 Task: Get directions from Niagara Falls, New York and Ontario, United States and Canada to Los Angeles, California, United States  arriving by 10:00 am on the 17th of June
Action: Mouse moved to (133, 79)
Screenshot: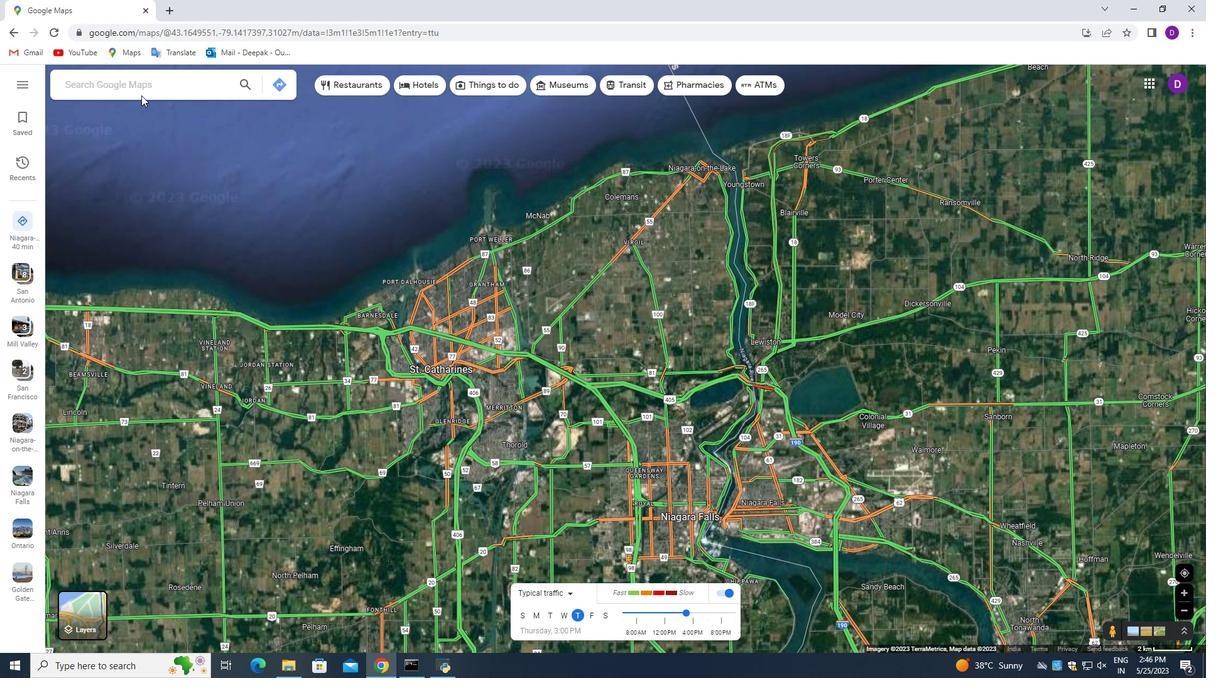 
Action: Mouse pressed left at (133, 79)
Screenshot: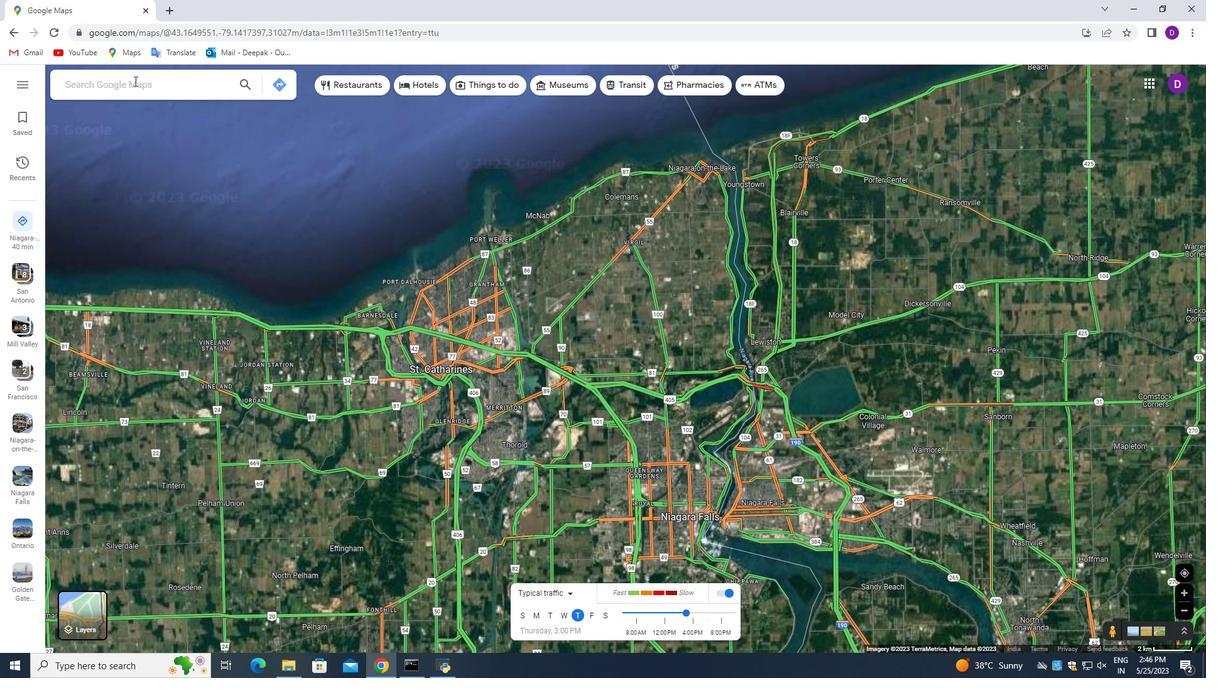 
Action: Key pressed <Key.shift>Niagara<Key.space><Key.shift_r>Falls,<Key.space><Key.shift>New<Key.space><Key.shift>Youk
Screenshot: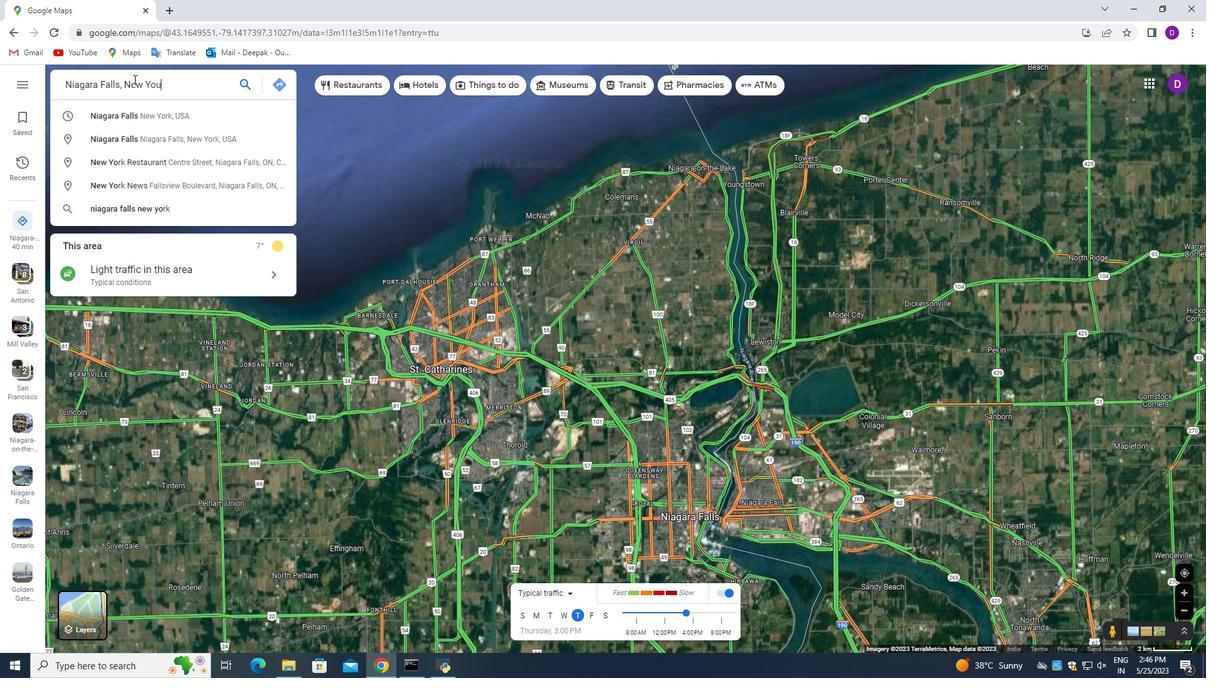 
Action: Mouse moved to (277, 85)
Screenshot: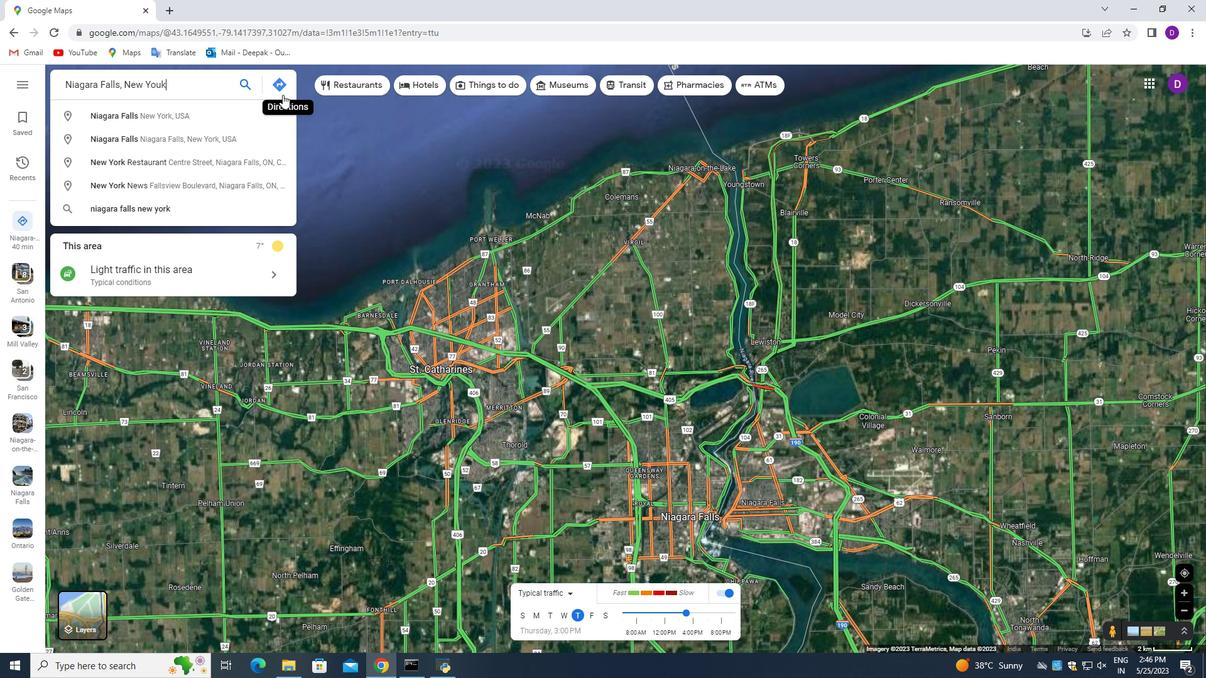 
Action: Mouse pressed left at (277, 85)
Screenshot: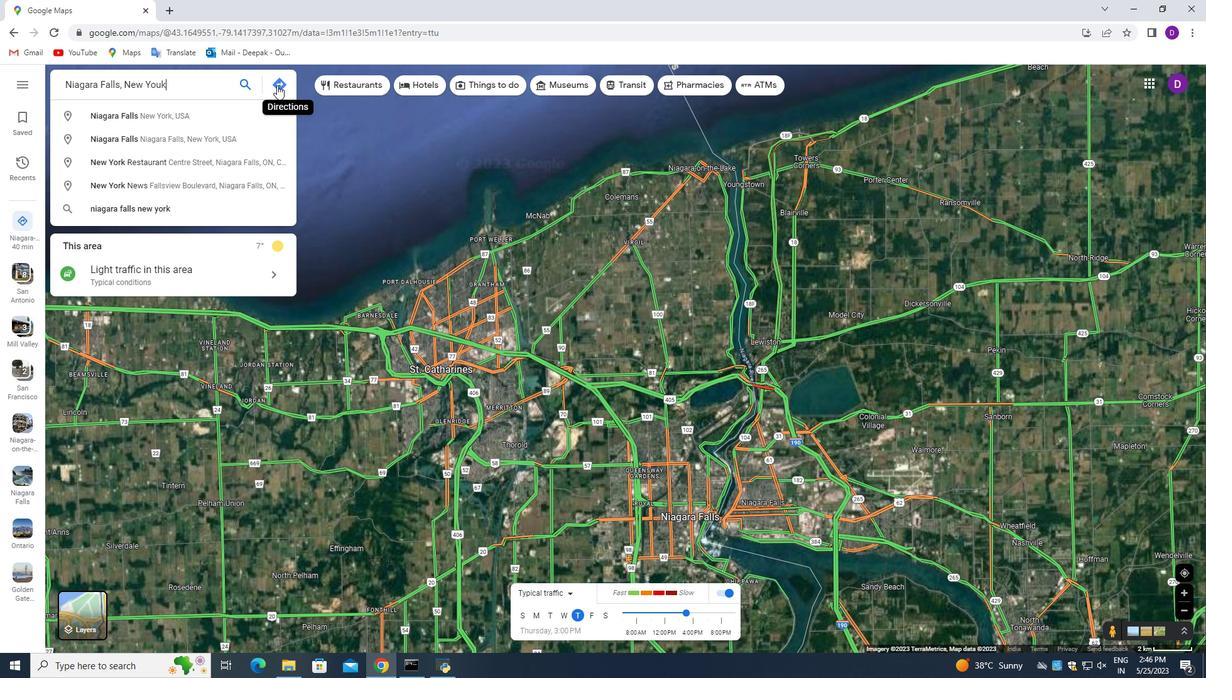 
Action: Mouse moved to (283, 138)
Screenshot: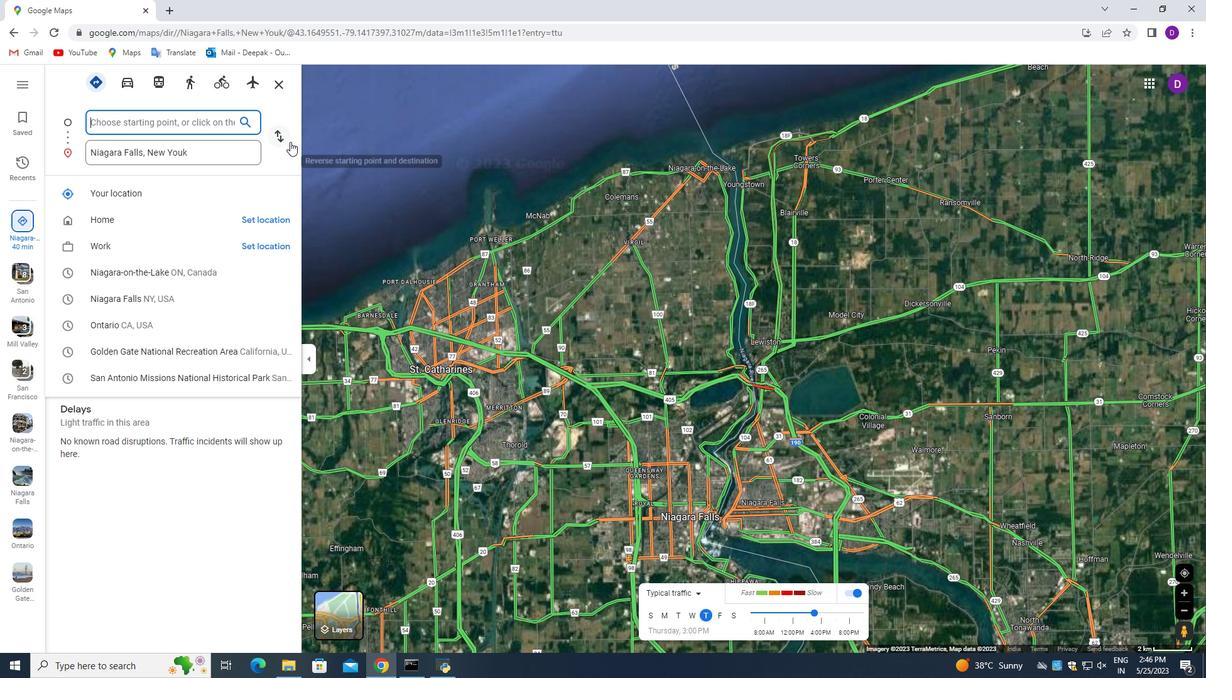 
Action: Mouse pressed left at (283, 138)
Screenshot: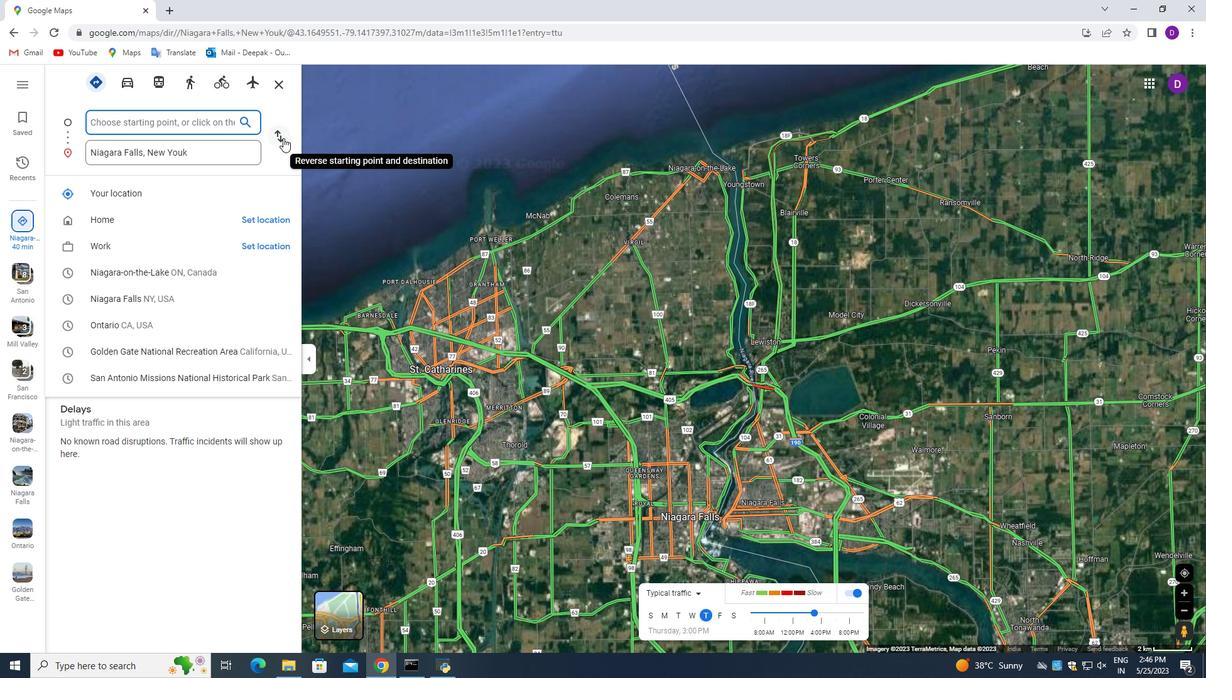 
Action: Mouse moved to (112, 155)
Screenshot: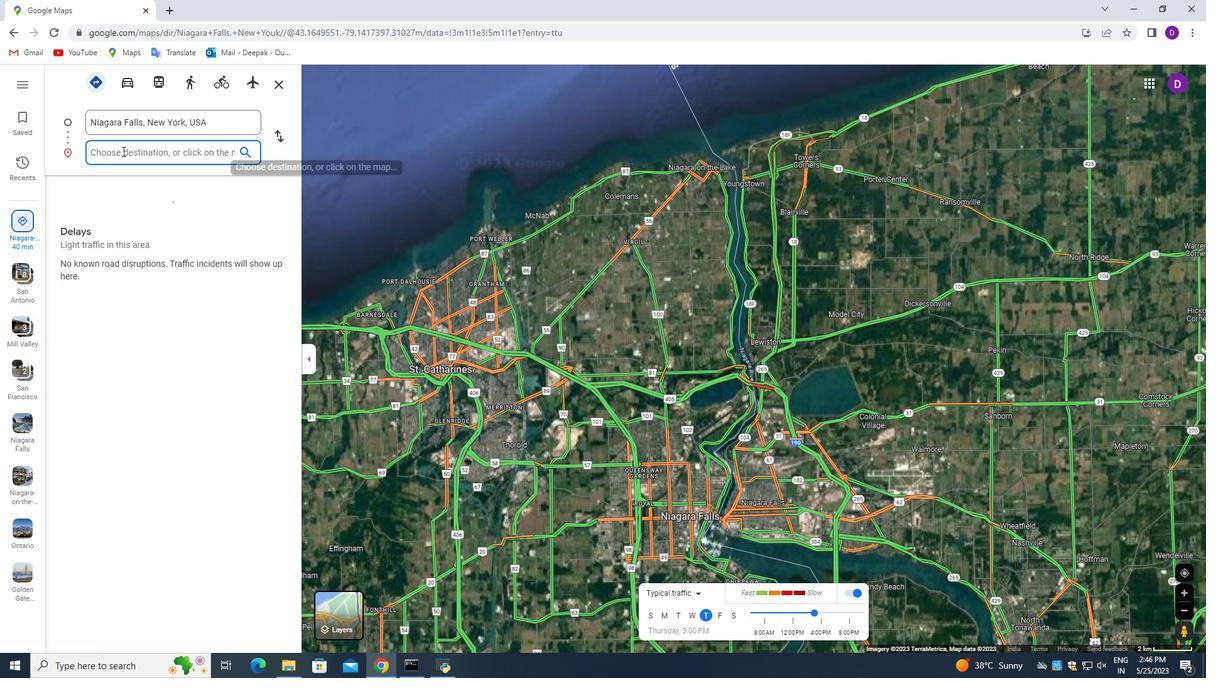 
Action: Mouse pressed left at (112, 155)
Screenshot: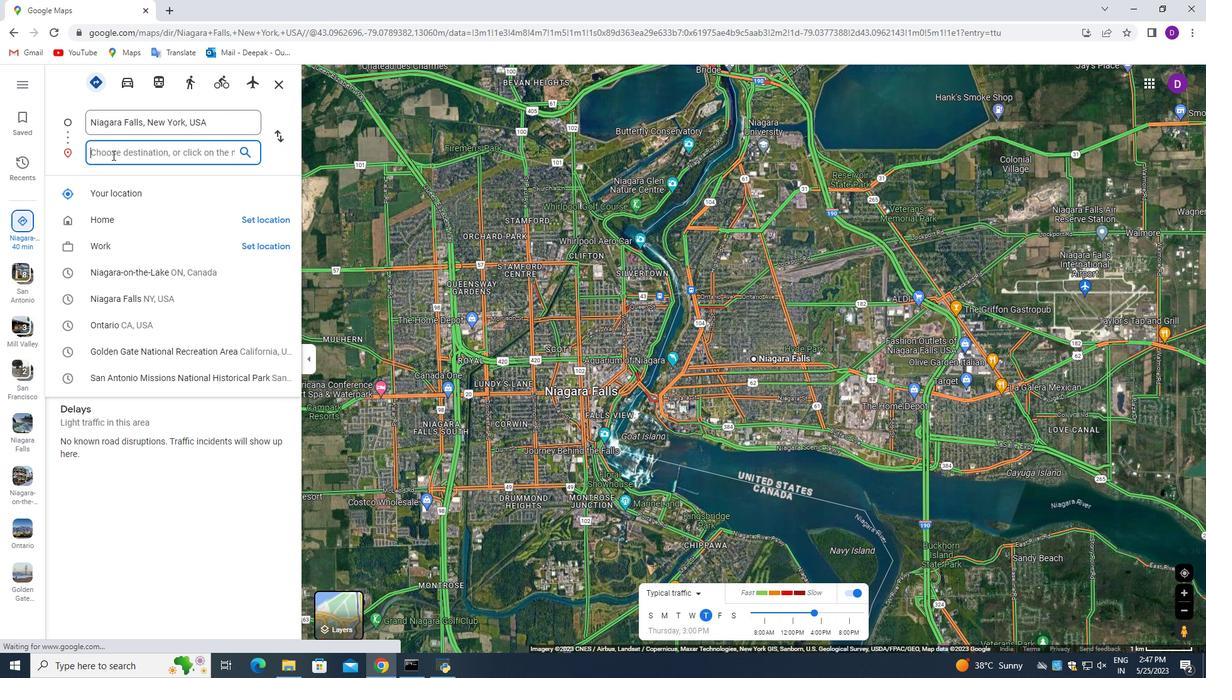 
Action: Key pressed <Key.shift>Los<Key.space>angeles.<Key.backspace>,<Key.space><Key.shift_r>California<Key.enter>
Screenshot: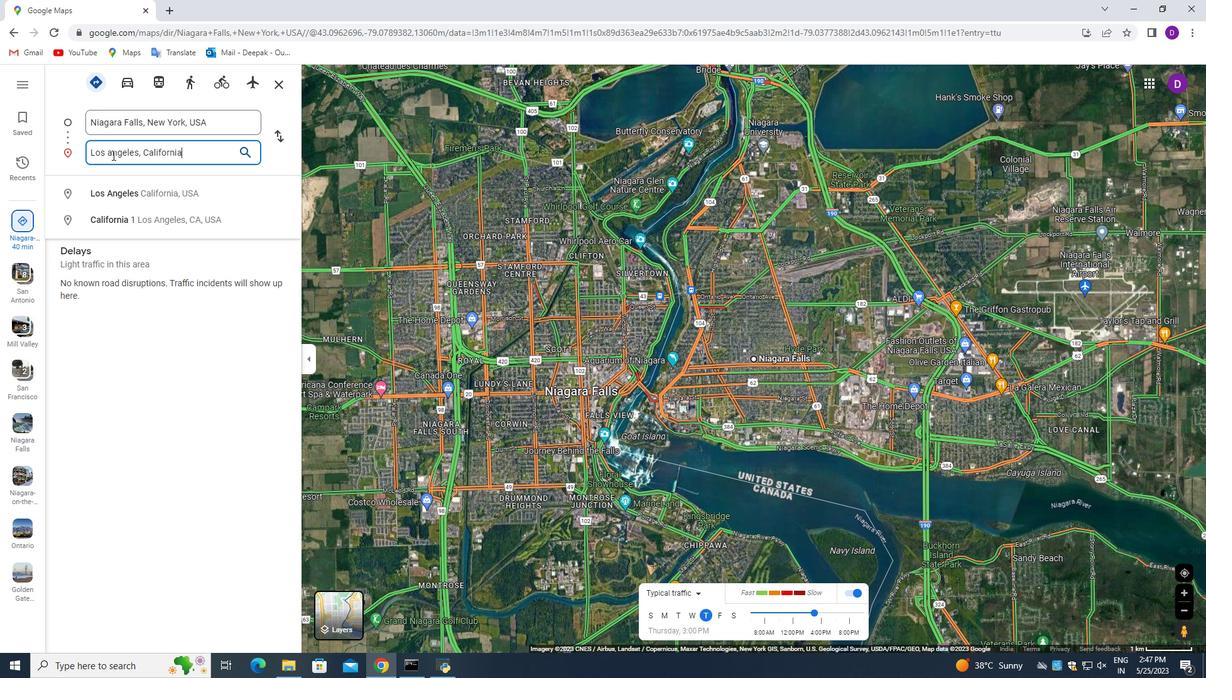 
Action: Mouse moved to (127, 223)
Screenshot: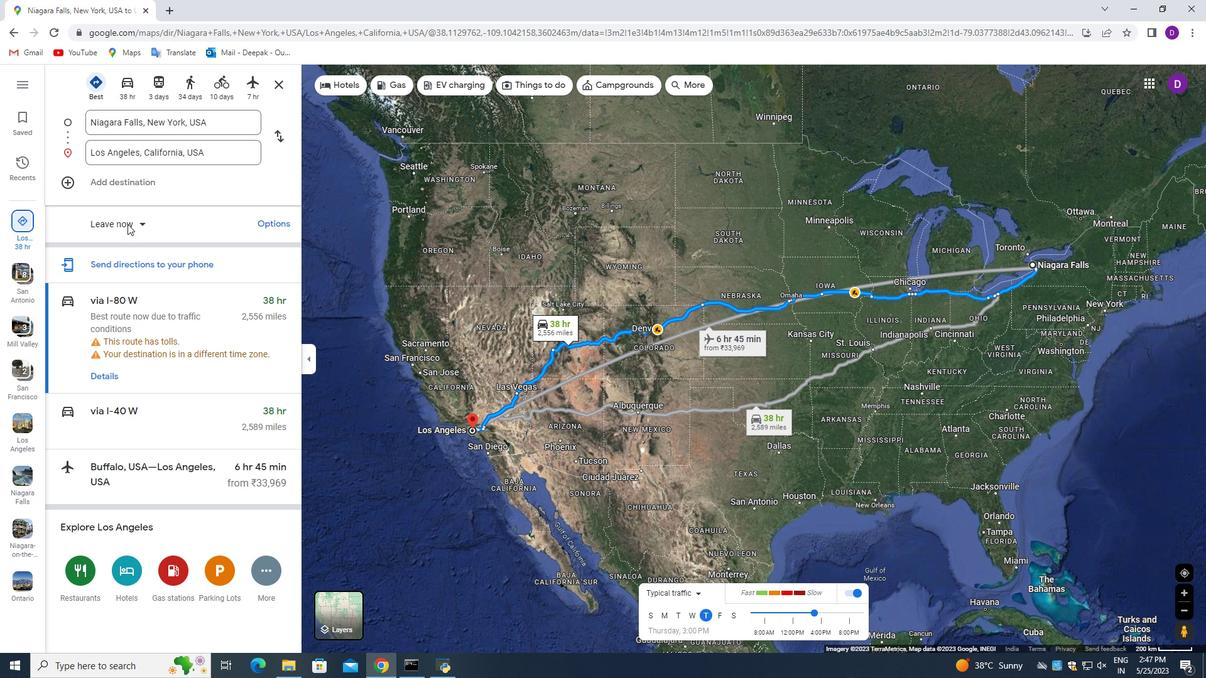 
Action: Mouse pressed left at (127, 223)
Screenshot: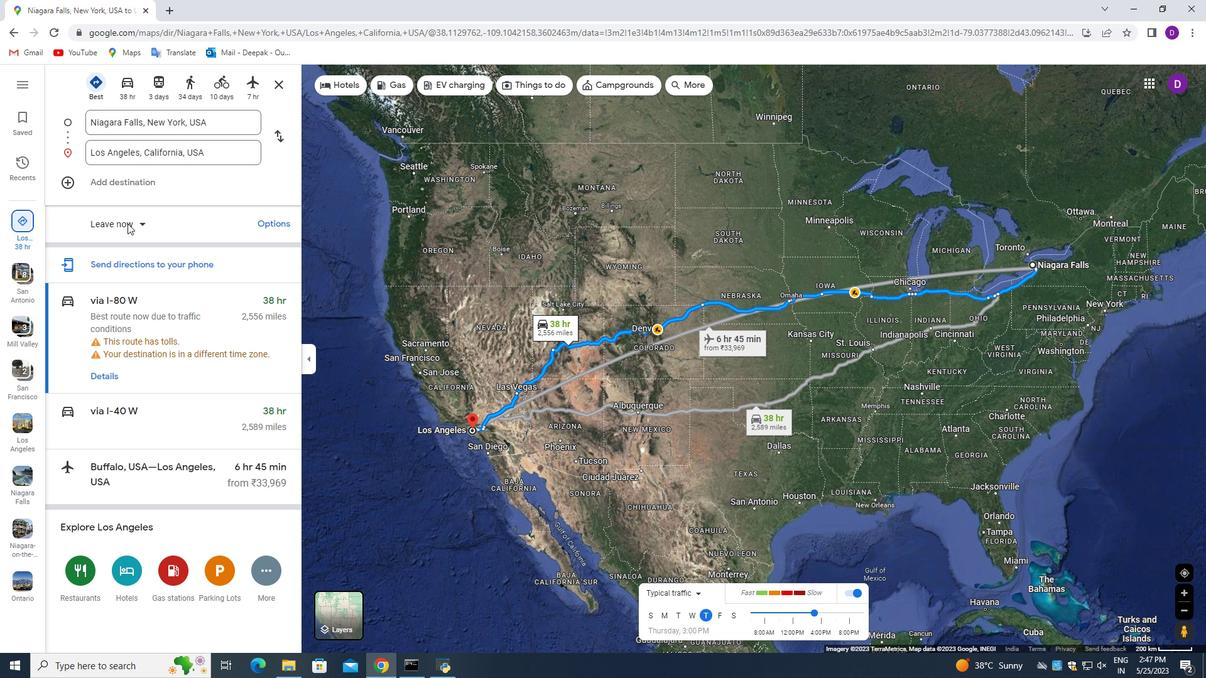 
Action: Mouse moved to (125, 278)
Screenshot: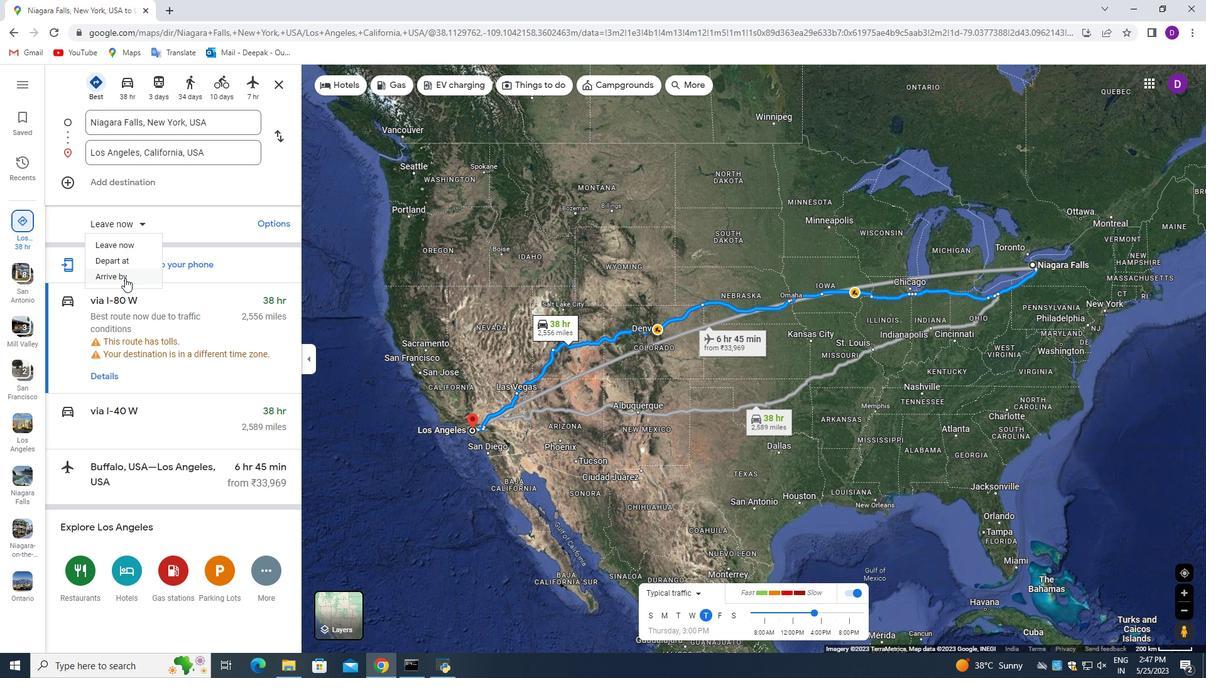 
Action: Mouse pressed left at (125, 278)
Screenshot: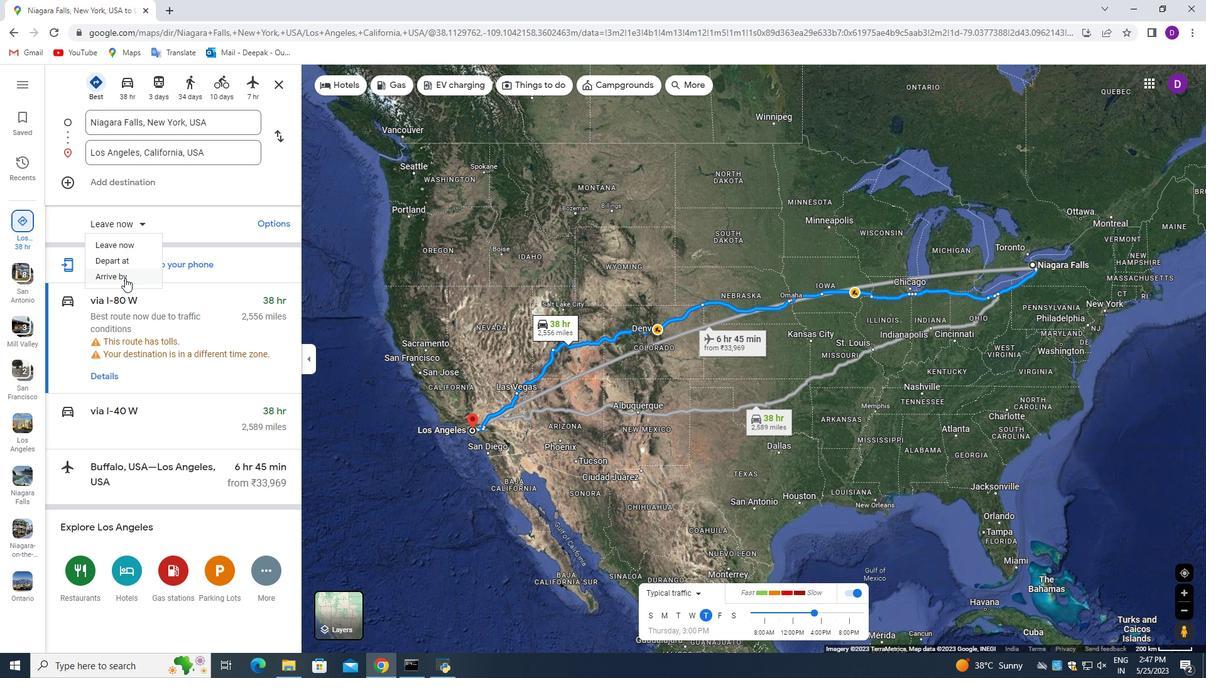 
Action: Mouse moved to (96, 214)
Screenshot: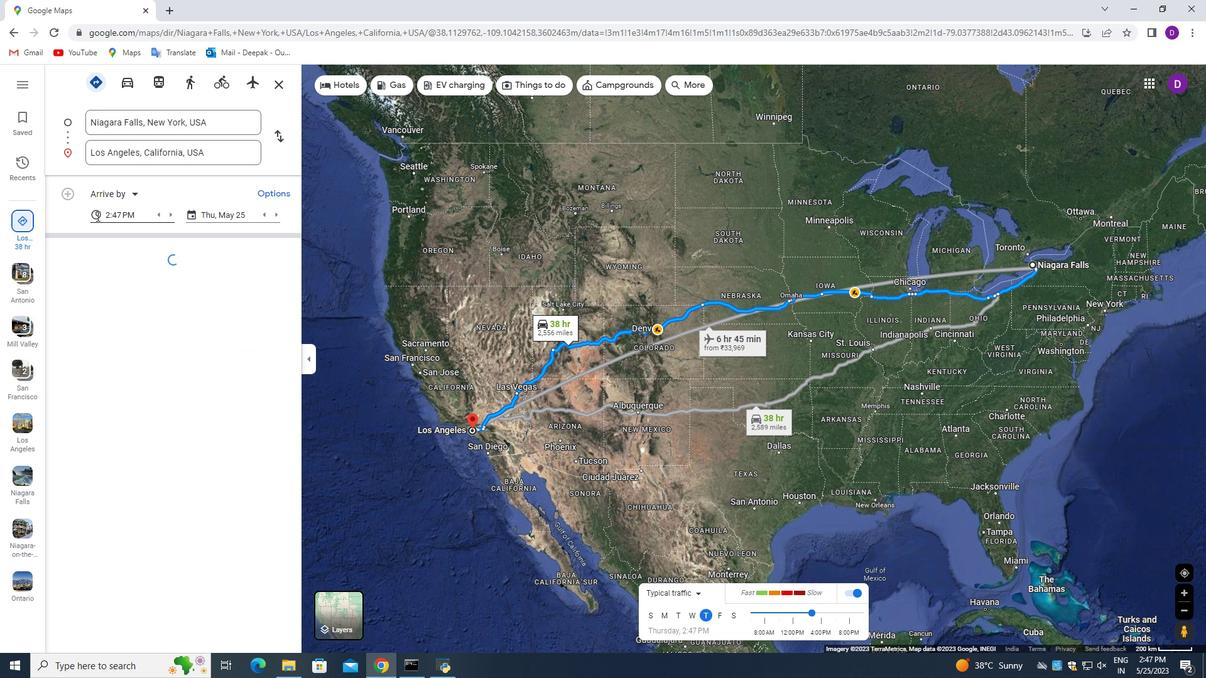 
Action: Mouse pressed left at (96, 214)
Screenshot: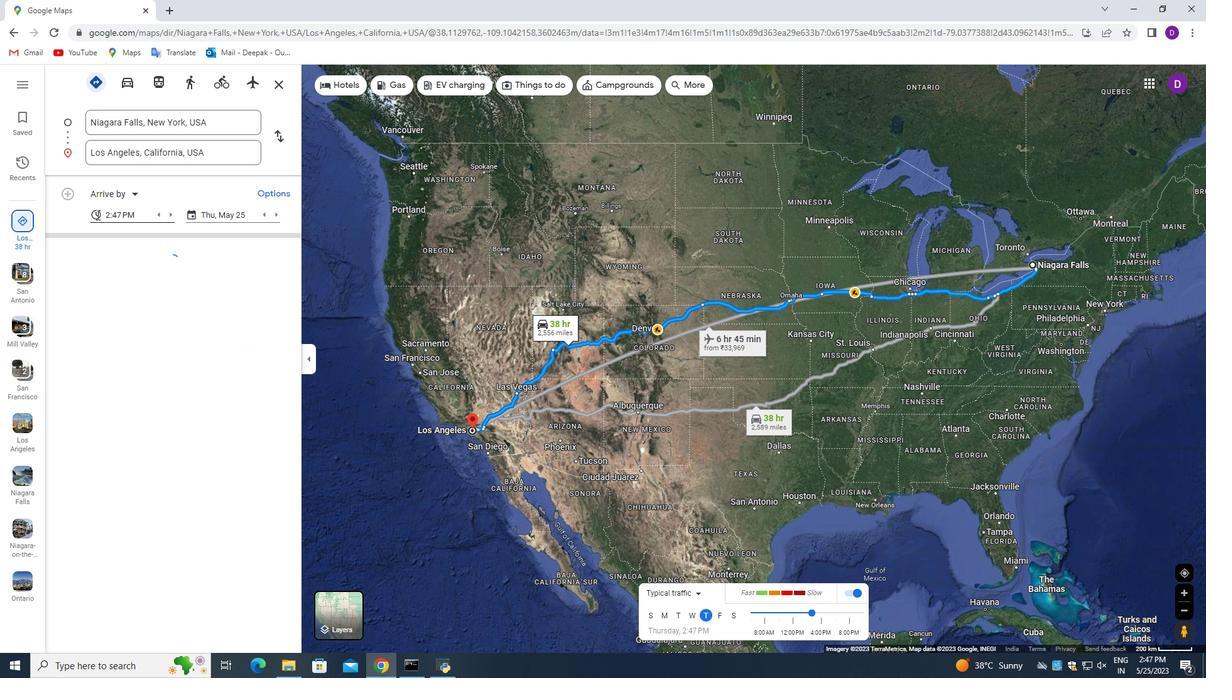 
Action: Mouse moved to (119, 262)
Screenshot: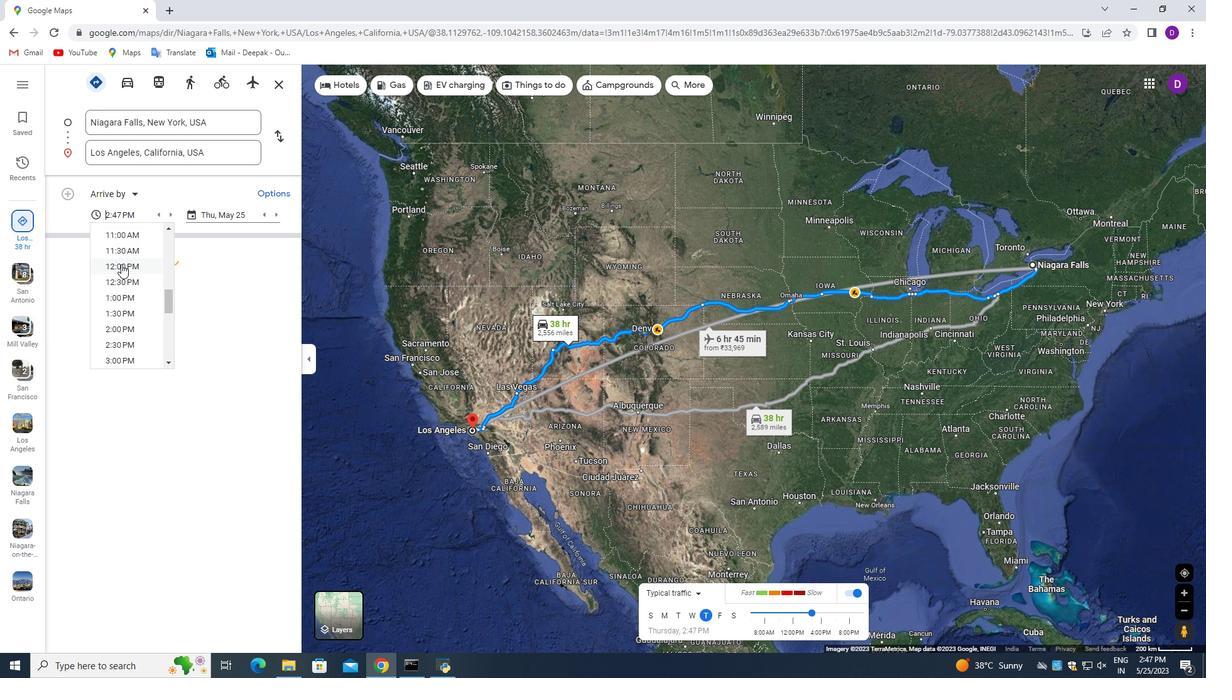 
Action: Mouse scrolled (119, 263) with delta (0, 0)
Screenshot: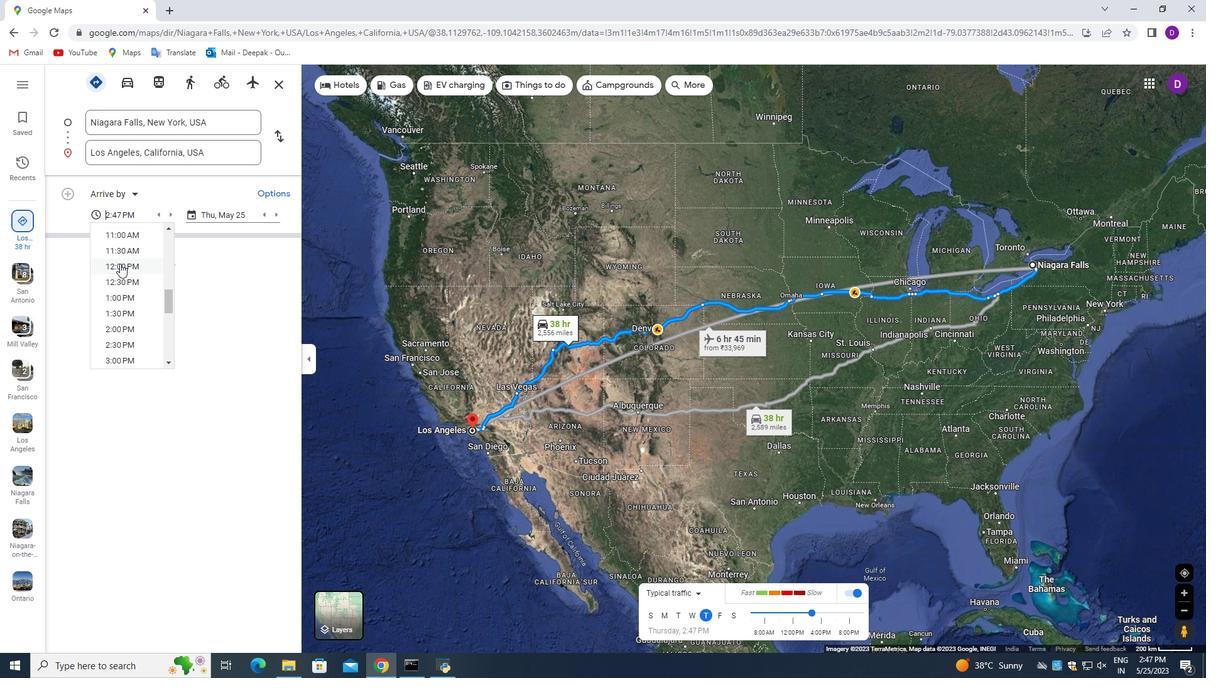 
Action: Mouse moved to (127, 285)
Screenshot: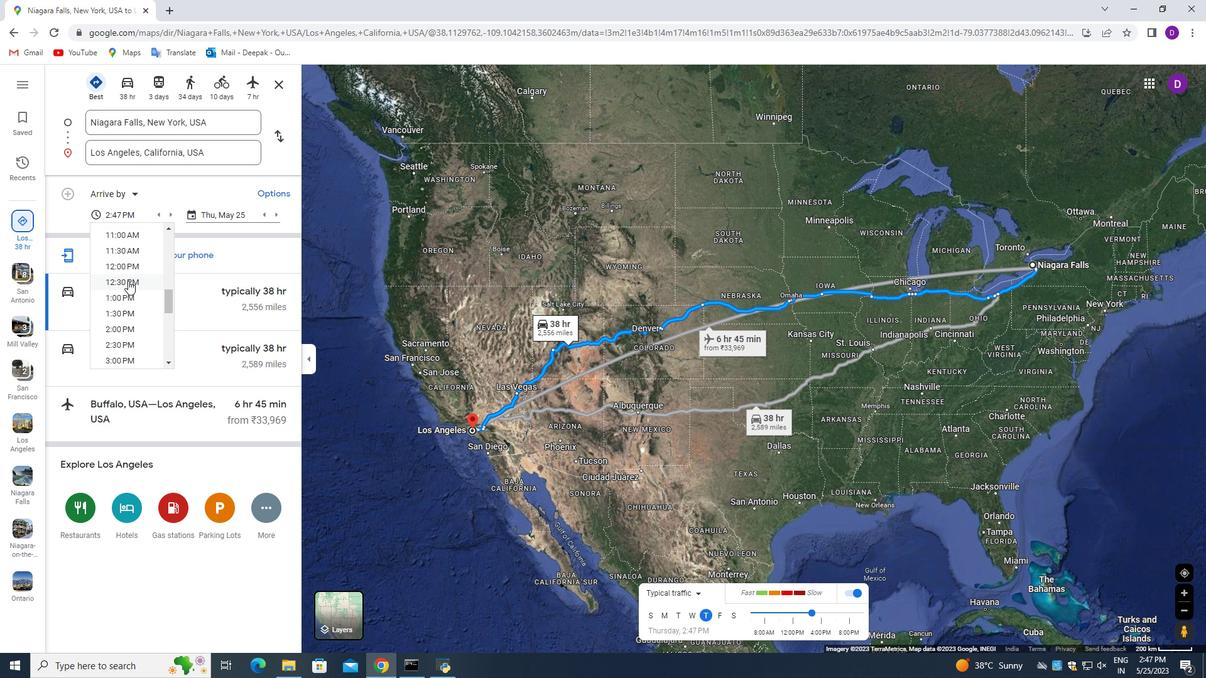 
Action: Mouse scrolled (127, 286) with delta (0, 0)
Screenshot: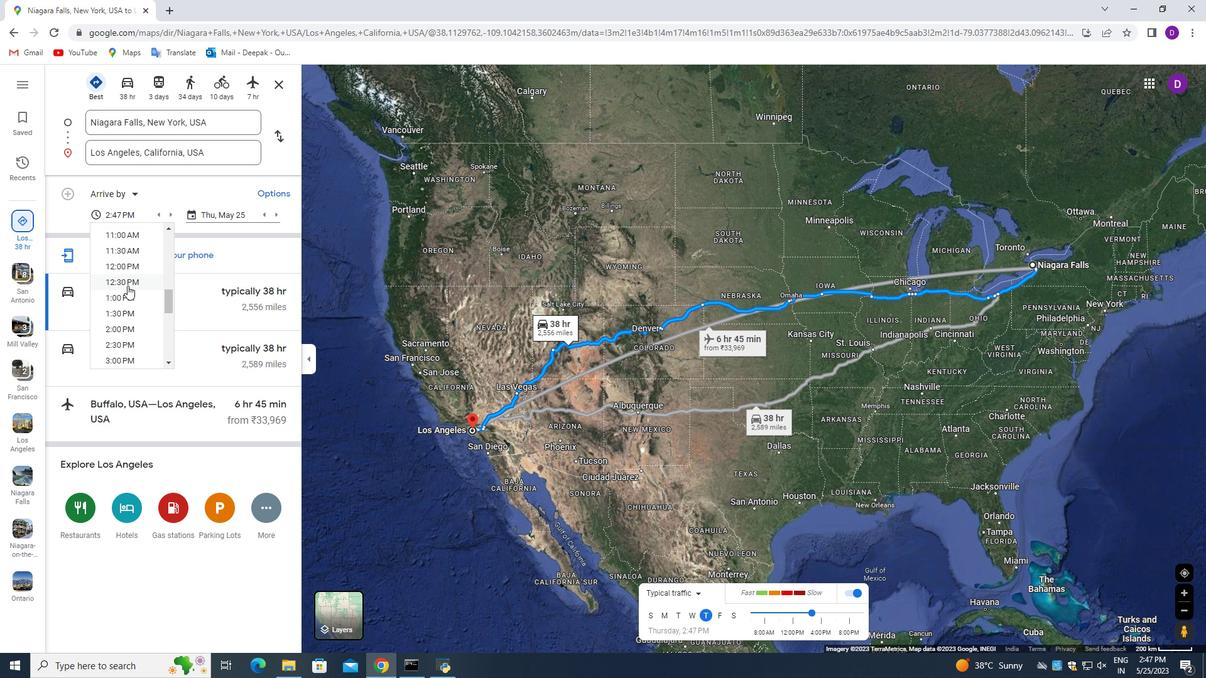 
Action: Mouse moved to (123, 268)
Screenshot: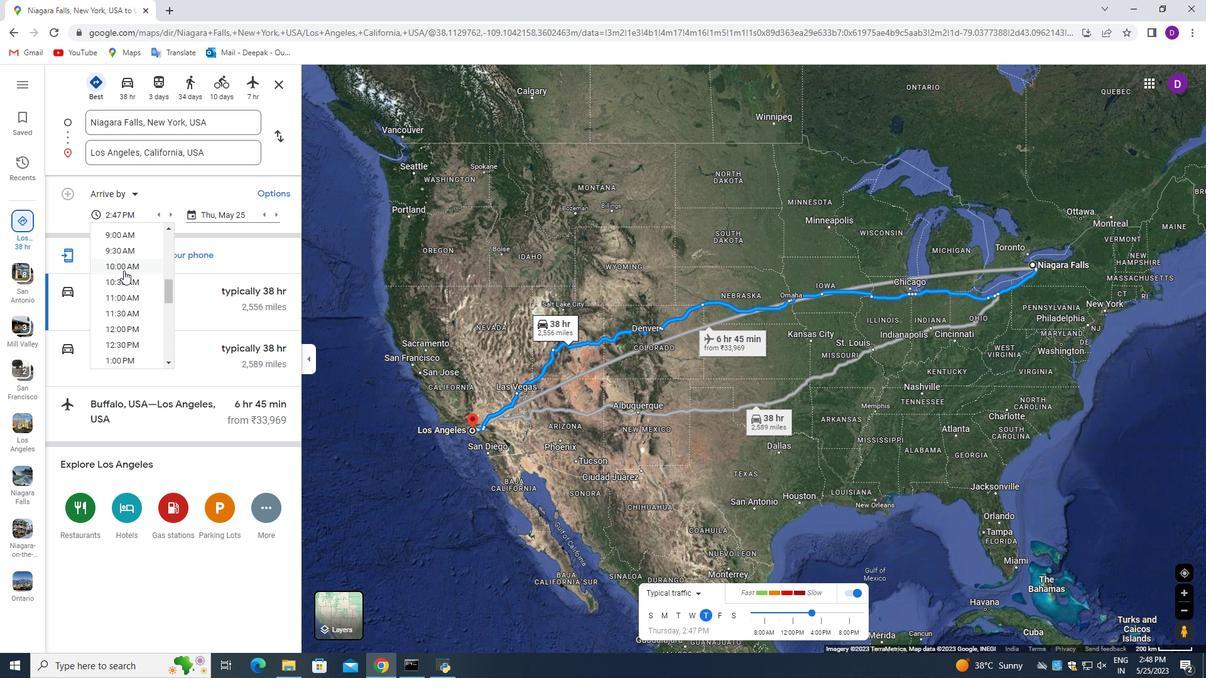 
Action: Mouse pressed left at (123, 268)
Screenshot: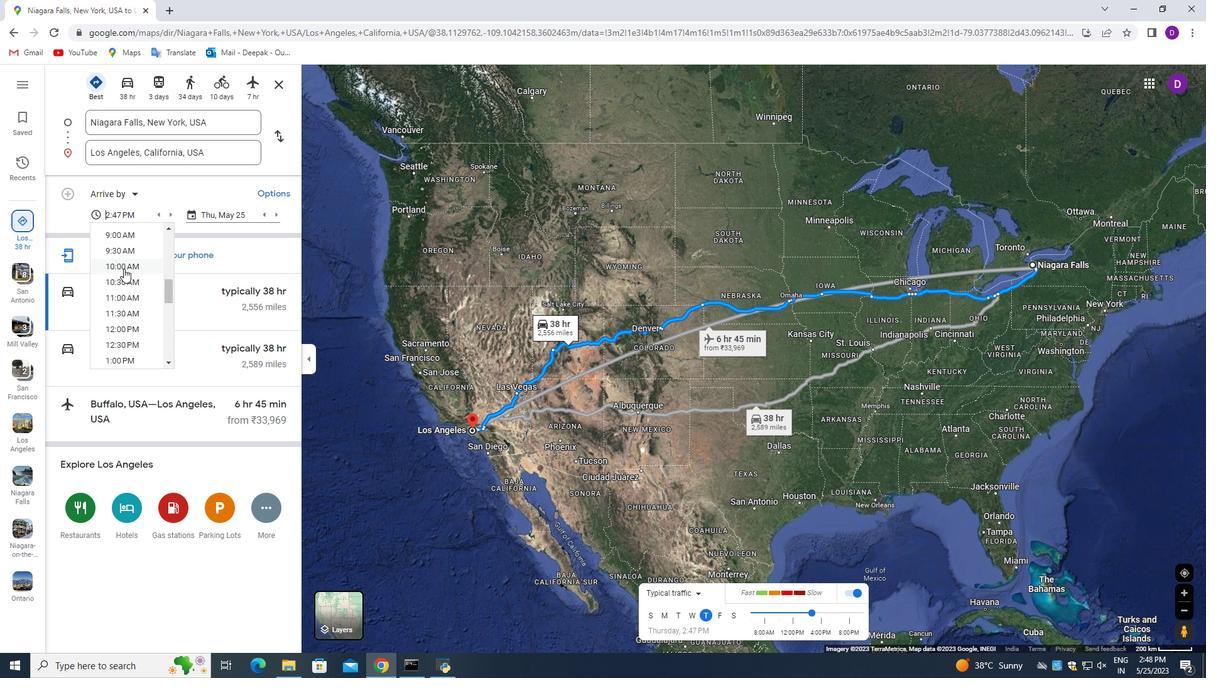 
Action: Mouse moved to (202, 216)
Screenshot: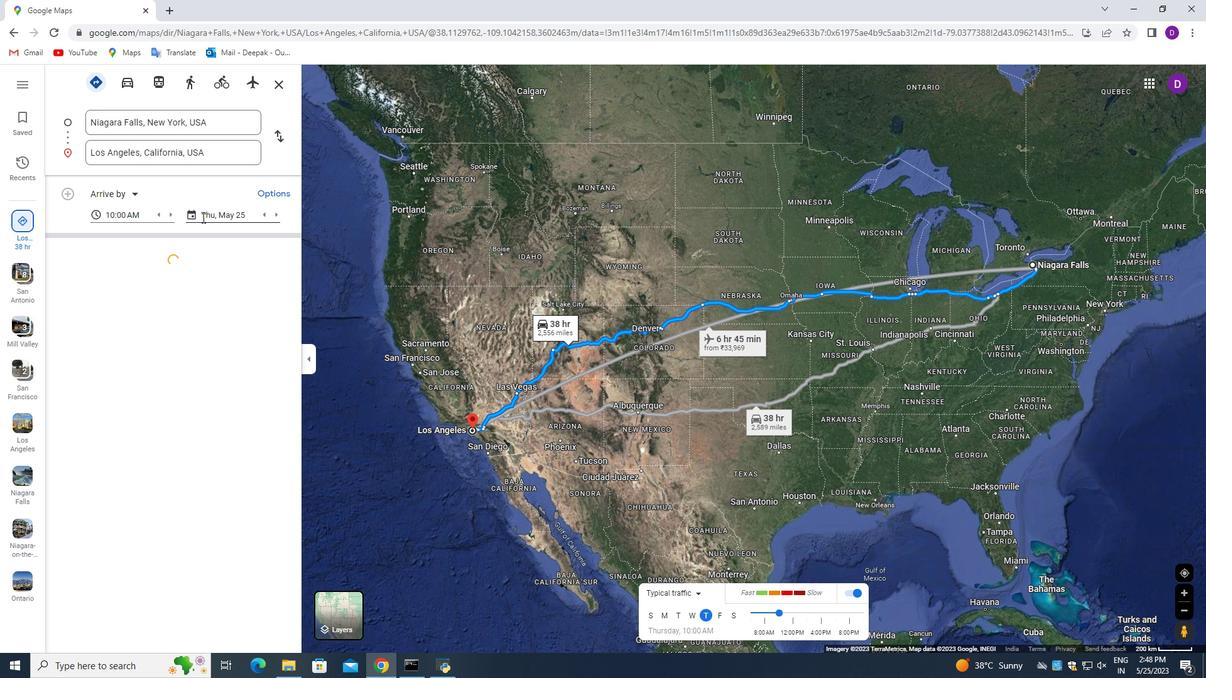
Action: Mouse pressed left at (202, 216)
Screenshot: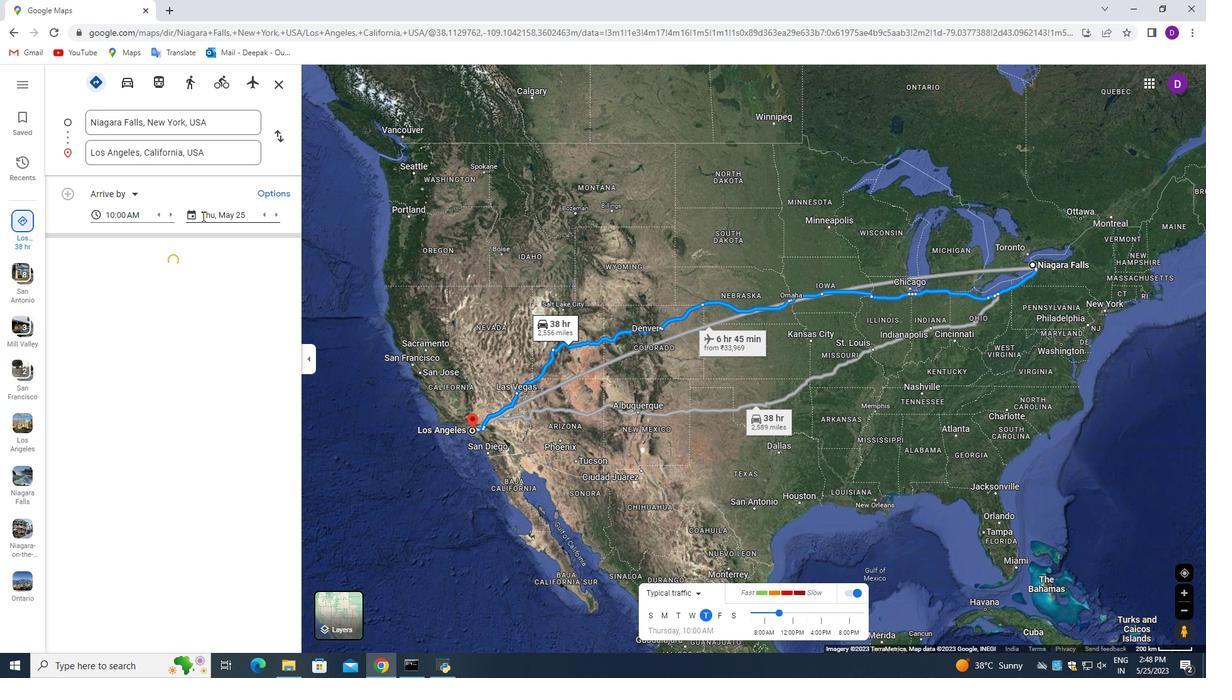 
Action: Mouse moved to (297, 240)
Screenshot: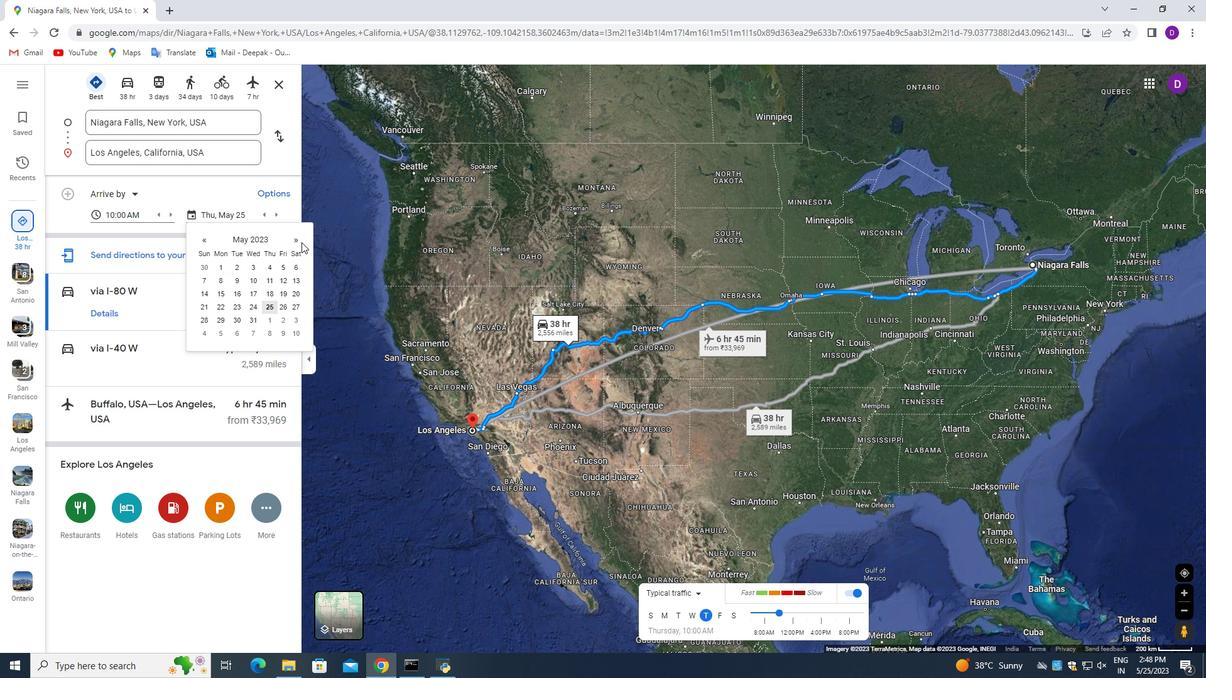 
Action: Mouse pressed left at (297, 240)
Screenshot: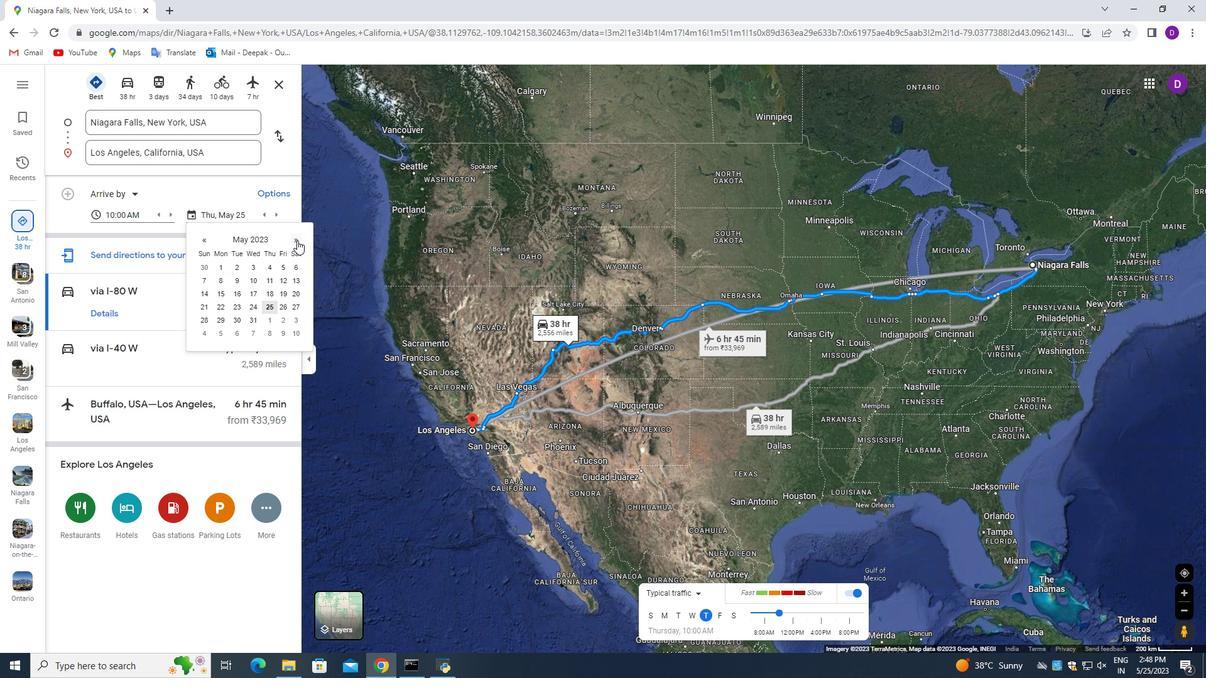 
Action: Mouse moved to (295, 291)
Screenshot: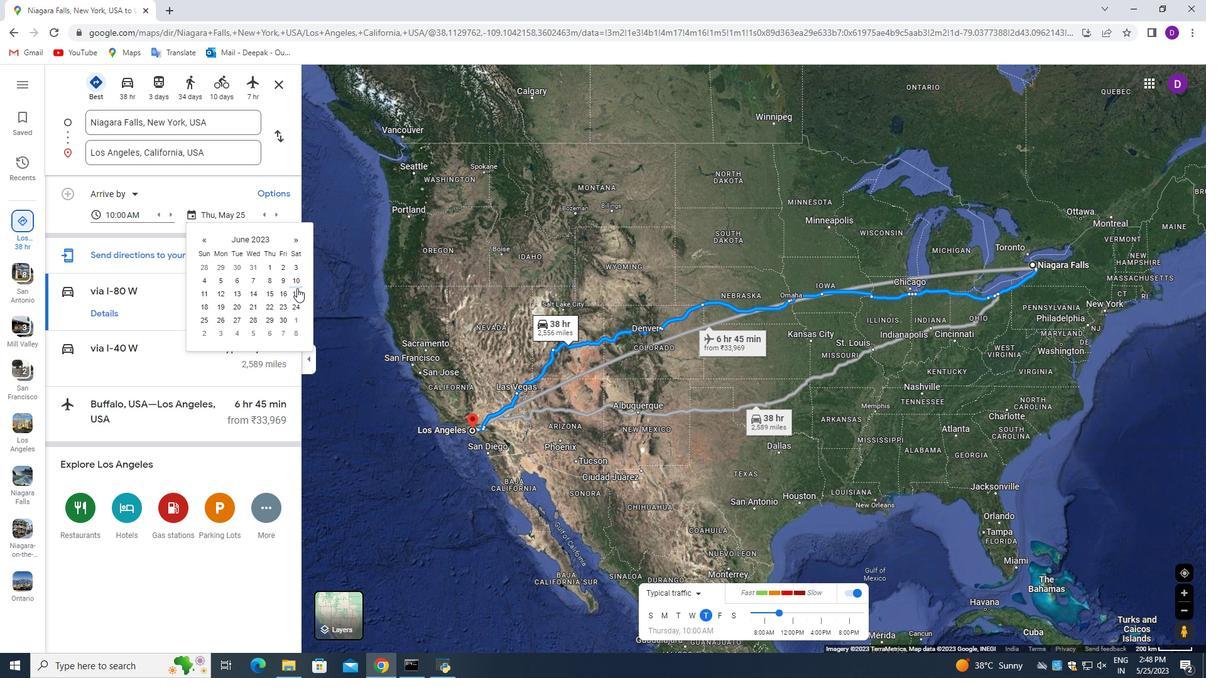 
Action: Mouse pressed left at (295, 291)
Screenshot: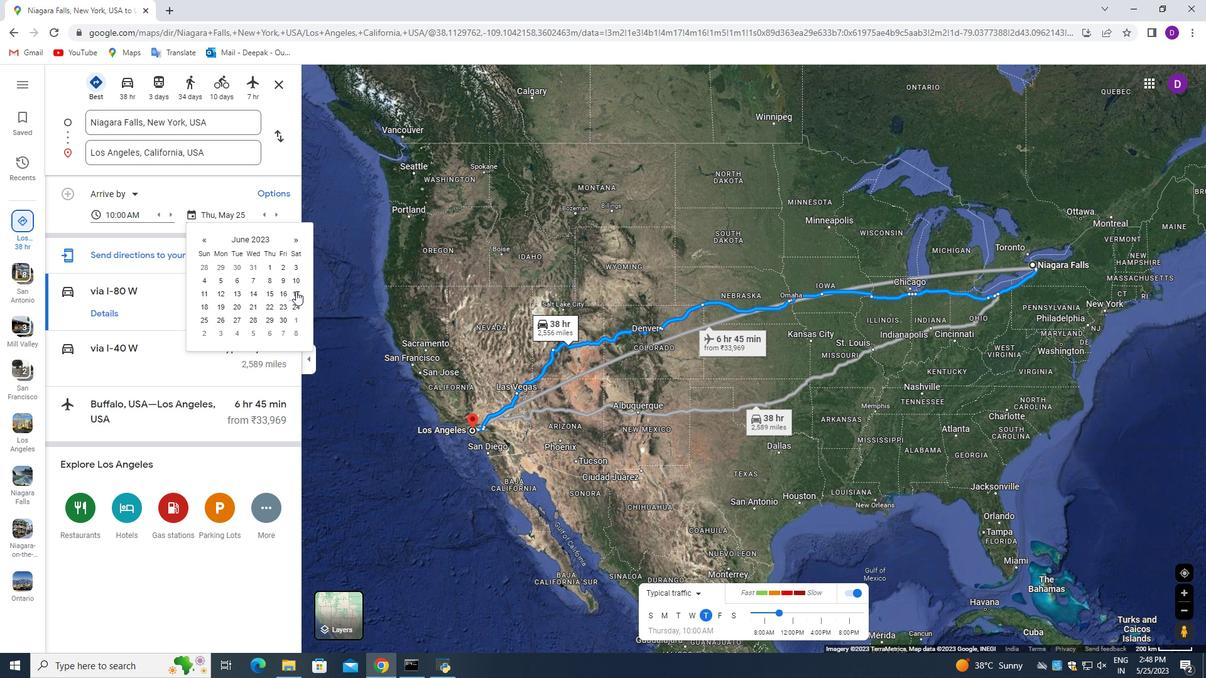
Action: Mouse moved to (713, 322)
Screenshot: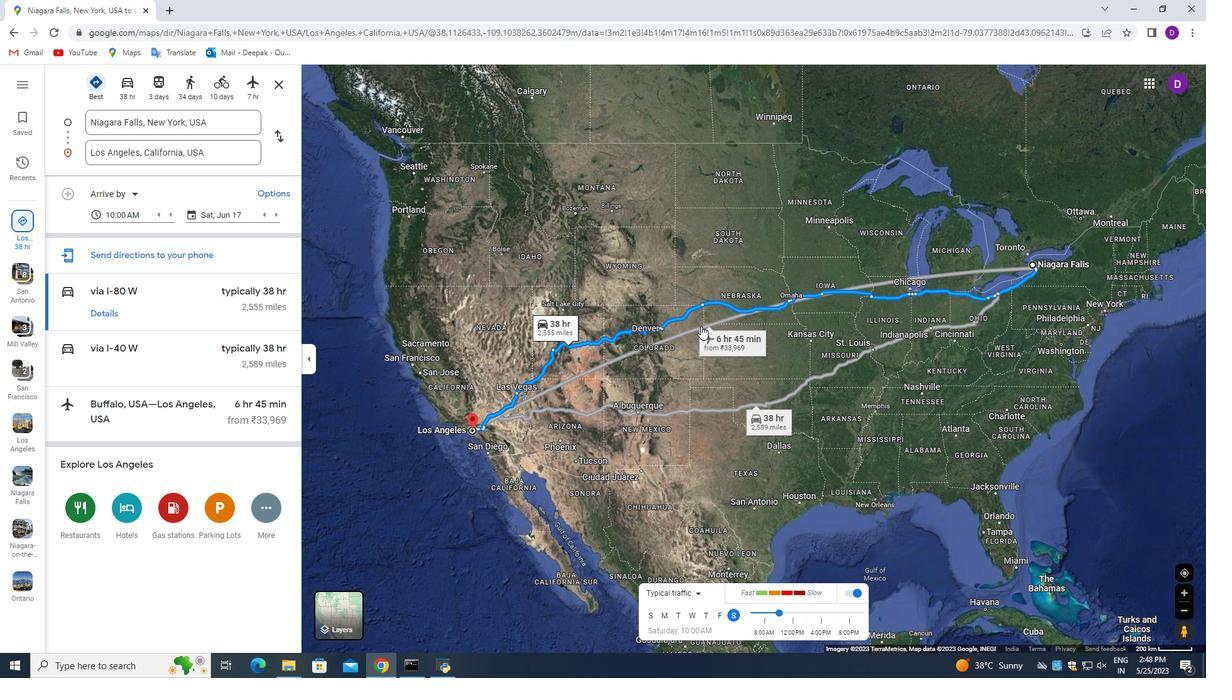 
Action: Mouse pressed left at (713, 322)
Screenshot: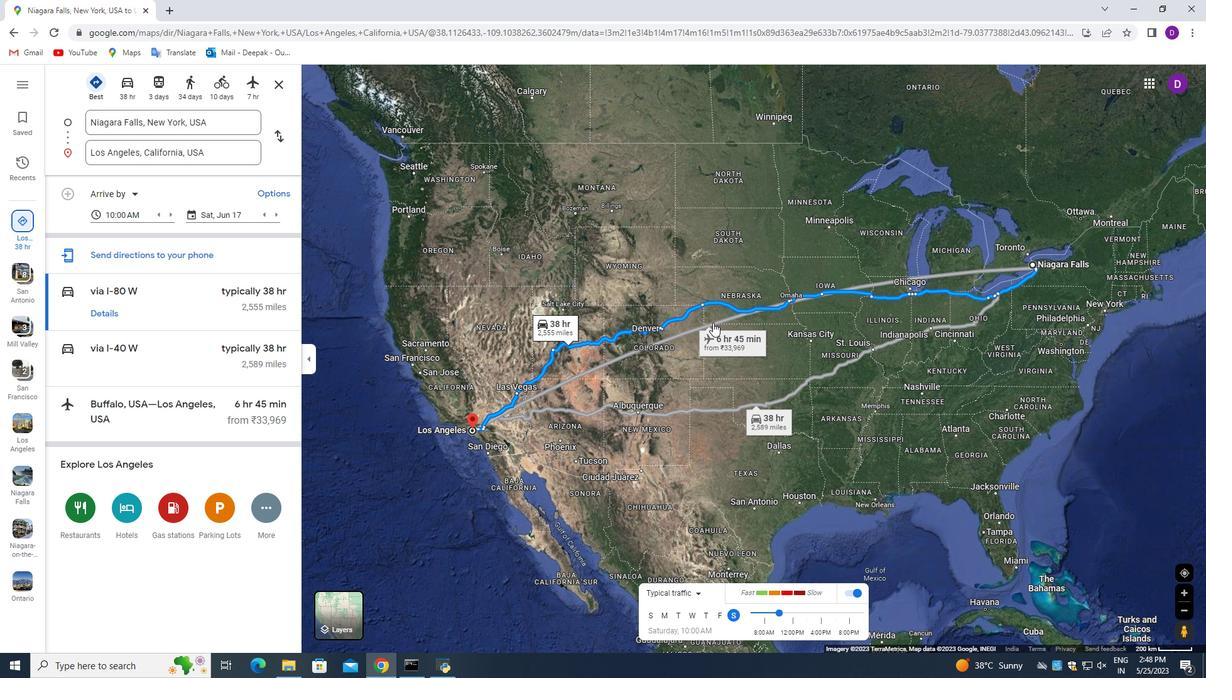 
Action: Mouse moved to (796, 304)
Screenshot: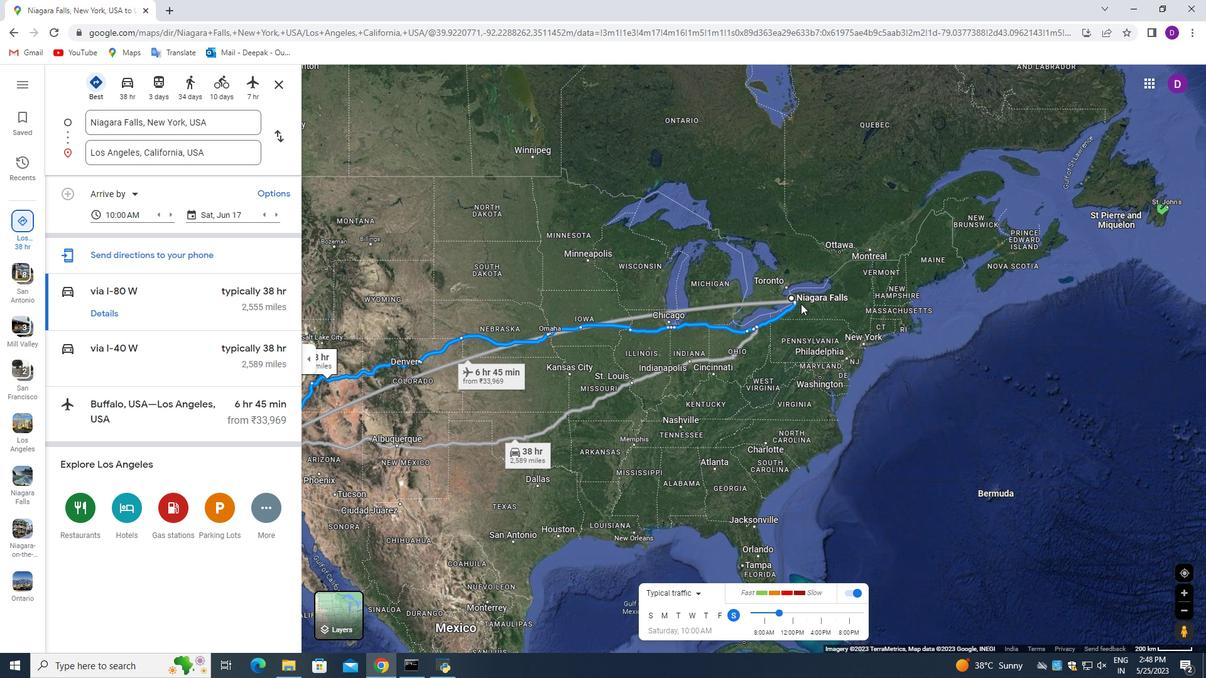 
Action: Mouse scrolled (796, 304) with delta (0, 0)
Screenshot: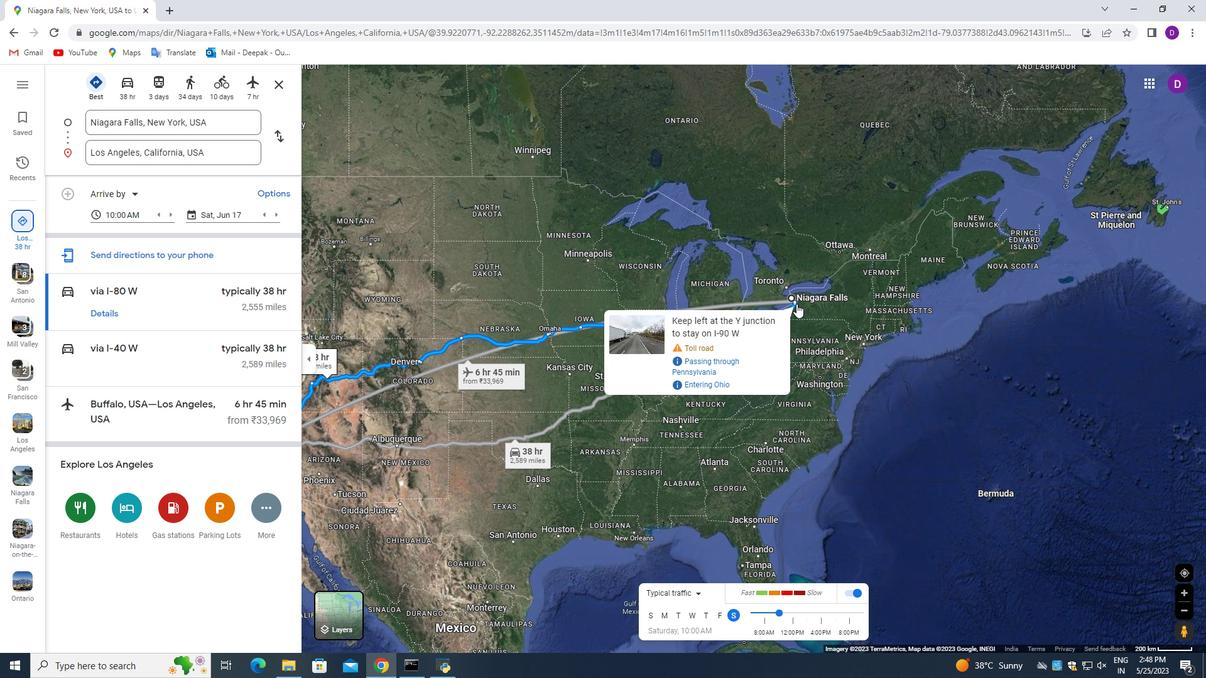
Action: Mouse scrolled (796, 304) with delta (0, 0)
Screenshot: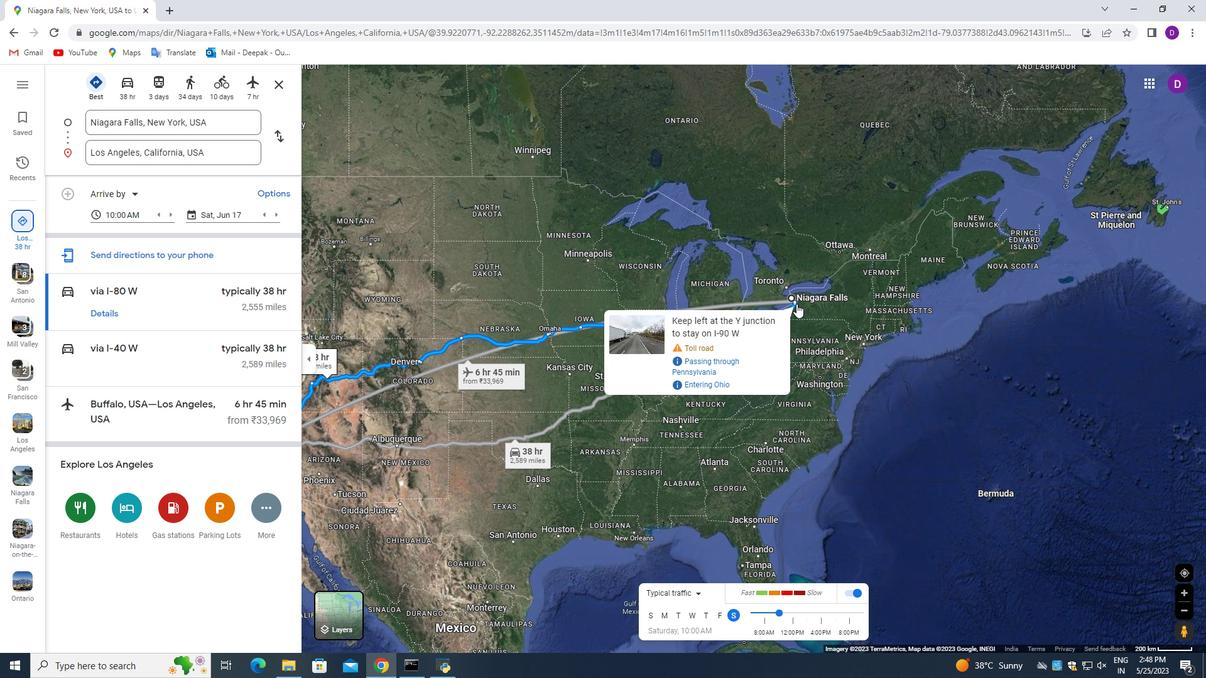 
Action: Mouse scrolled (796, 304) with delta (0, 0)
Screenshot: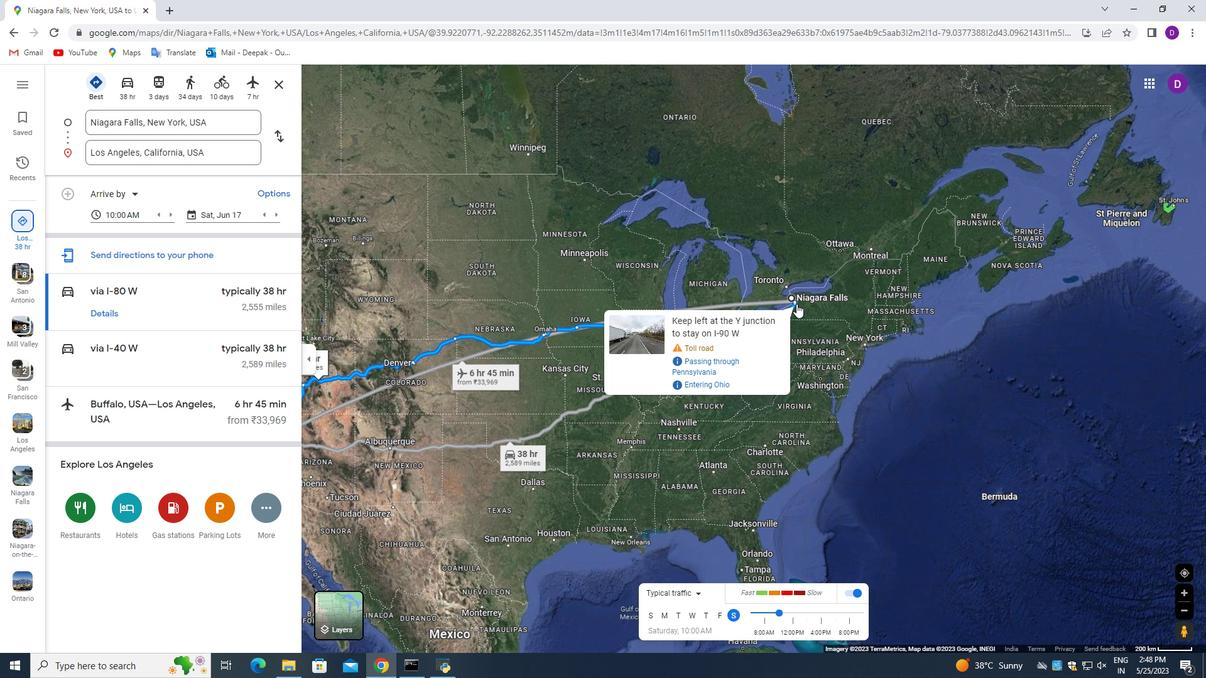 
Action: Mouse scrolled (796, 304) with delta (0, 0)
Screenshot: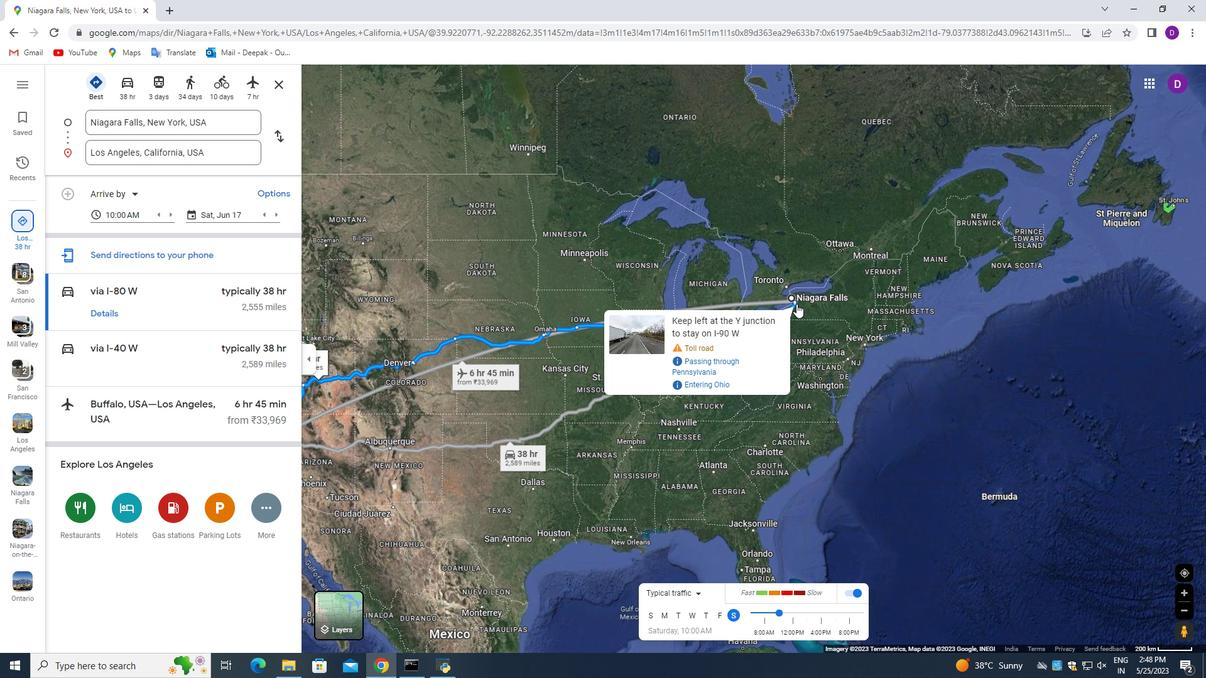
Action: Mouse moved to (787, 304)
Screenshot: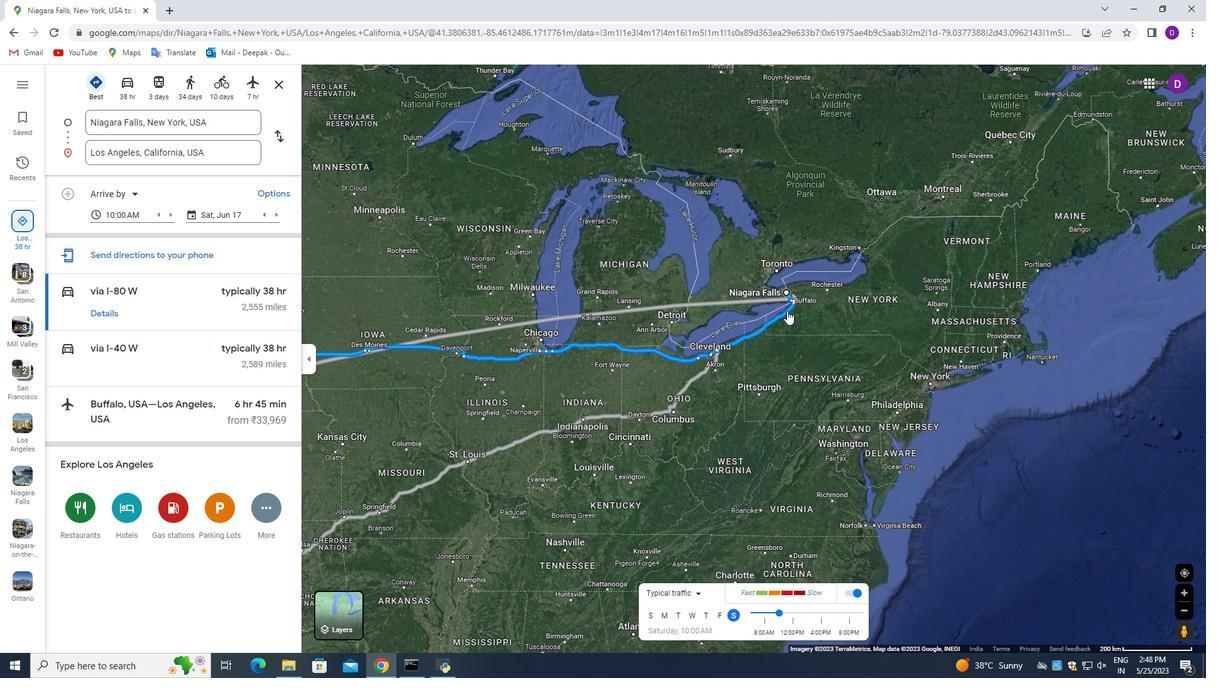 
Action: Mouse scrolled (787, 305) with delta (0, 0)
Screenshot: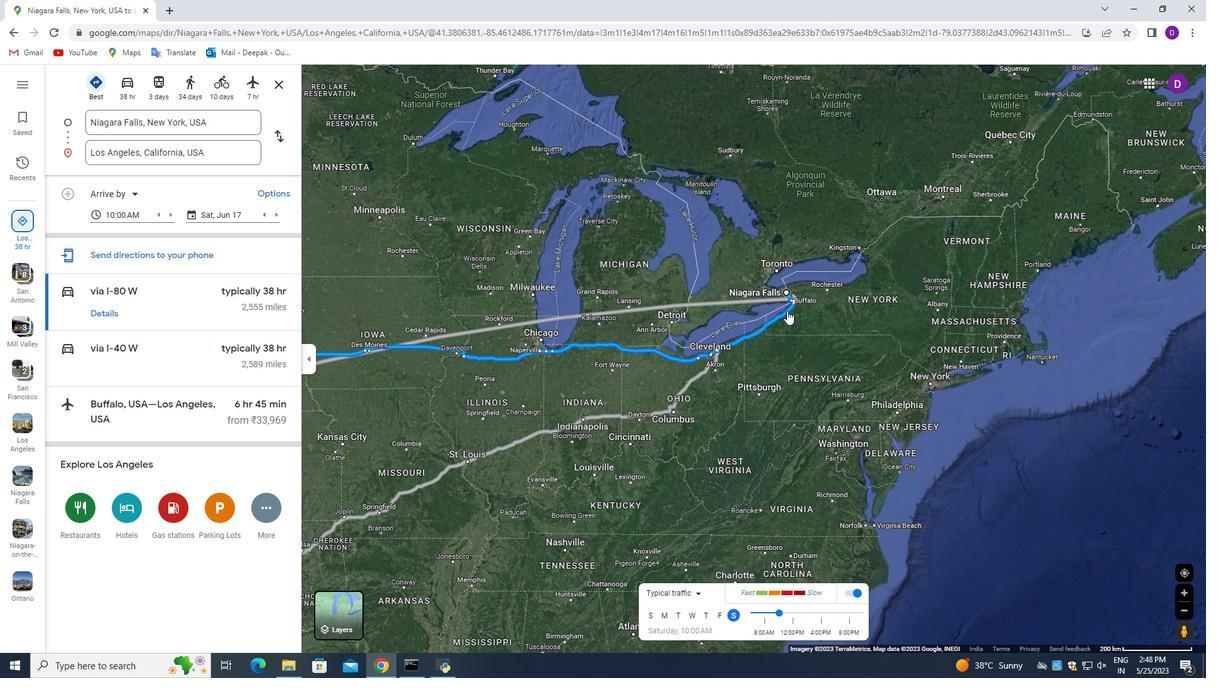 
Action: Mouse scrolled (787, 305) with delta (0, 0)
Screenshot: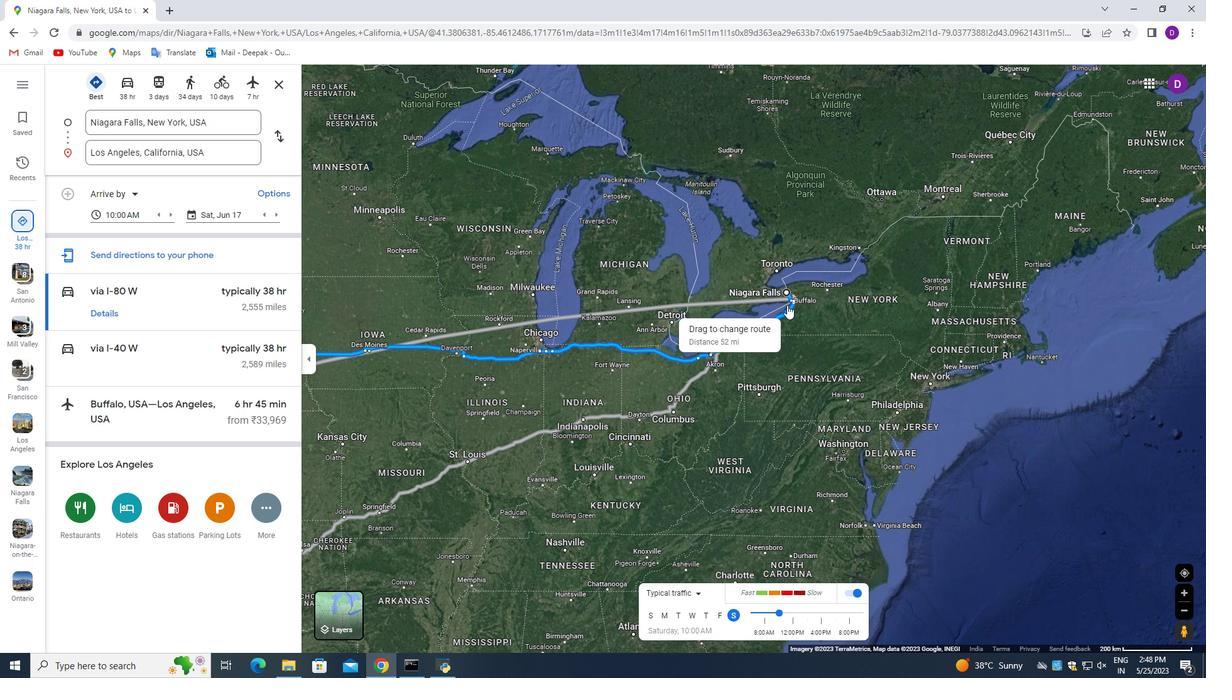 
Action: Mouse moved to (787, 304)
Screenshot: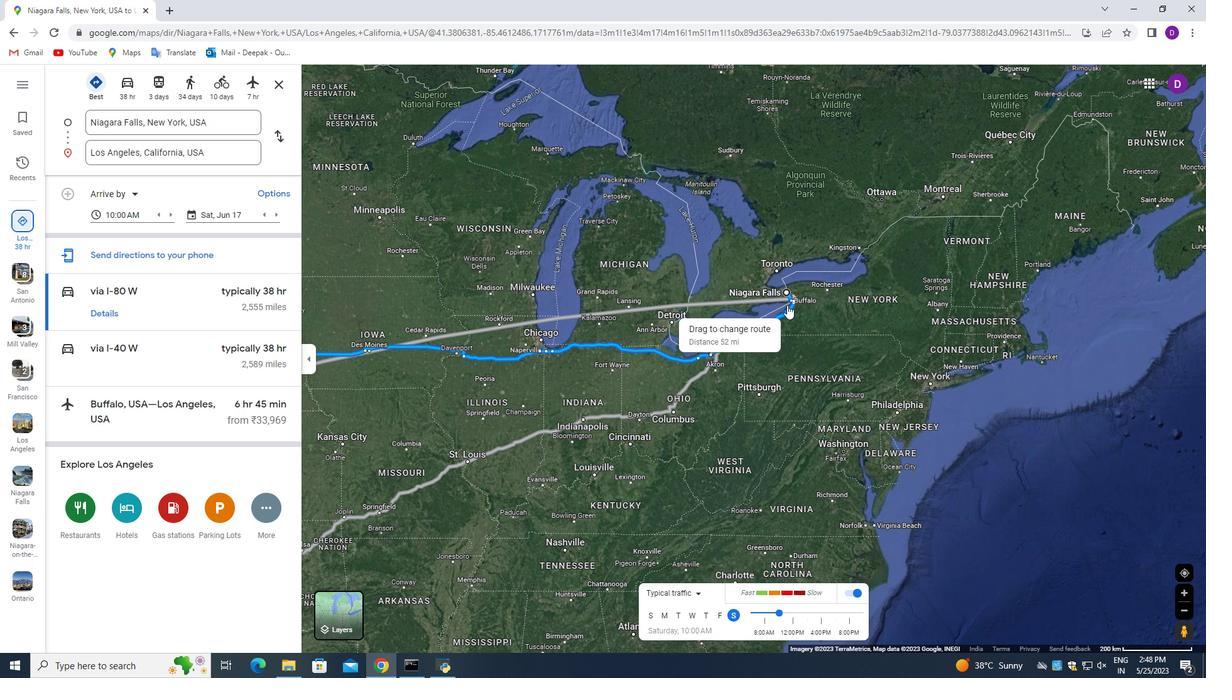 
Action: Mouse scrolled (787, 305) with delta (0, 0)
Screenshot: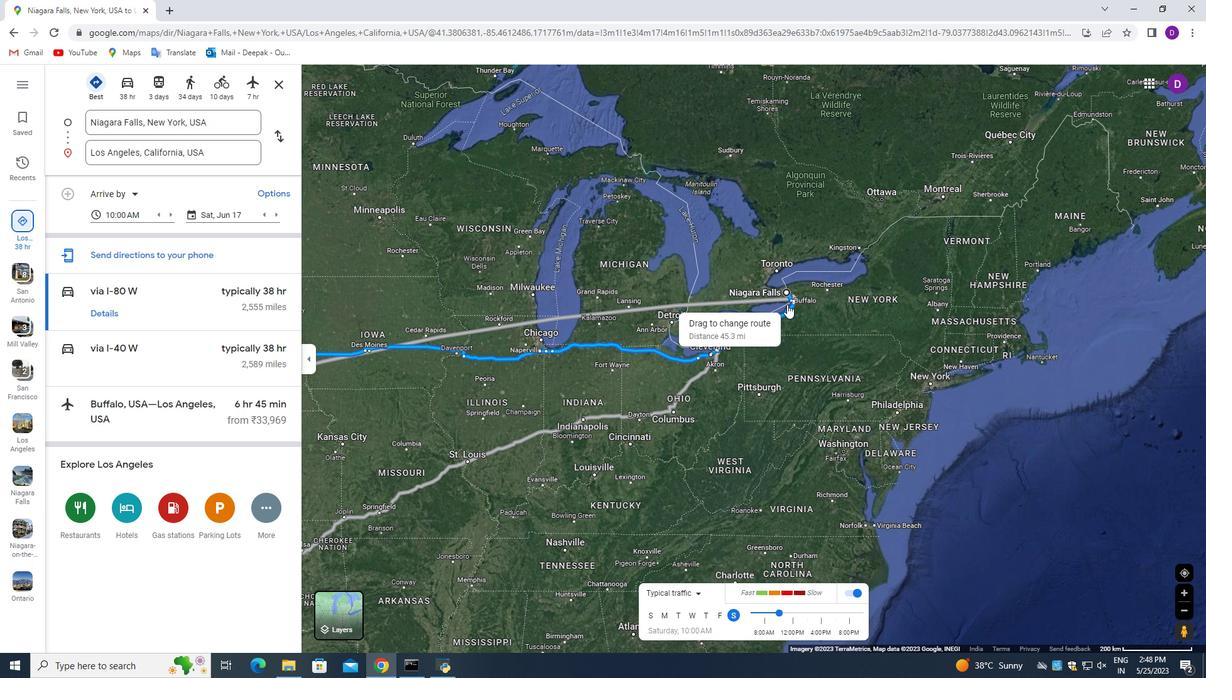 
Action: Mouse scrolled (787, 305) with delta (0, 0)
Screenshot: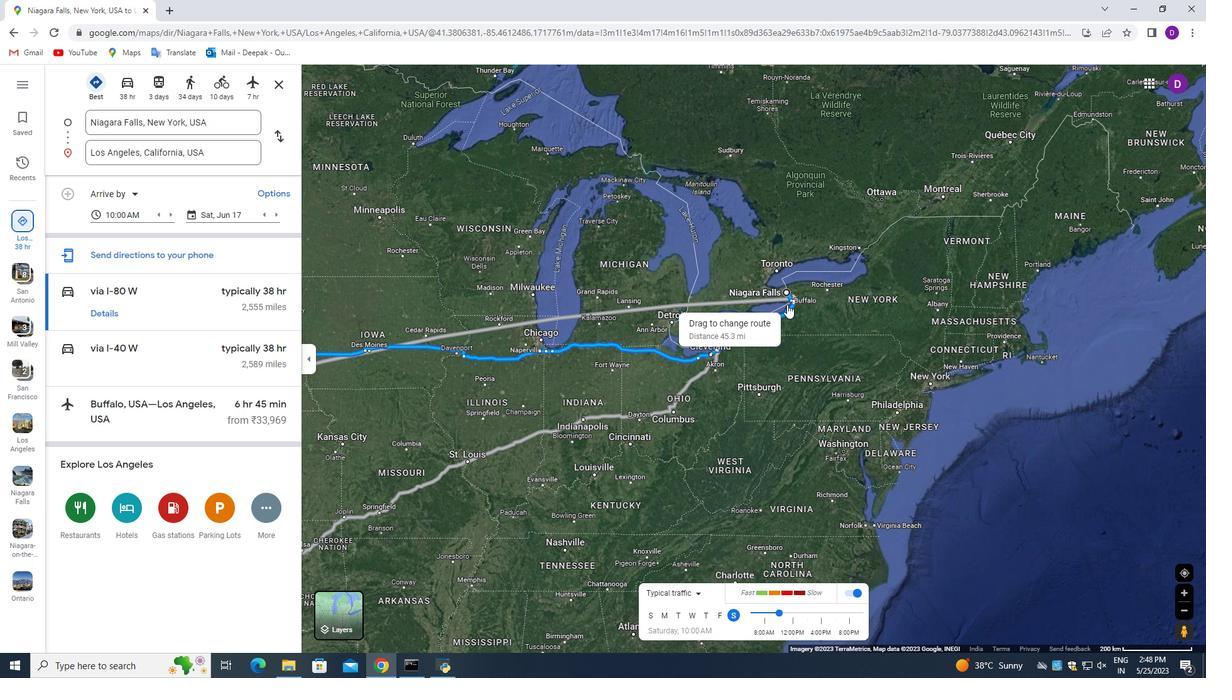 
Action: Mouse scrolled (787, 305) with delta (0, 0)
Screenshot: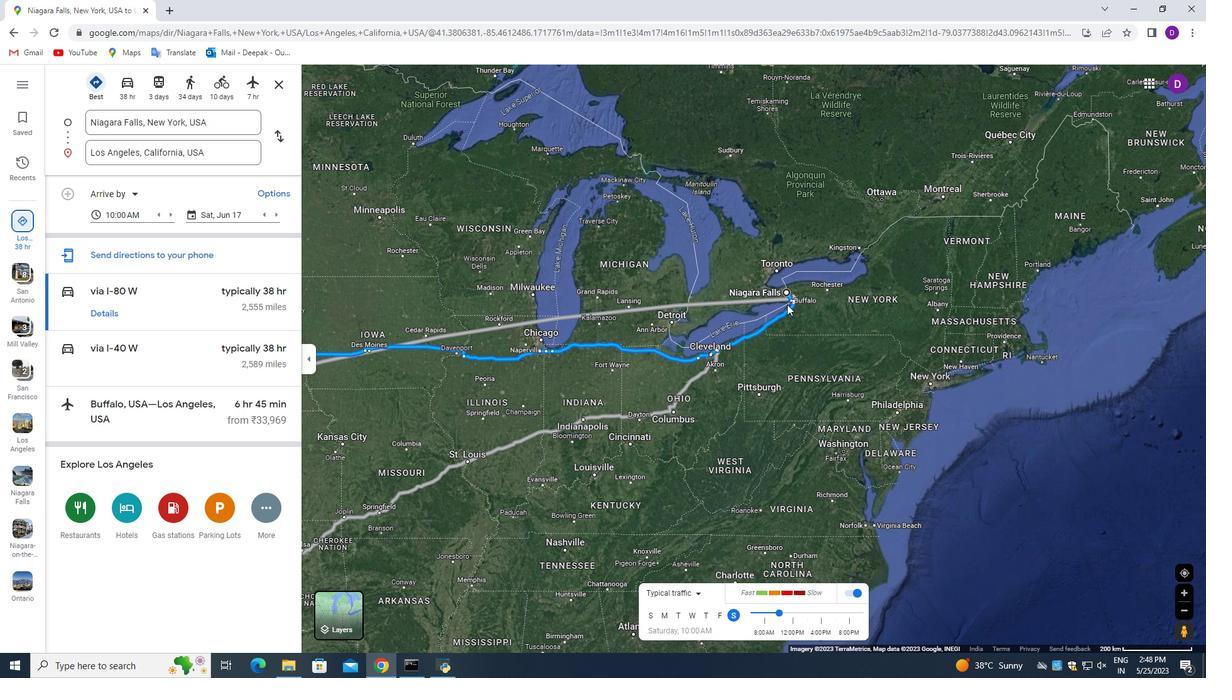 
Action: Mouse moved to (788, 297)
Screenshot: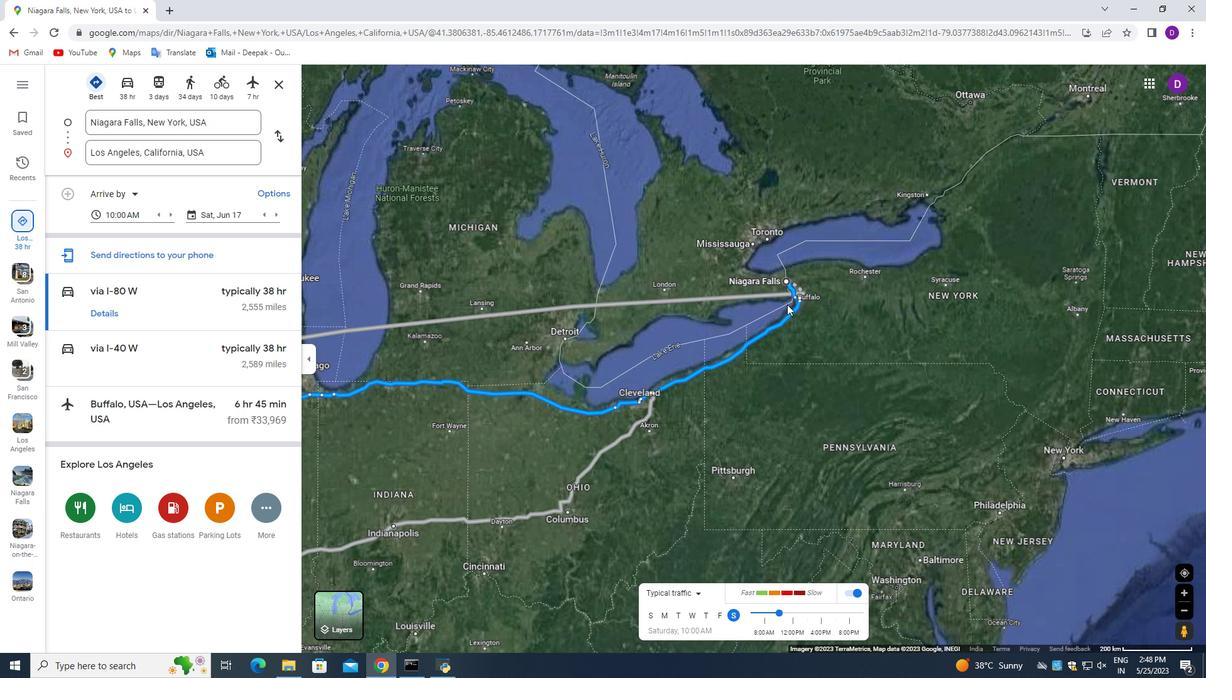 
Action: Mouse scrolled (788, 298) with delta (0, 0)
Screenshot: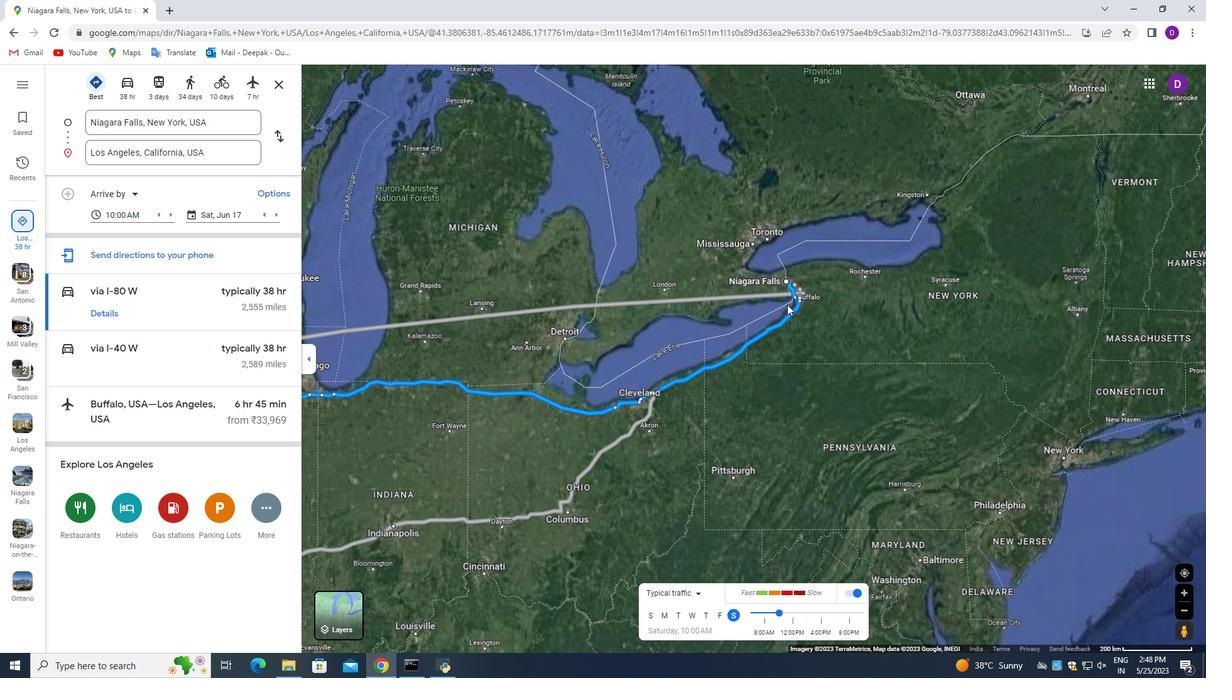 
Action: Mouse scrolled (788, 298) with delta (0, 0)
Screenshot: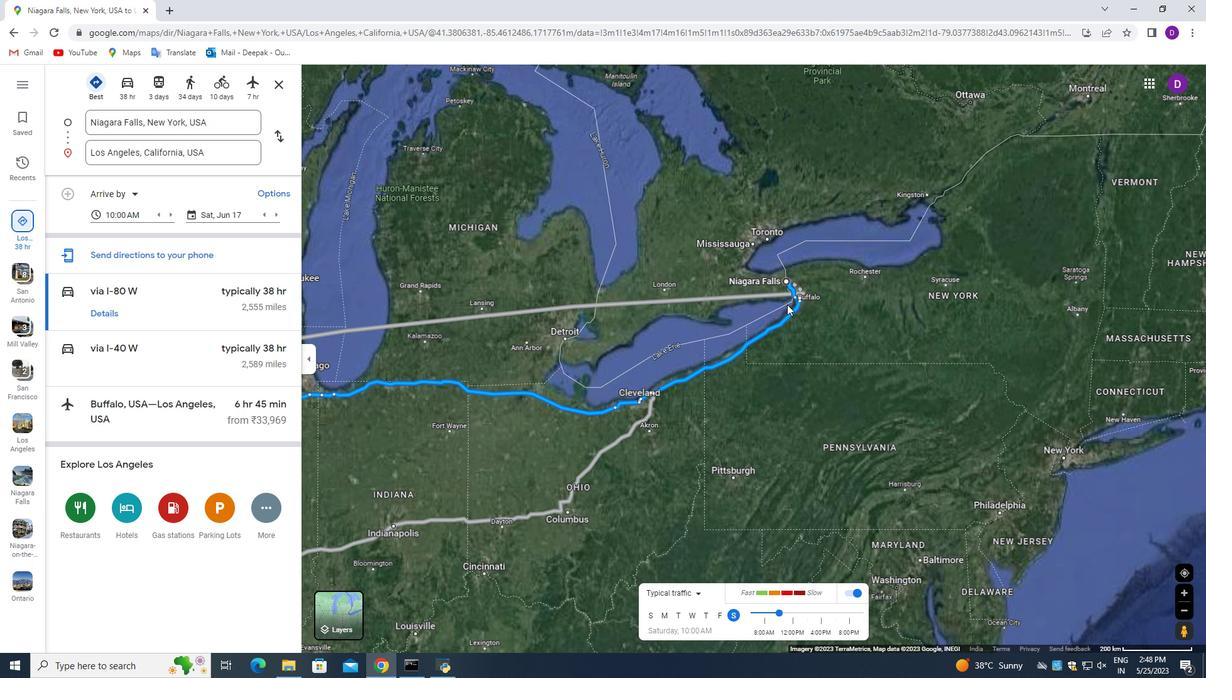 
Action: Mouse scrolled (788, 298) with delta (0, 0)
Screenshot: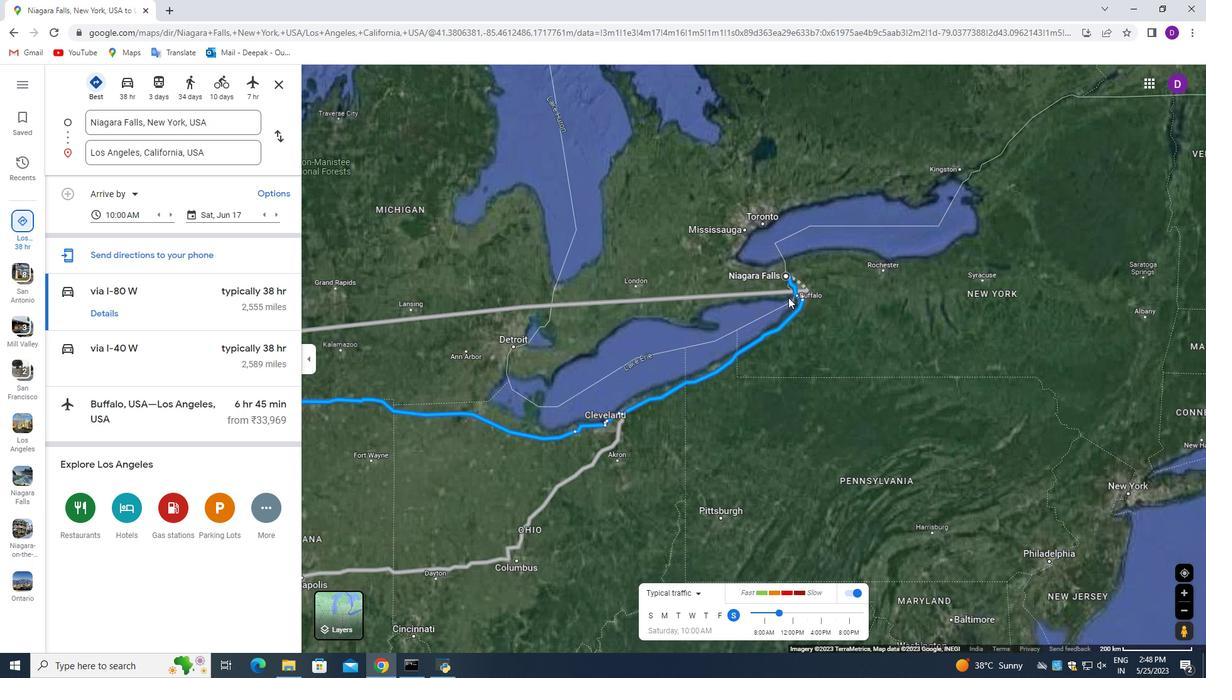 
Action: Mouse scrolled (788, 298) with delta (0, 0)
Screenshot: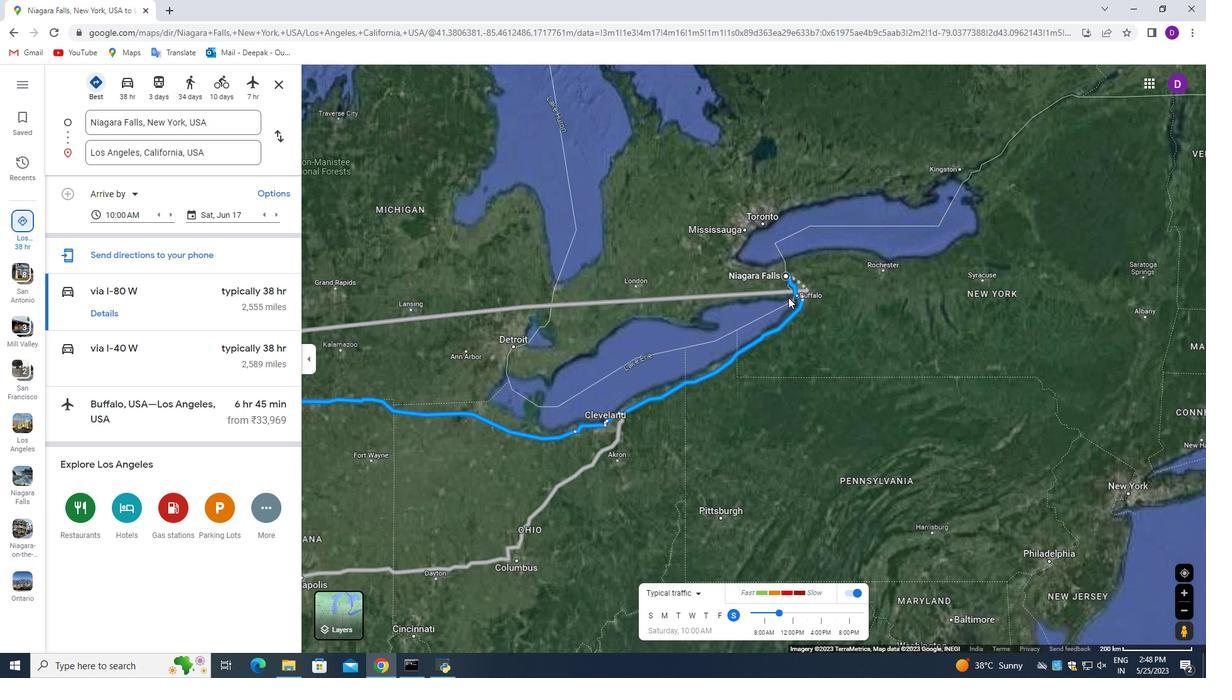 
Action: Mouse scrolled (788, 298) with delta (0, 0)
Screenshot: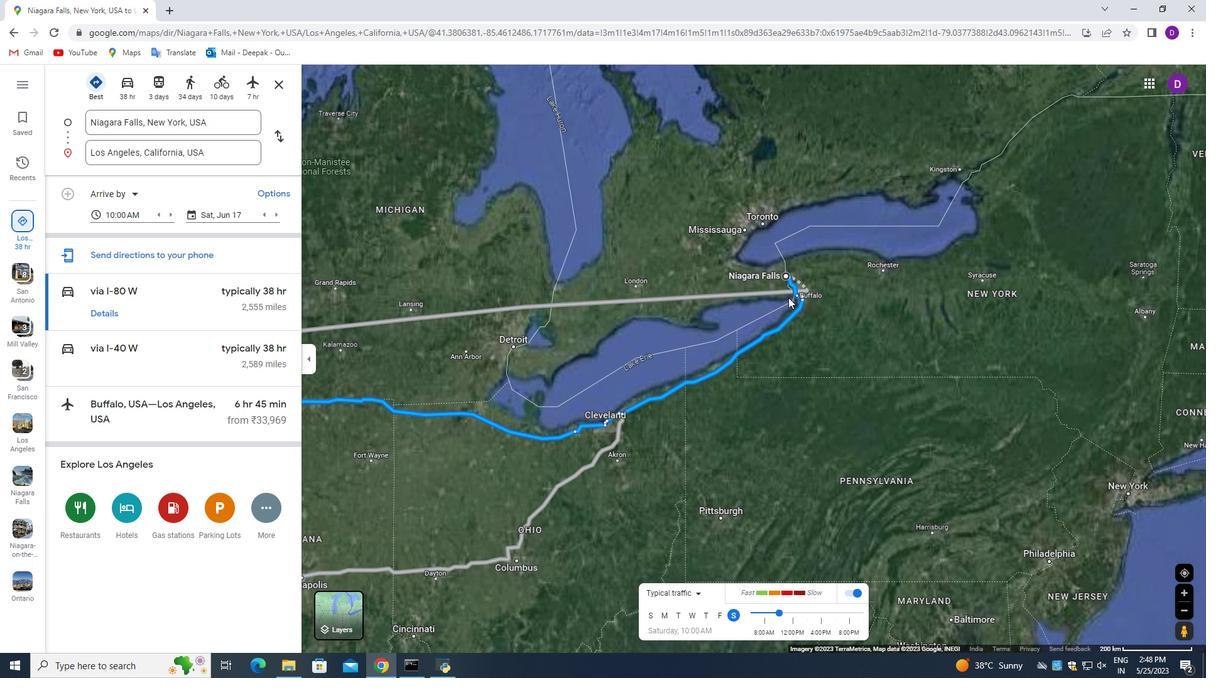 
Action: Mouse moved to (788, 251)
Screenshot: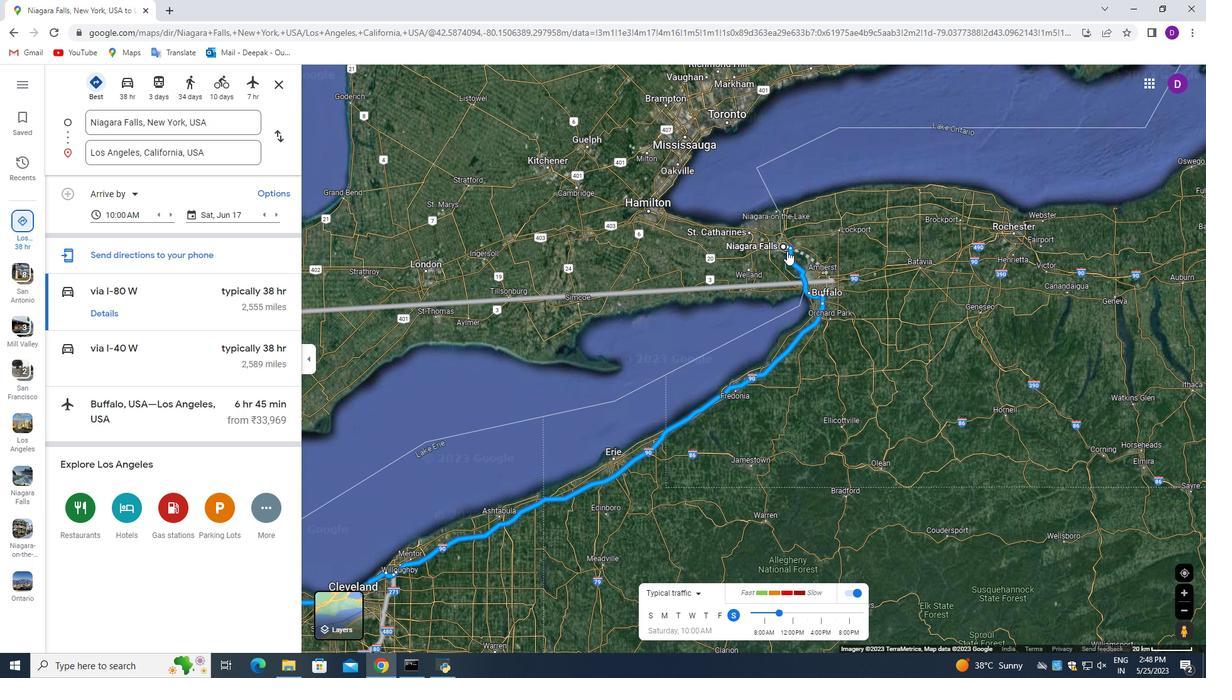 
Action: Mouse scrolled (788, 251) with delta (0, 0)
Screenshot: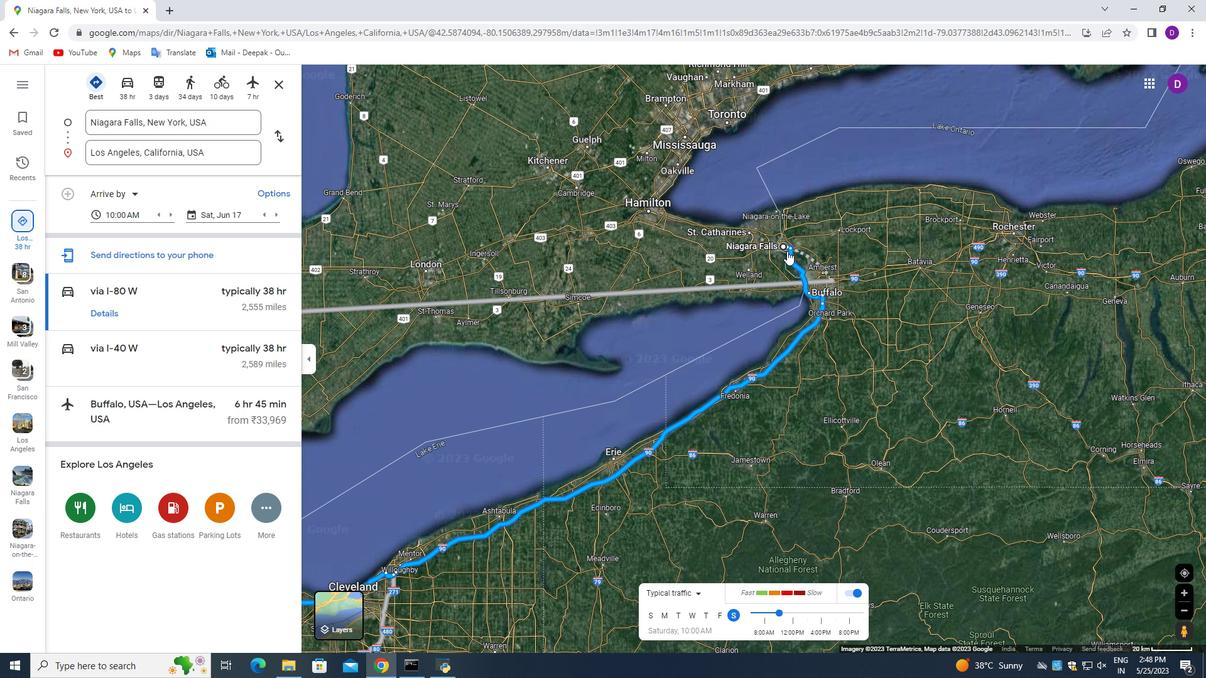 
Action: Mouse moved to (788, 251)
Screenshot: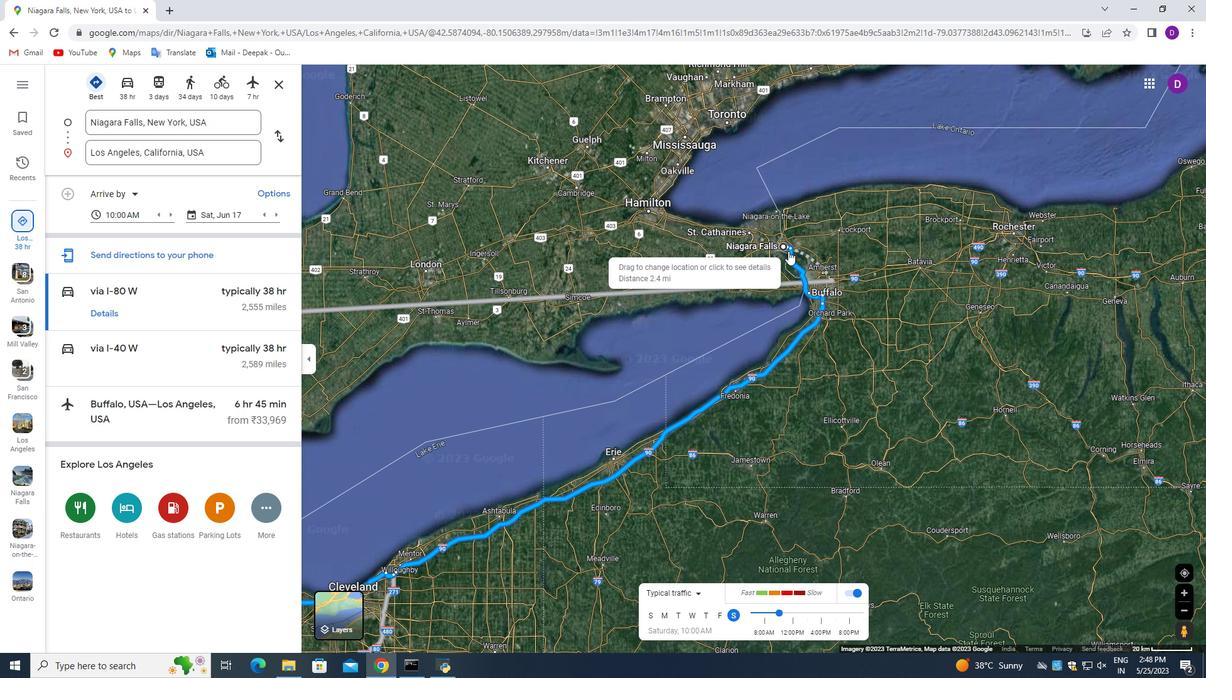 
Action: Mouse scrolled (788, 251) with delta (0, 0)
Screenshot: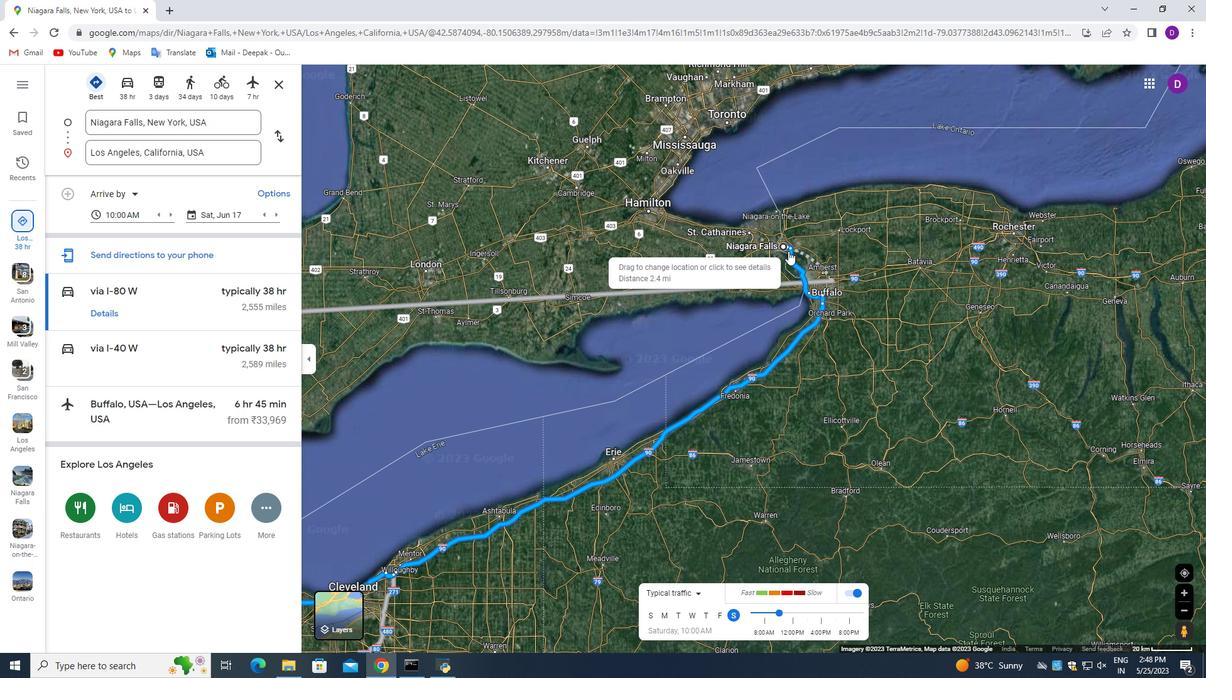 
Action: Mouse moved to (789, 251)
Screenshot: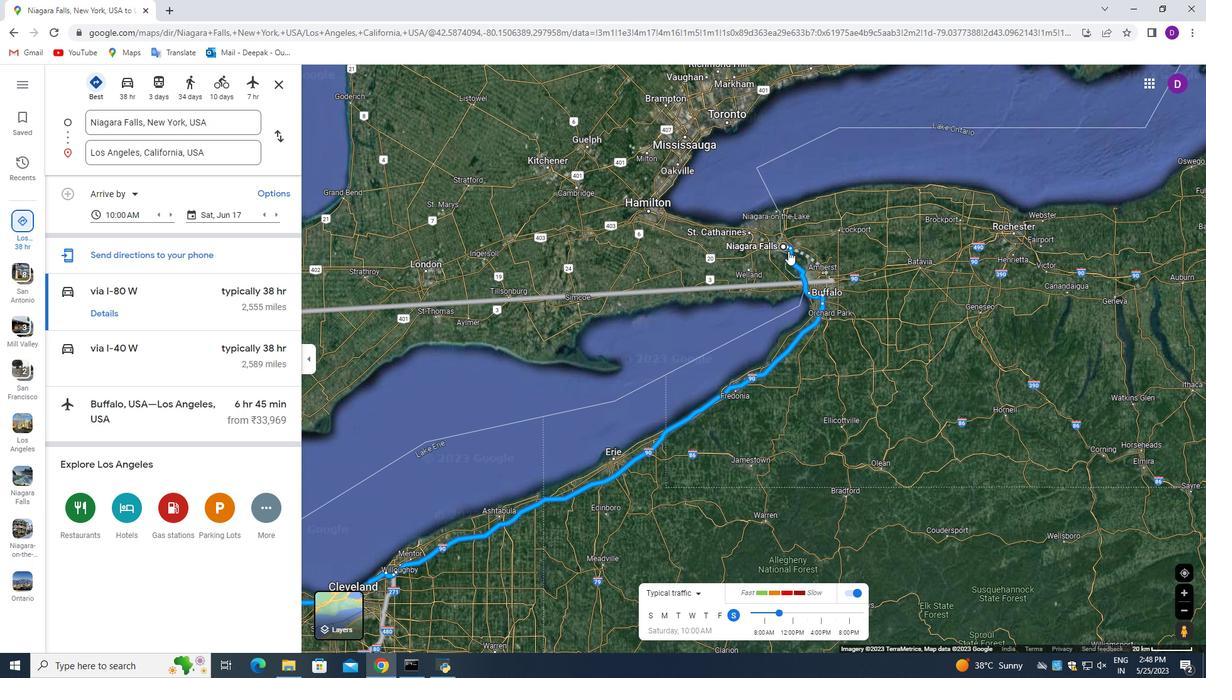 
Action: Mouse scrolled (789, 251) with delta (0, 0)
Screenshot: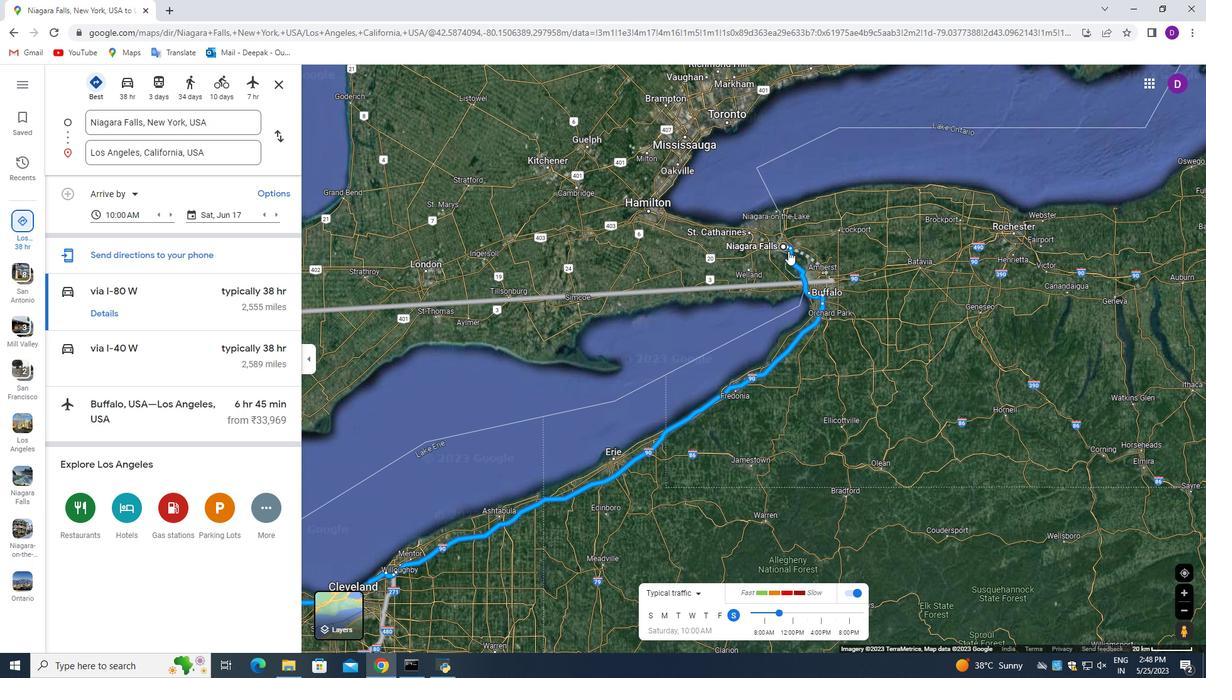 
Action: Mouse scrolled (789, 251) with delta (0, 0)
Screenshot: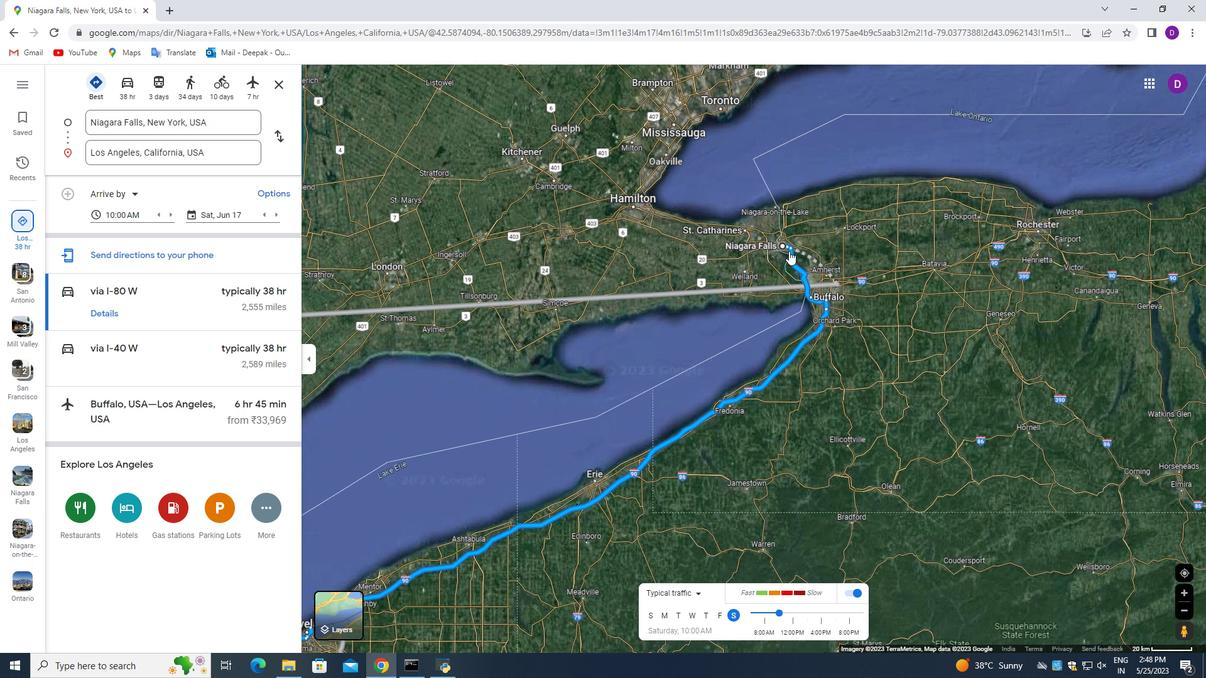 
Action: Mouse scrolled (789, 251) with delta (0, 0)
Screenshot: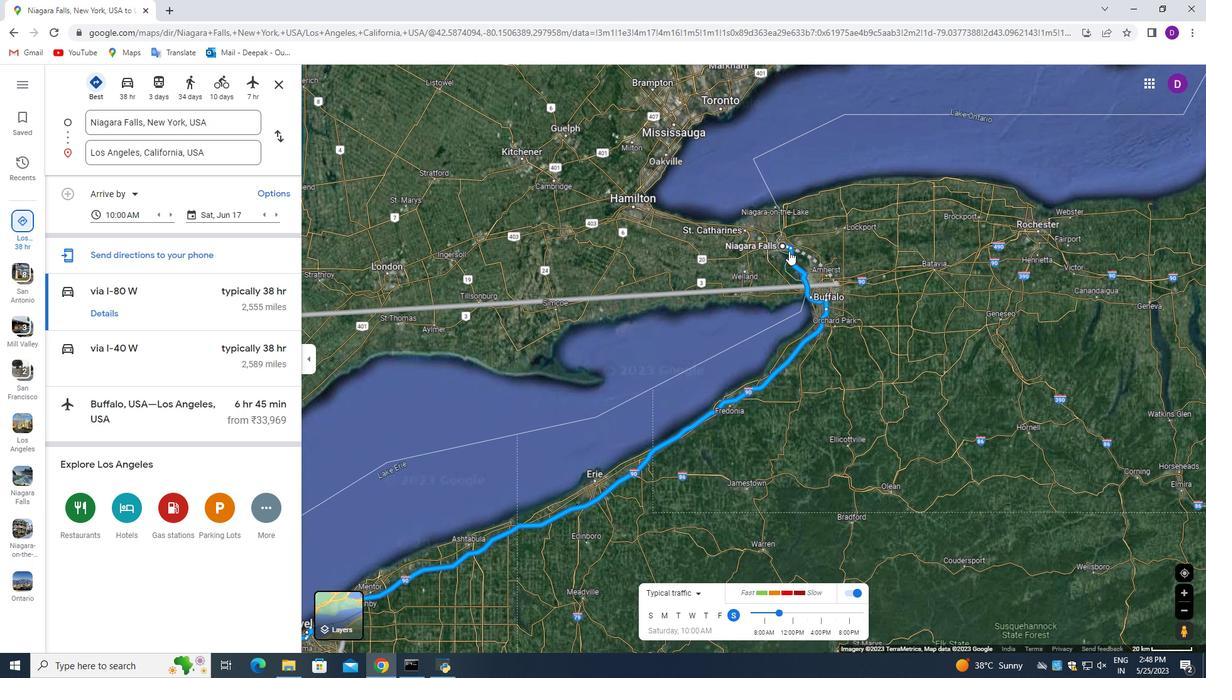 
Action: Mouse moved to (791, 265)
Screenshot: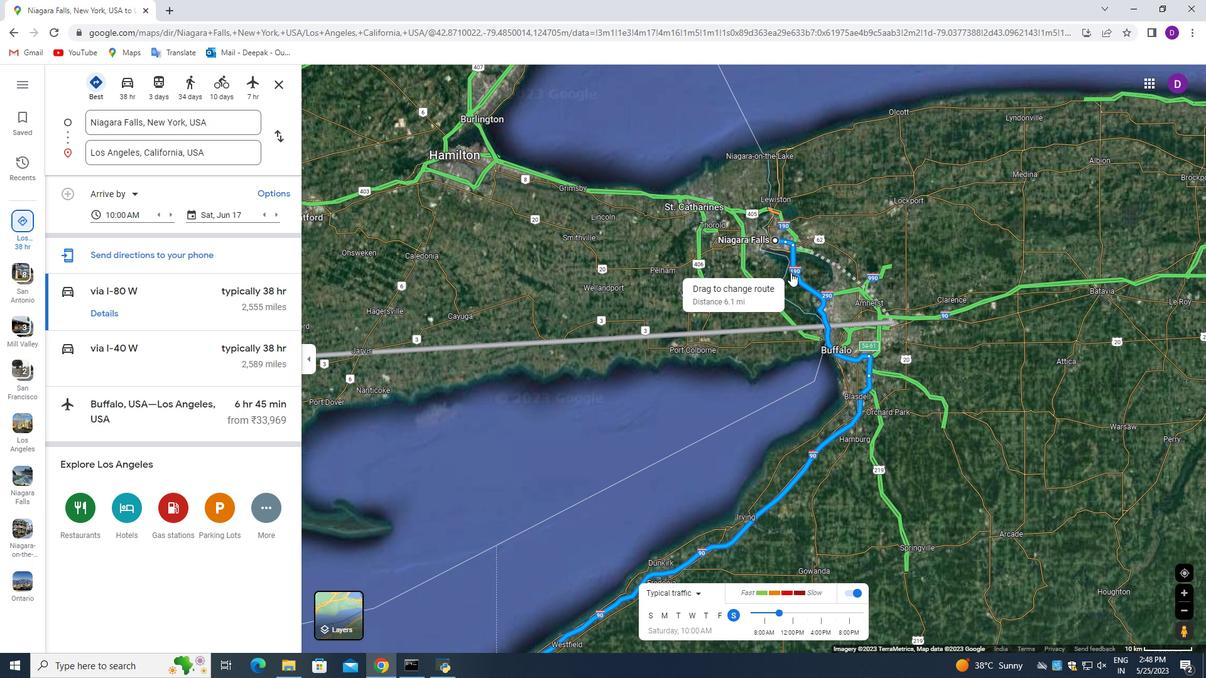 
Action: Mouse scrolled (791, 266) with delta (0, 0)
Screenshot: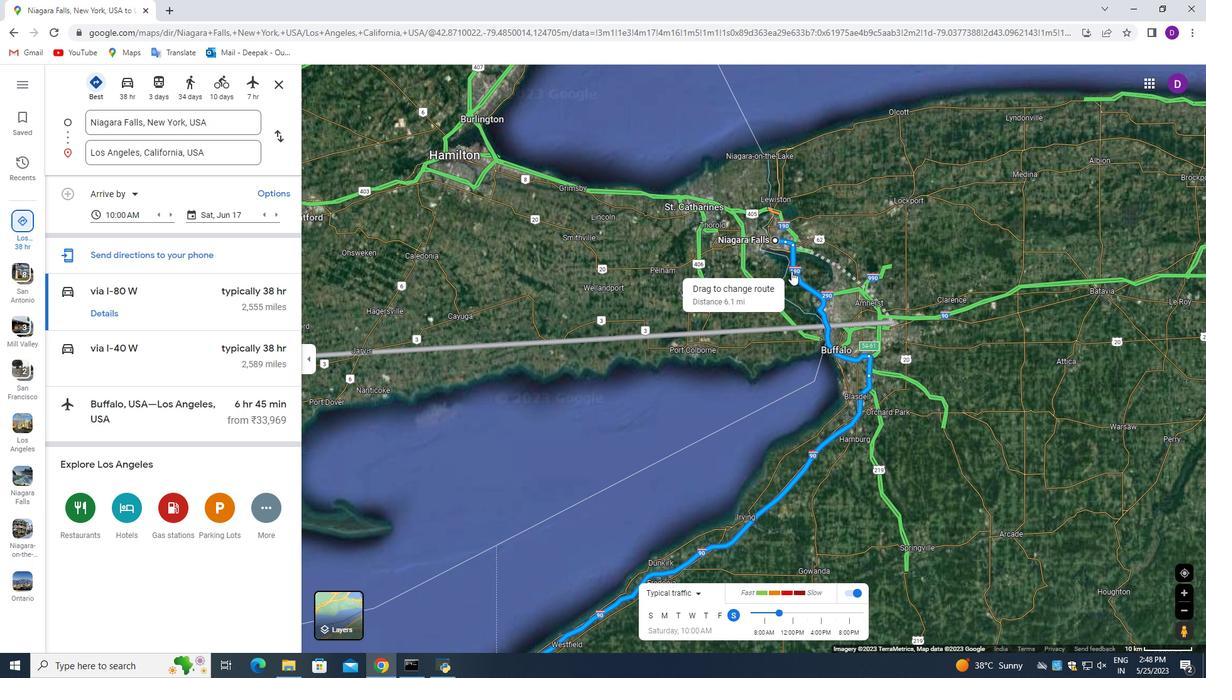 
Action: Mouse moved to (791, 265)
Screenshot: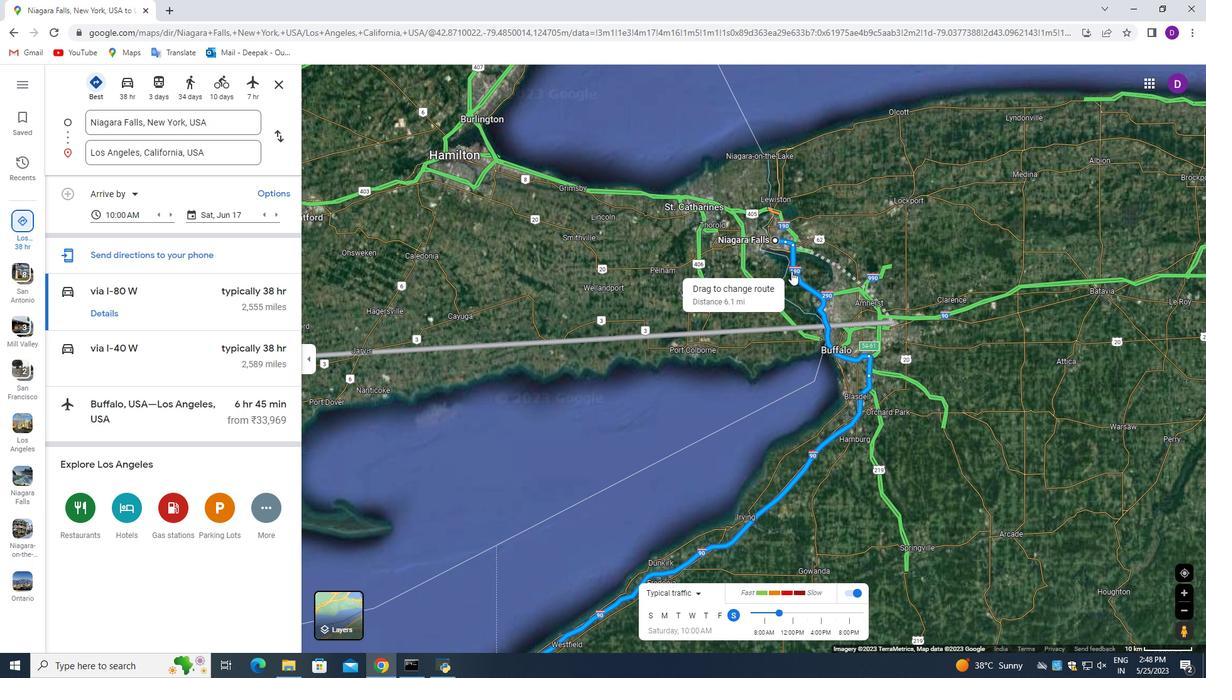 
Action: Mouse scrolled (791, 266) with delta (0, 0)
Screenshot: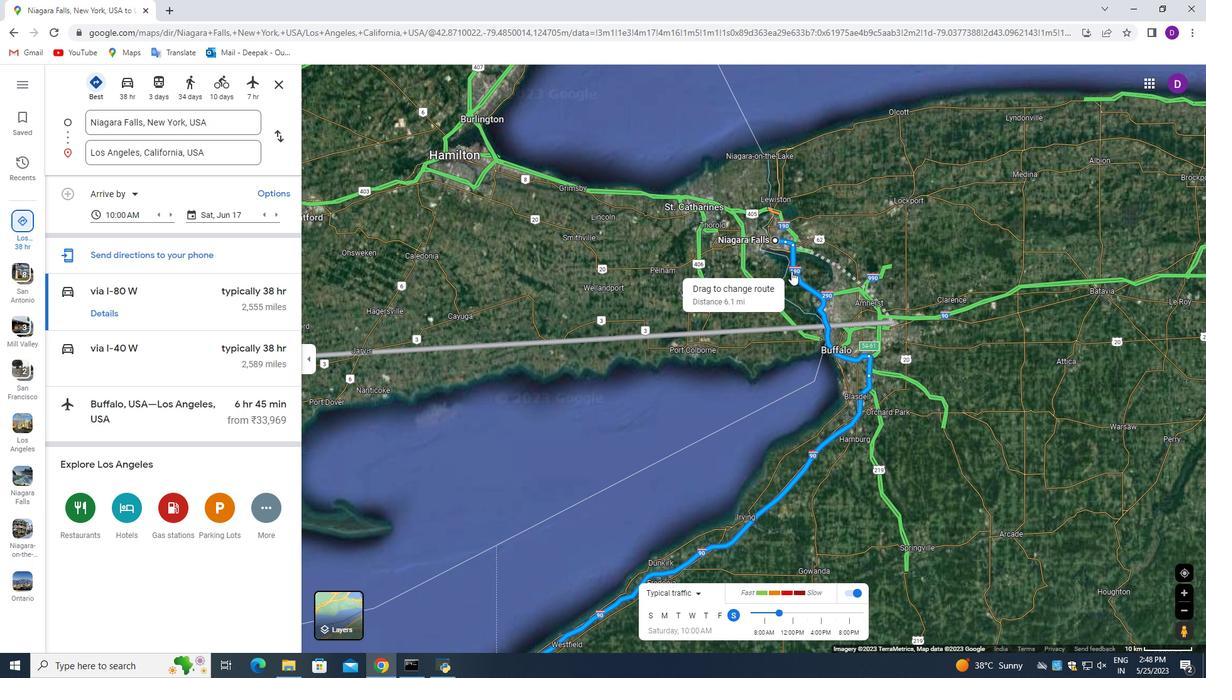
Action: Mouse scrolled (791, 266) with delta (0, 0)
Screenshot: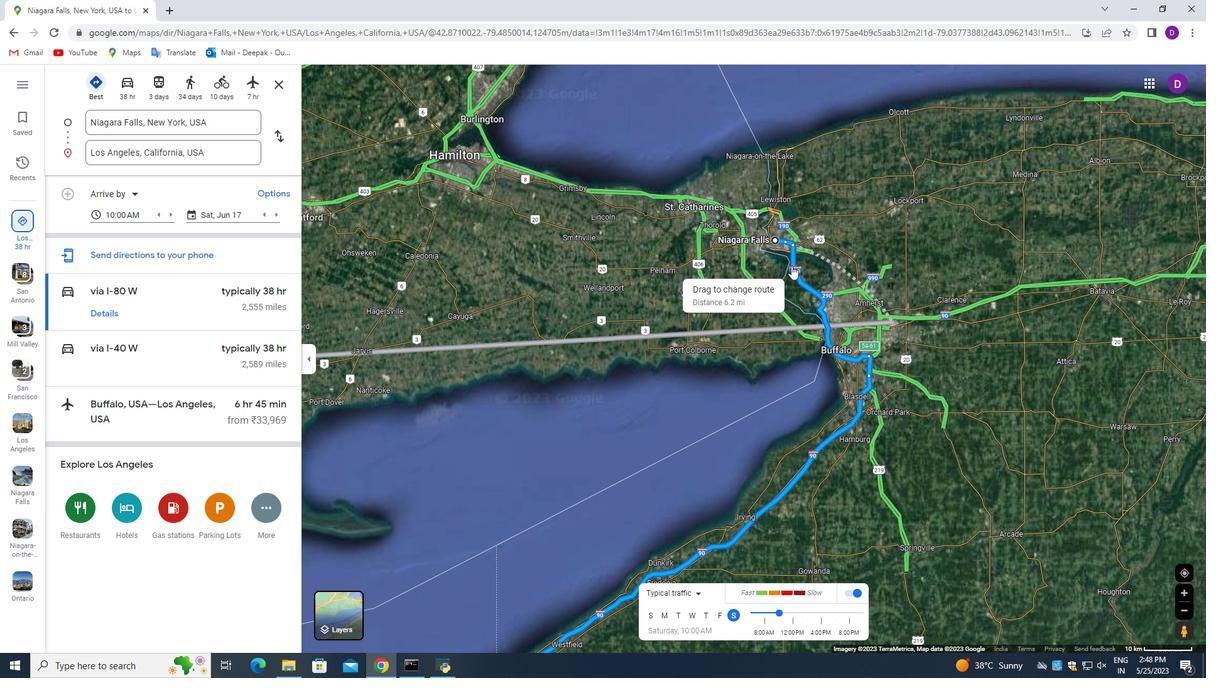 
Action: Mouse scrolled (791, 266) with delta (0, 0)
Screenshot: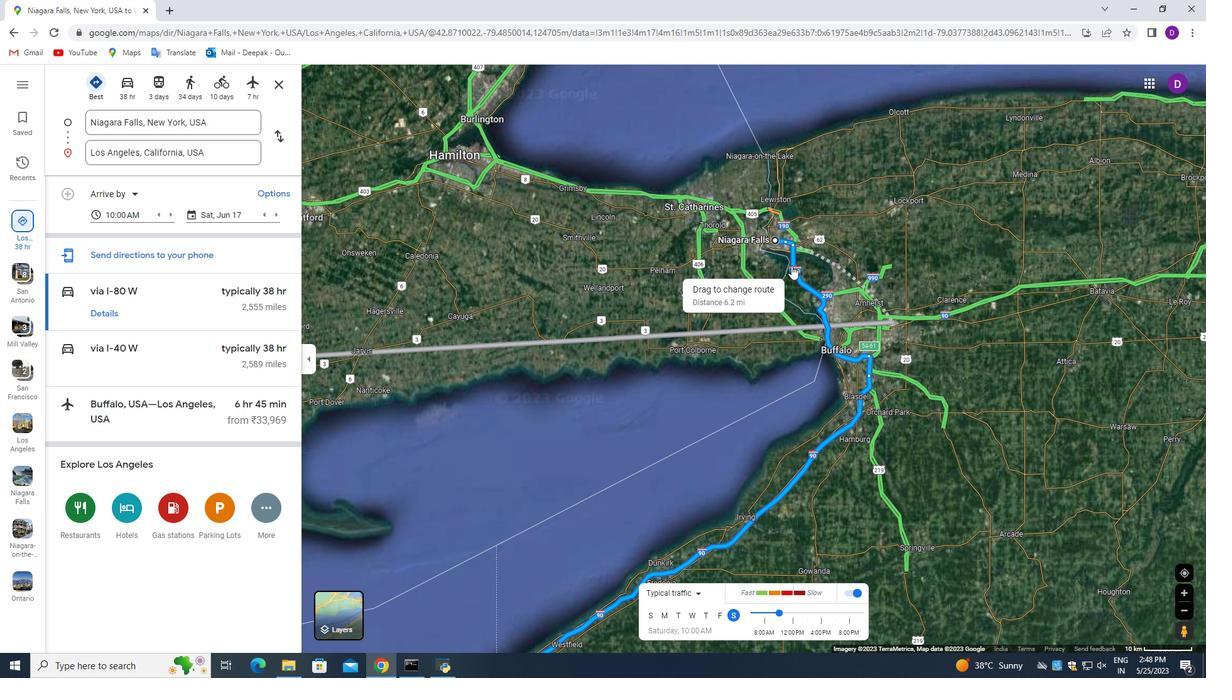 
Action: Mouse scrolled (791, 266) with delta (0, 0)
Screenshot: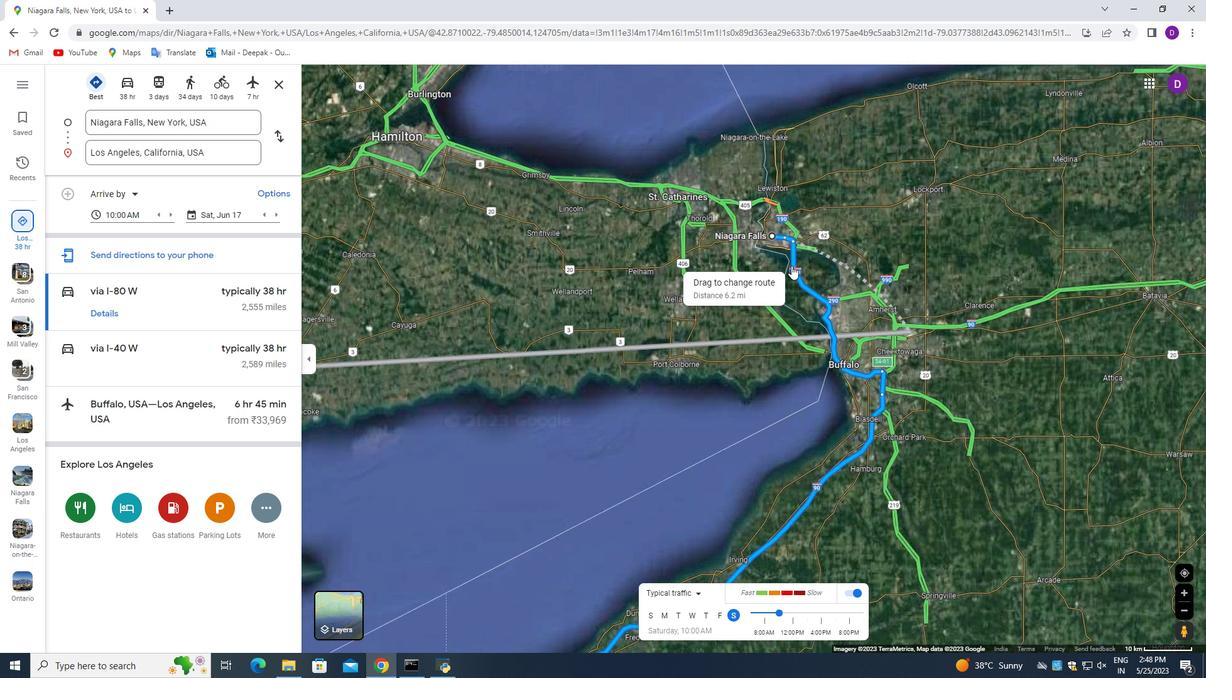
Action: Mouse scrolled (791, 266) with delta (0, 0)
Screenshot: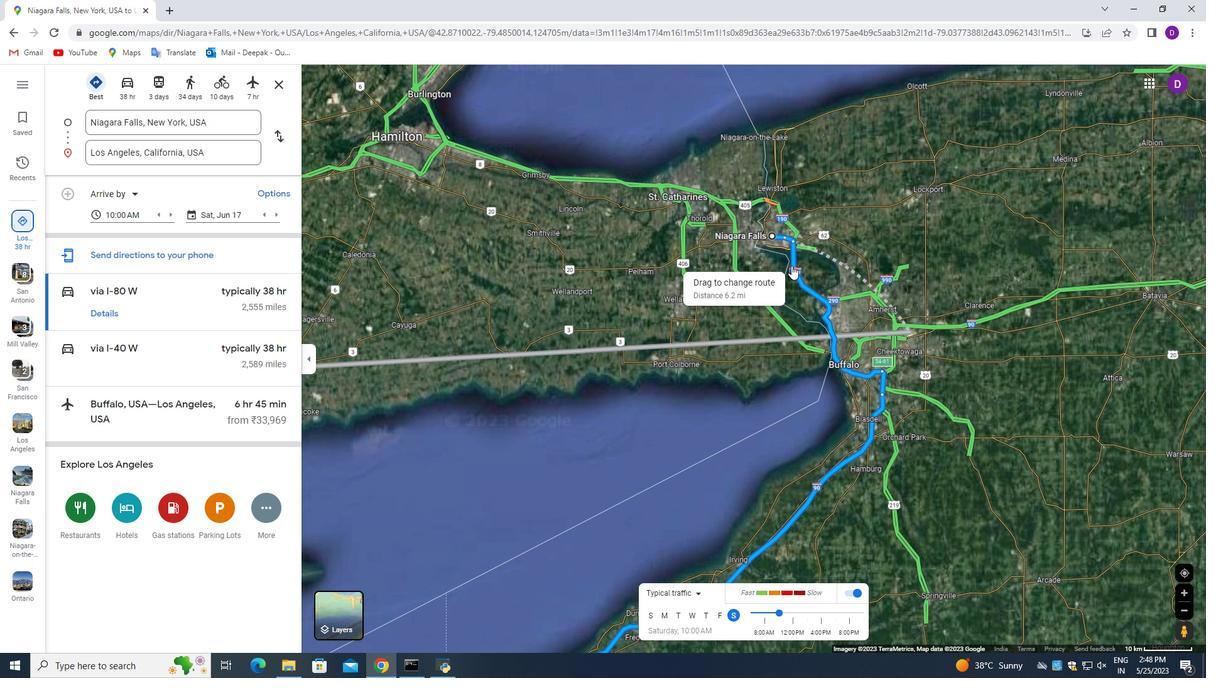 
Action: Mouse moved to (743, 208)
Screenshot: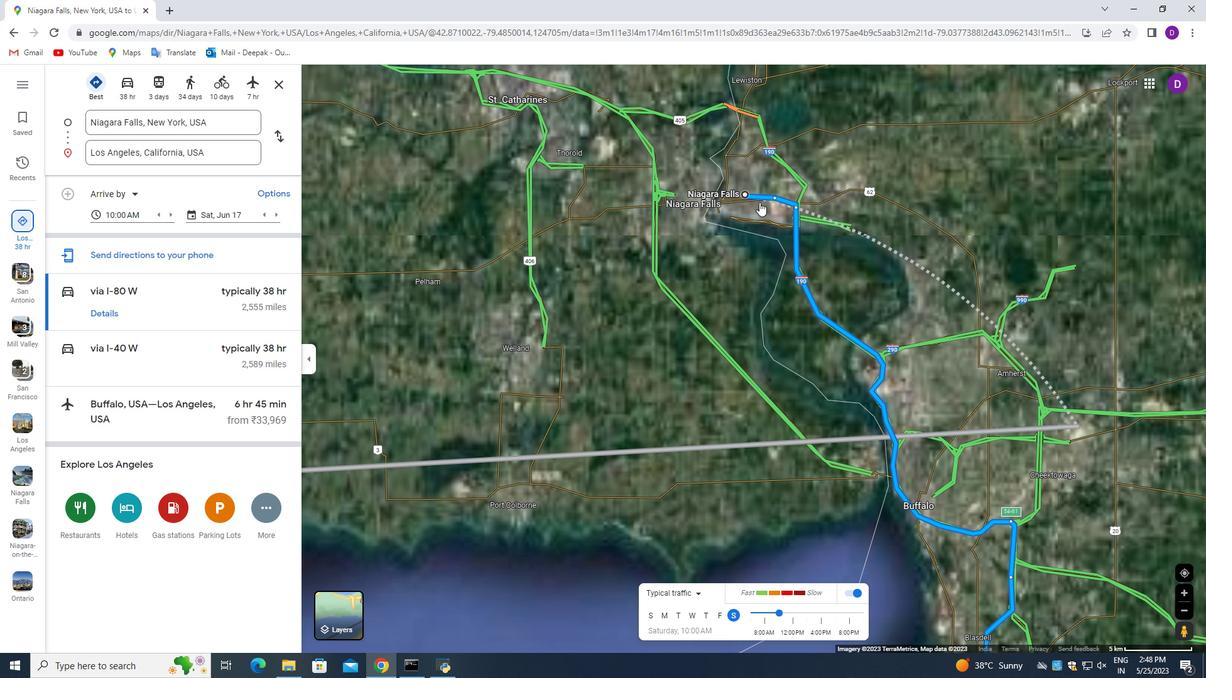 
Action: Mouse scrolled (743, 209) with delta (0, 0)
Screenshot: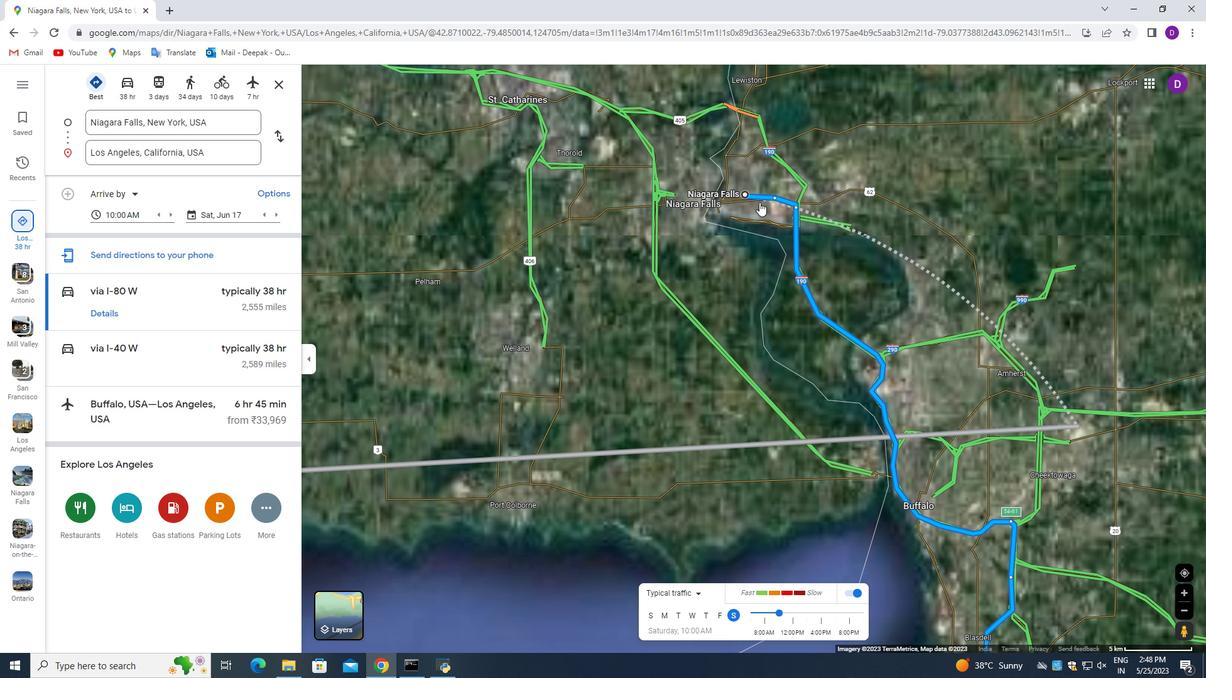 
Action: Mouse scrolled (743, 209) with delta (0, 0)
Screenshot: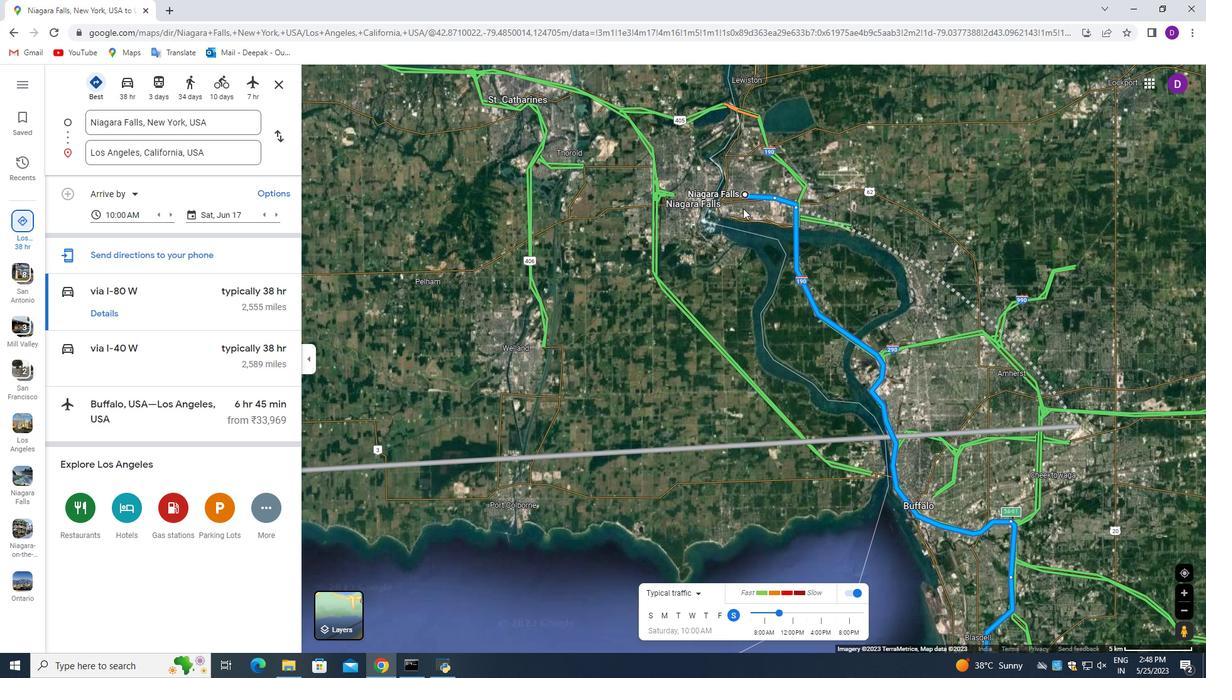 
Action: Mouse scrolled (743, 209) with delta (0, 0)
Screenshot: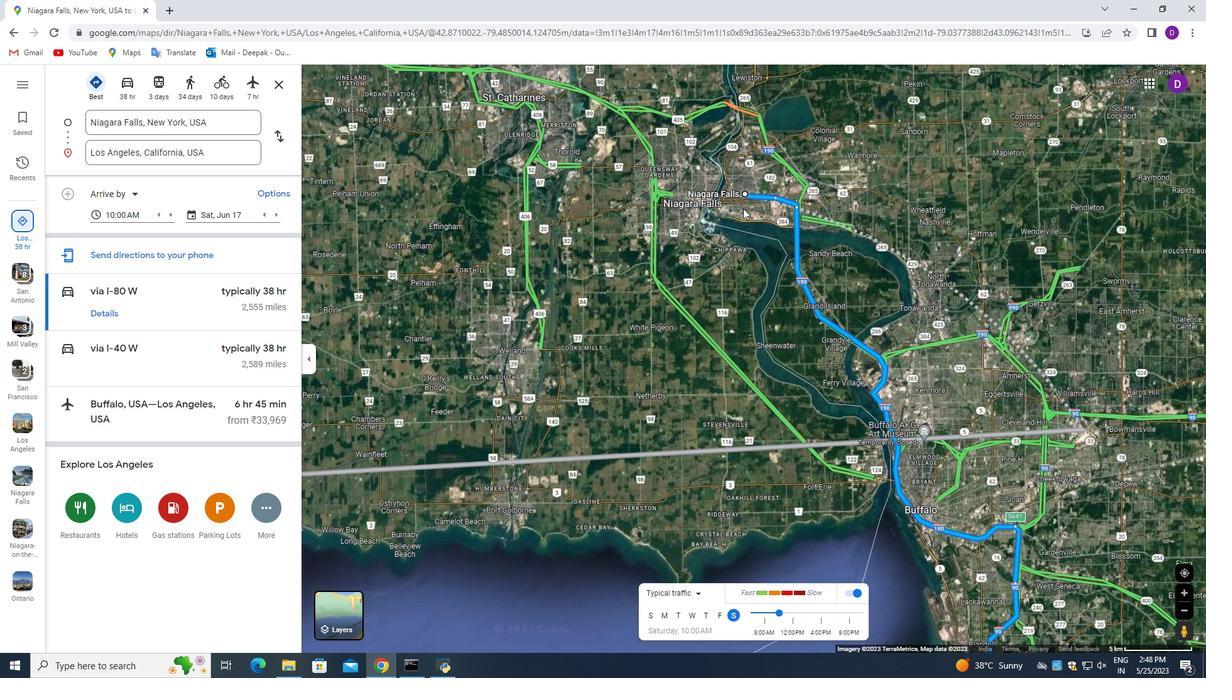 
Action: Mouse scrolled (743, 209) with delta (0, 0)
Screenshot: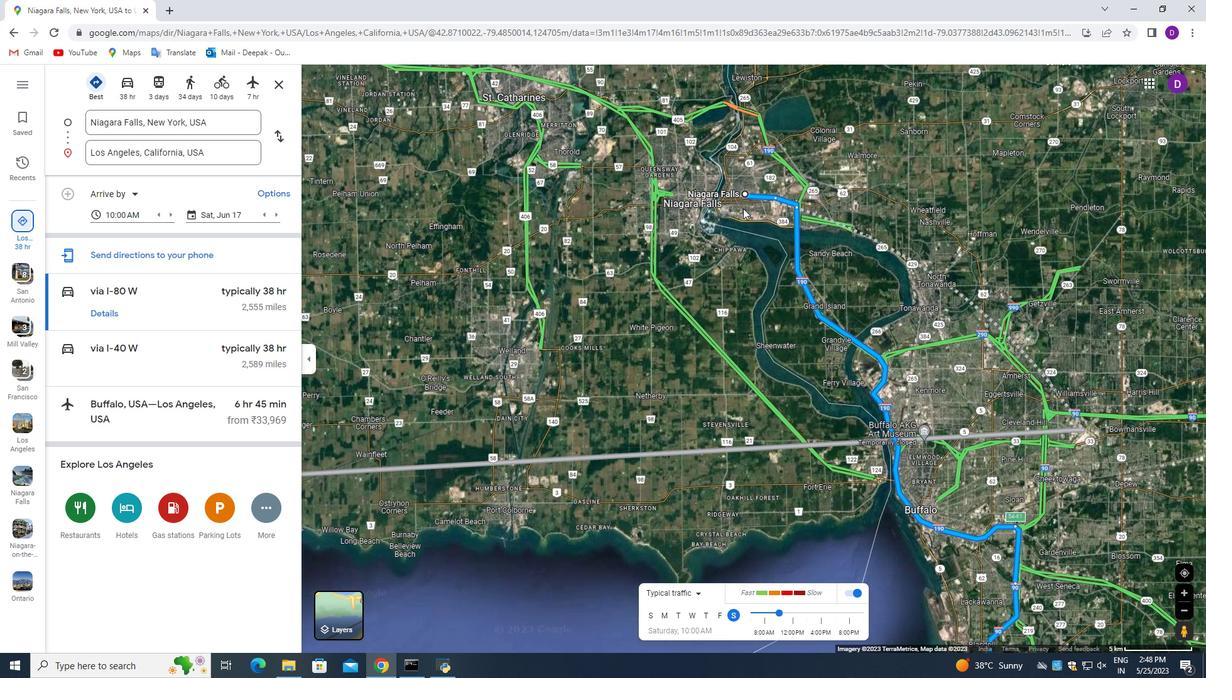 
Action: Mouse moved to (742, 208)
Screenshot: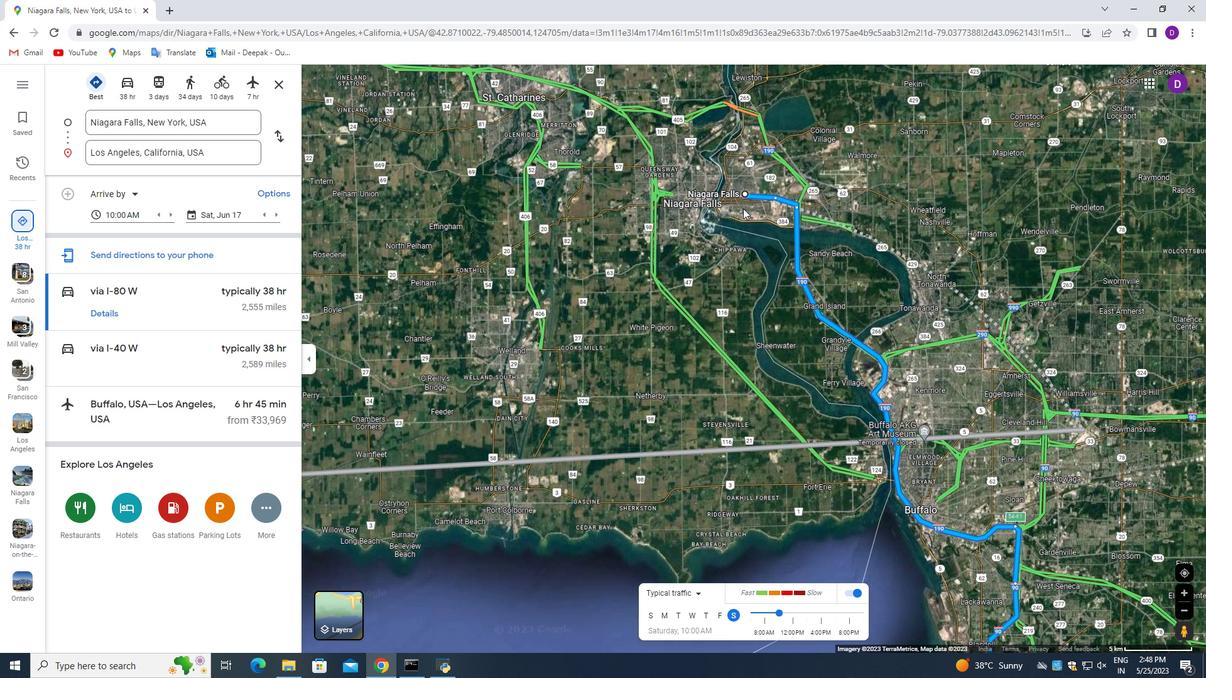 
Action: Mouse scrolled (742, 209) with delta (0, 0)
Screenshot: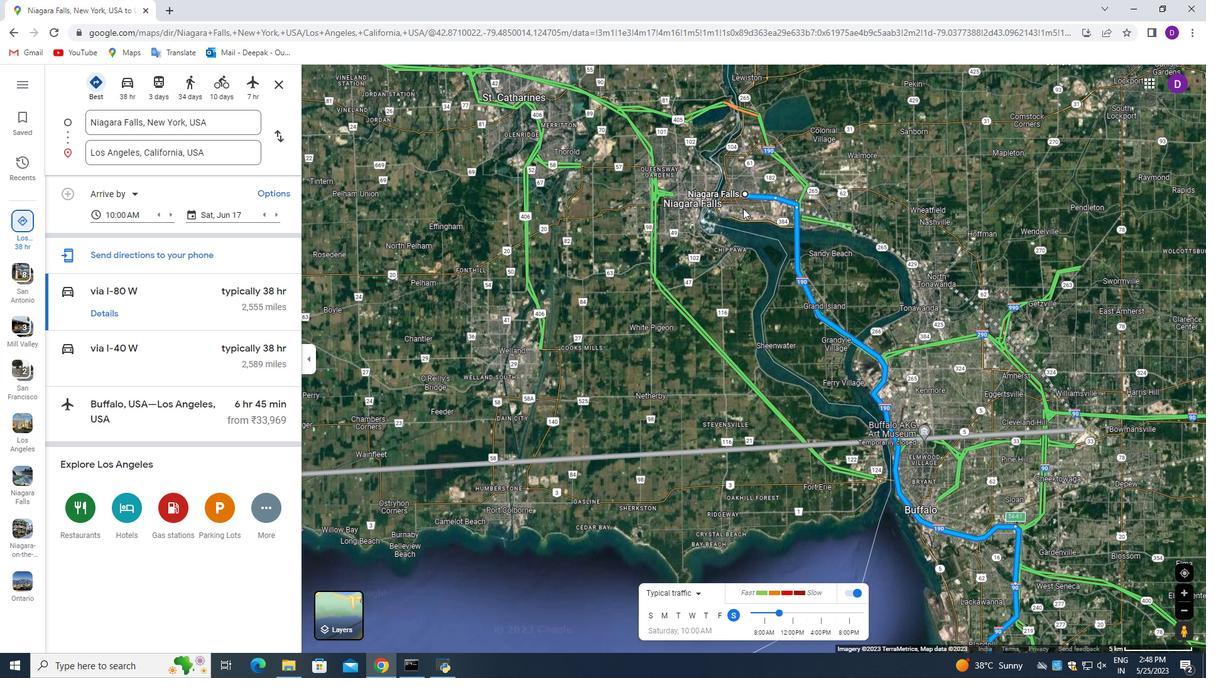 
Action: Mouse moved to (681, 225)
Screenshot: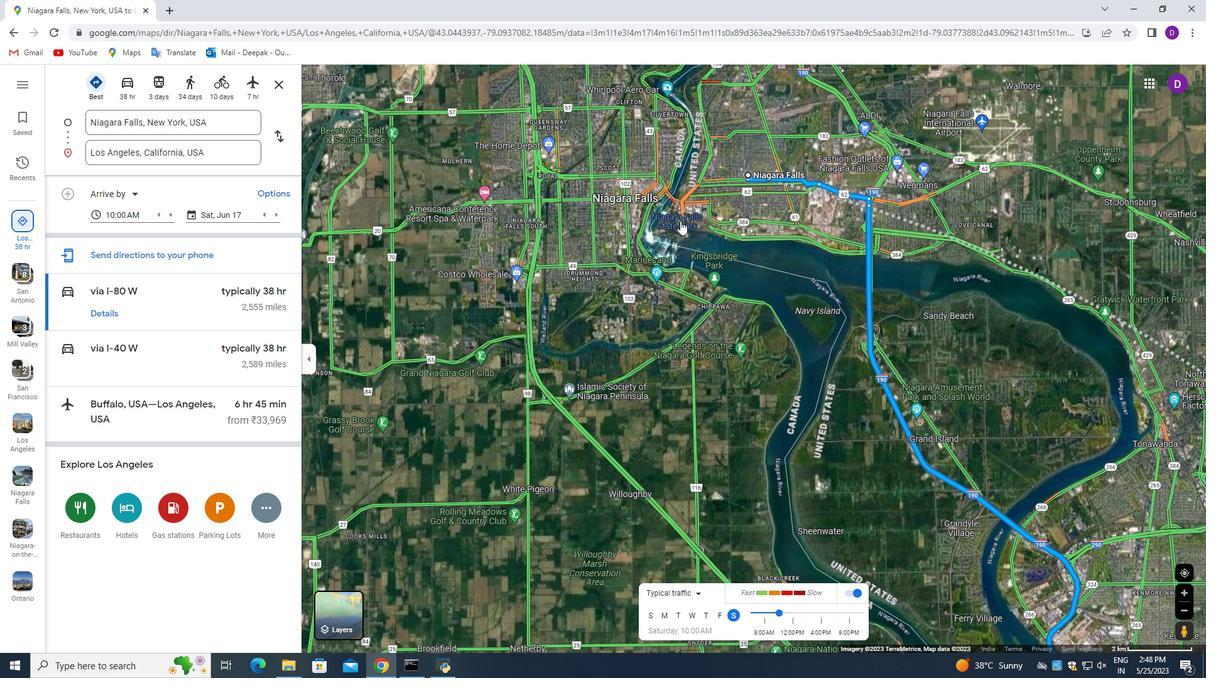 
Action: Mouse scrolled (681, 226) with delta (0, 0)
Screenshot: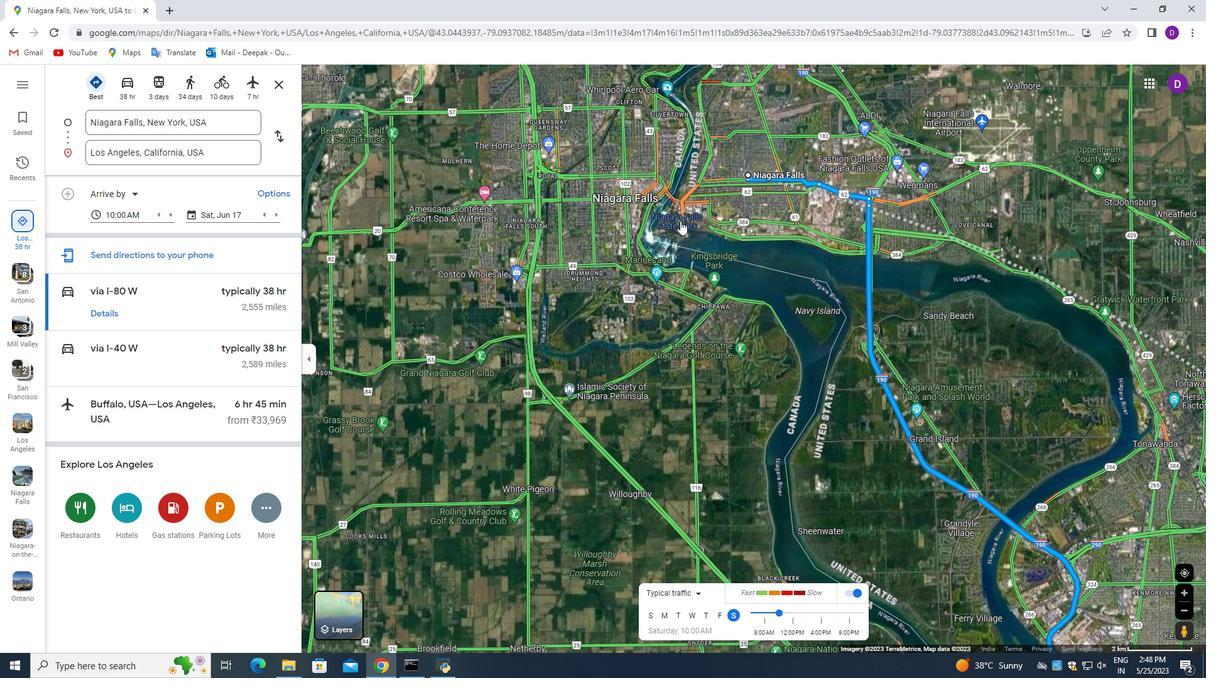 
Action: Mouse moved to (681, 227)
Screenshot: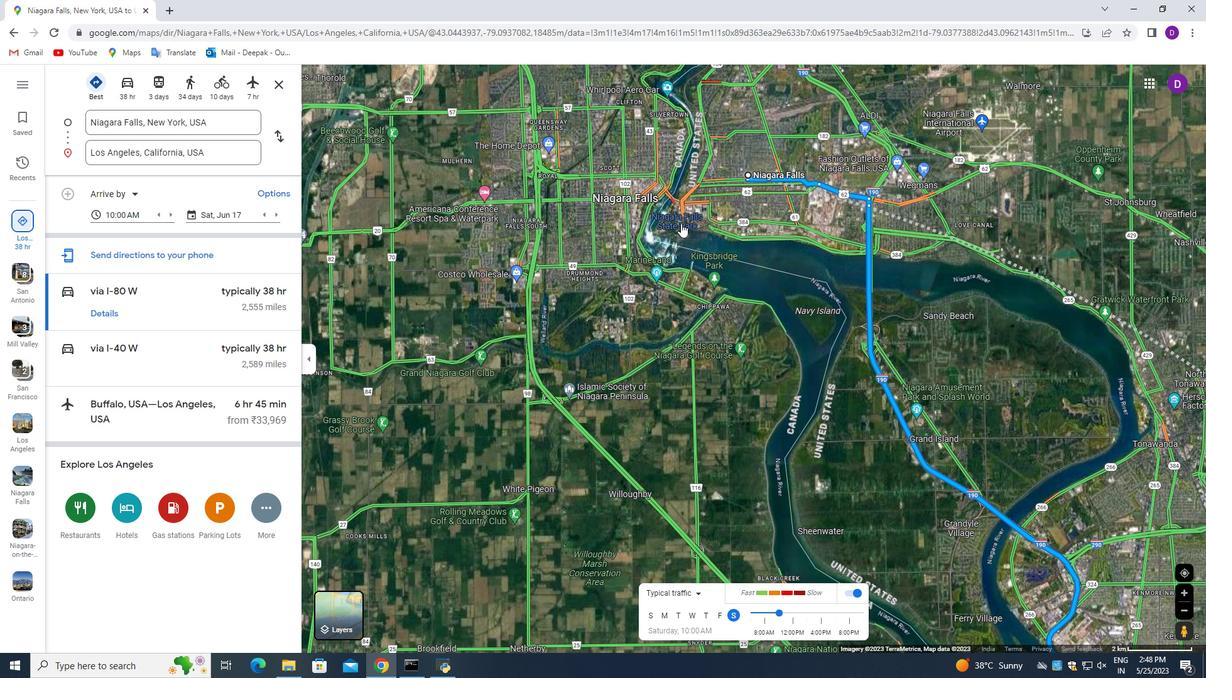 
Action: Mouse scrolled (681, 228) with delta (0, 0)
Screenshot: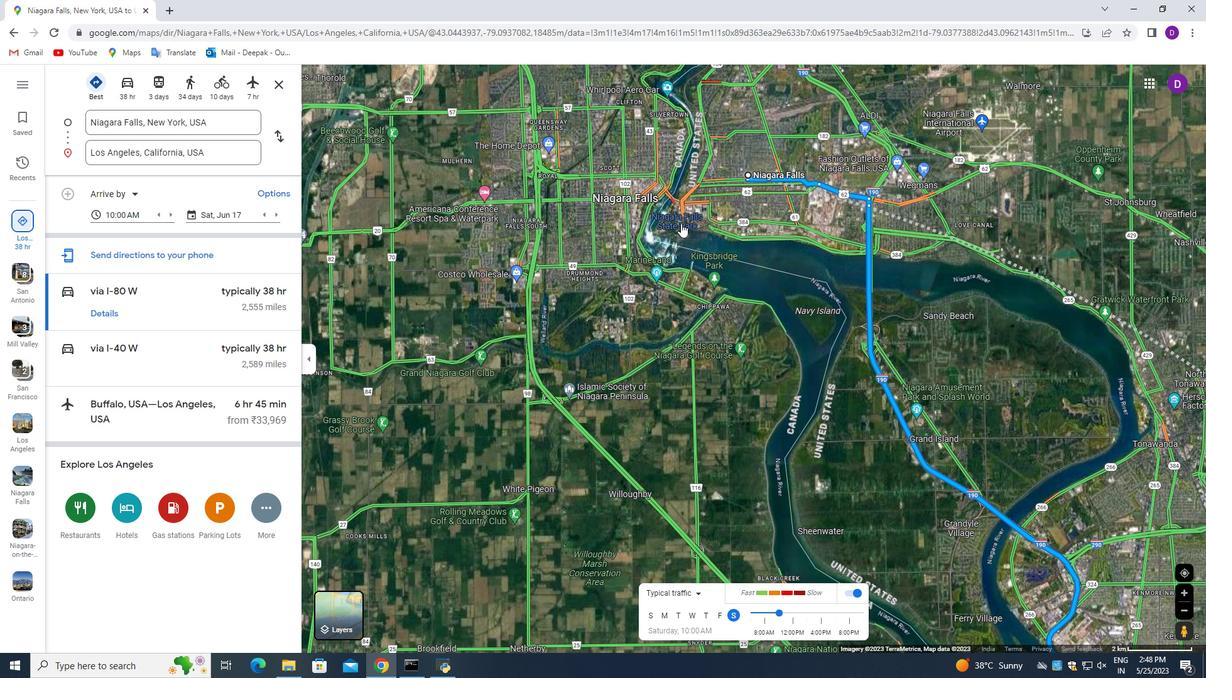 
Action: Mouse moved to (681, 229)
Screenshot: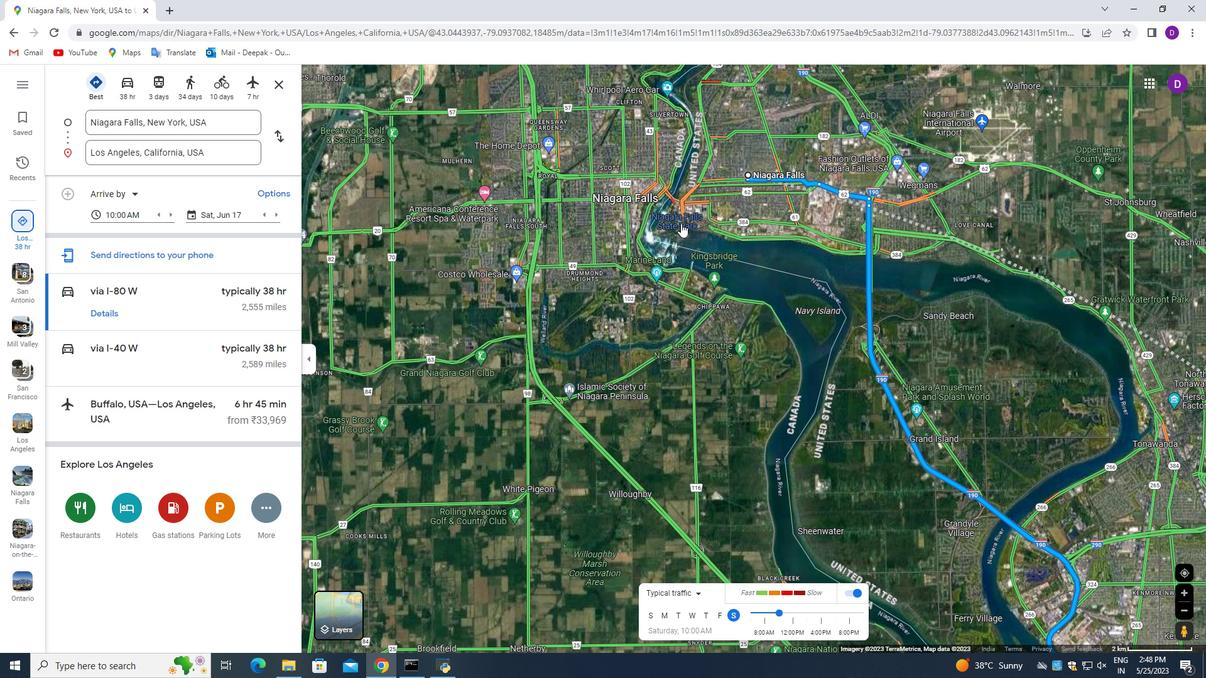 
Action: Mouse scrolled (681, 229) with delta (0, 0)
Screenshot: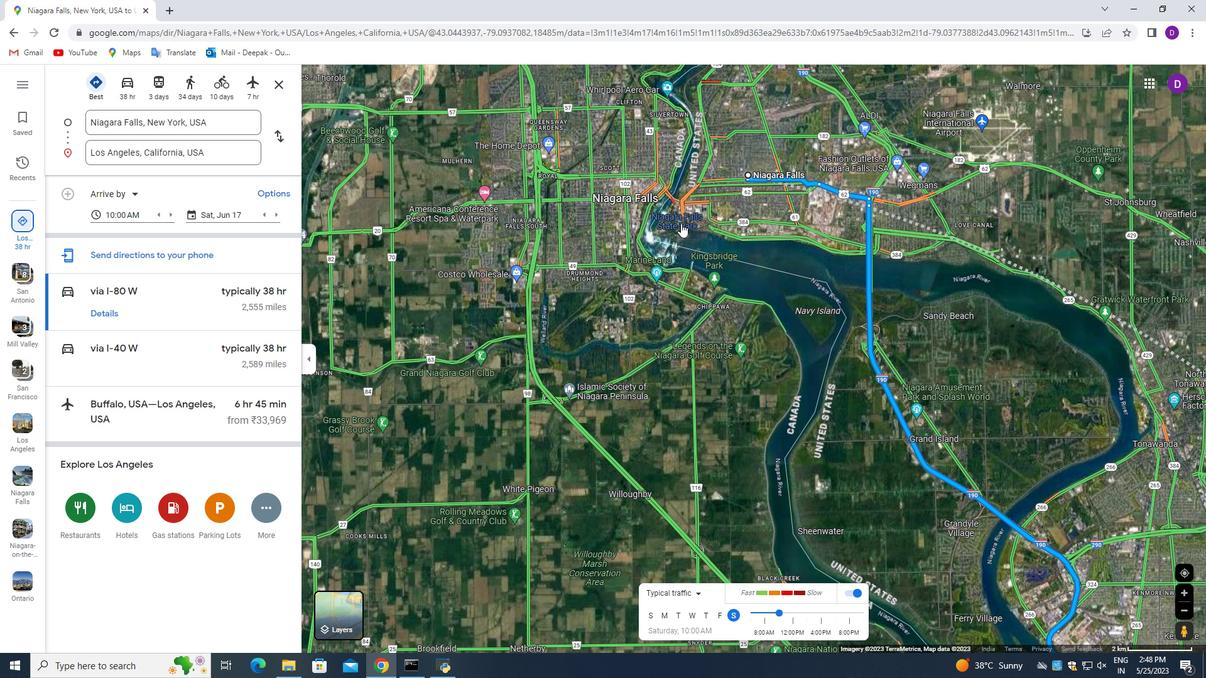 
Action: Mouse scrolled (681, 229) with delta (0, 0)
Screenshot: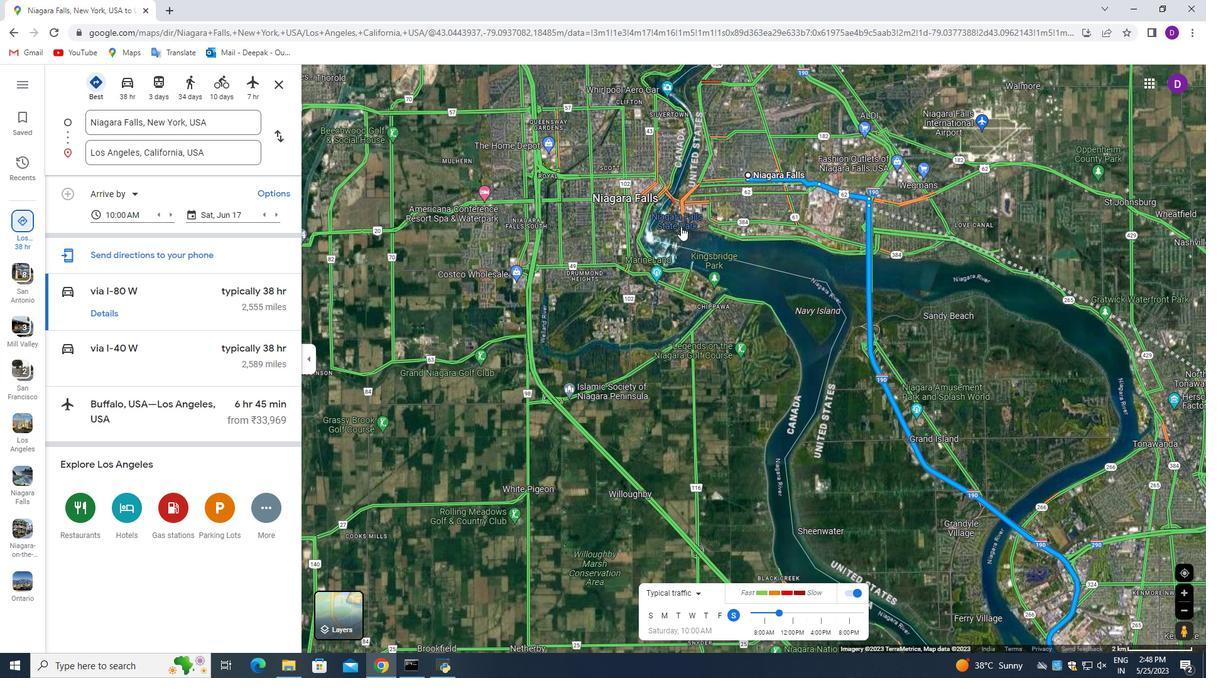 
Action: Mouse scrolled (681, 229) with delta (0, 0)
Screenshot: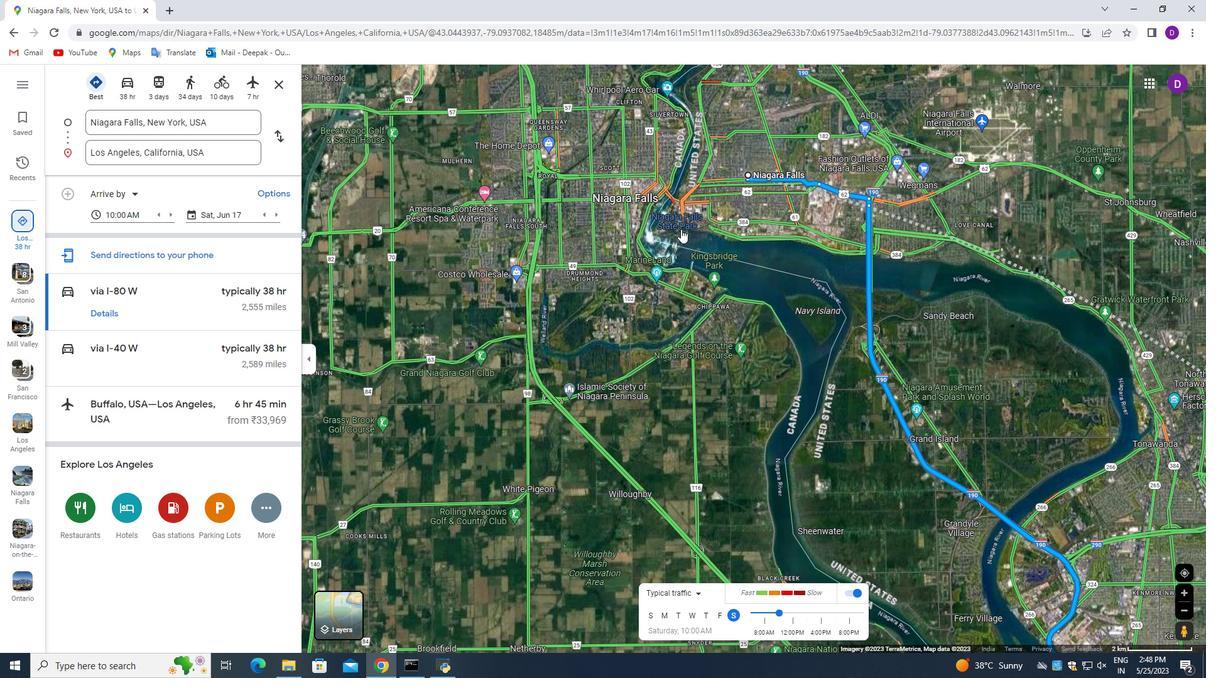 
Action: Mouse moved to (681, 229)
Screenshot: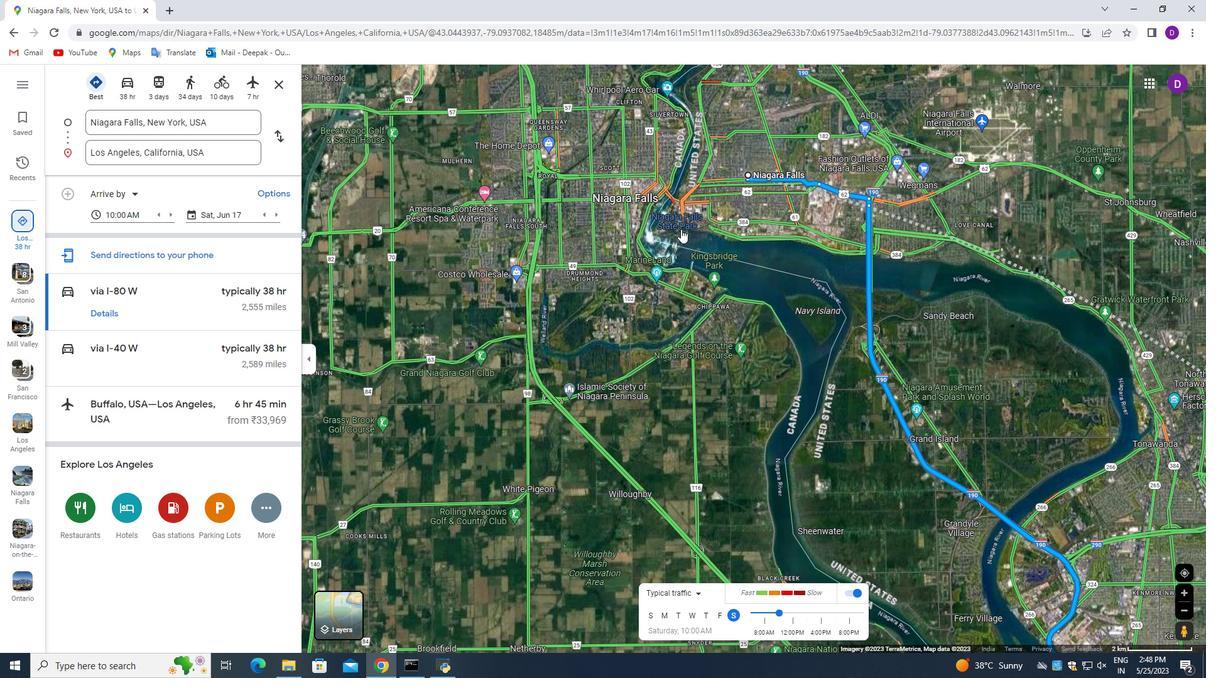 
Action: Mouse scrolled (681, 229) with delta (0, 0)
Screenshot: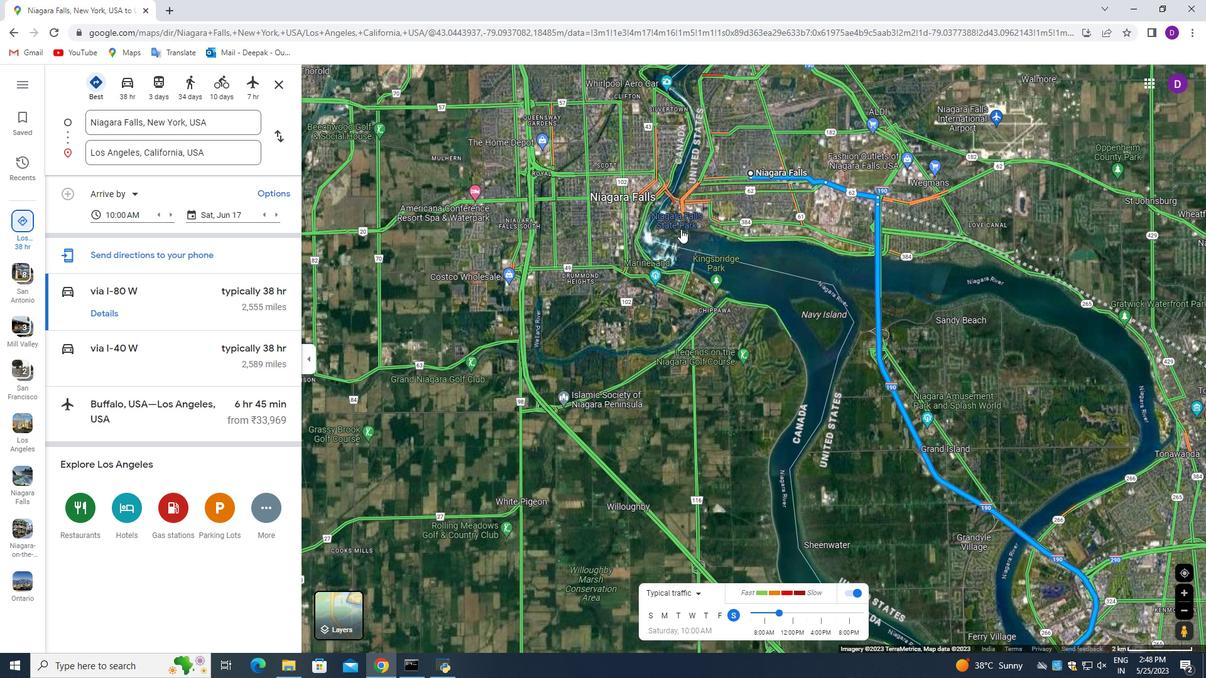 
Action: Mouse moved to (637, 208)
Screenshot: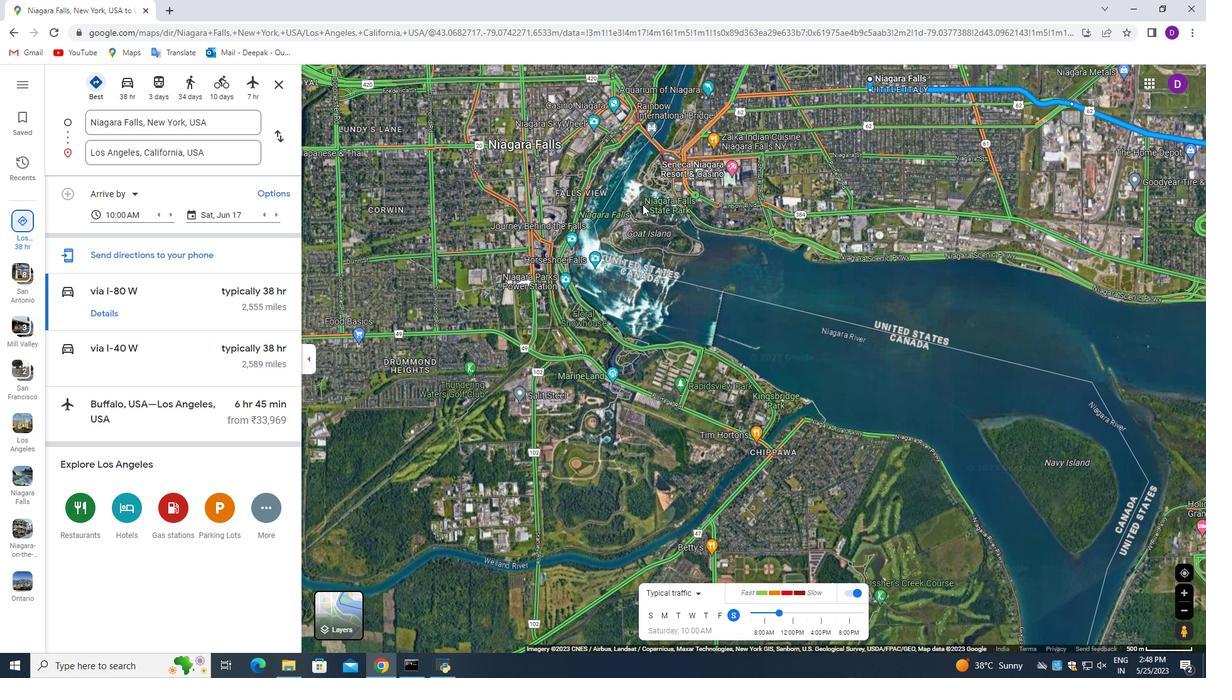 
Action: Mouse scrolled (637, 209) with delta (0, 0)
Screenshot: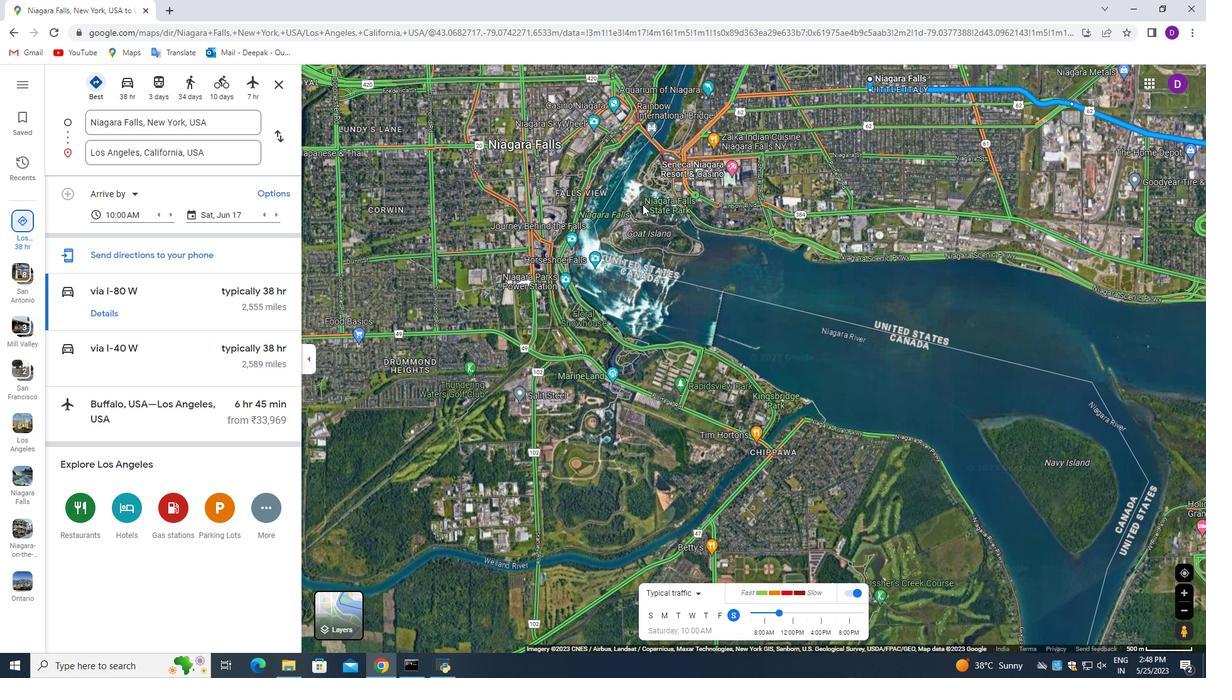 
Action: Mouse moved to (633, 215)
Screenshot: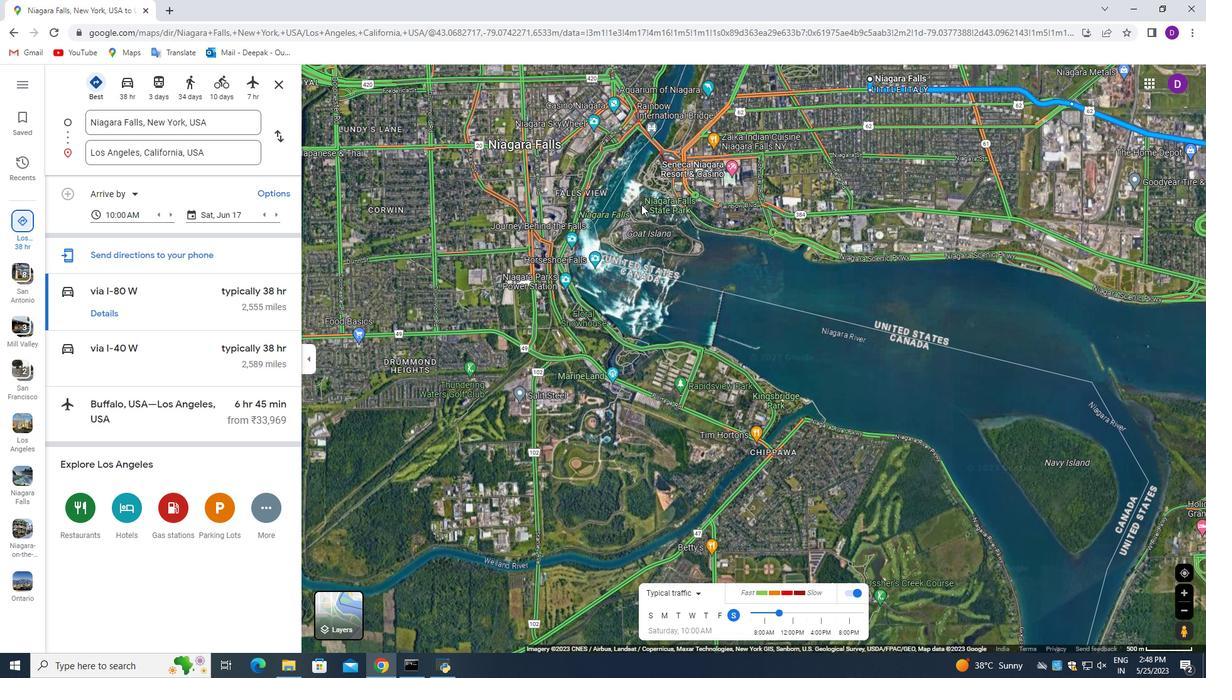 
Action: Mouse scrolled (633, 216) with delta (0, 0)
Screenshot: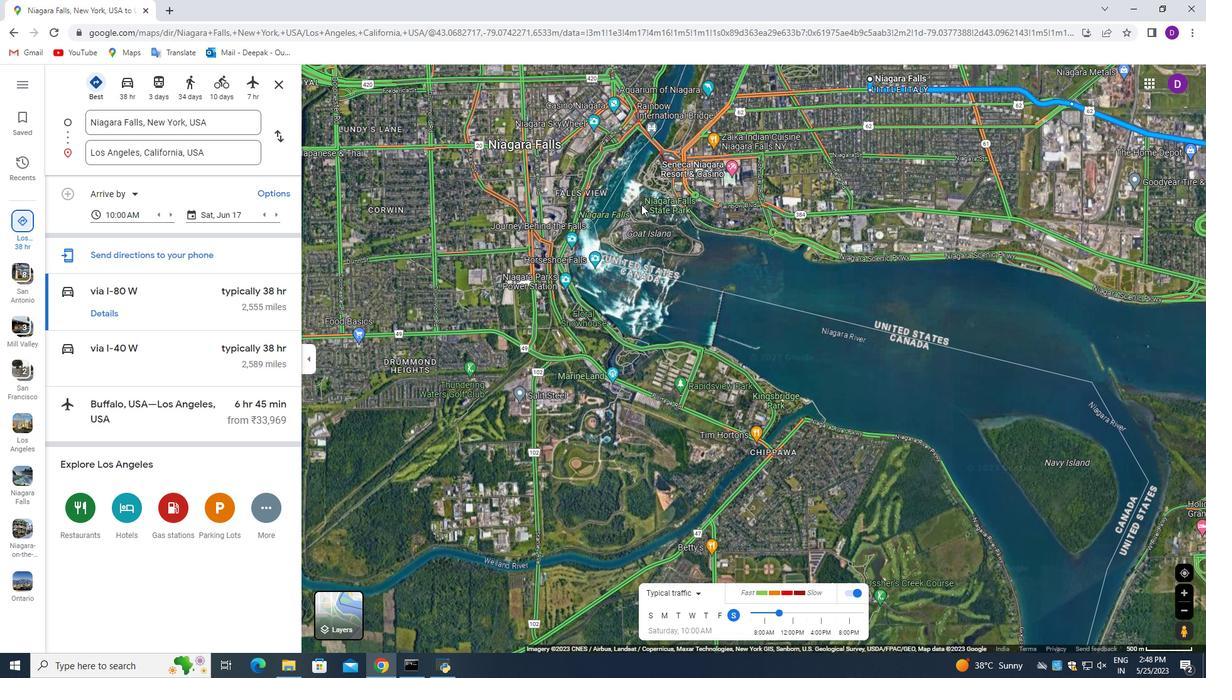 
Action: Mouse moved to (631, 225)
Screenshot: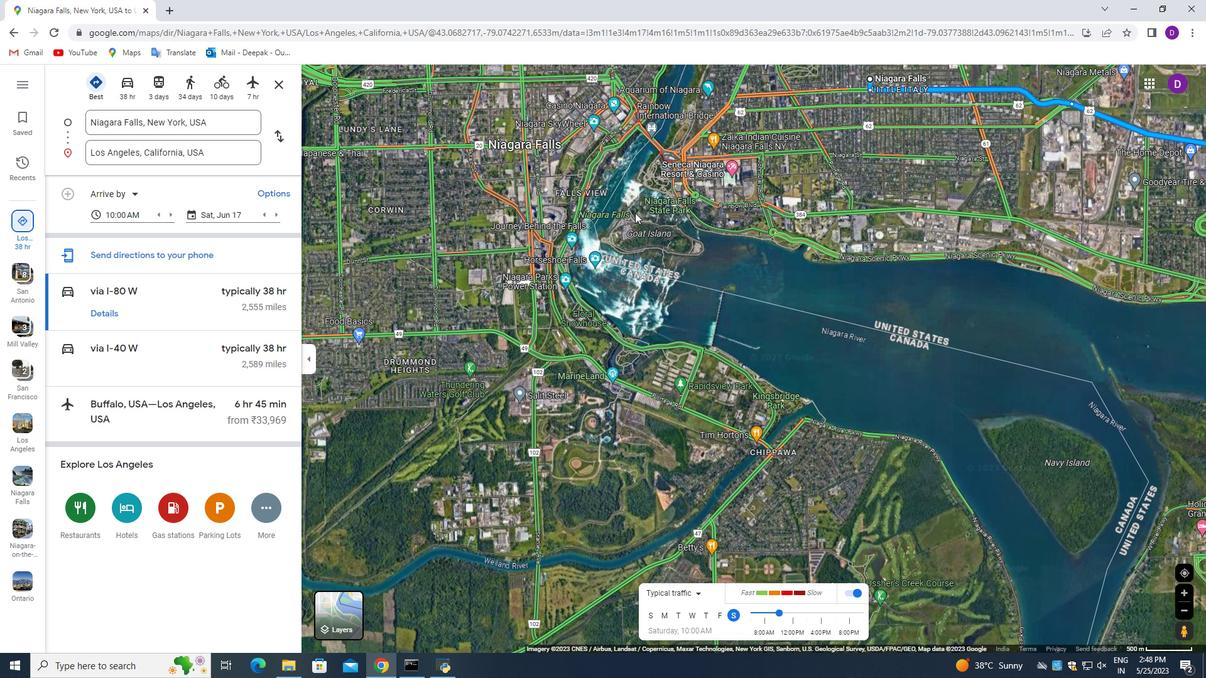 
Action: Mouse scrolled (631, 225) with delta (0, 0)
Screenshot: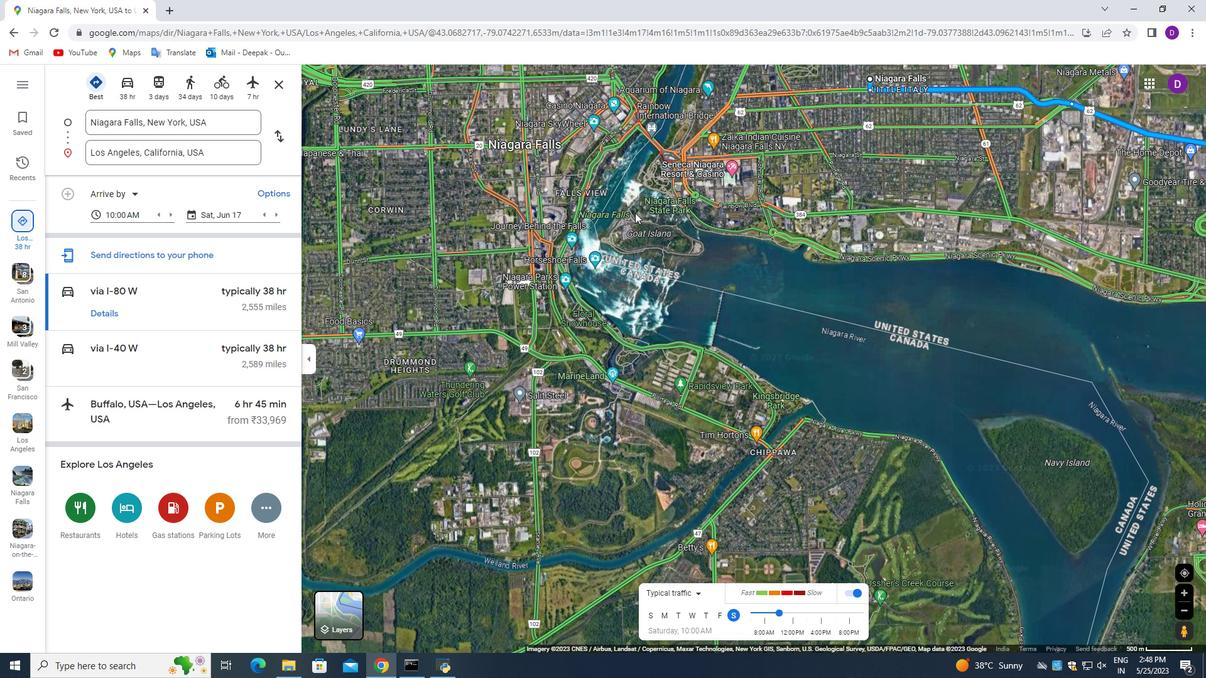 
Action: Mouse moved to (630, 231)
Screenshot: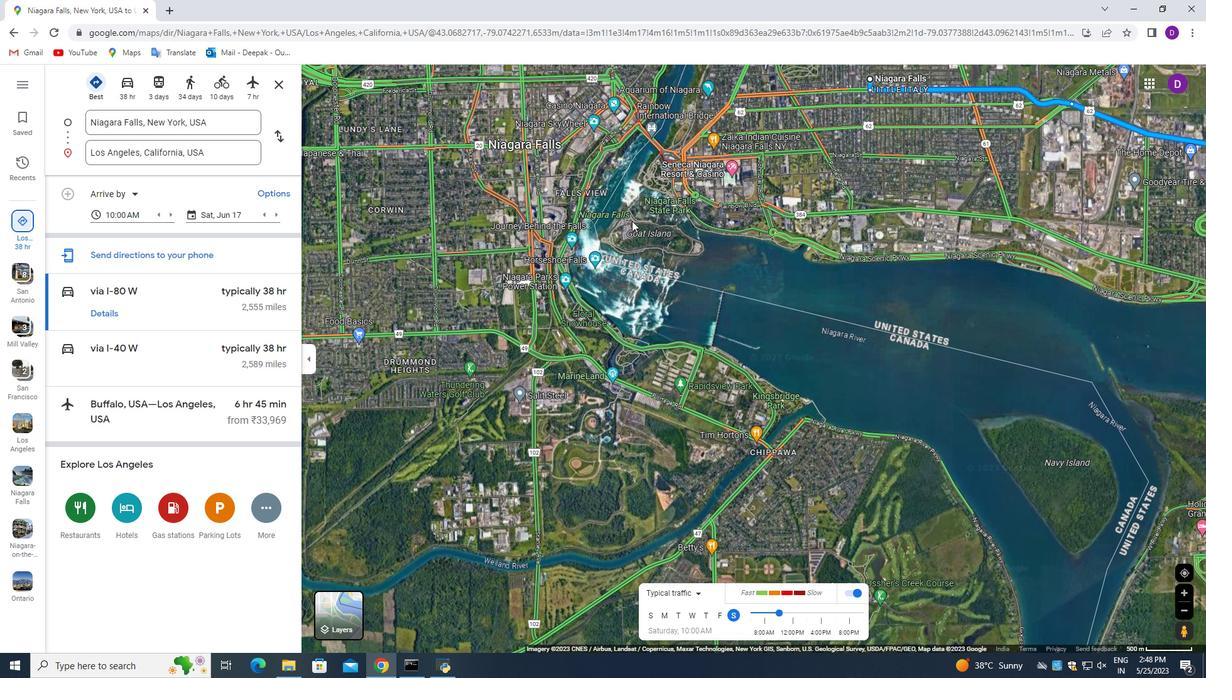 
Action: Mouse scrolled (630, 231) with delta (0, 0)
Screenshot: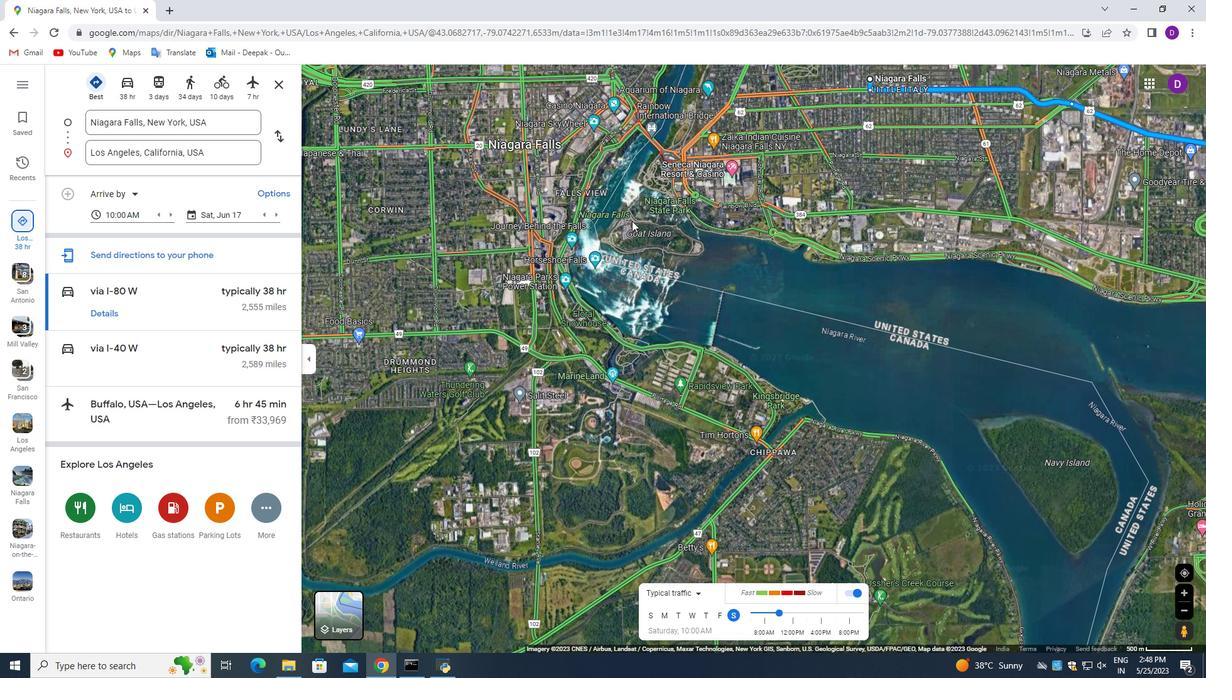 
Action: Mouse moved to (630, 232)
Screenshot: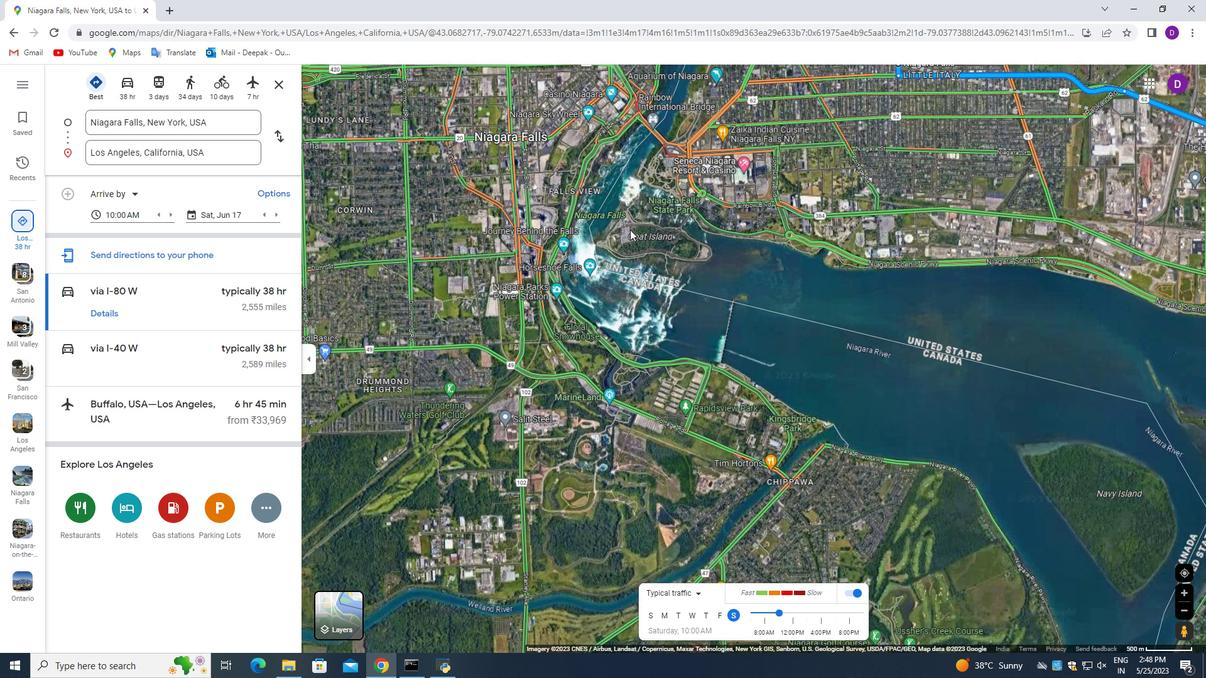 
Action: Mouse scrolled (630, 233) with delta (0, 0)
Screenshot: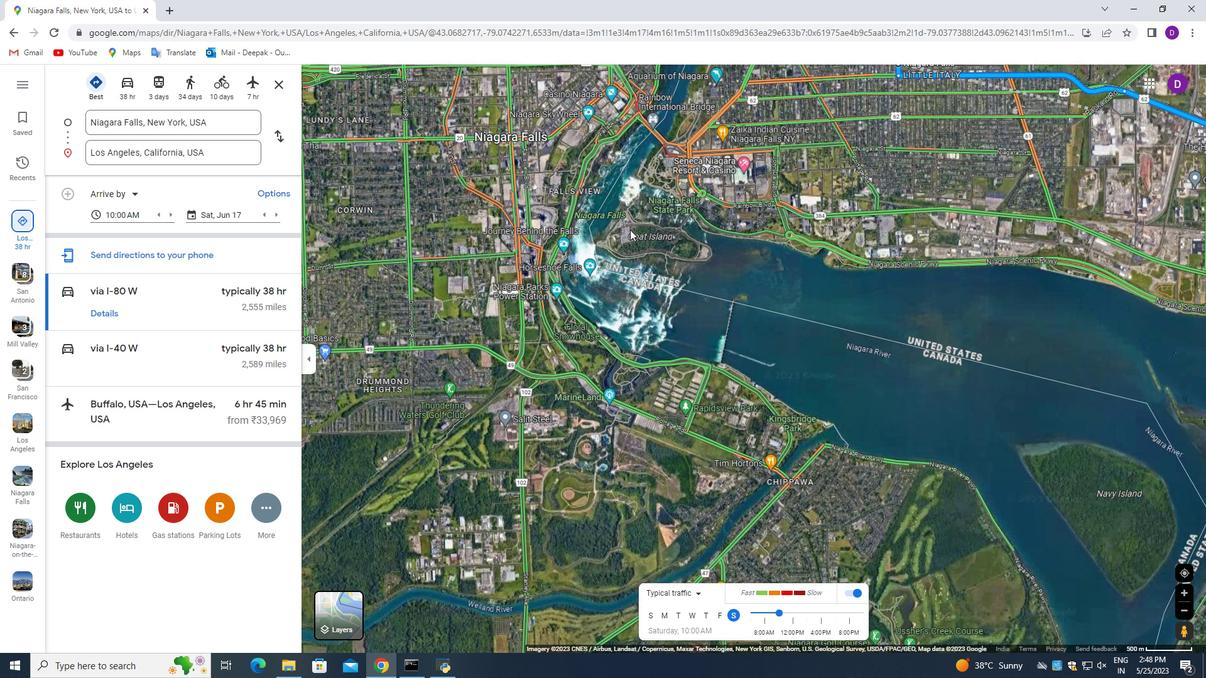 
Action: Mouse scrolled (630, 233) with delta (0, 0)
Screenshot: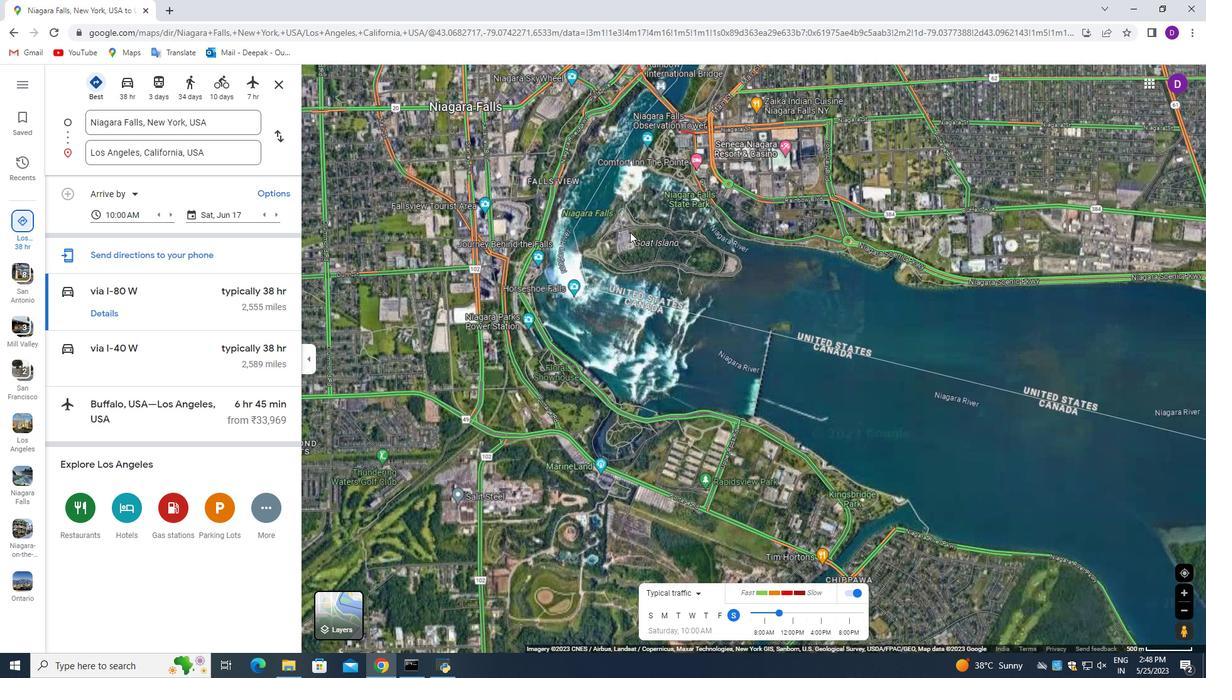 
Action: Mouse moved to (579, 248)
Screenshot: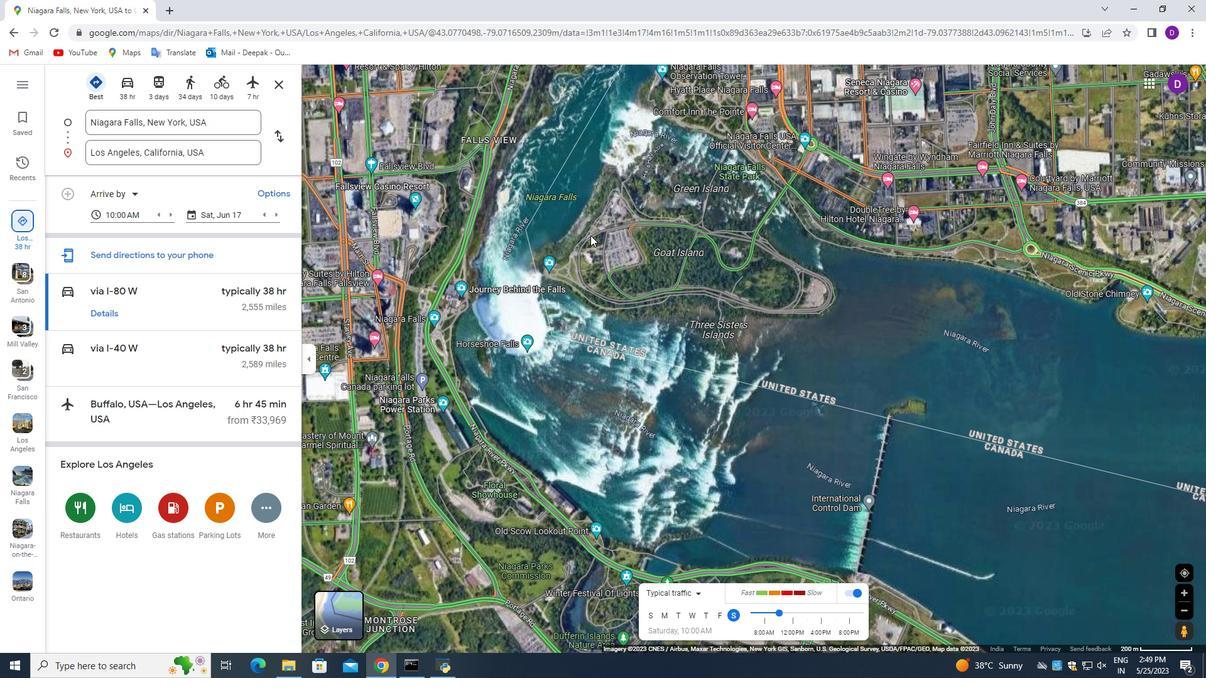 
Action: Mouse scrolled (579, 249) with delta (0, 0)
Screenshot: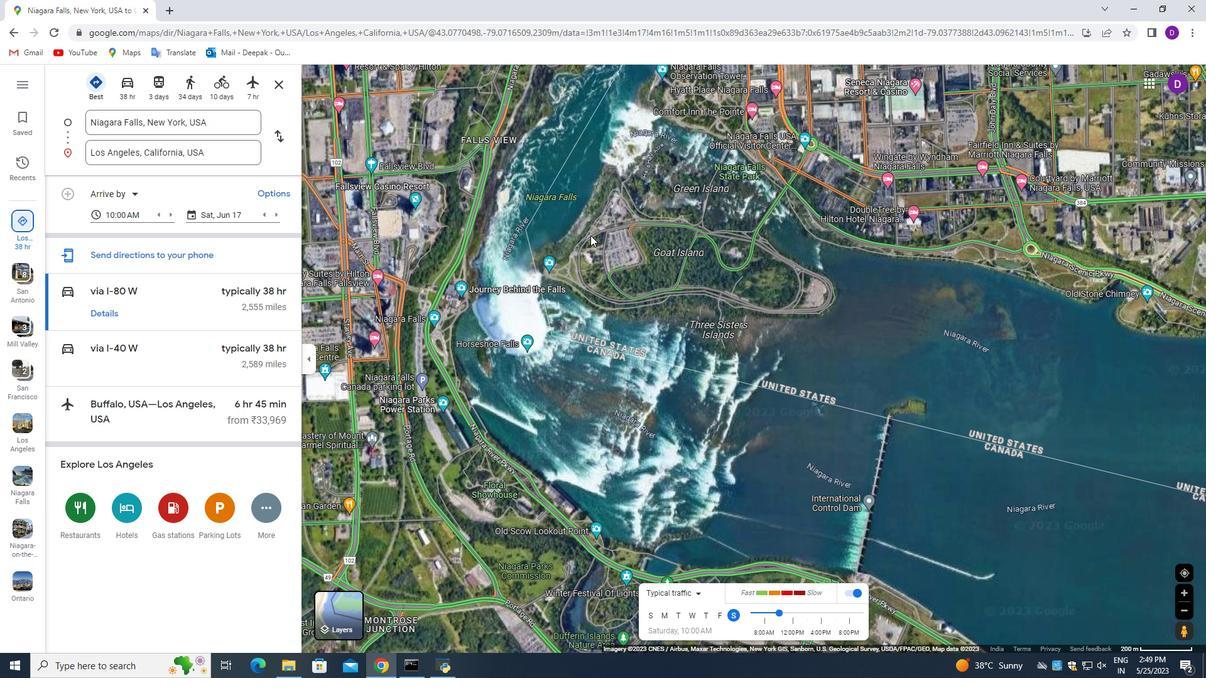 
Action: Mouse moved to (579, 258)
Screenshot: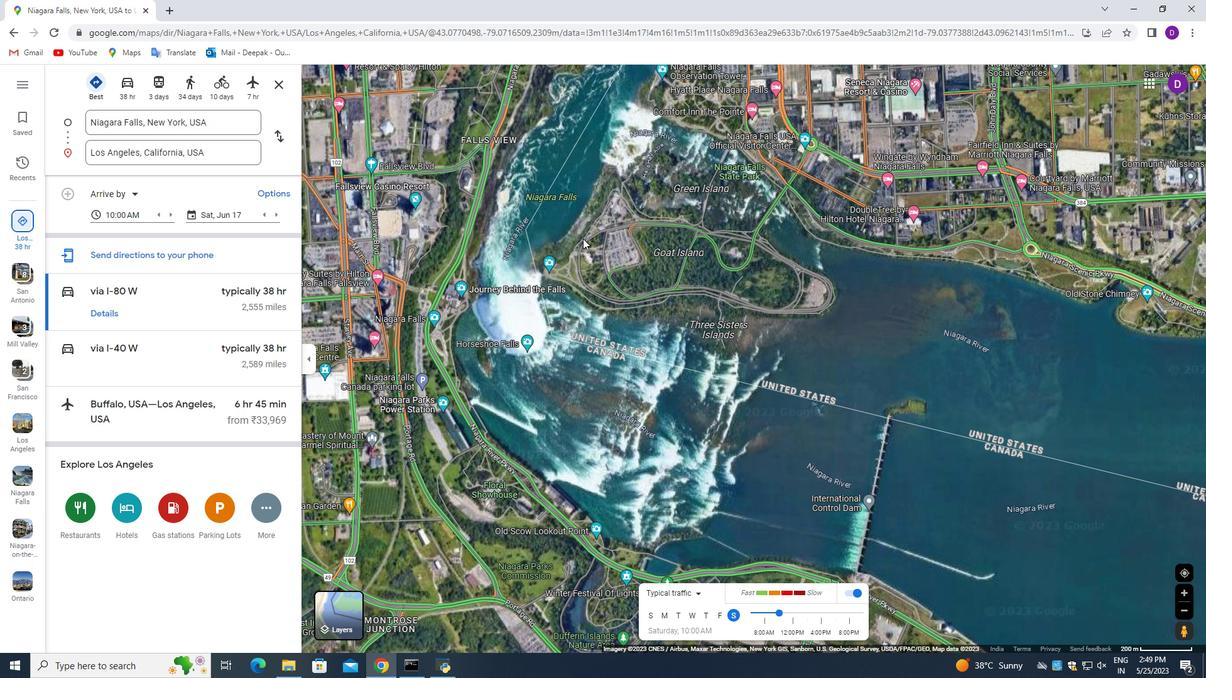 
Action: Mouse scrolled (579, 258) with delta (0, 0)
Screenshot: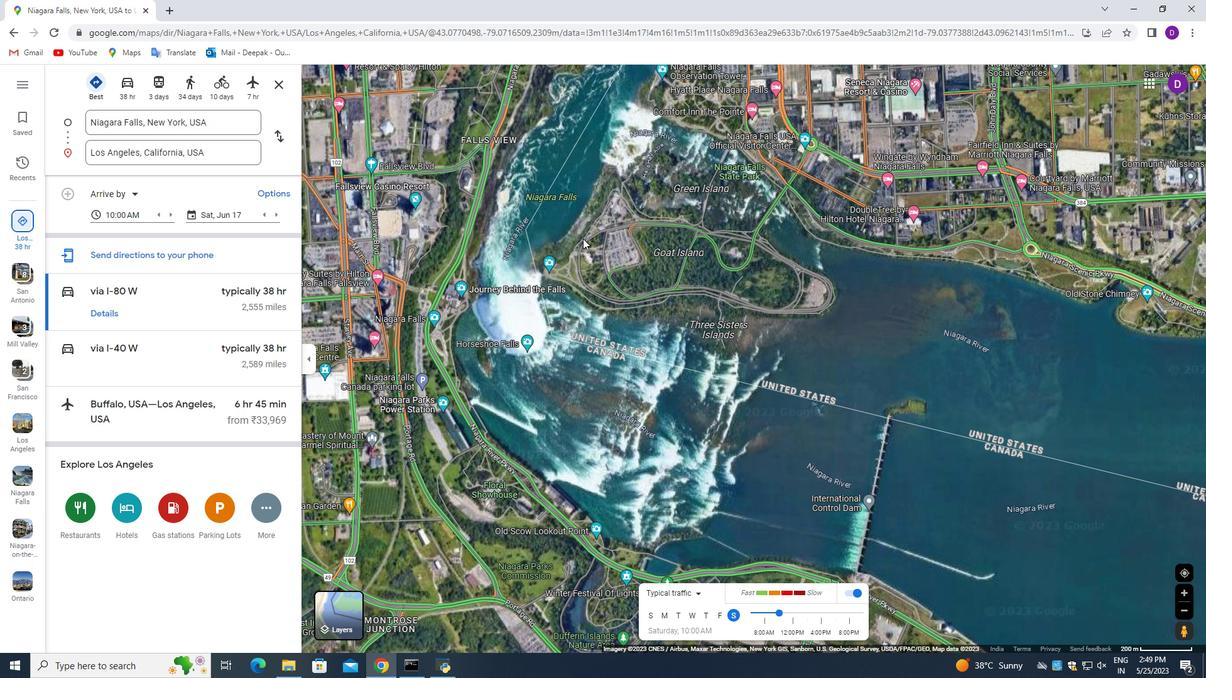 
Action: Mouse moved to (580, 263)
Screenshot: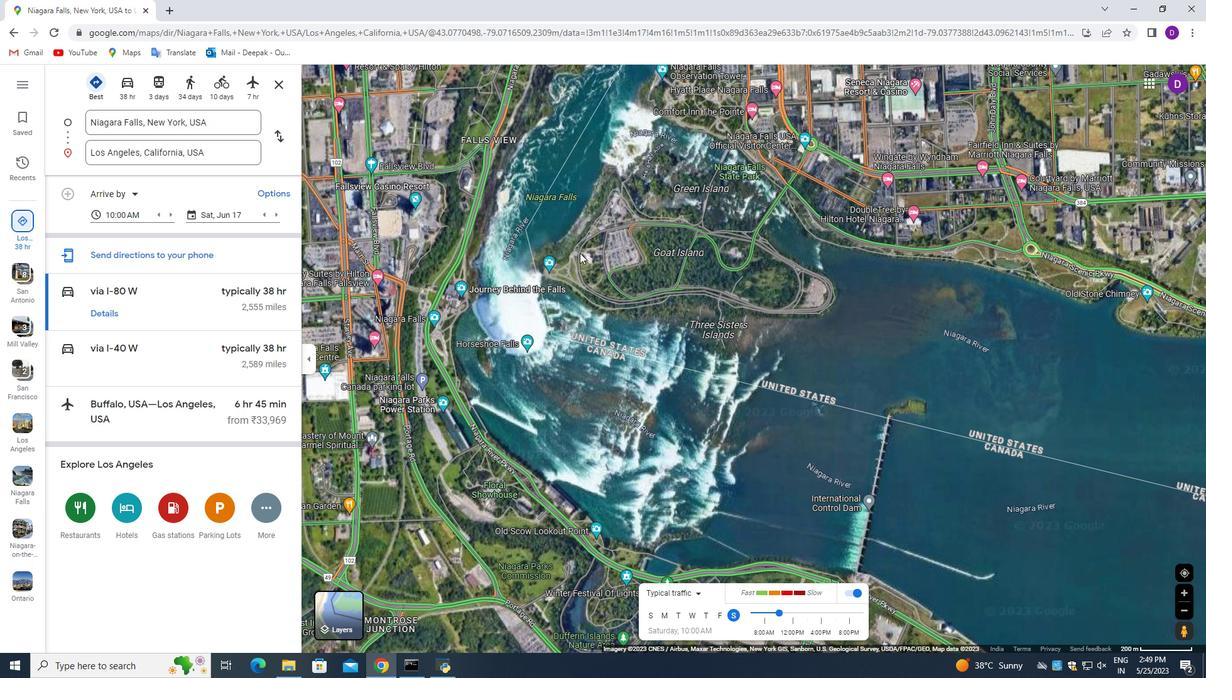 
Action: Mouse scrolled (580, 264) with delta (0, 0)
Screenshot: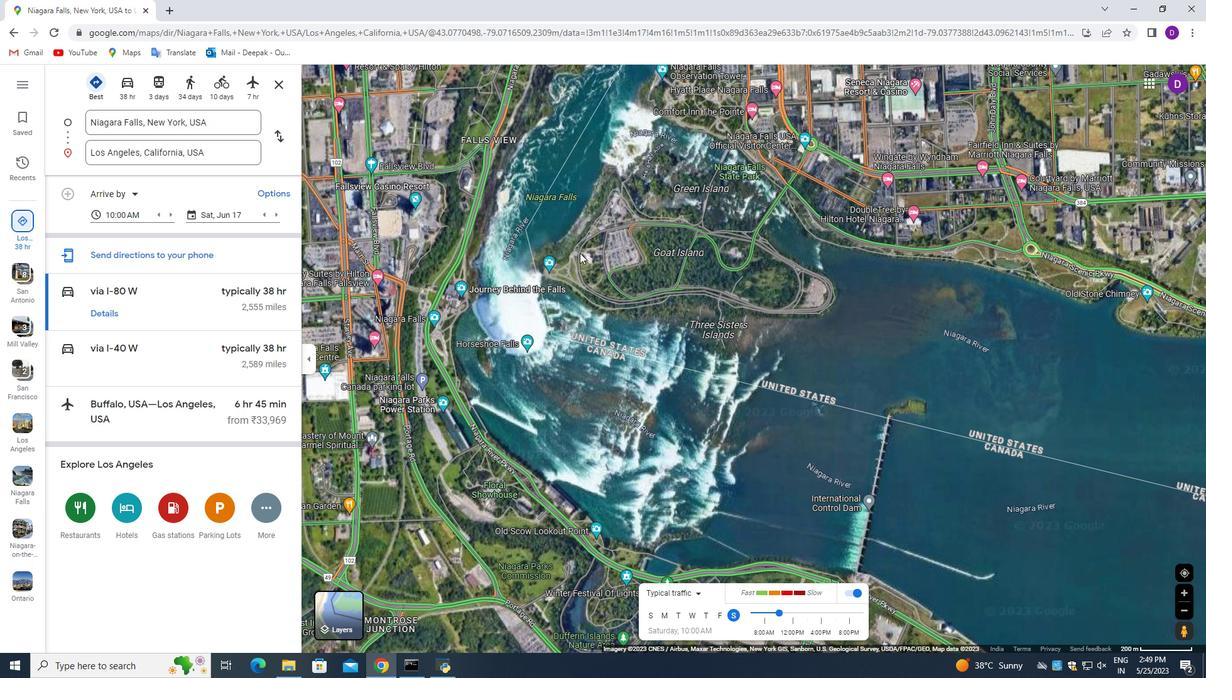 
Action: Mouse moved to (583, 268)
Screenshot: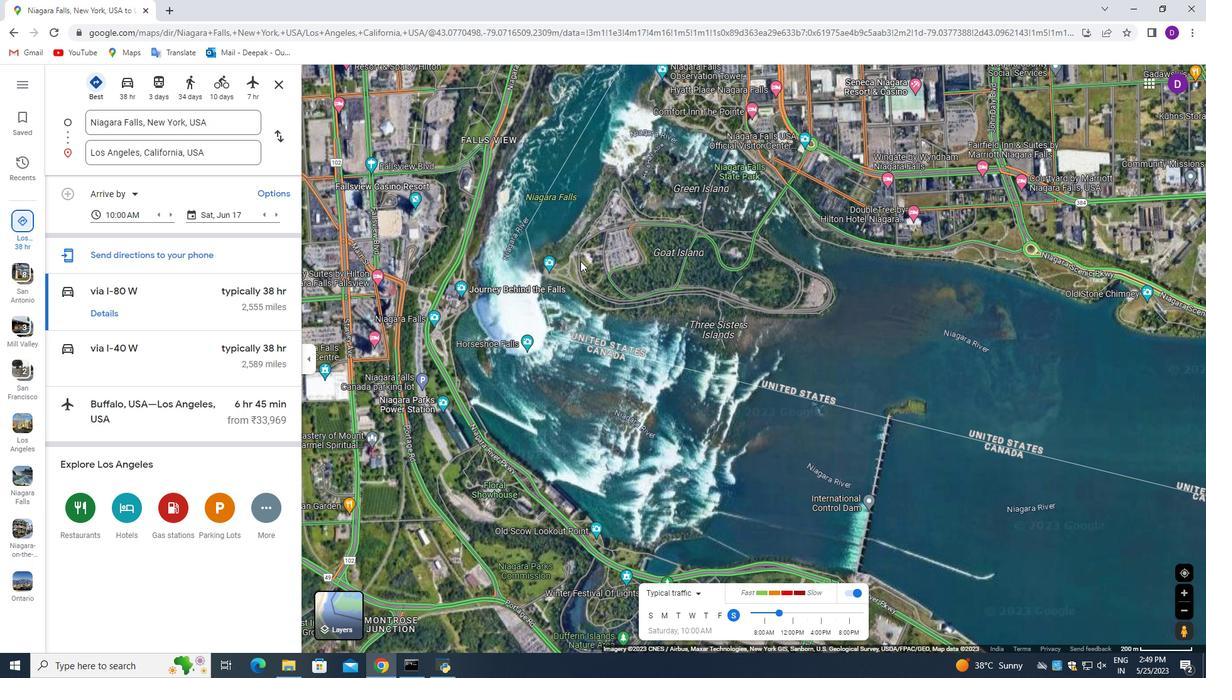 
Action: Mouse scrolled (583, 268) with delta (0, 0)
Screenshot: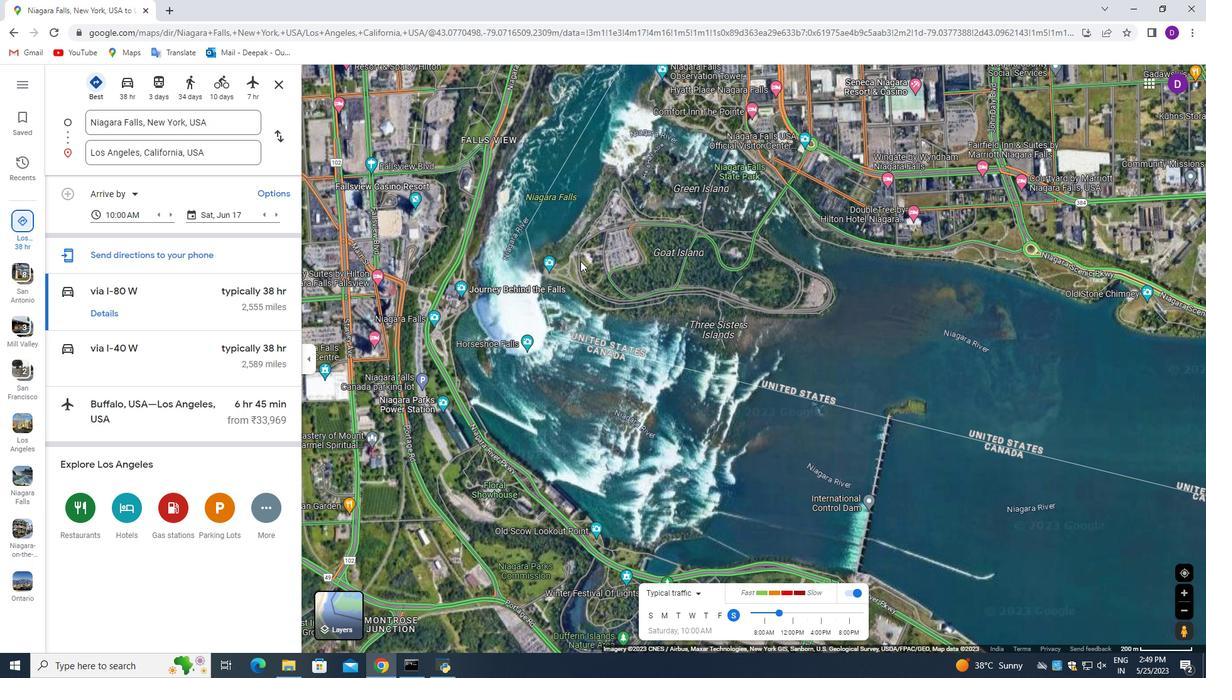 
Action: Mouse moved to (583, 270)
Screenshot: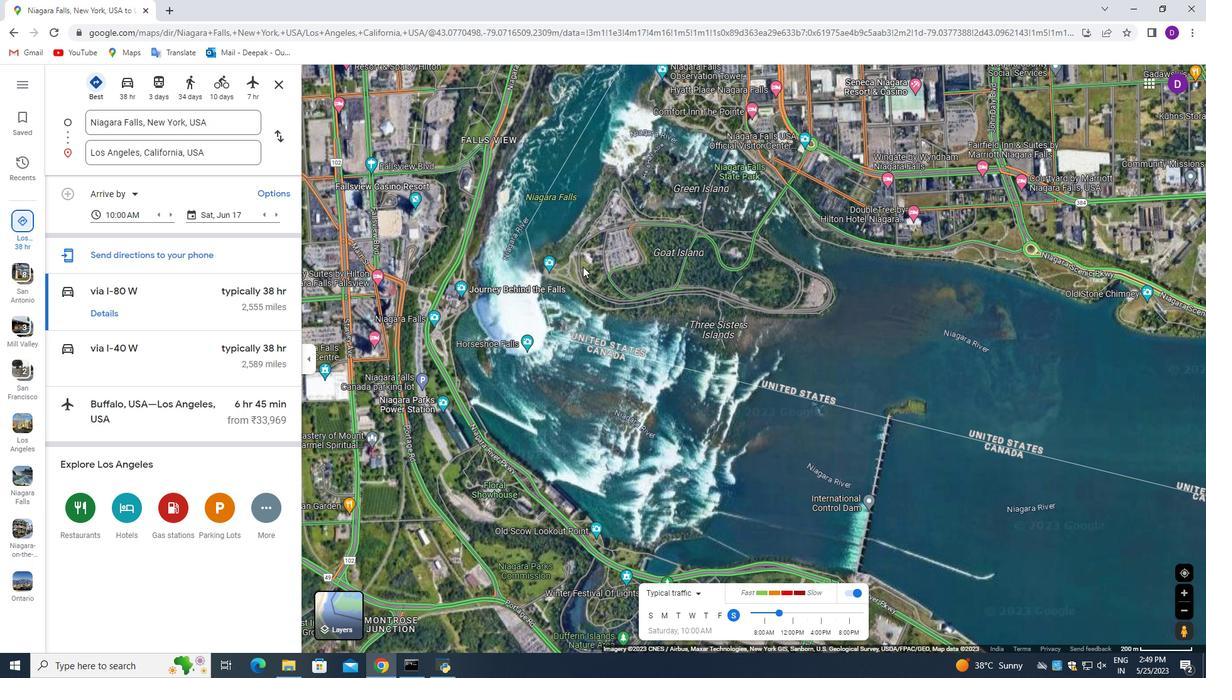 
Action: Mouse scrolled (583, 271) with delta (0, 0)
Screenshot: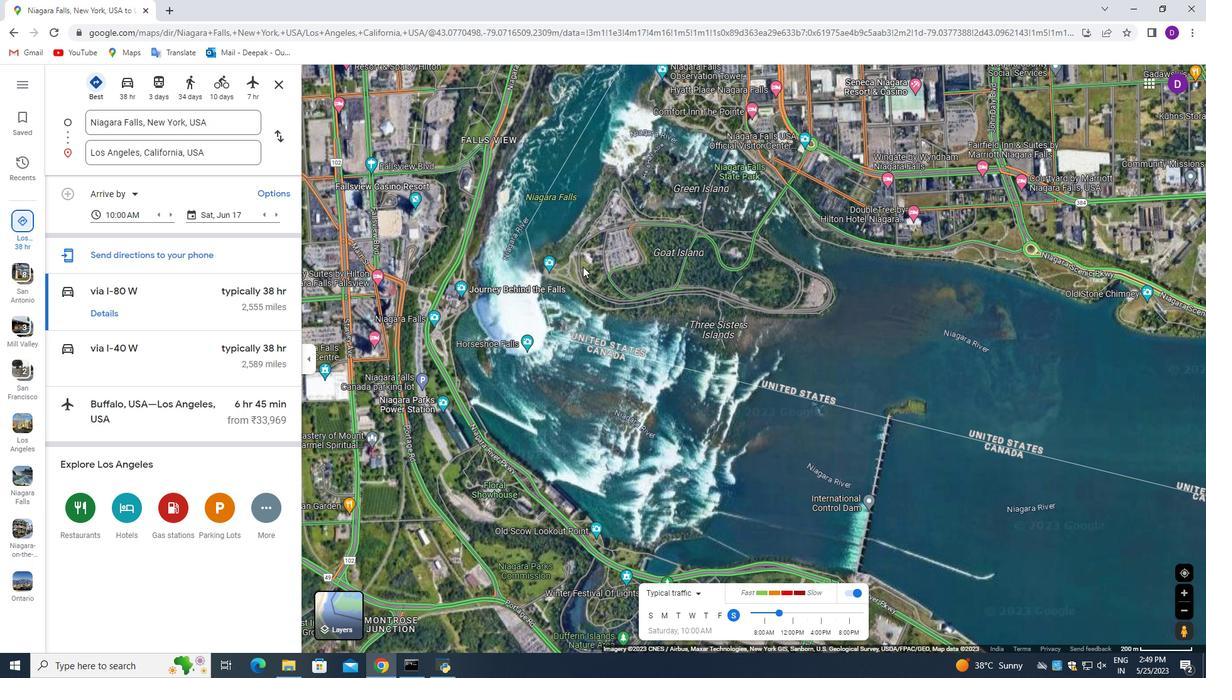 
Action: Mouse moved to (583, 270)
Screenshot: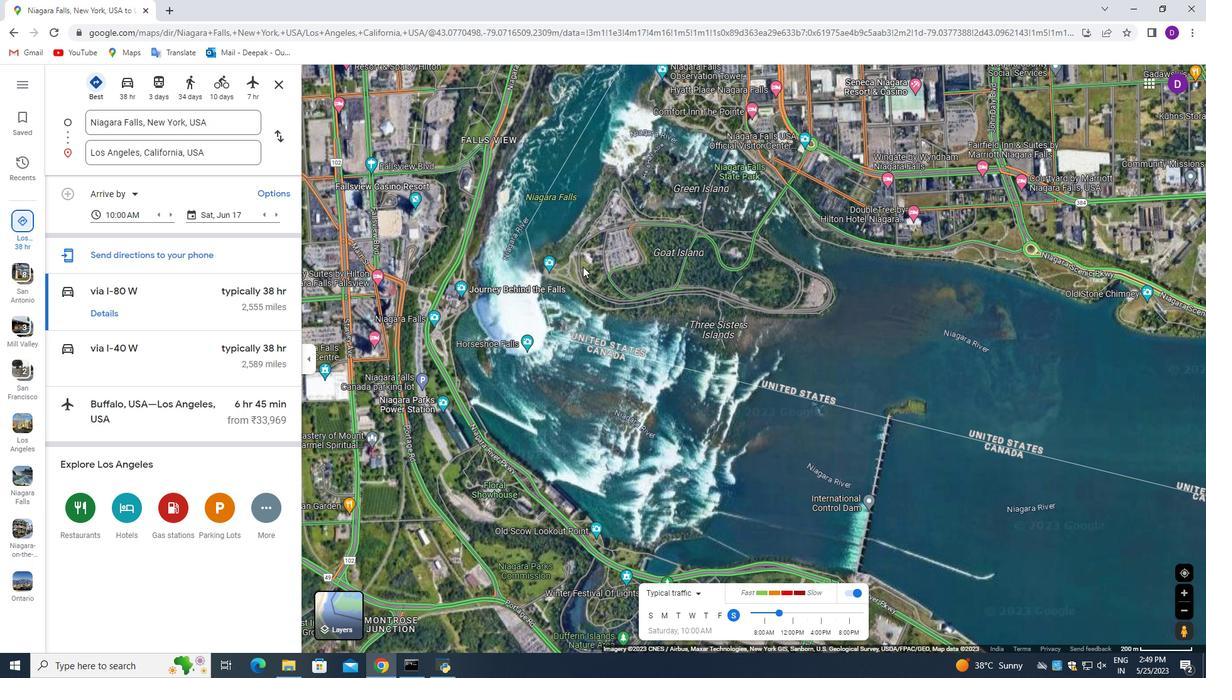 
Action: Mouse scrolled (583, 271) with delta (0, 0)
Screenshot: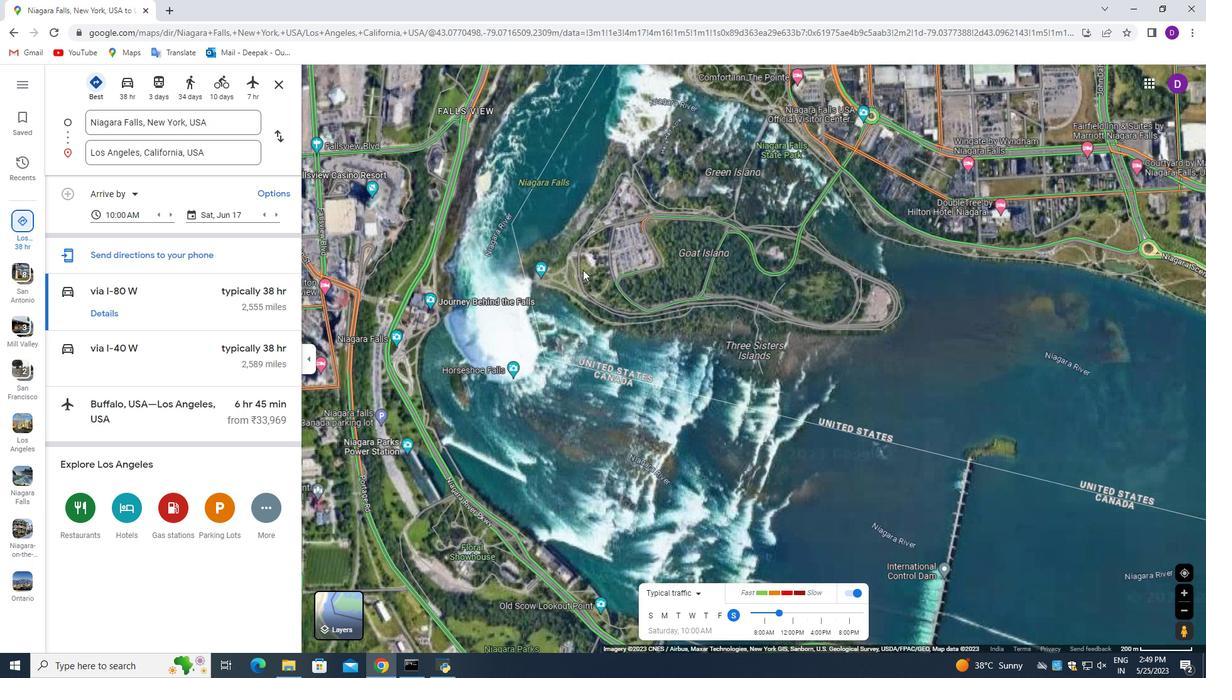 
Action: Mouse moved to (485, 292)
Screenshot: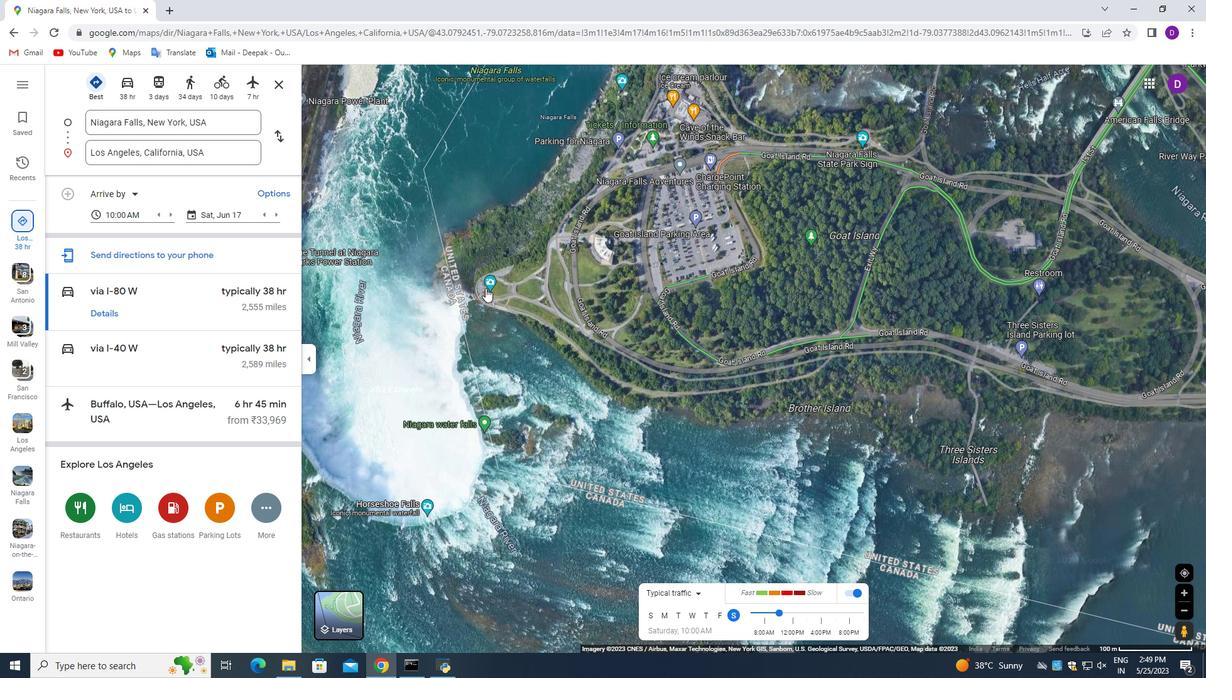 
Action: Mouse scrolled (485, 289) with delta (0, 0)
Screenshot: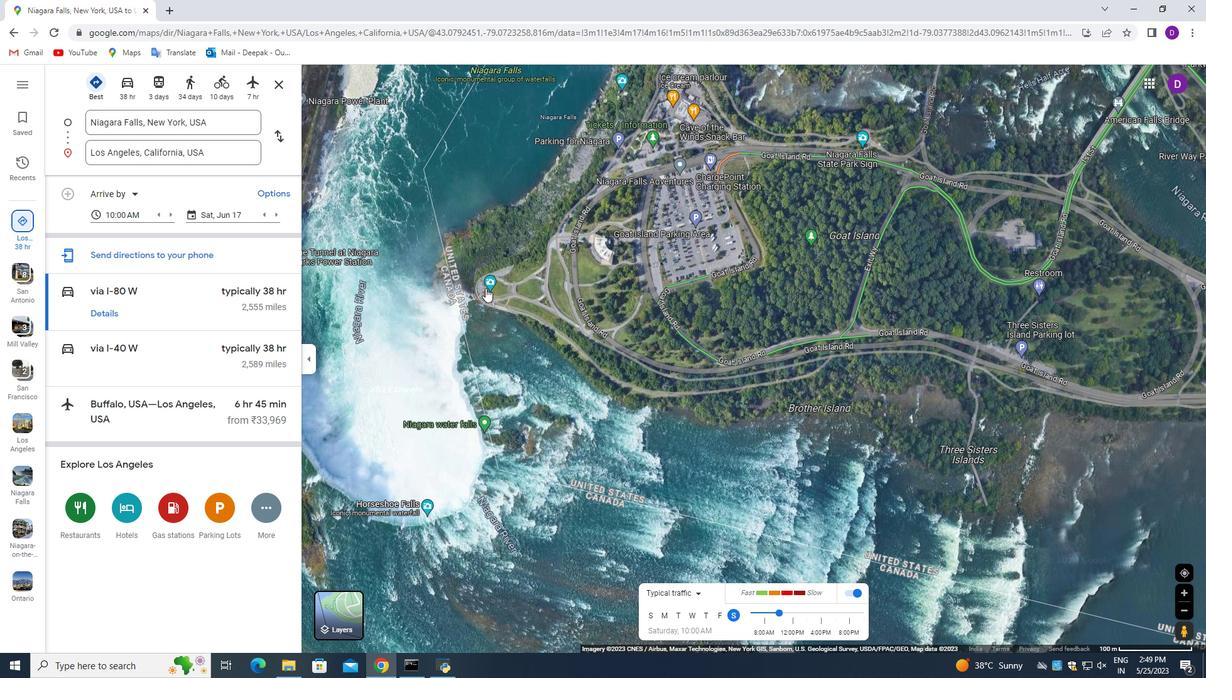 
Action: Mouse moved to (485, 292)
Screenshot: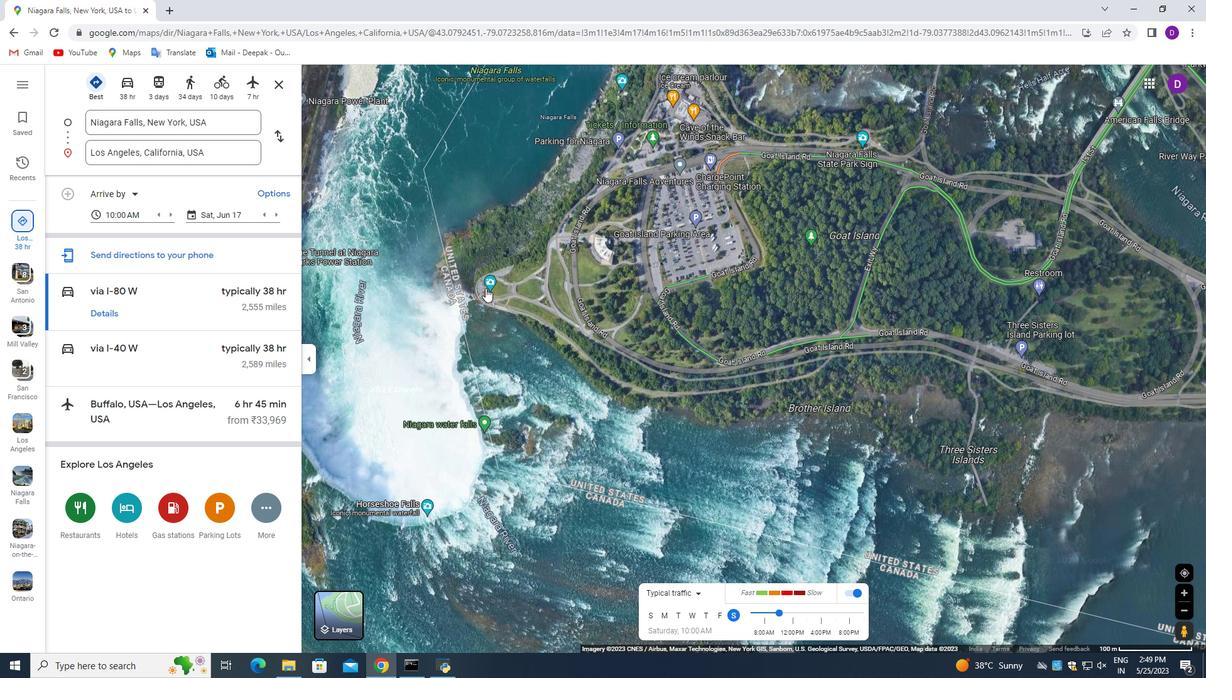 
Action: Mouse scrolled (485, 290) with delta (0, 0)
Screenshot: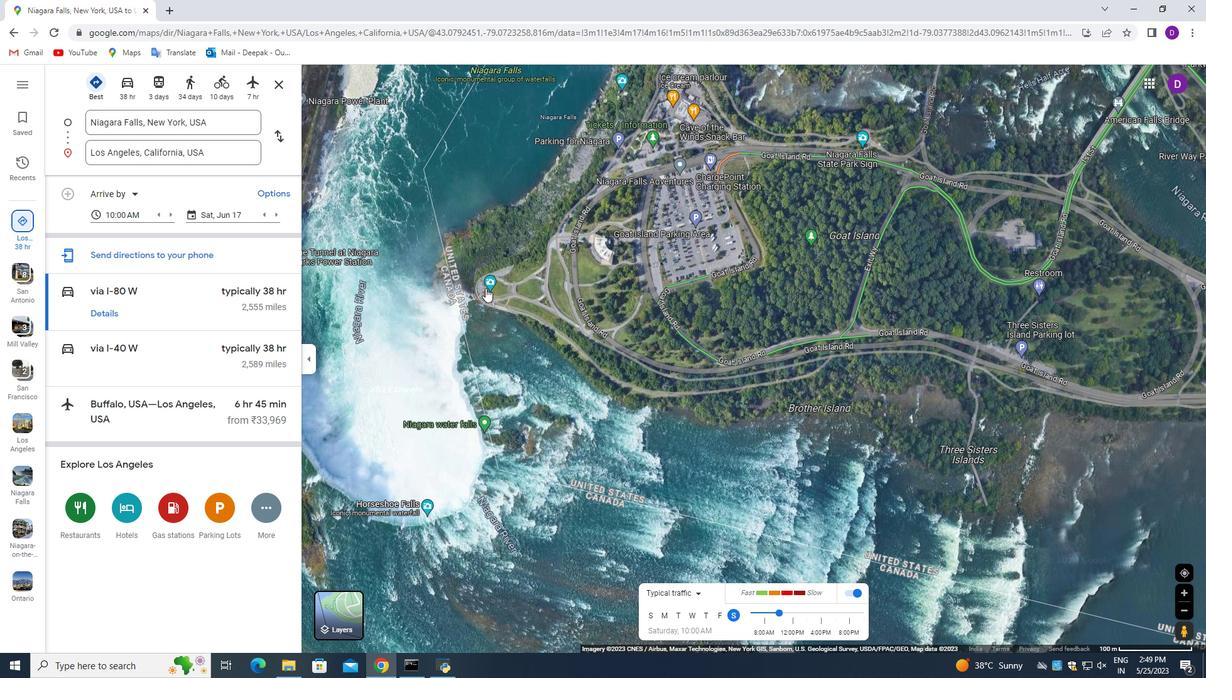 
Action: Mouse moved to (485, 293)
Screenshot: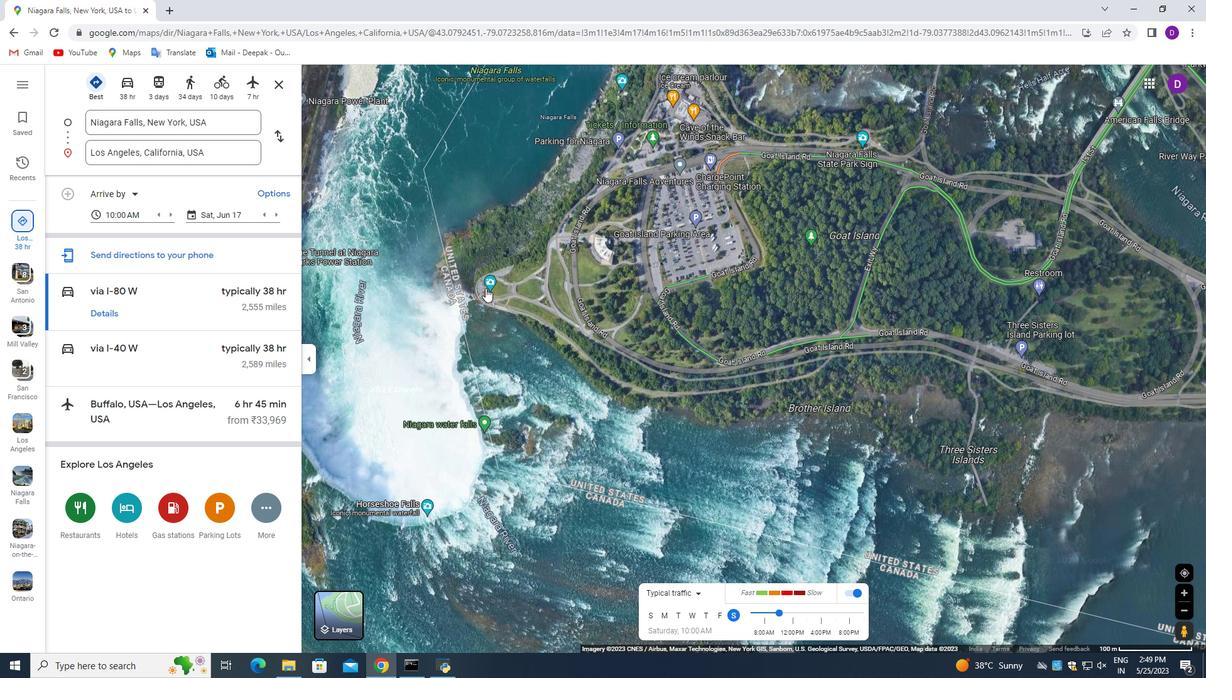 
Action: Mouse scrolled (485, 292) with delta (0, 0)
Screenshot: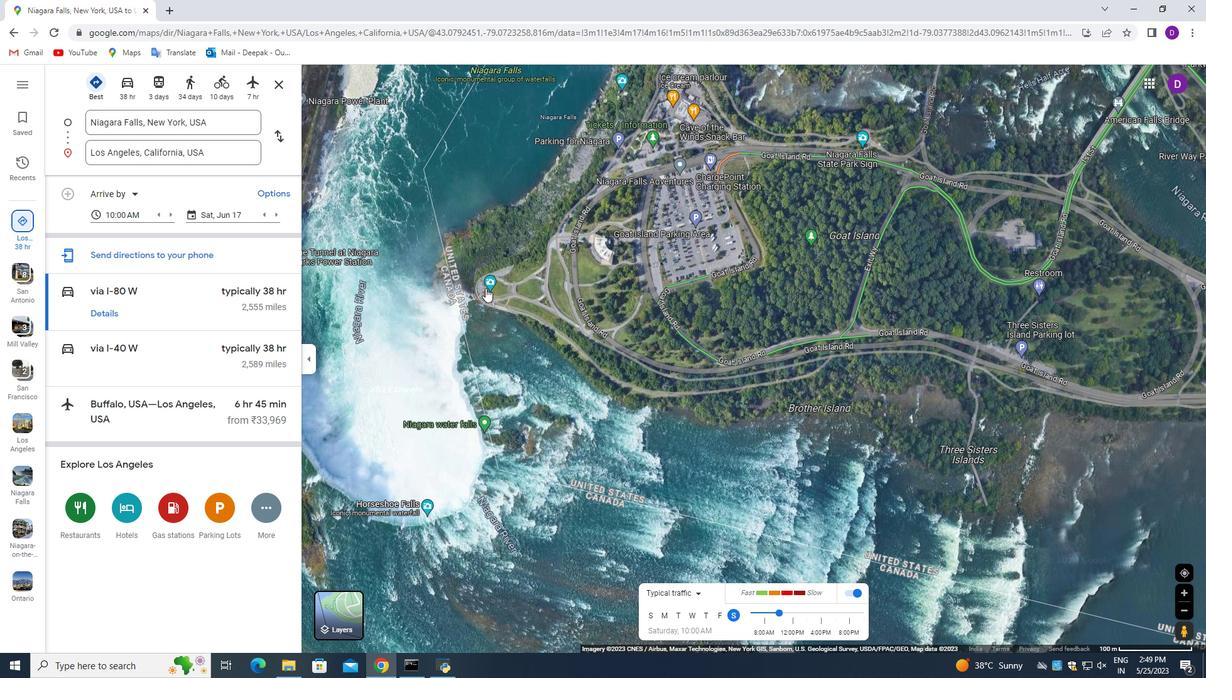 
Action: Mouse scrolled (485, 293) with delta (0, 0)
Screenshot: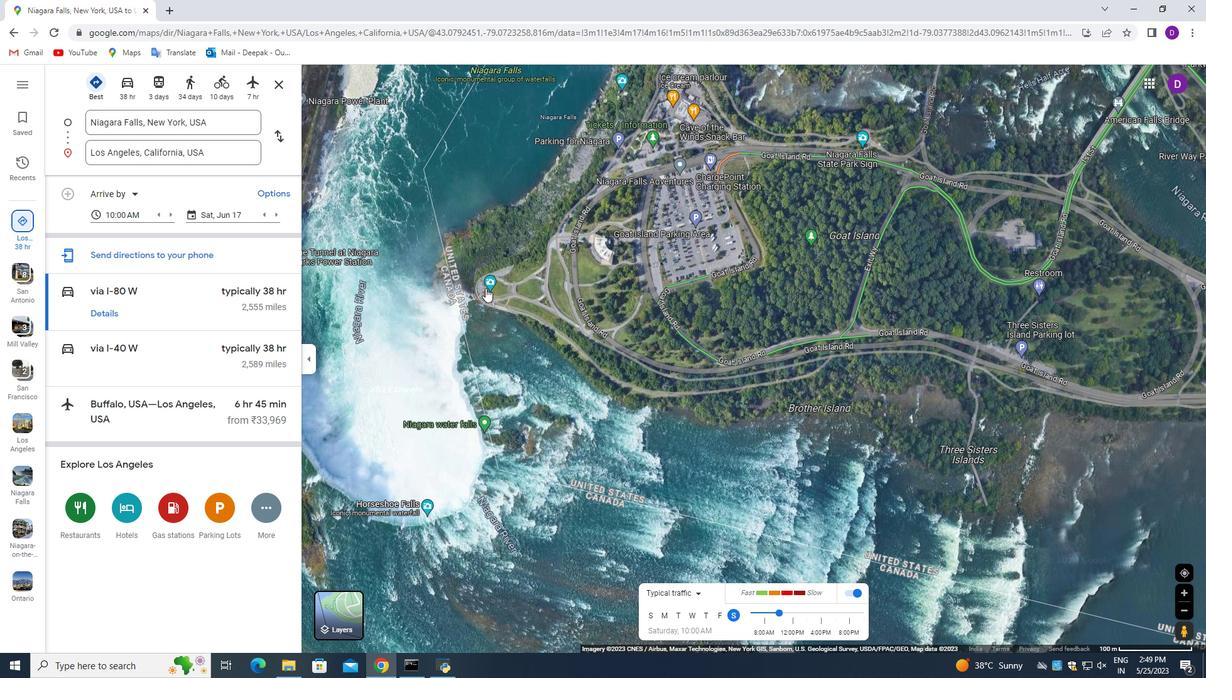 
Action: Mouse moved to (485, 294)
Screenshot: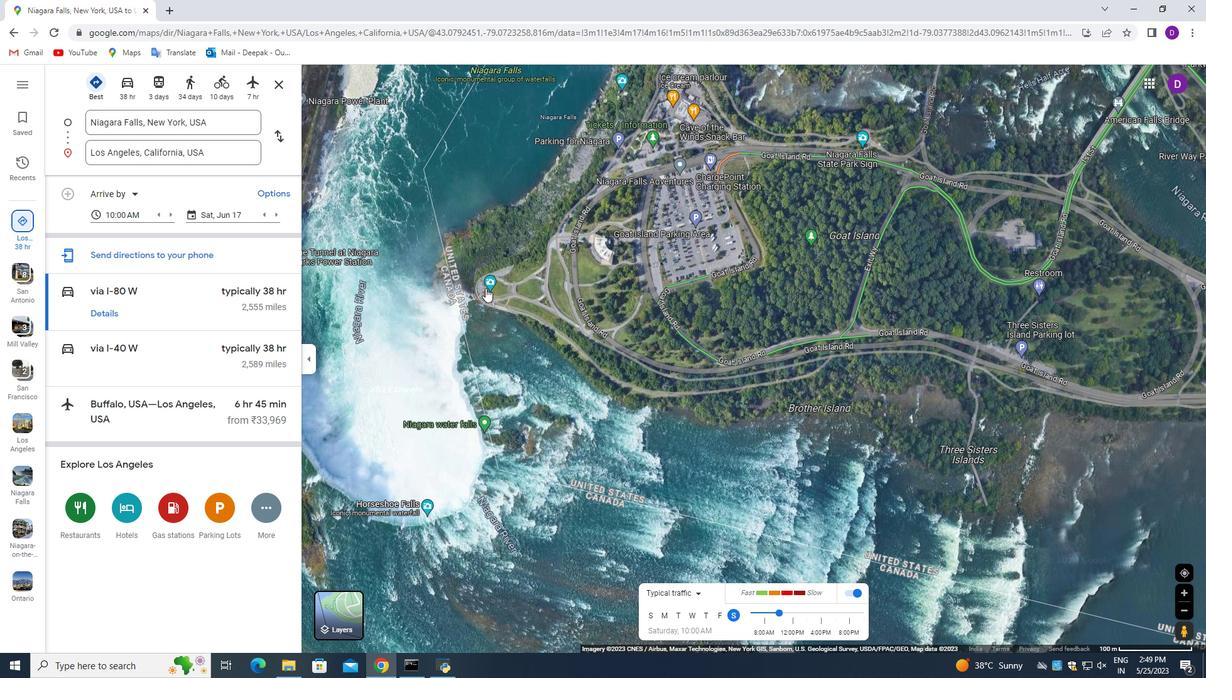 
Action: Mouse scrolled (485, 294) with delta (0, 0)
Screenshot: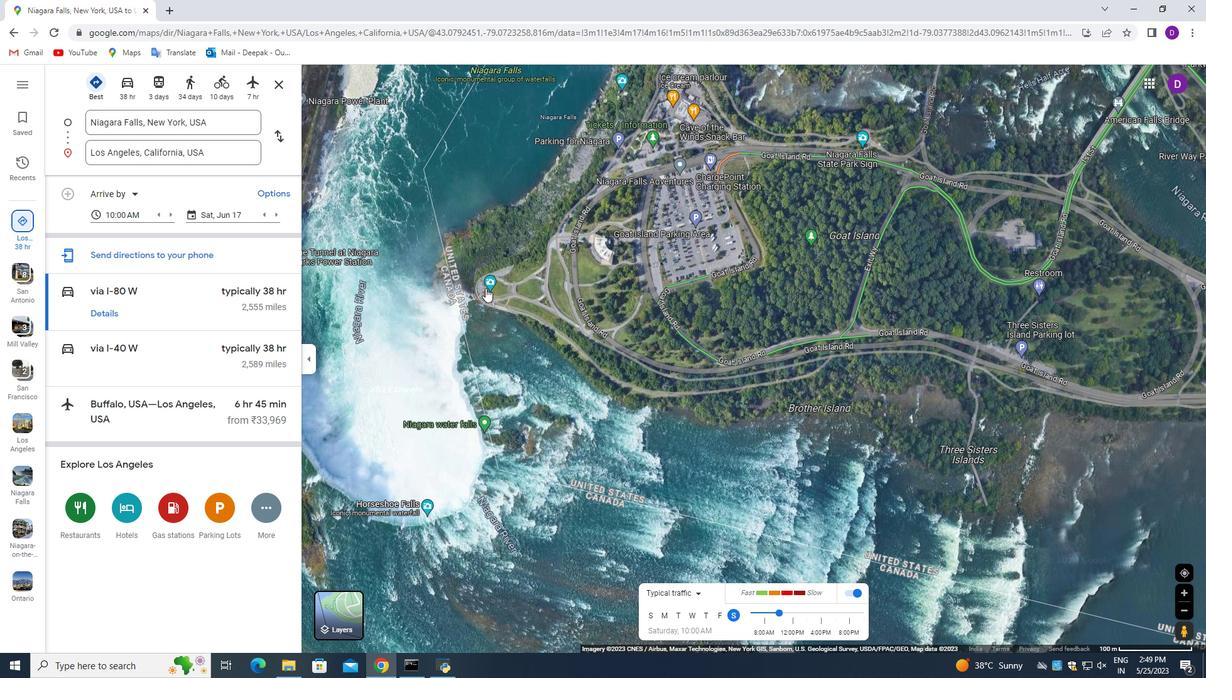 
Action: Mouse moved to (485, 295)
Screenshot: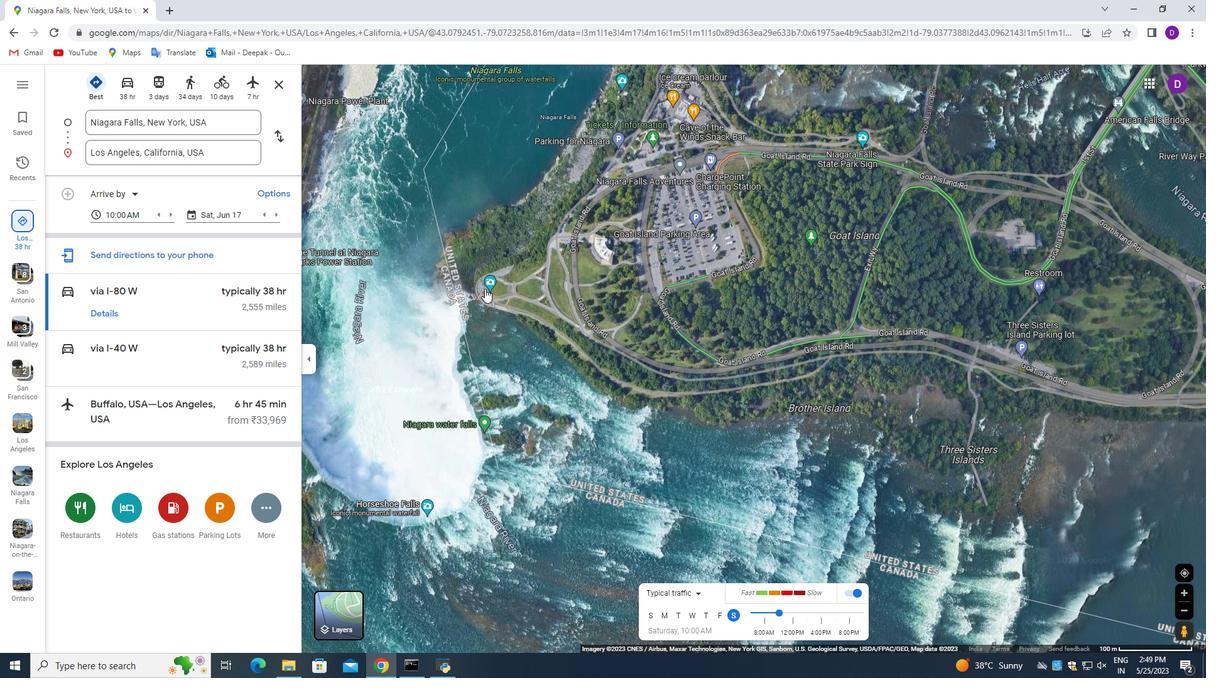 
Action: Mouse scrolled (485, 296) with delta (0, 0)
Screenshot: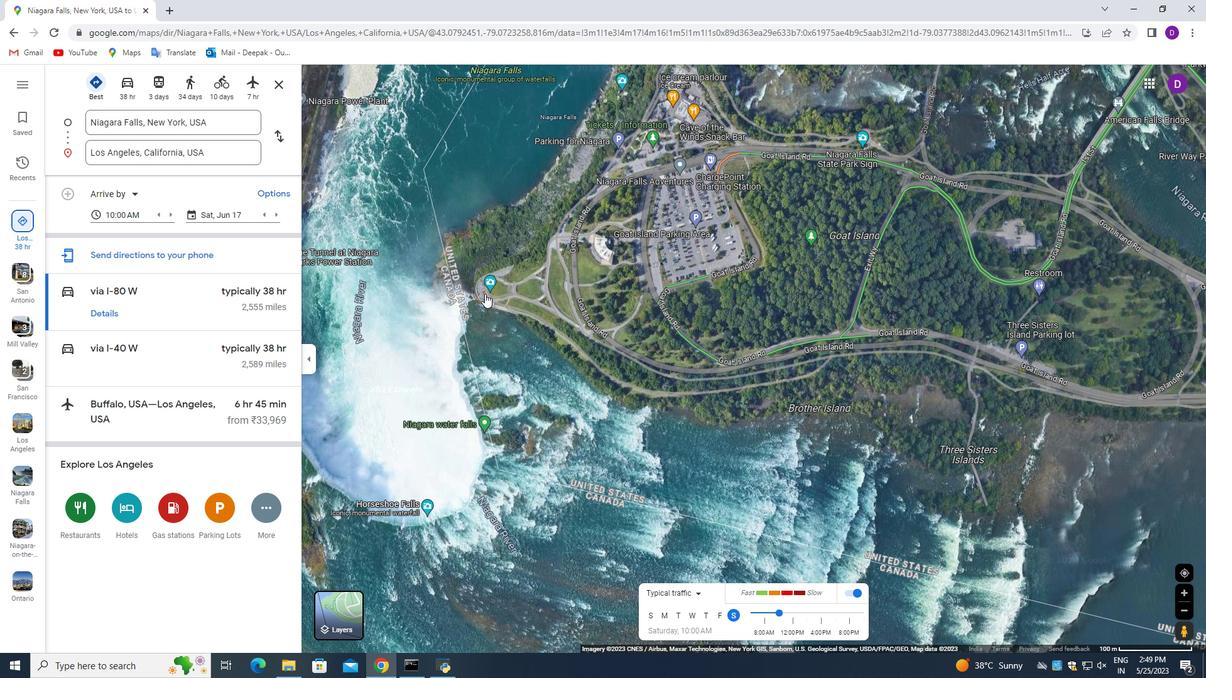 
Action: Mouse moved to (499, 309)
Screenshot: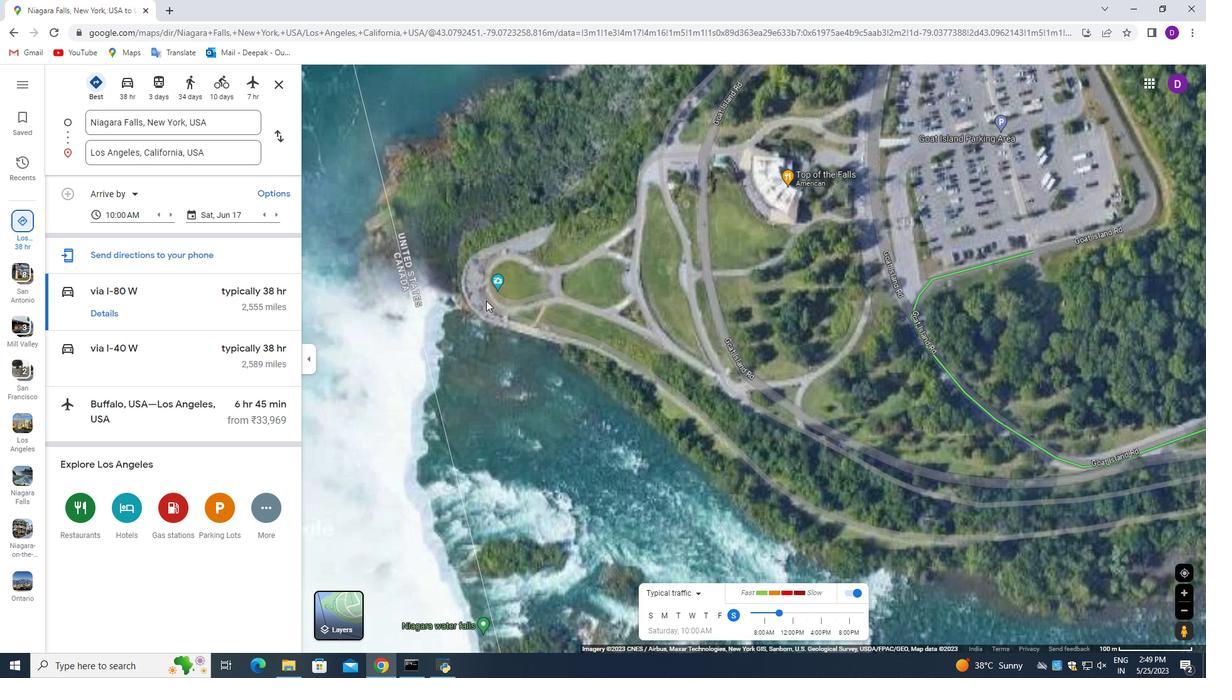 
Action: Mouse scrolled (499, 310) with delta (0, 0)
Screenshot: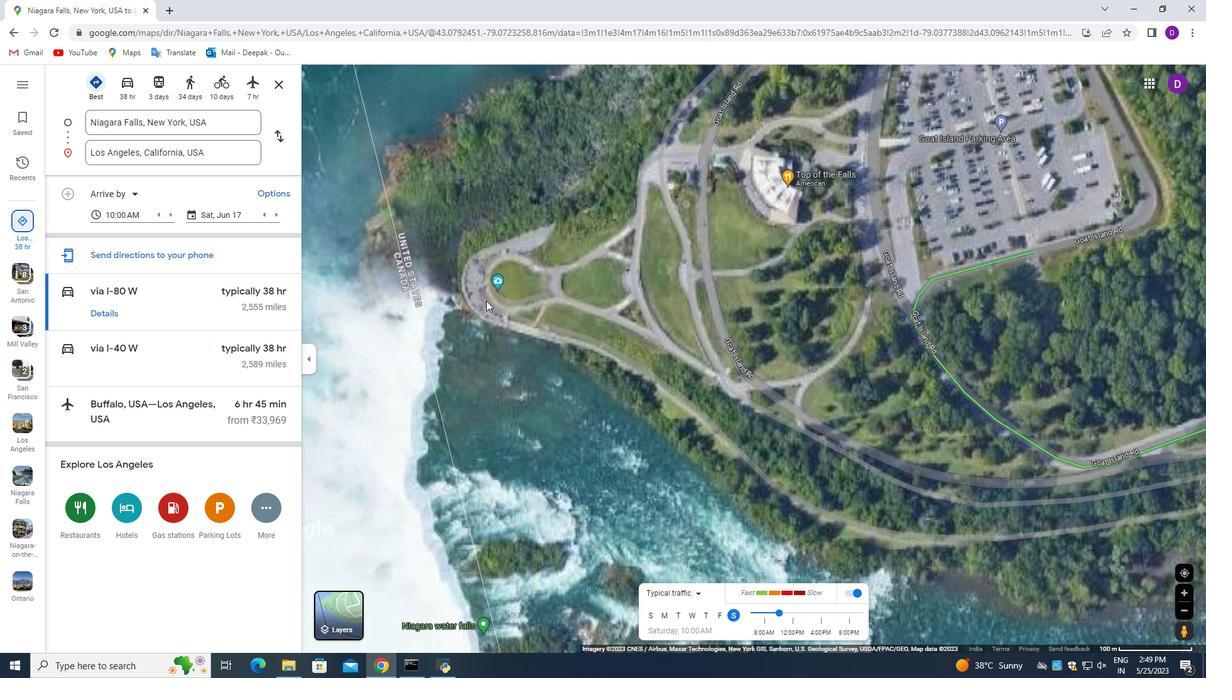 
Action: Mouse scrolled (499, 310) with delta (0, 0)
Screenshot: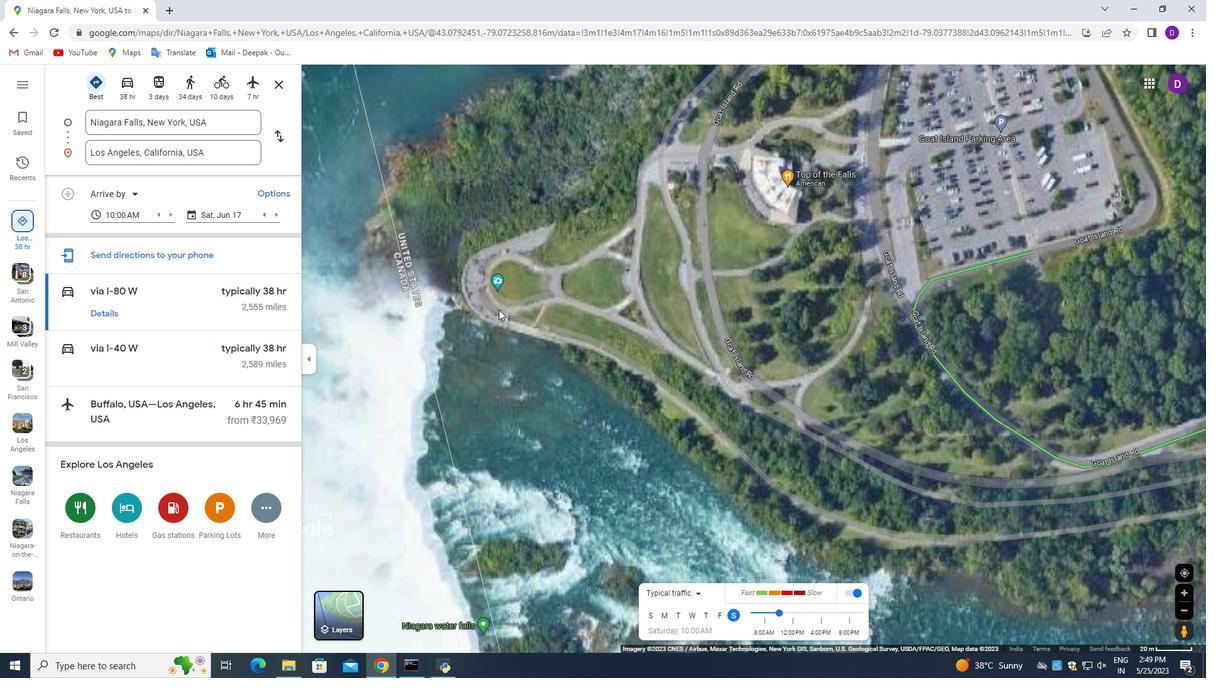 
Action: Mouse scrolled (499, 310) with delta (0, 0)
Screenshot: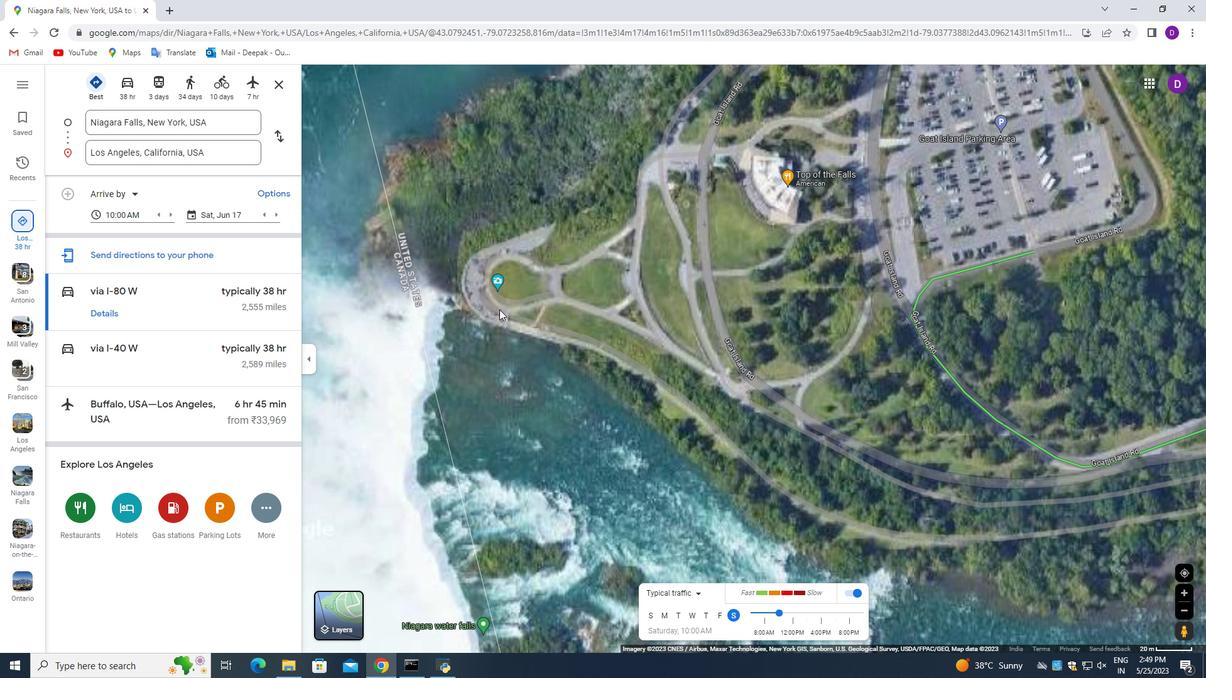 
Action: Mouse scrolled (499, 310) with delta (0, 0)
Screenshot: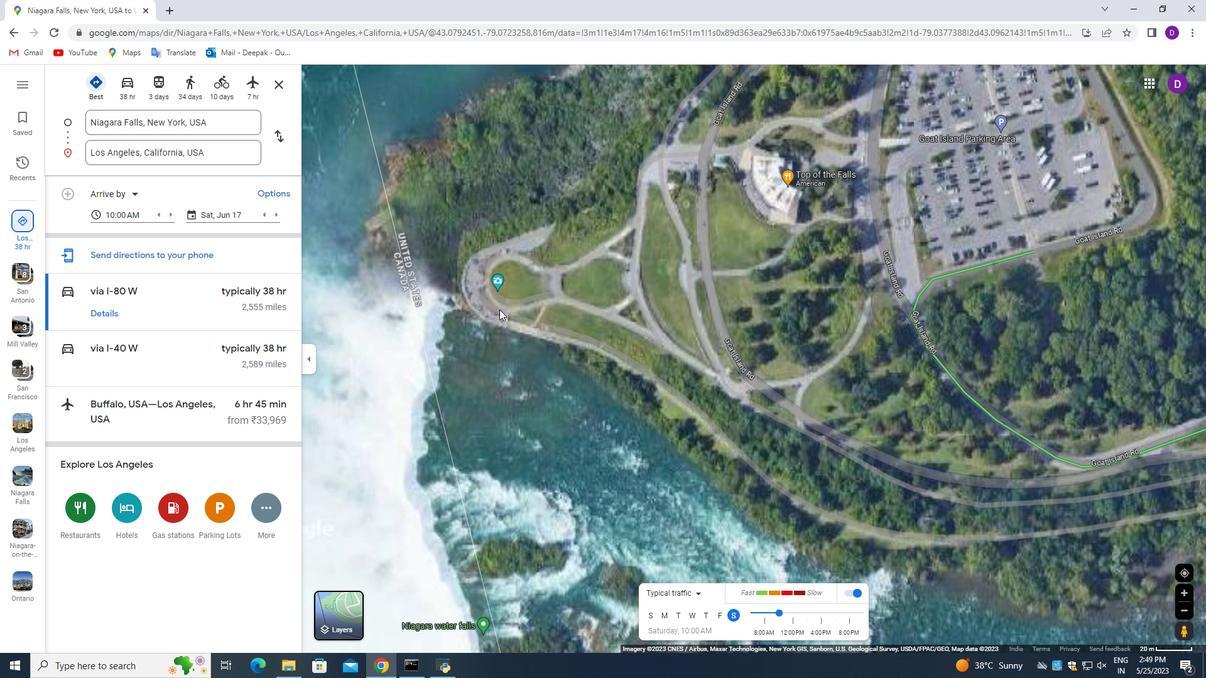 
Action: Mouse scrolled (499, 310) with delta (0, 0)
Screenshot: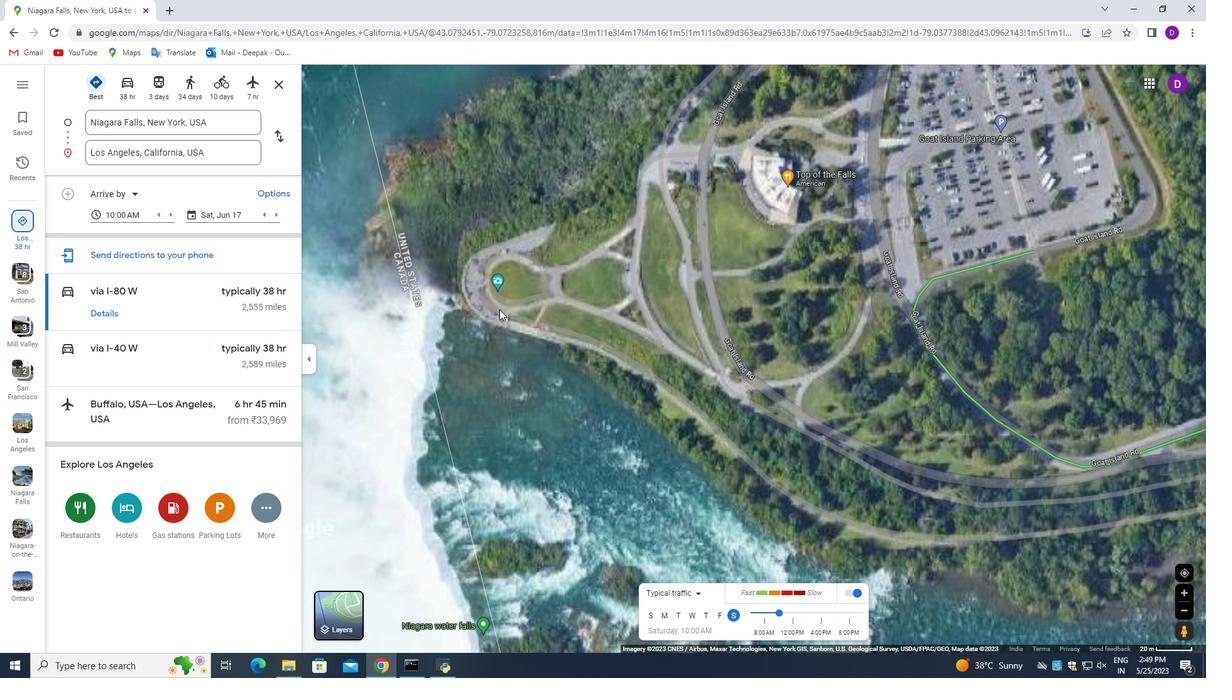 
Action: Mouse moved to (518, 300)
Screenshot: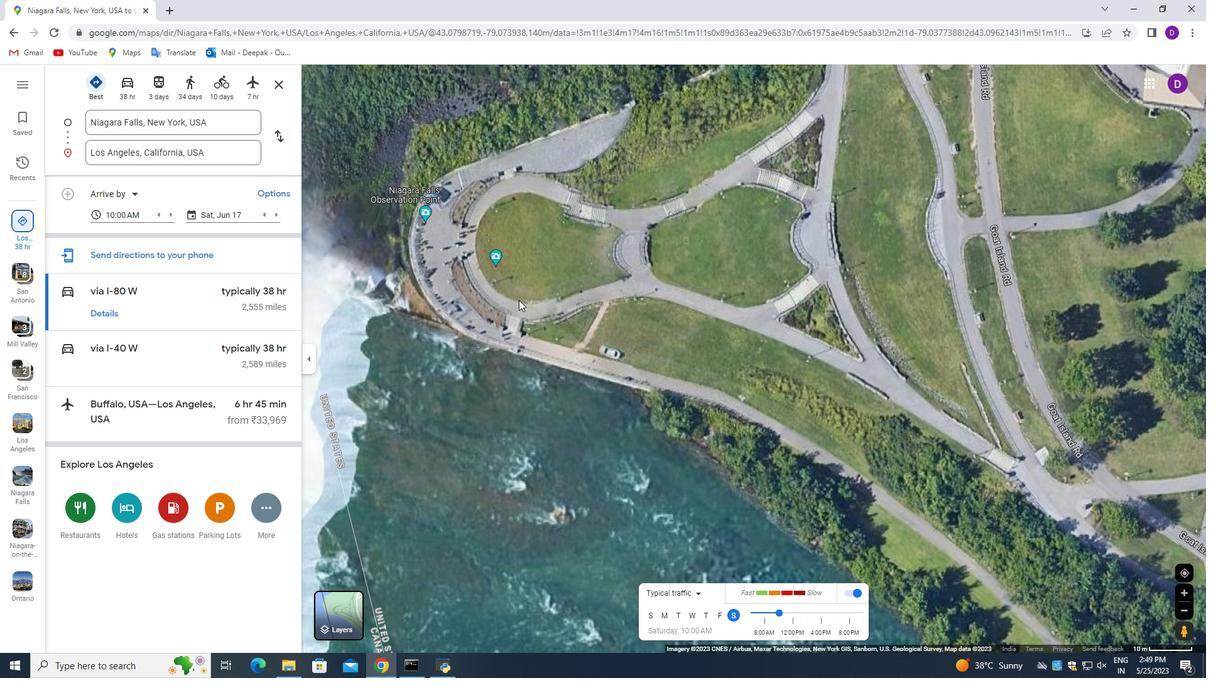 
Action: Mouse pressed left at (518, 300)
Screenshot: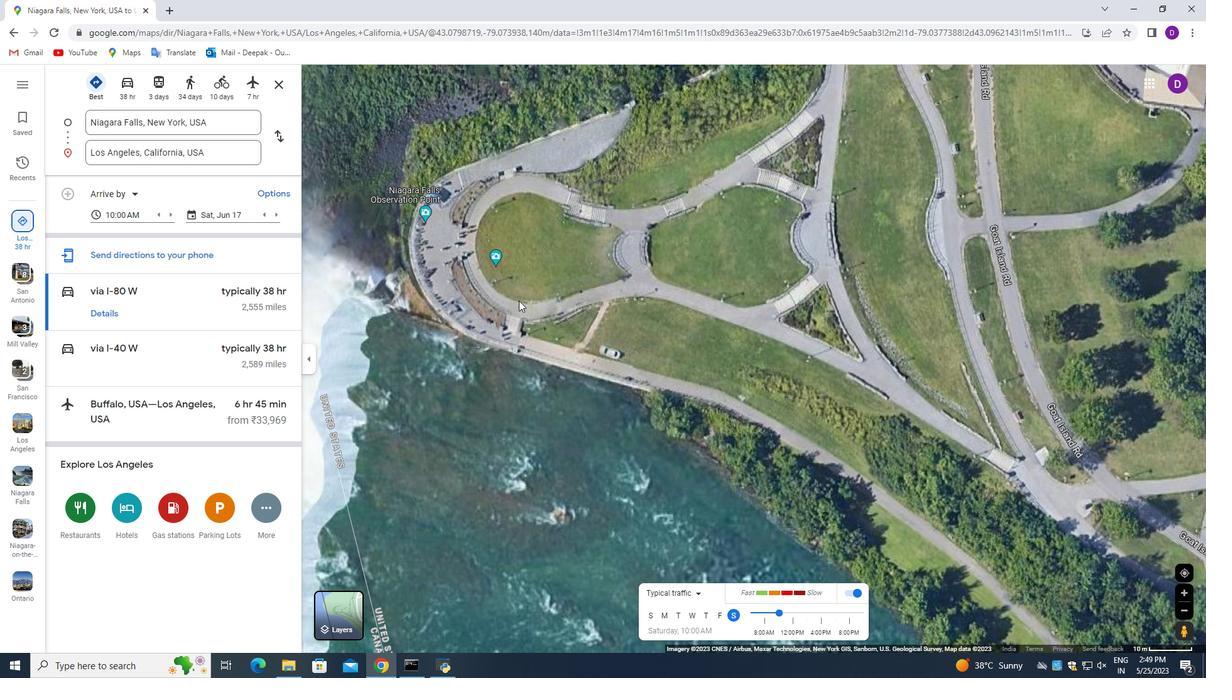 
Action: Mouse moved to (588, 257)
Screenshot: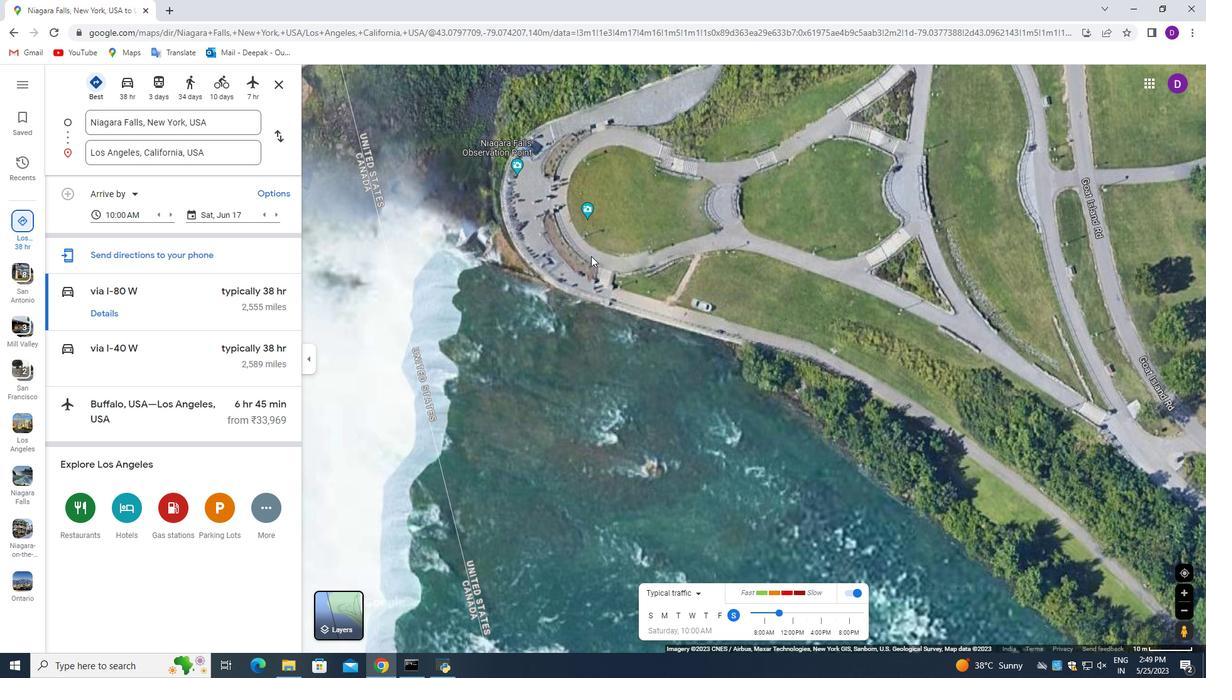 
Action: Mouse scrolled (588, 256) with delta (0, 0)
Screenshot: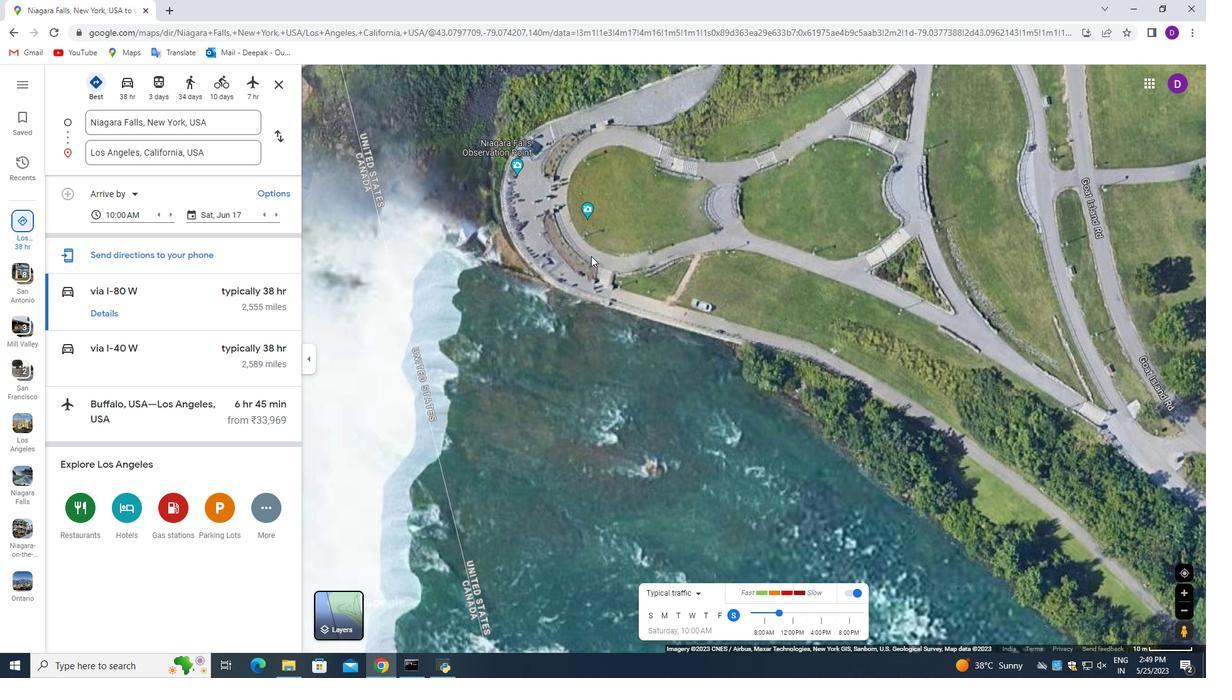 
Action: Mouse scrolled (588, 256) with delta (0, 0)
Screenshot: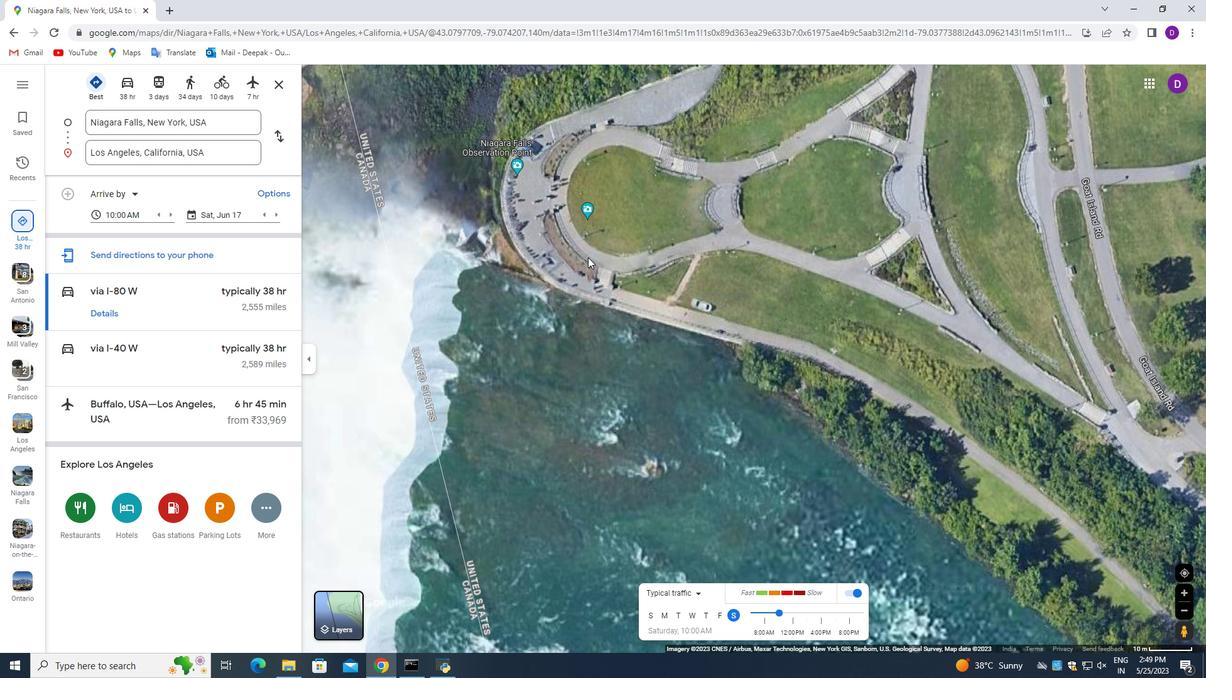 
Action: Mouse scrolled (588, 256) with delta (0, 0)
Screenshot: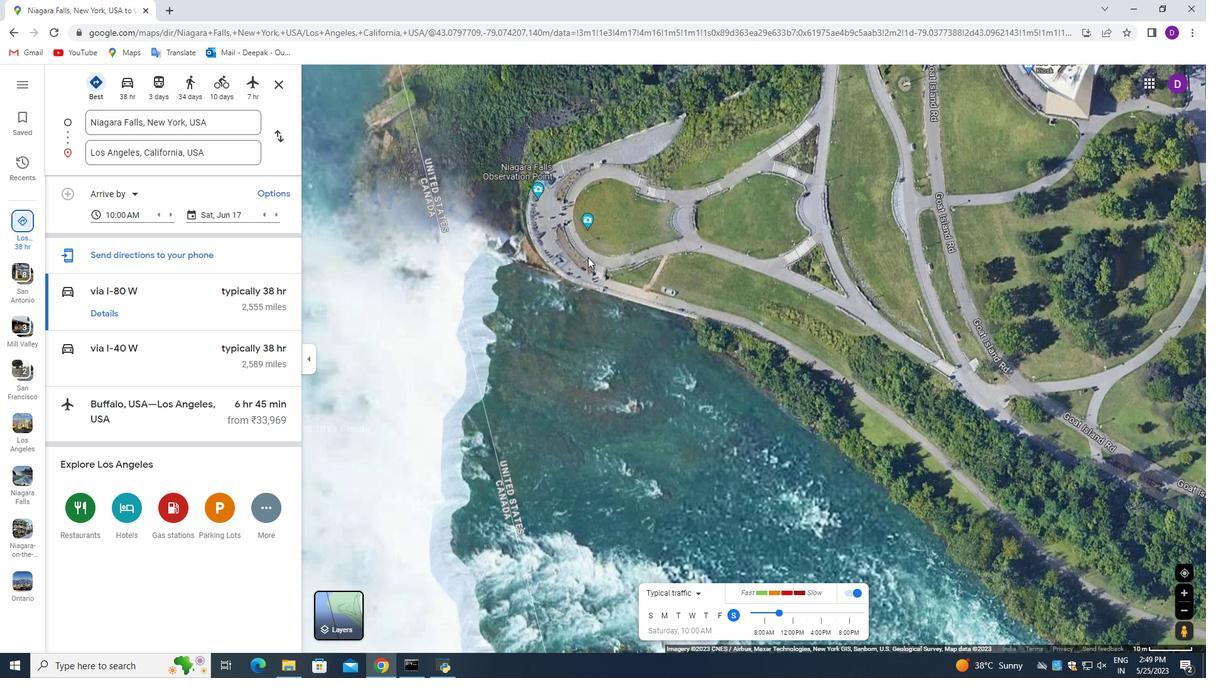 
Action: Mouse scrolled (588, 256) with delta (0, 0)
Screenshot: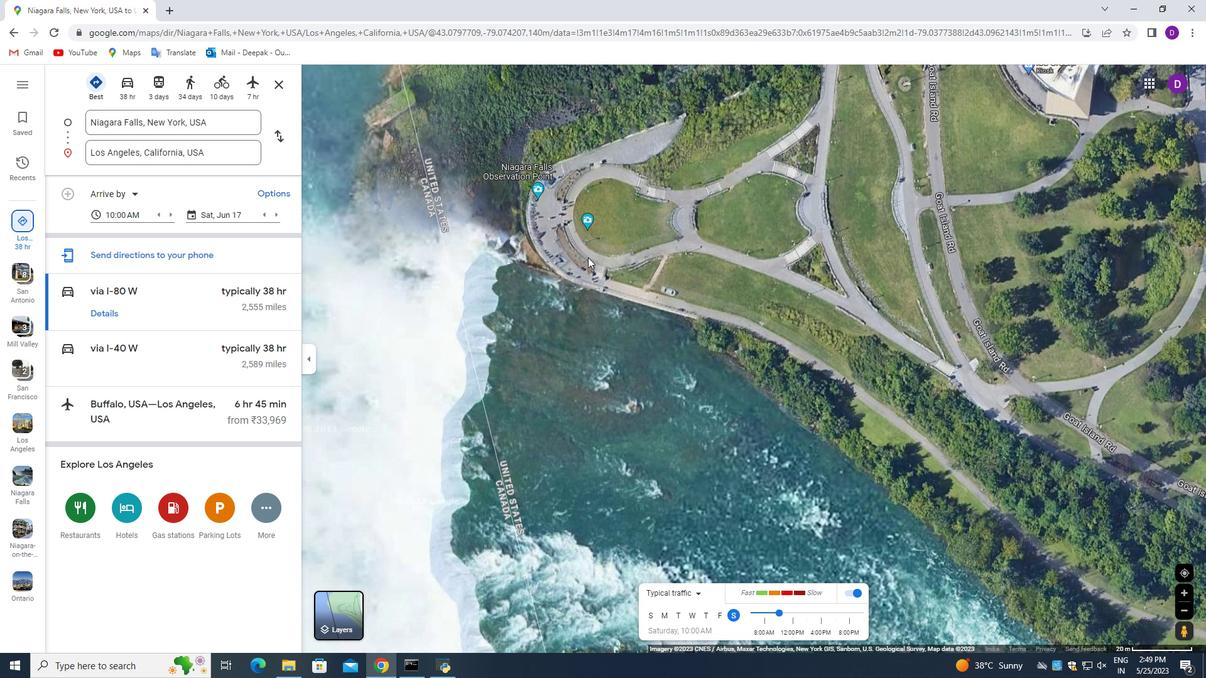 
Action: Mouse moved to (588, 258)
Screenshot: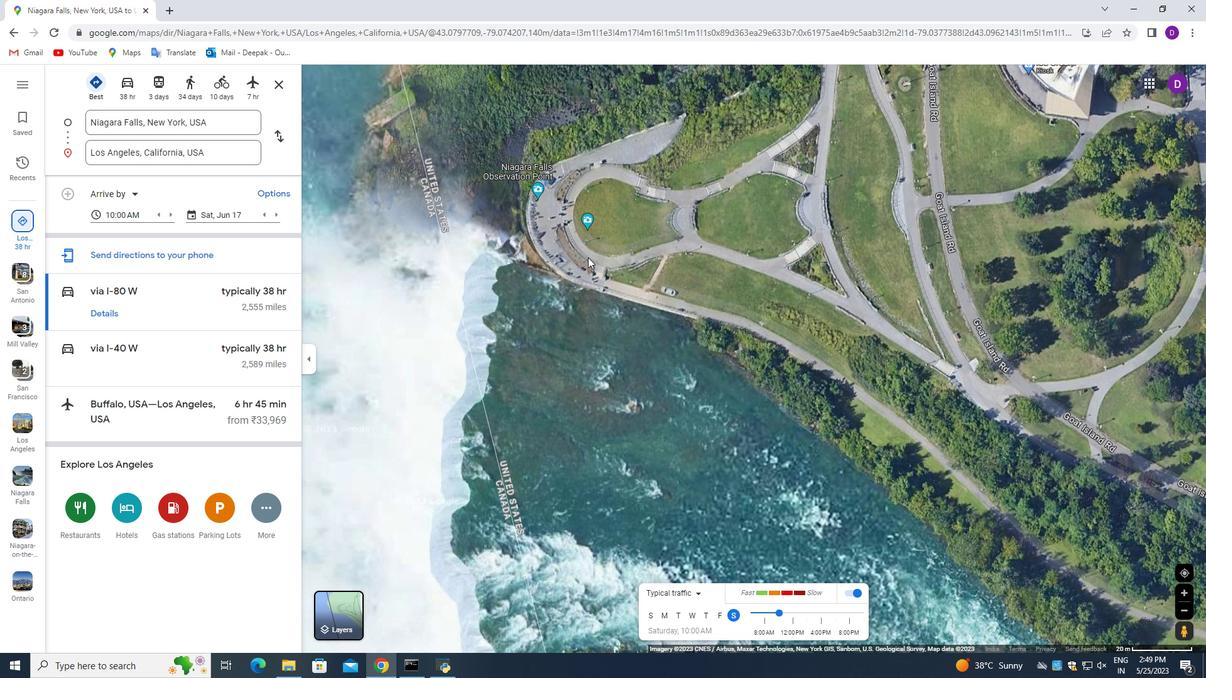 
Action: Mouse scrolled (588, 257) with delta (0, 0)
Screenshot: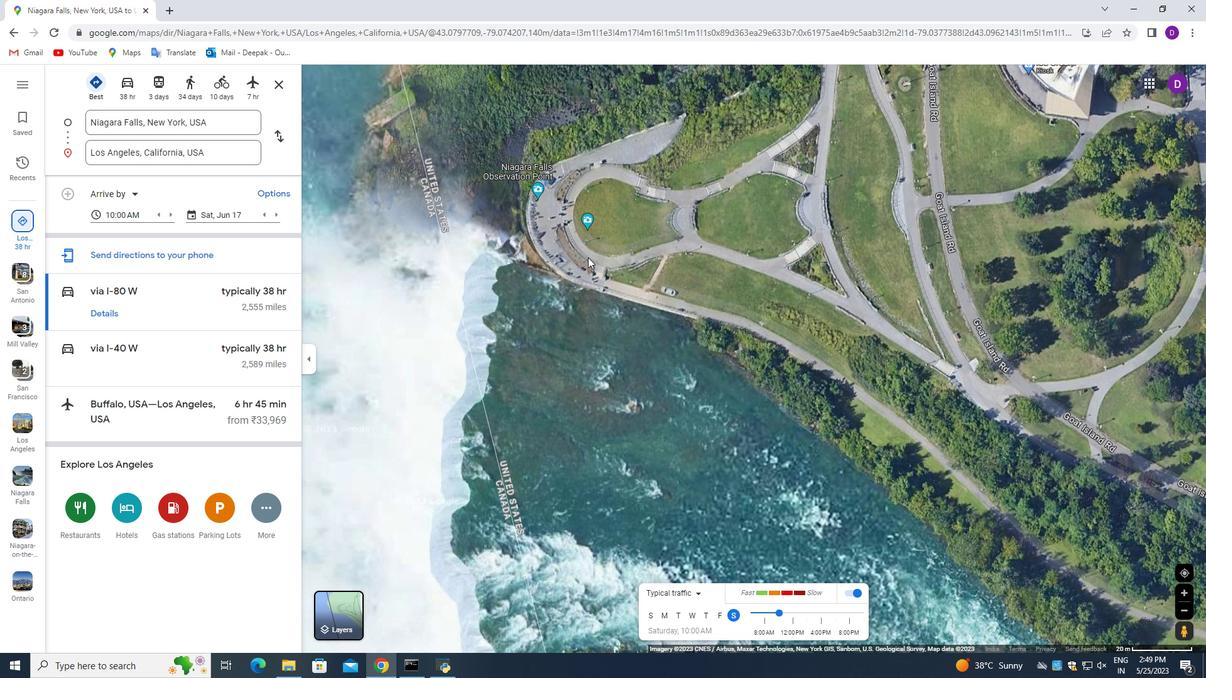 
Action: Mouse moved to (589, 257)
Screenshot: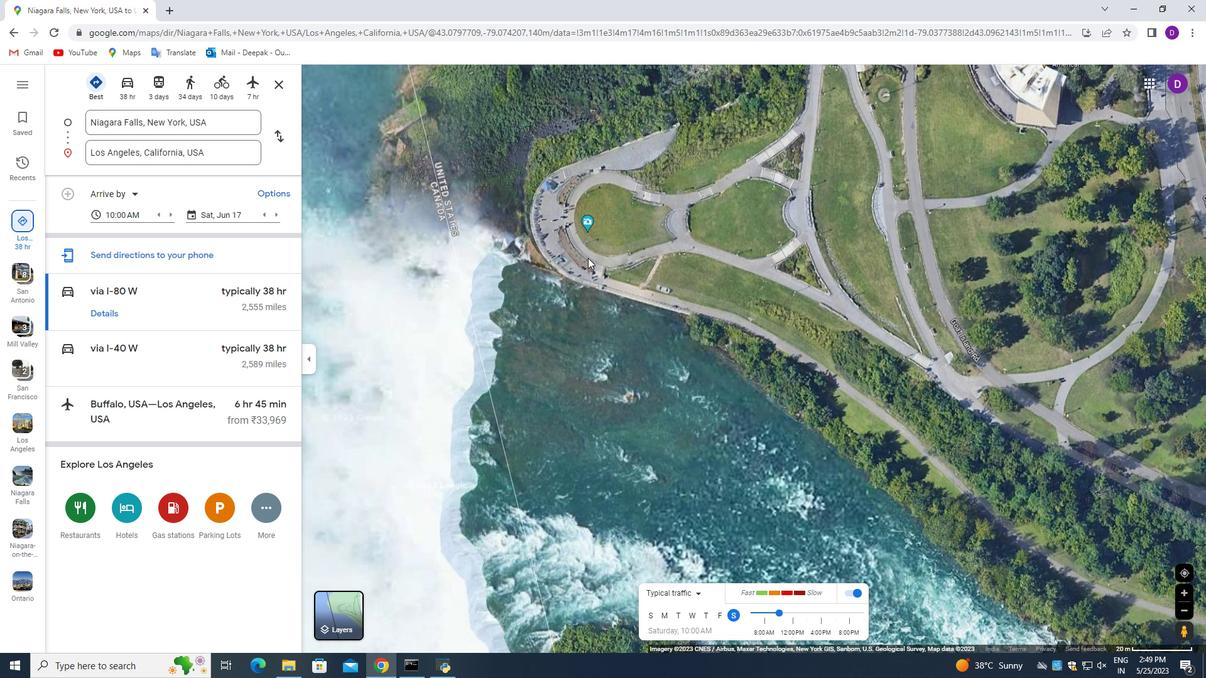 
Action: Mouse scrolled (589, 256) with delta (0, 0)
Screenshot: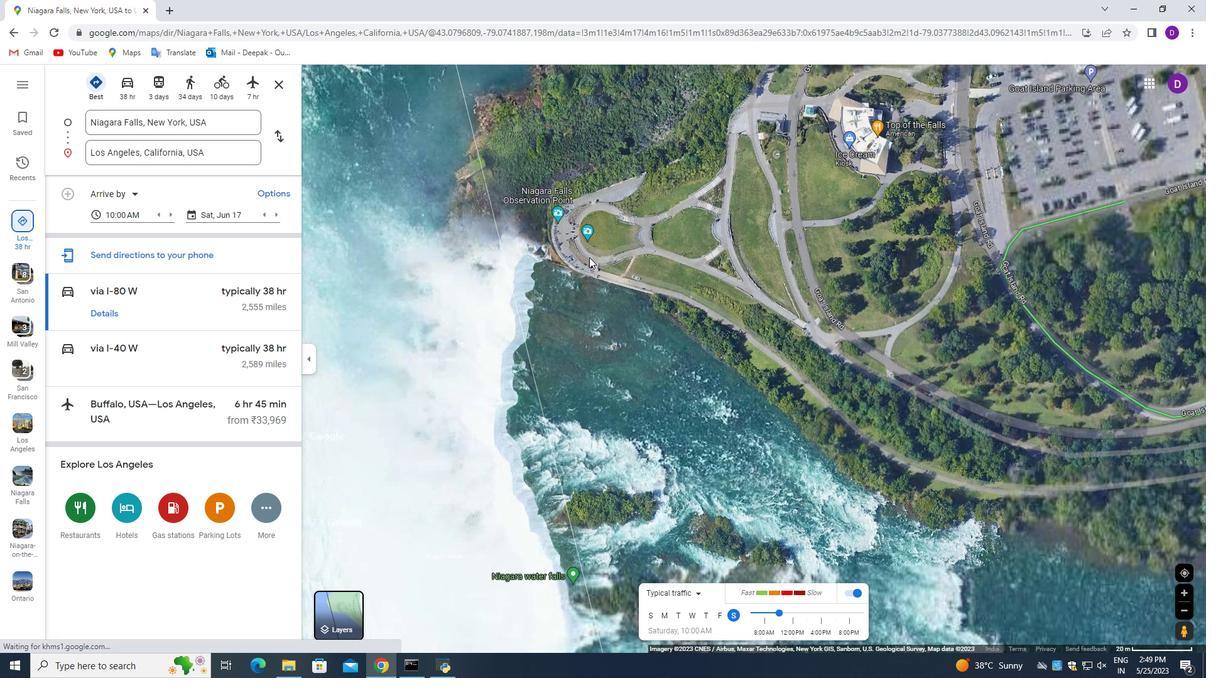 
Action: Mouse scrolled (589, 256) with delta (0, 0)
Screenshot: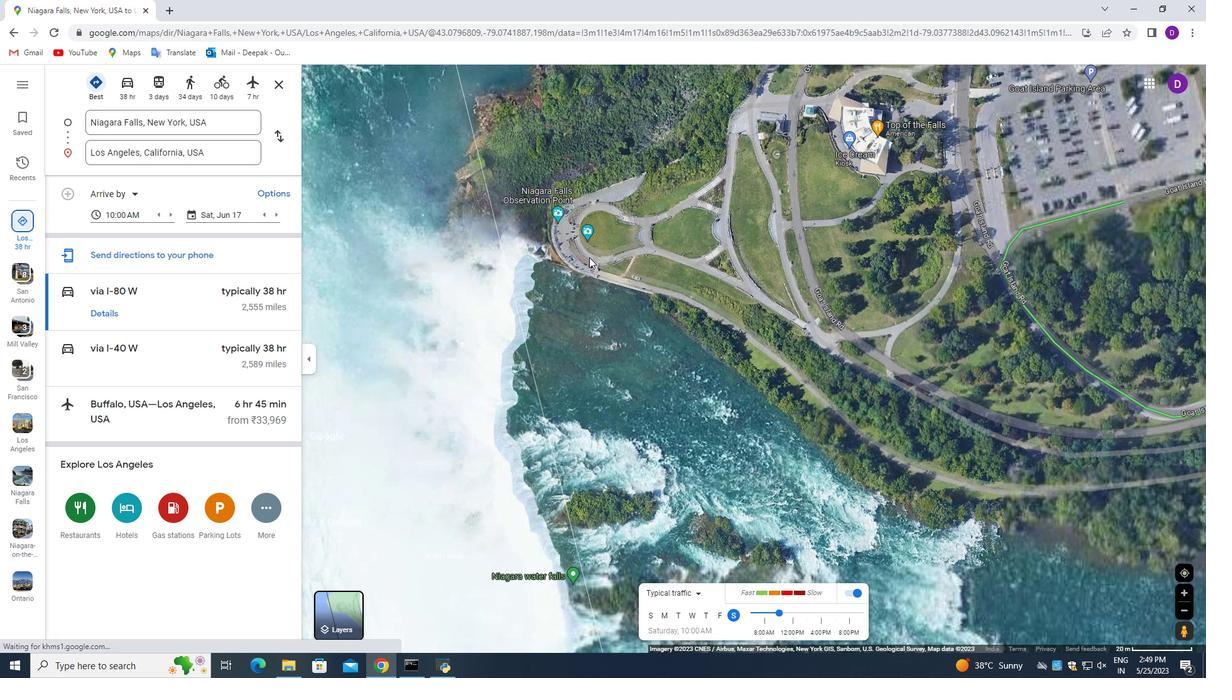 
Action: Mouse scrolled (589, 256) with delta (0, 0)
Screenshot: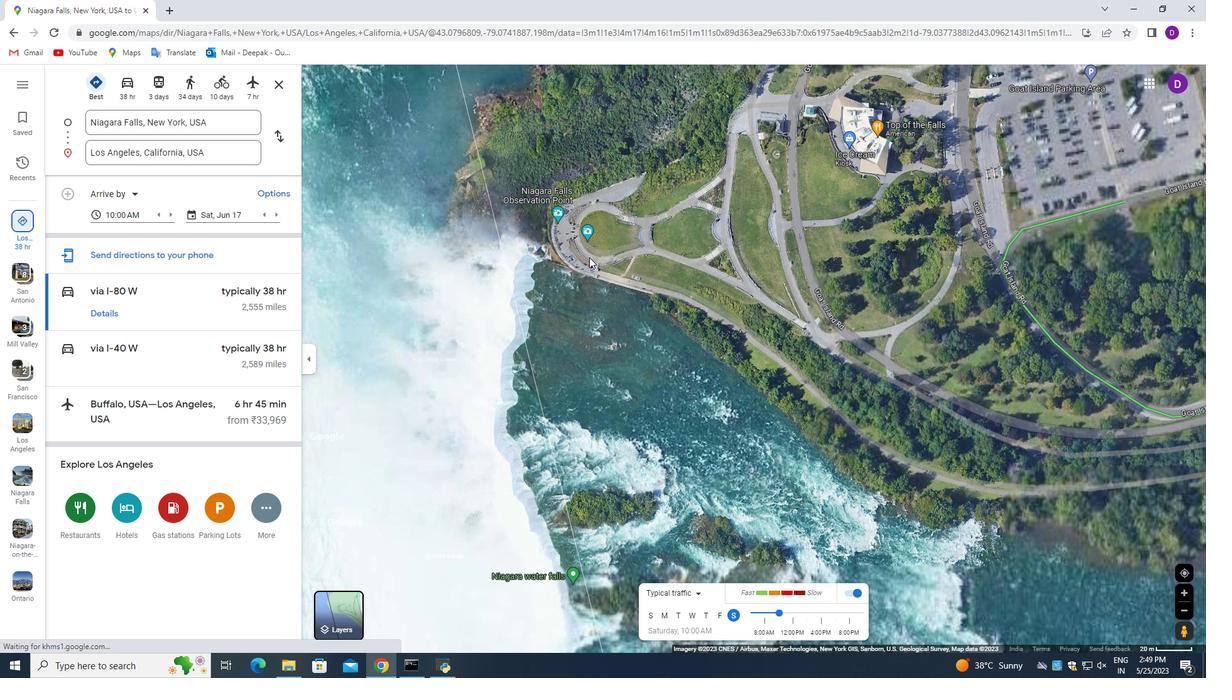 
Action: Mouse moved to (214, 153)
Screenshot: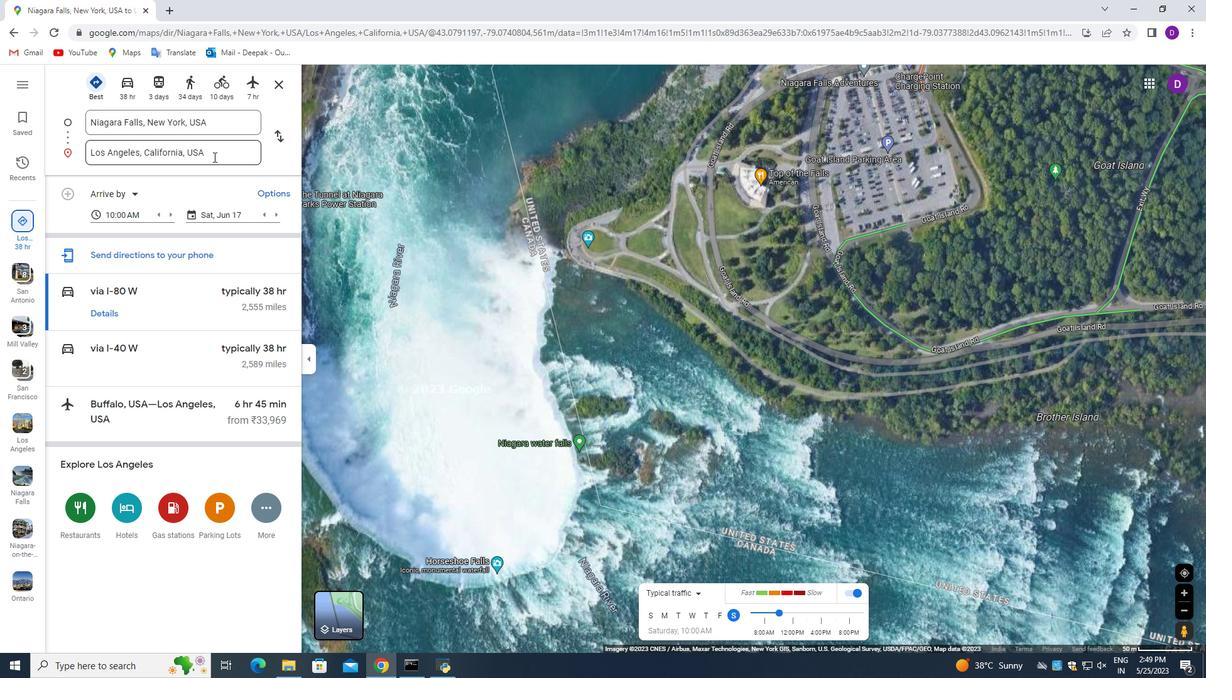 
Action: Mouse pressed left at (214, 153)
Screenshot: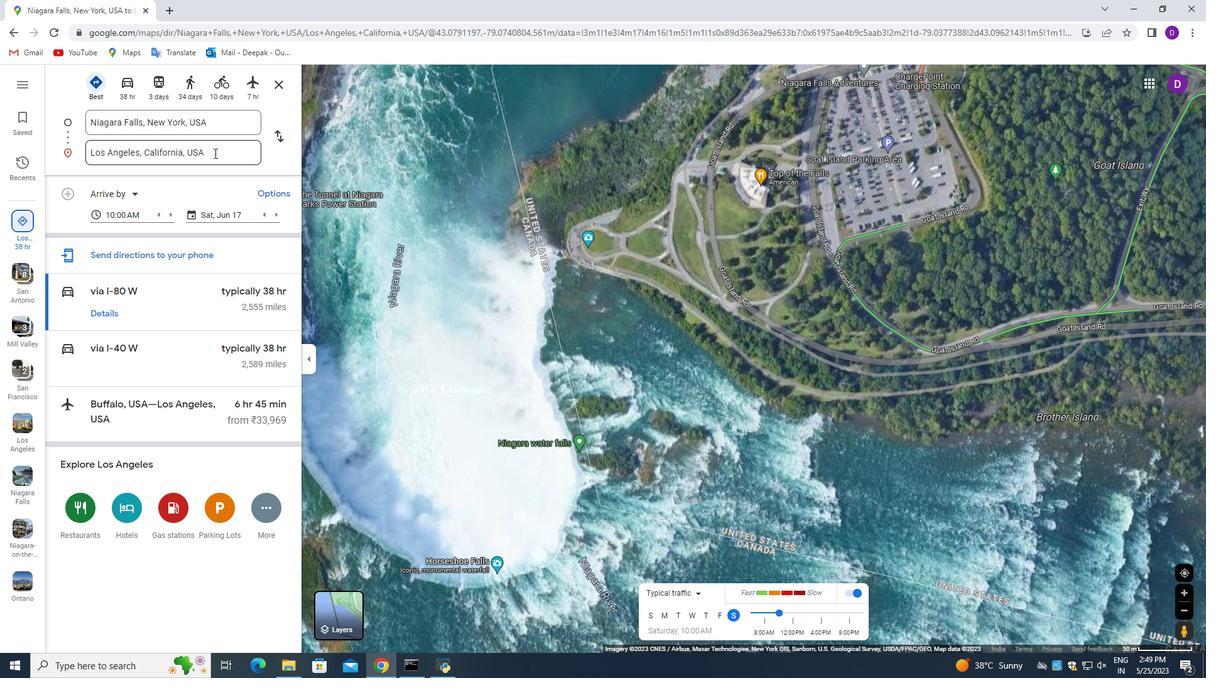 
Action: Mouse pressed left at (214, 153)
Screenshot: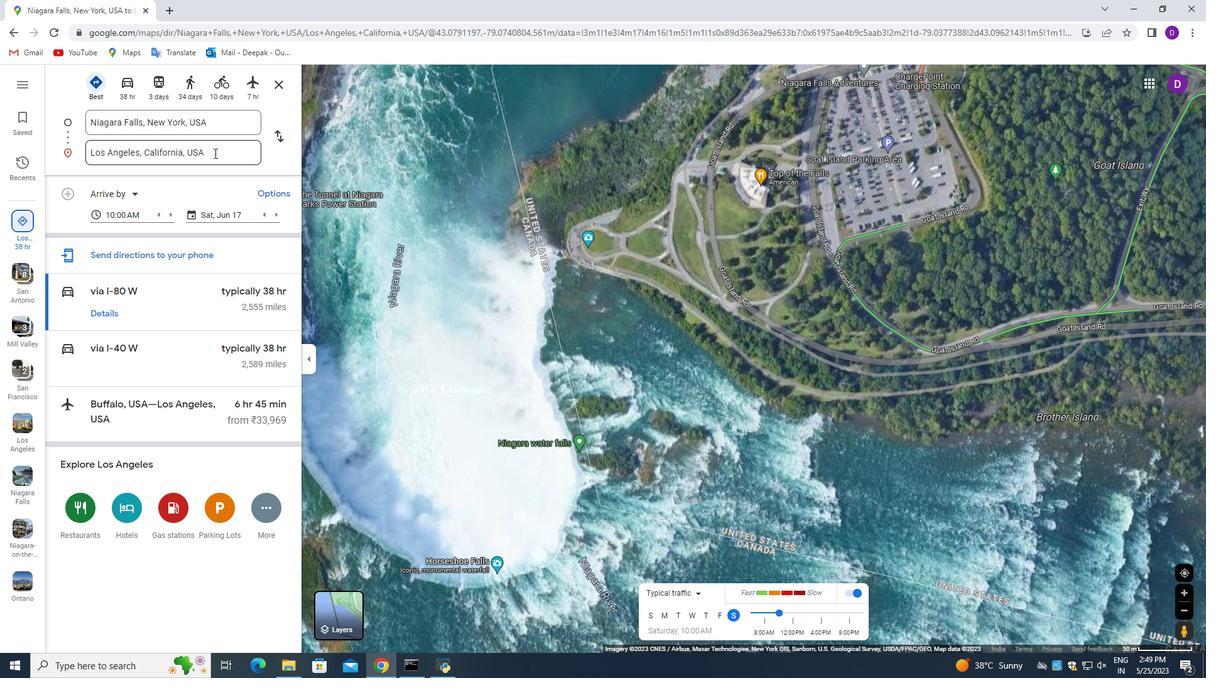 
Action: Key pressed <Key.shift>On<Key.backspace>ntario,<Key.space><Key.shift>Unite<Key.down><Key.enter>
Screenshot: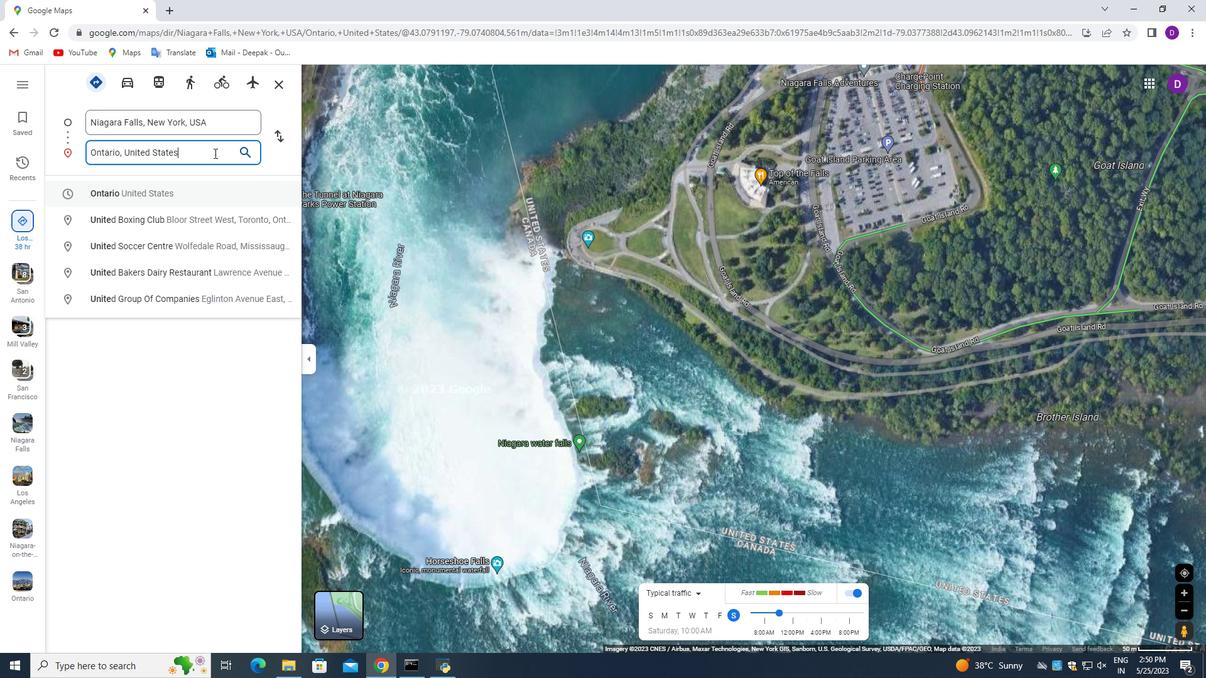 
Action: Mouse moved to (1016, 286)
Screenshot: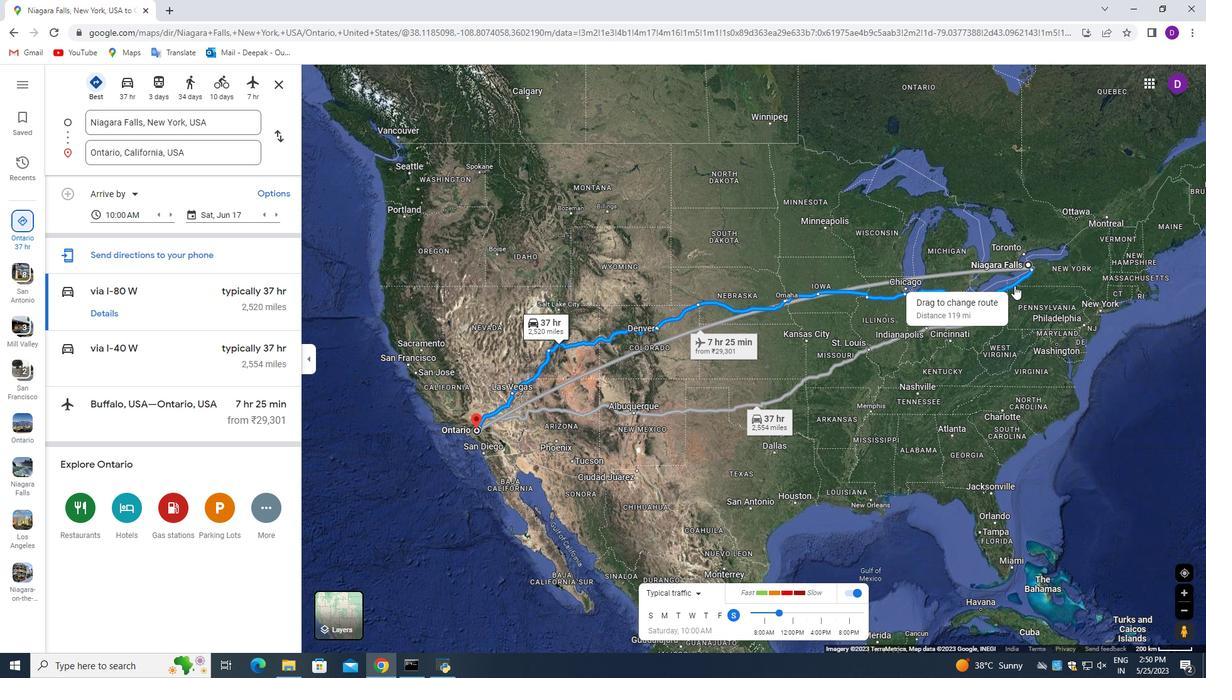 
Action: Mouse scrolled (1015, 286) with delta (0, 0)
Screenshot: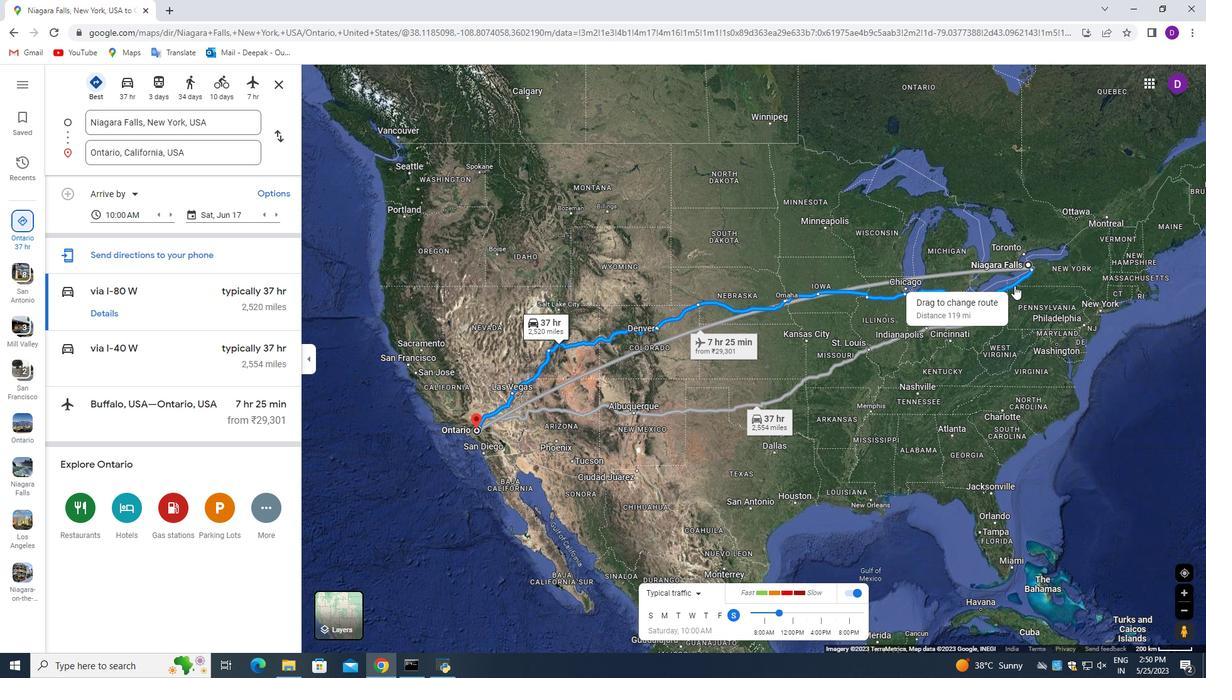 
Action: Mouse scrolled (1015, 286) with delta (0, 0)
Screenshot: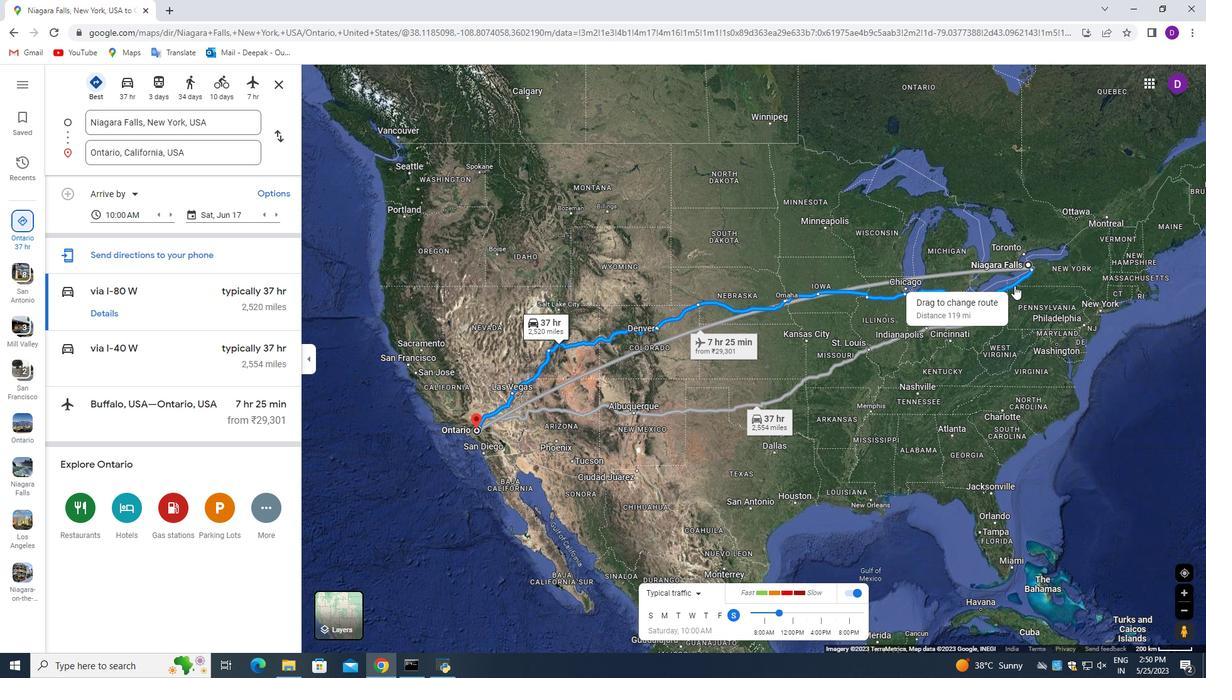 
Action: Mouse scrolled (1016, 287) with delta (0, 0)
Screenshot: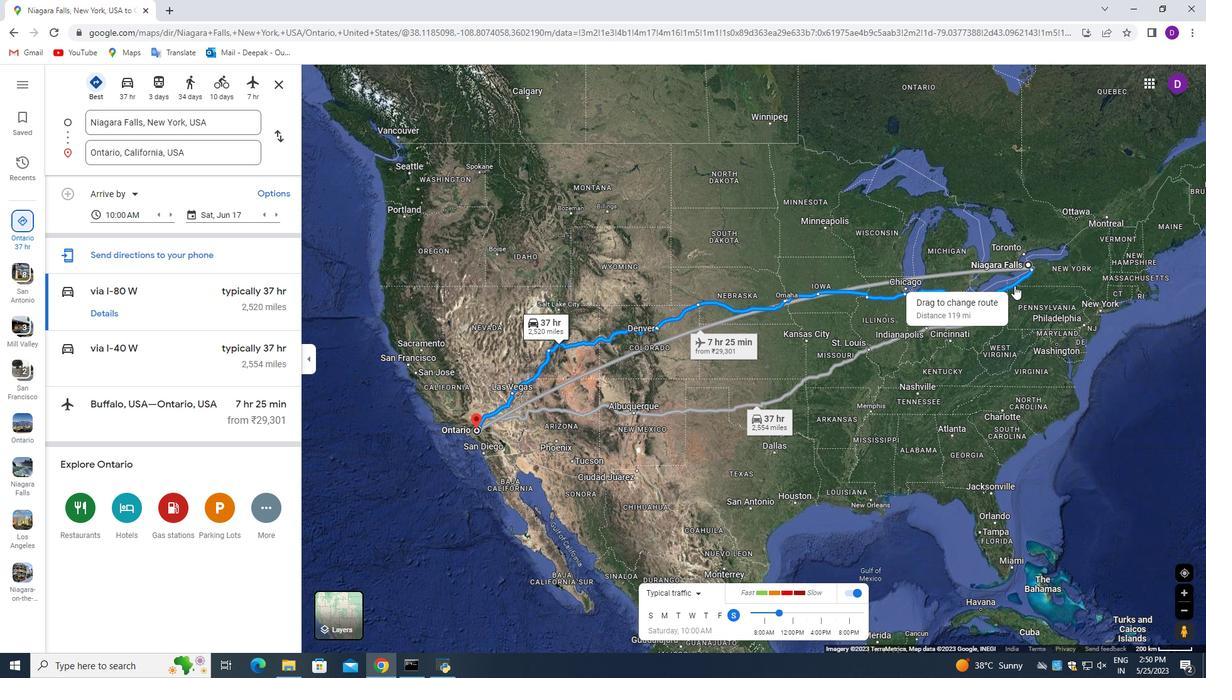 
Action: Mouse scrolled (1016, 287) with delta (0, 0)
Screenshot: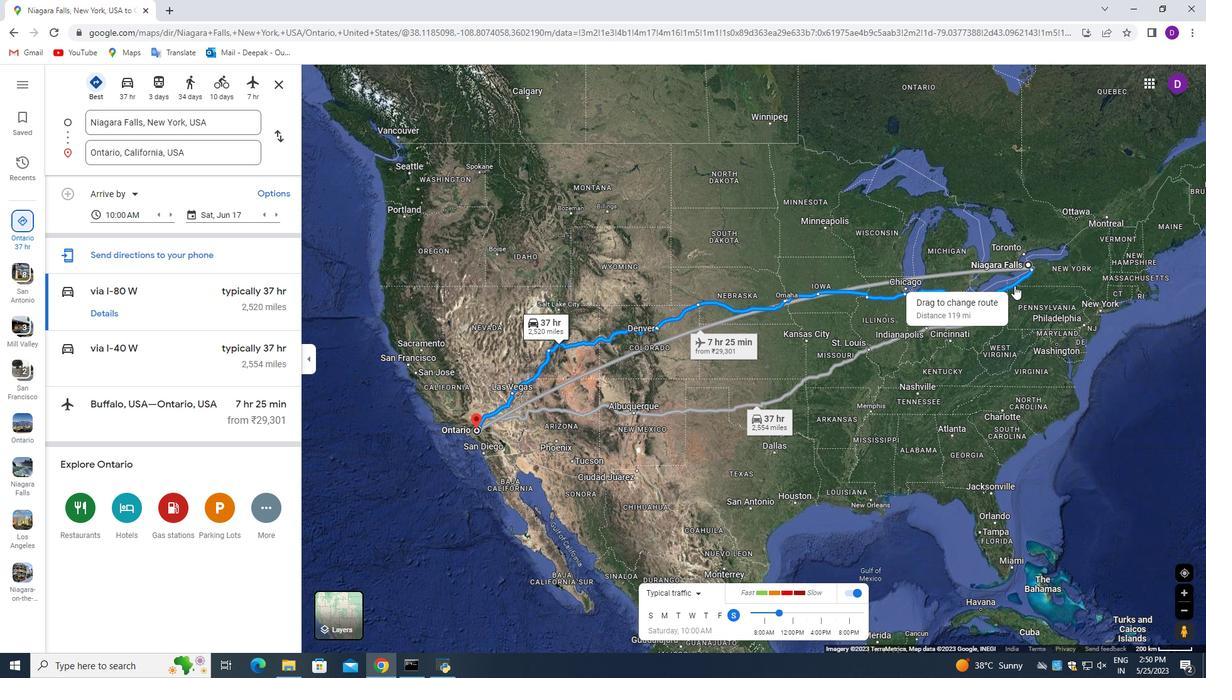 
Action: Mouse moved to (1017, 286)
Screenshot: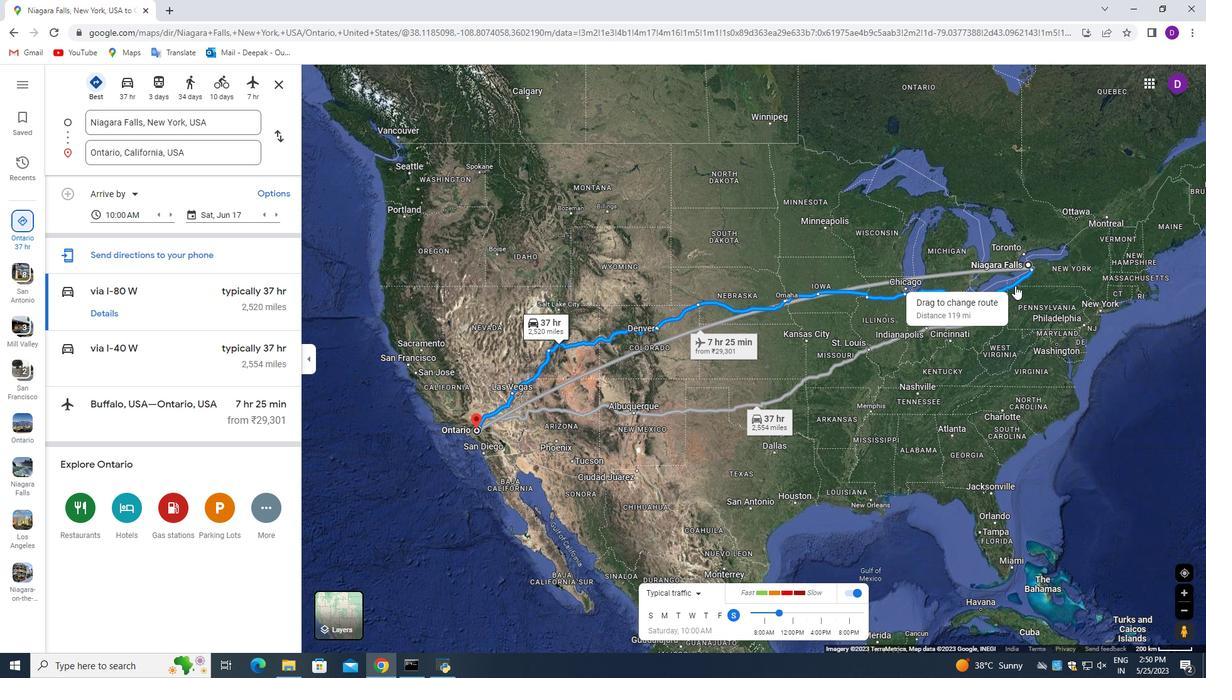 
Action: Mouse scrolled (1017, 287) with delta (0, 0)
Screenshot: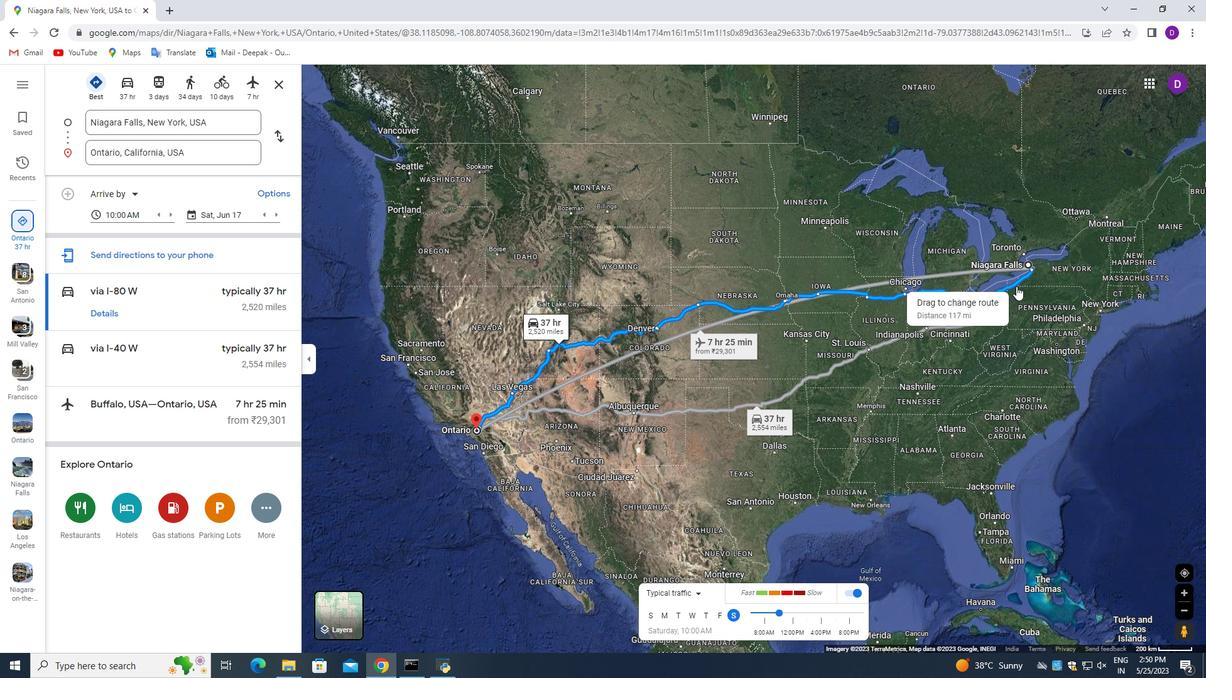 
Action: Mouse scrolled (1017, 287) with delta (0, 0)
Screenshot: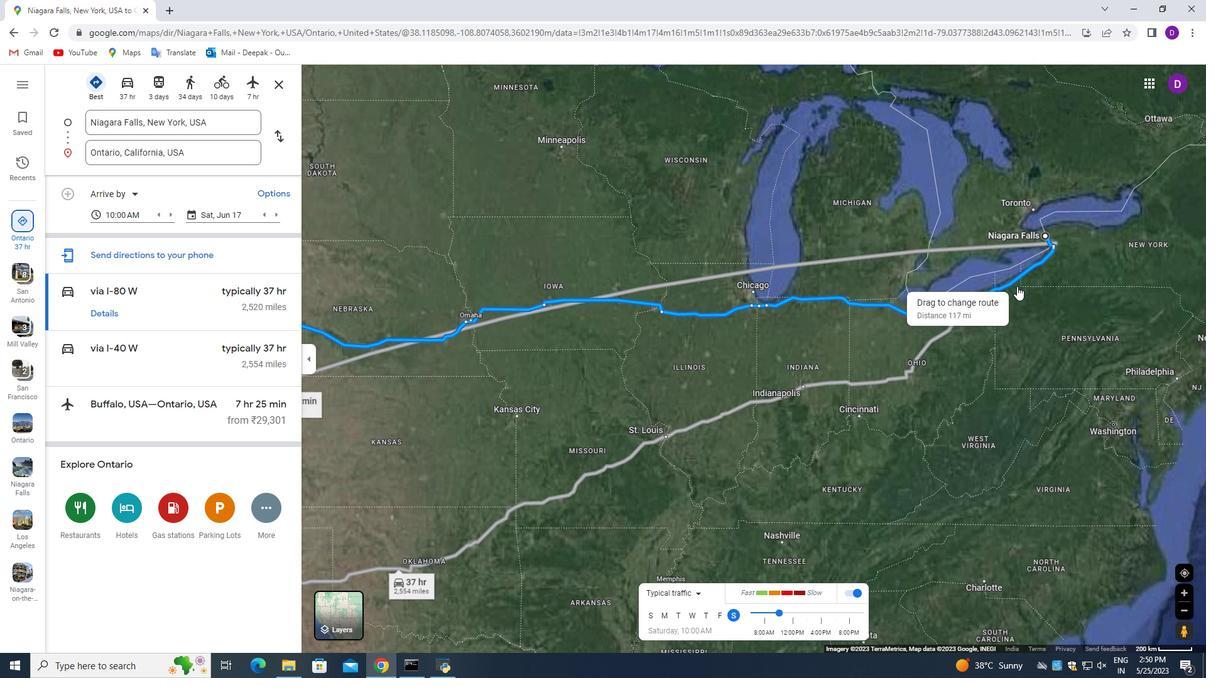 
Action: Mouse scrolled (1017, 287) with delta (0, 0)
Screenshot: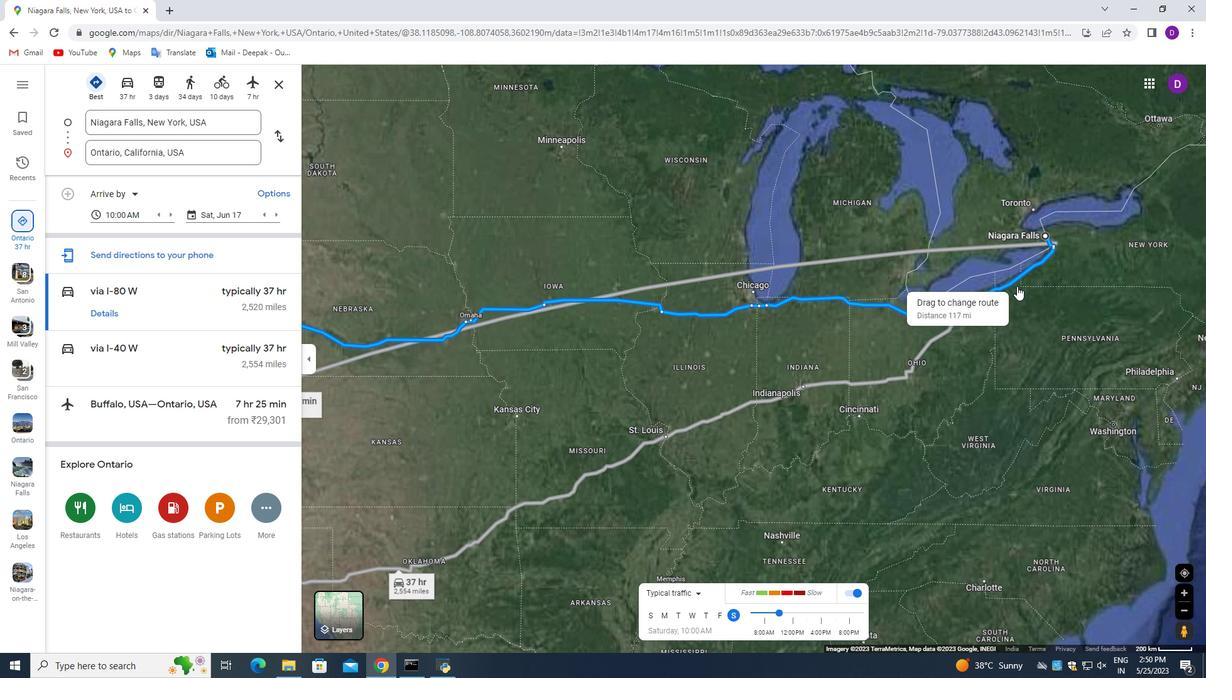 
Action: Mouse scrolled (1017, 287) with delta (0, 0)
Screenshot: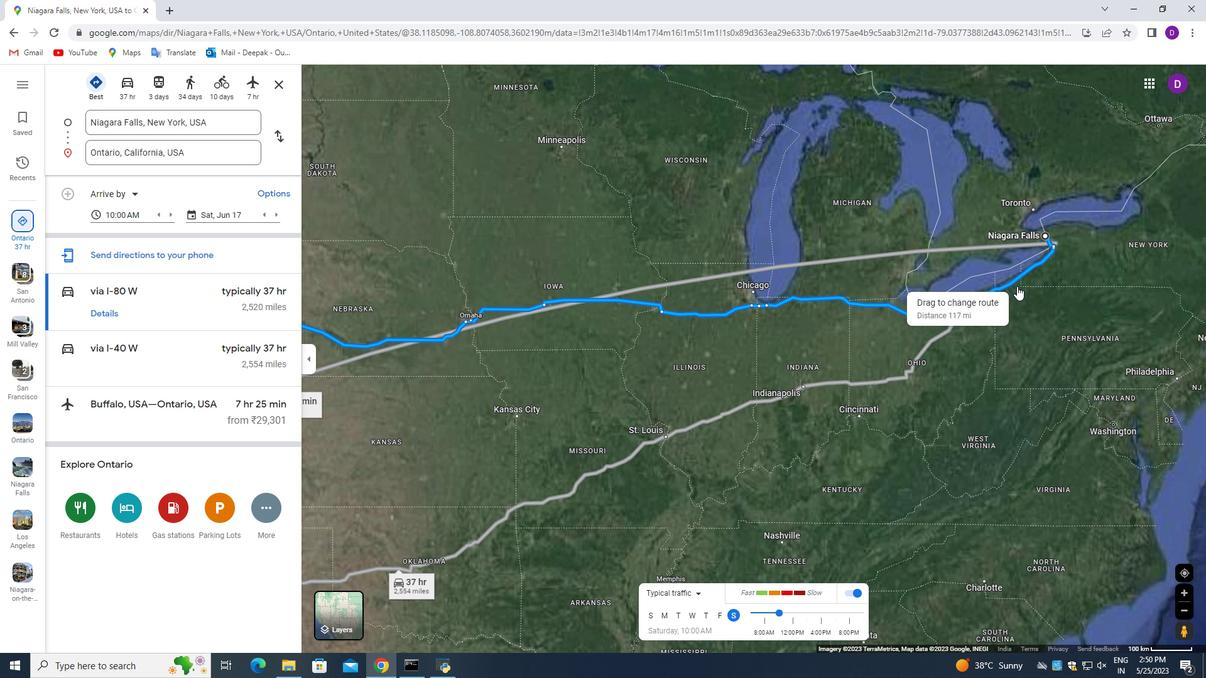 
Action: Mouse scrolled (1017, 287) with delta (0, 0)
Screenshot: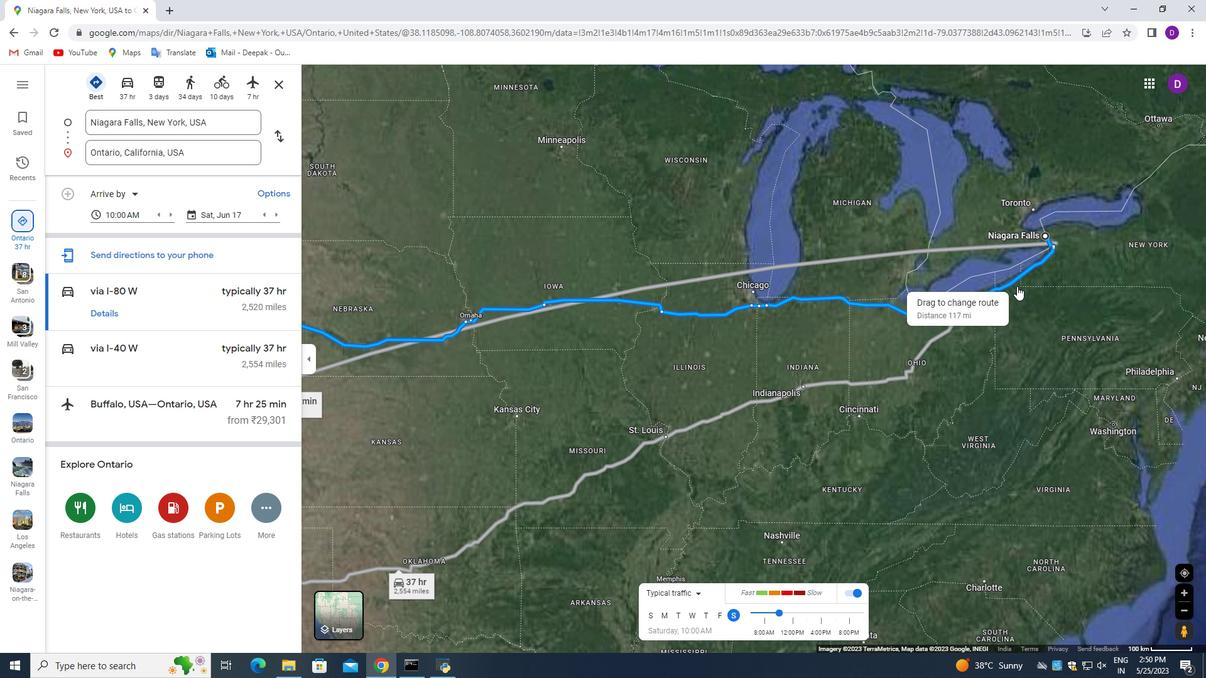 
Action: Mouse moved to (1010, 353)
Screenshot: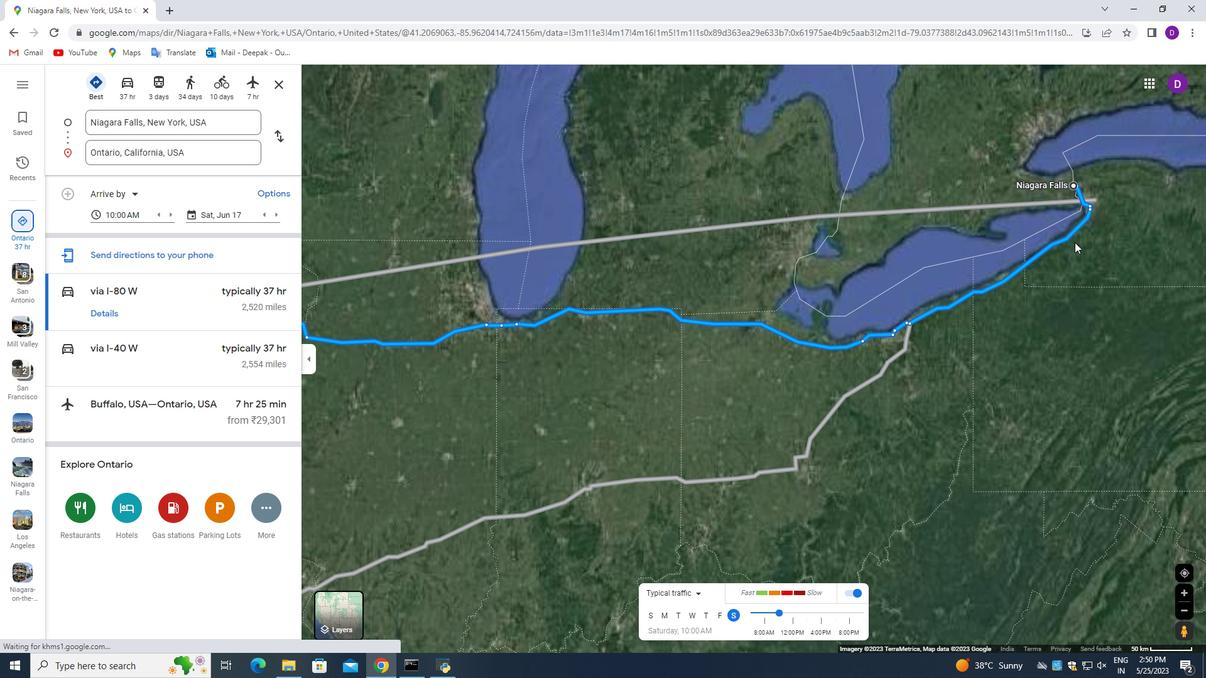 
Action: Mouse pressed left at (1076, 241)
Screenshot: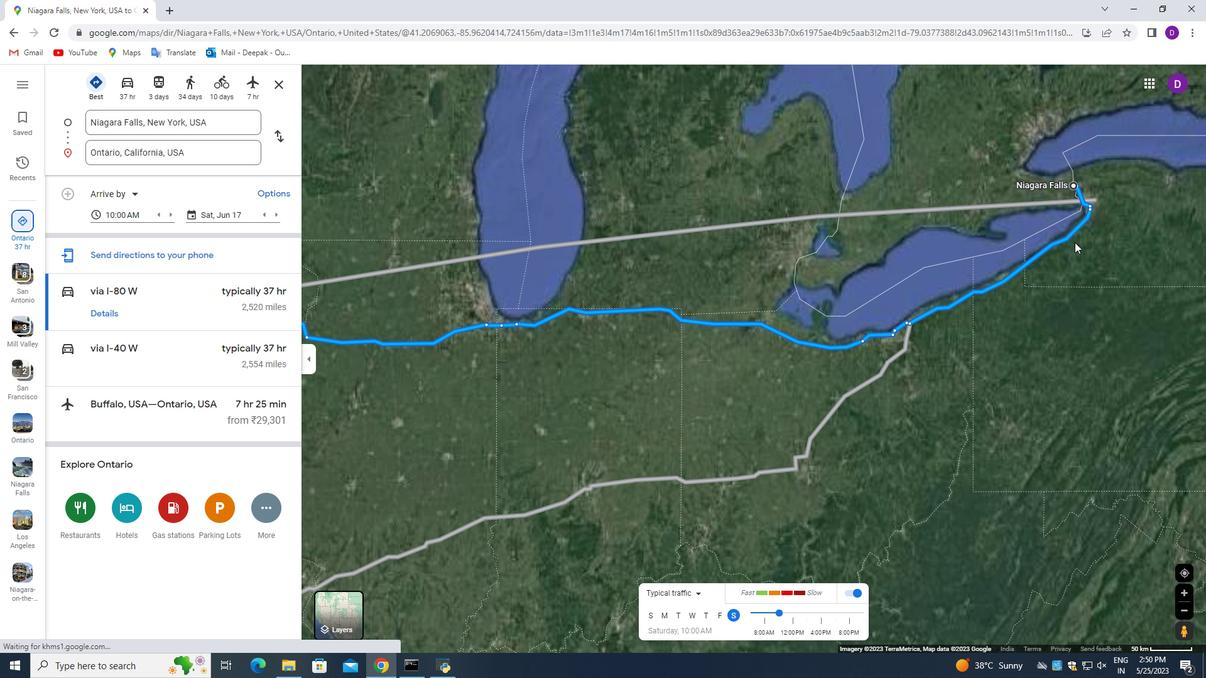 
Action: Mouse moved to (1022, 313)
Screenshot: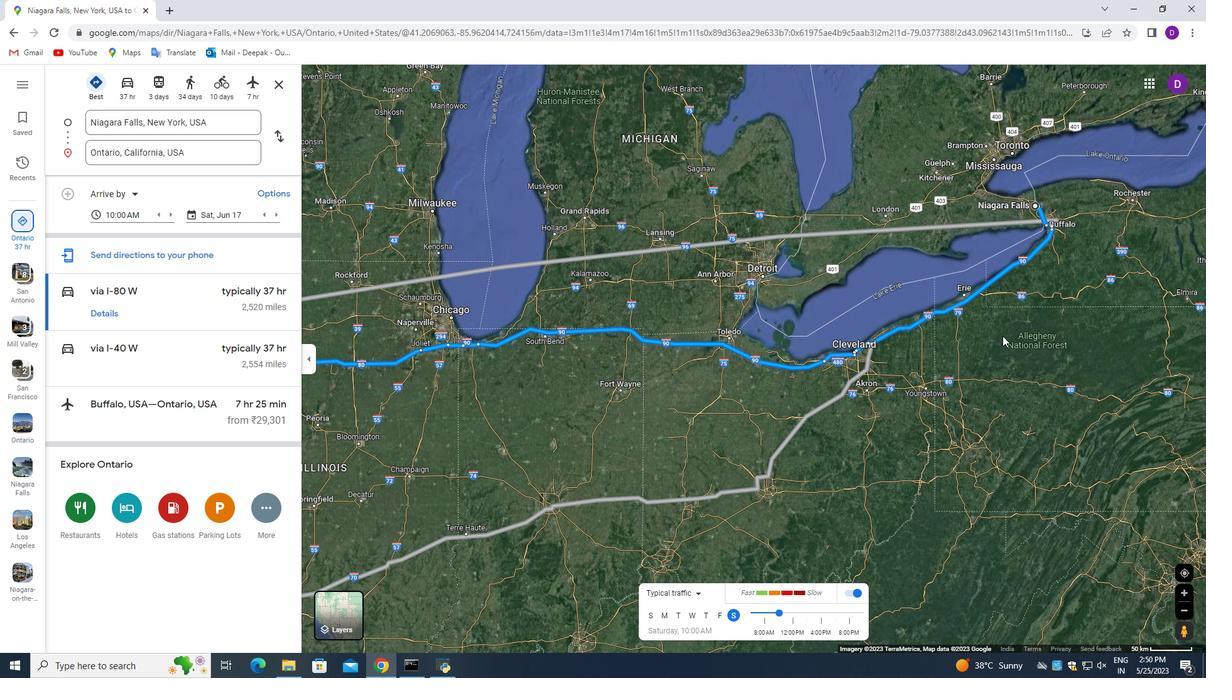 
Action: Mouse pressed left at (1022, 313)
Screenshot: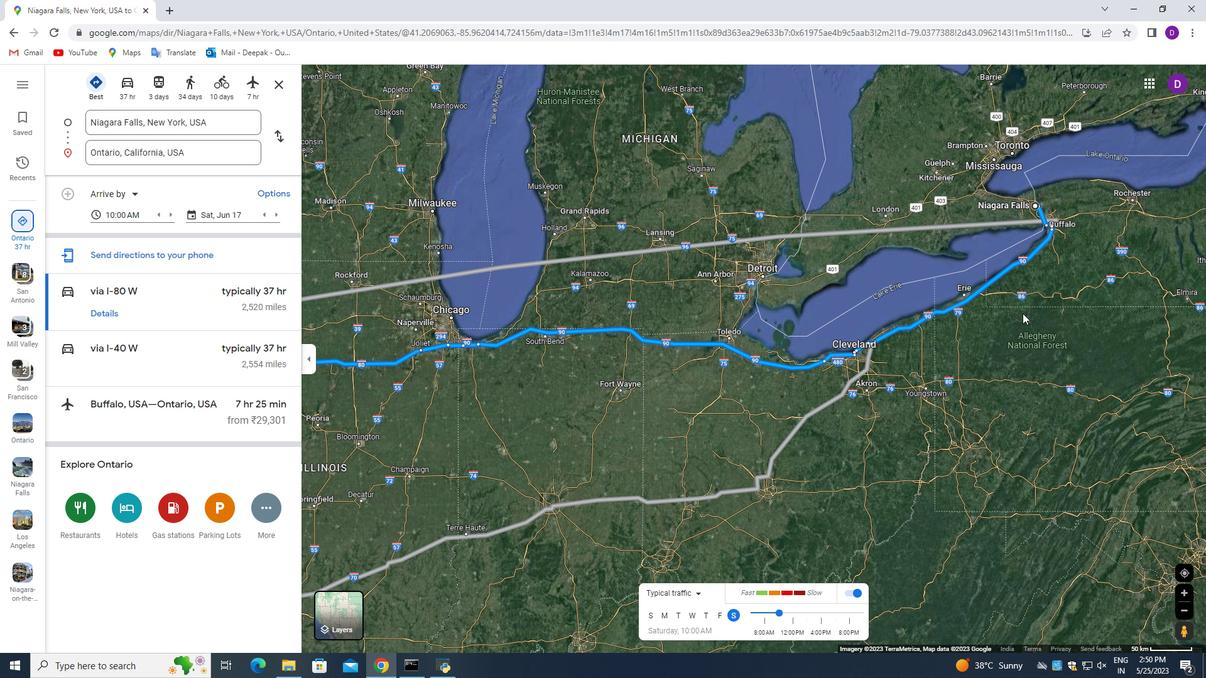 
Action: Mouse moved to (775, 414)
Screenshot: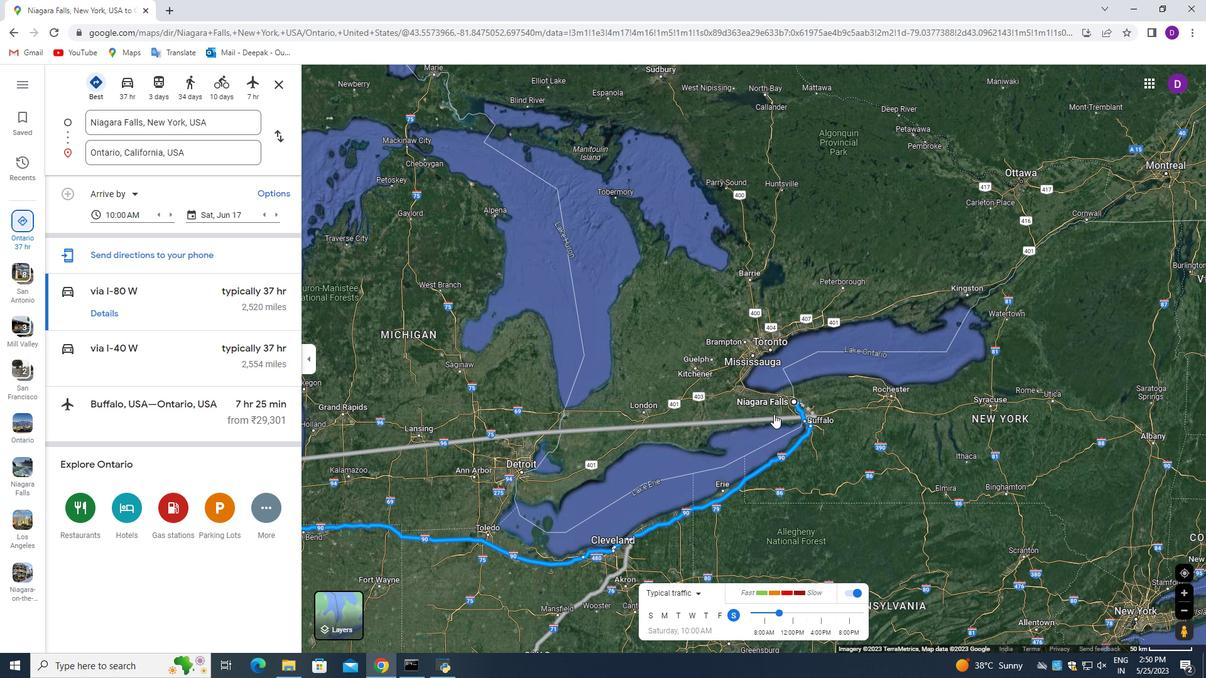 
Action: Mouse scrolled (775, 415) with delta (0, 0)
Screenshot: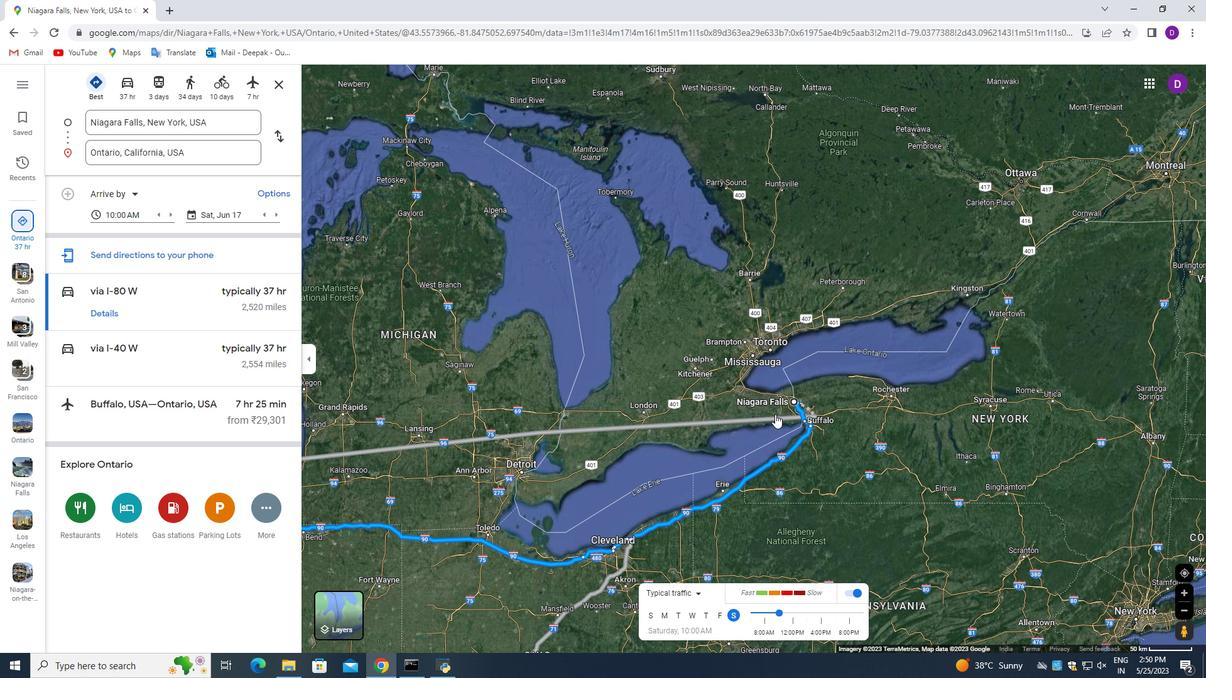 
Action: Mouse scrolled (775, 415) with delta (0, 0)
Screenshot: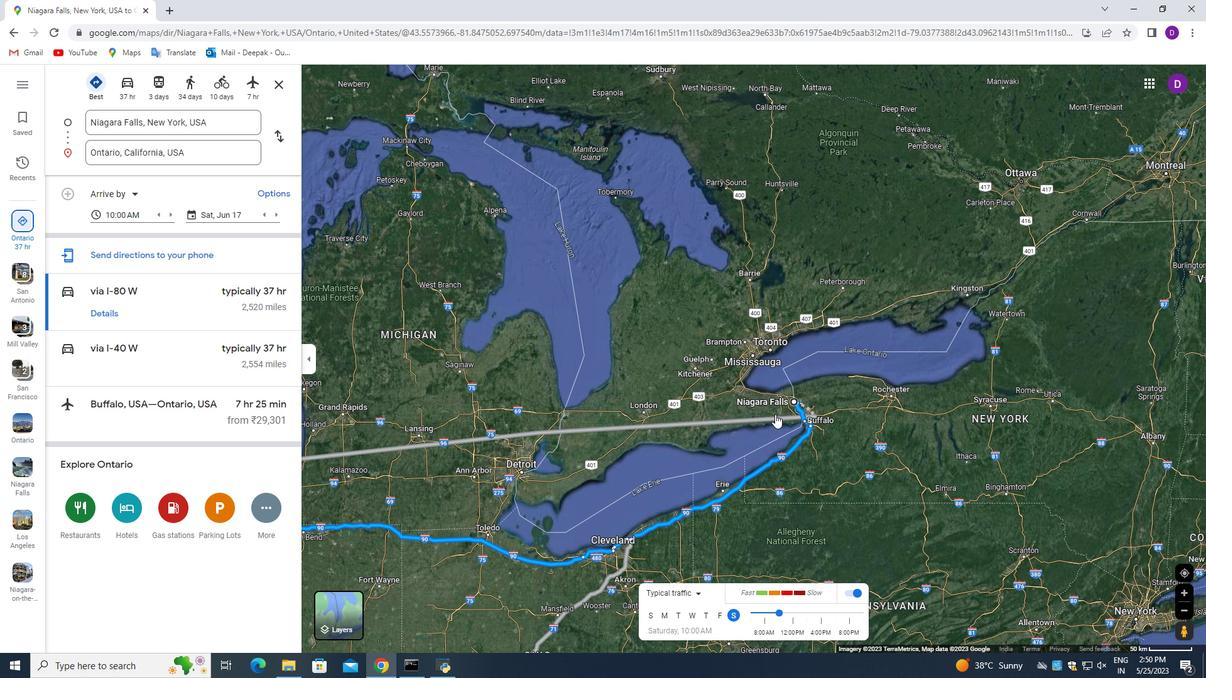 
Action: Mouse scrolled (775, 415) with delta (0, 0)
Screenshot: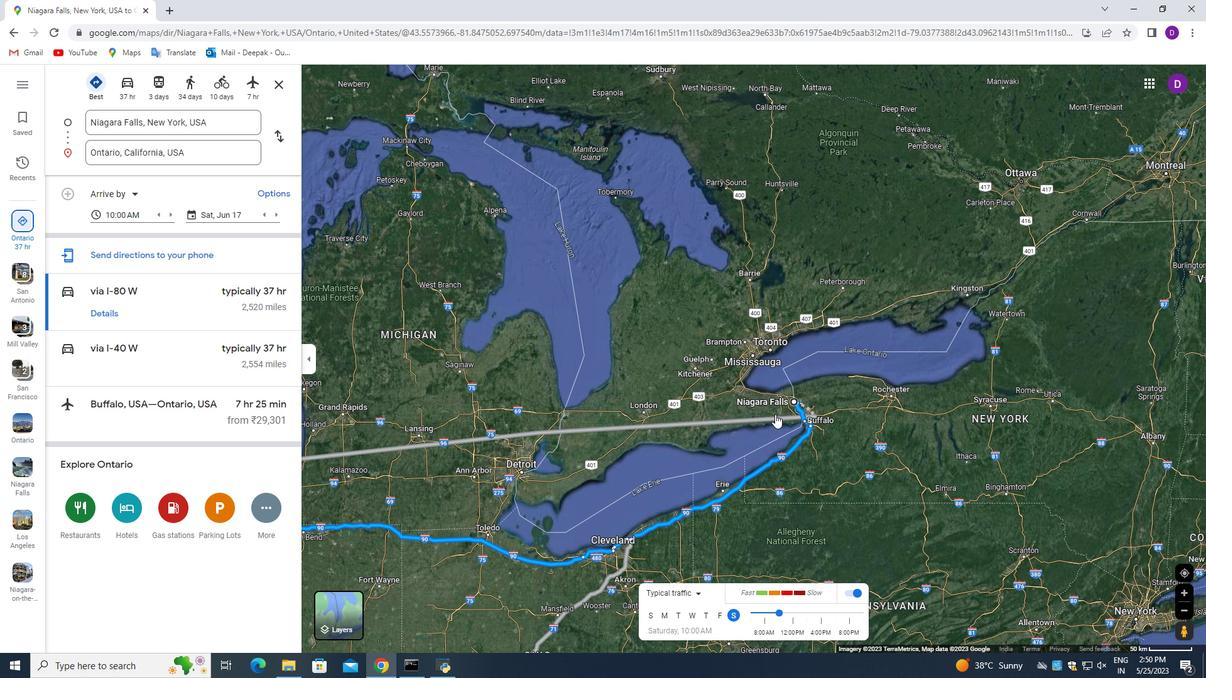 
Action: Mouse scrolled (775, 415) with delta (0, 0)
Screenshot: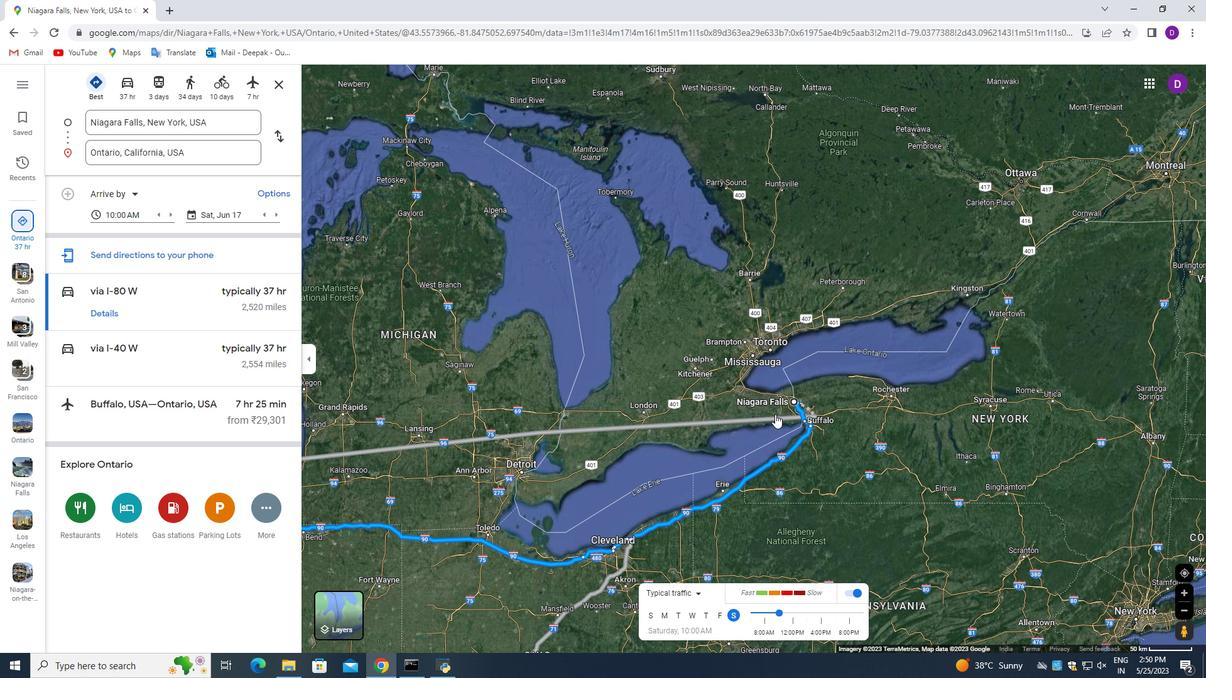 
Action: Mouse moved to (775, 414)
Screenshot: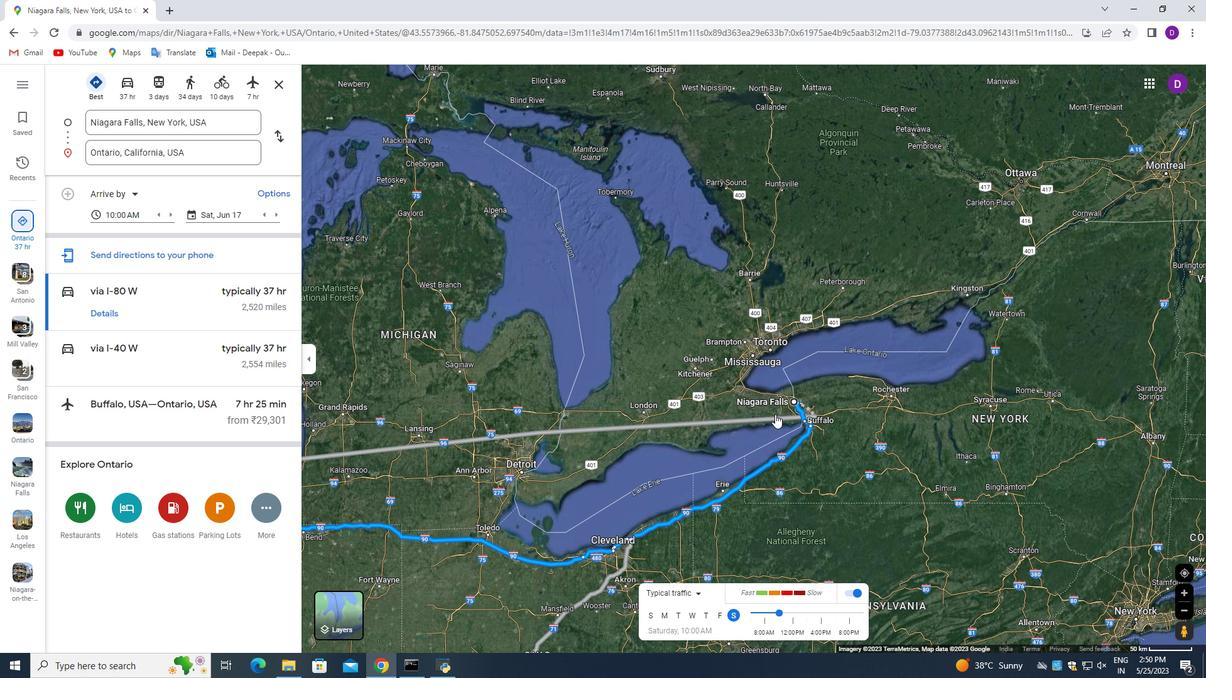 
Action: Mouse scrolled (775, 415) with delta (0, 0)
Screenshot: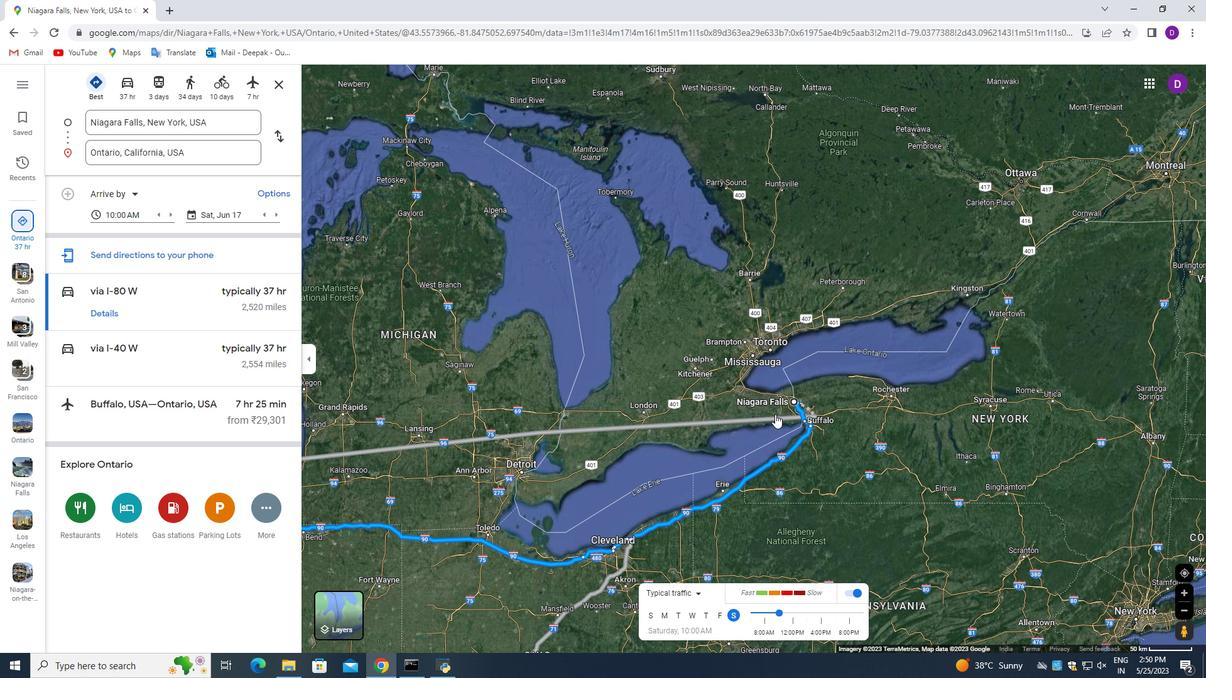 
Action: Mouse scrolled (775, 415) with delta (0, 0)
Screenshot: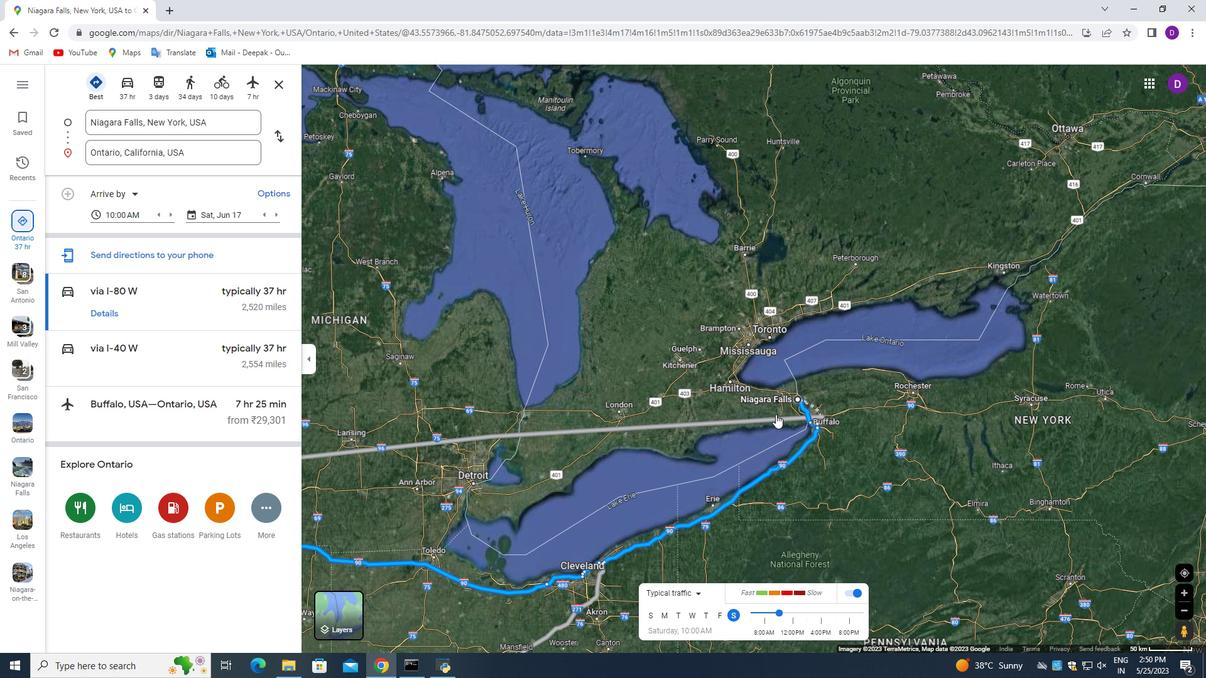 
Action: Mouse moved to (767, 451)
Screenshot: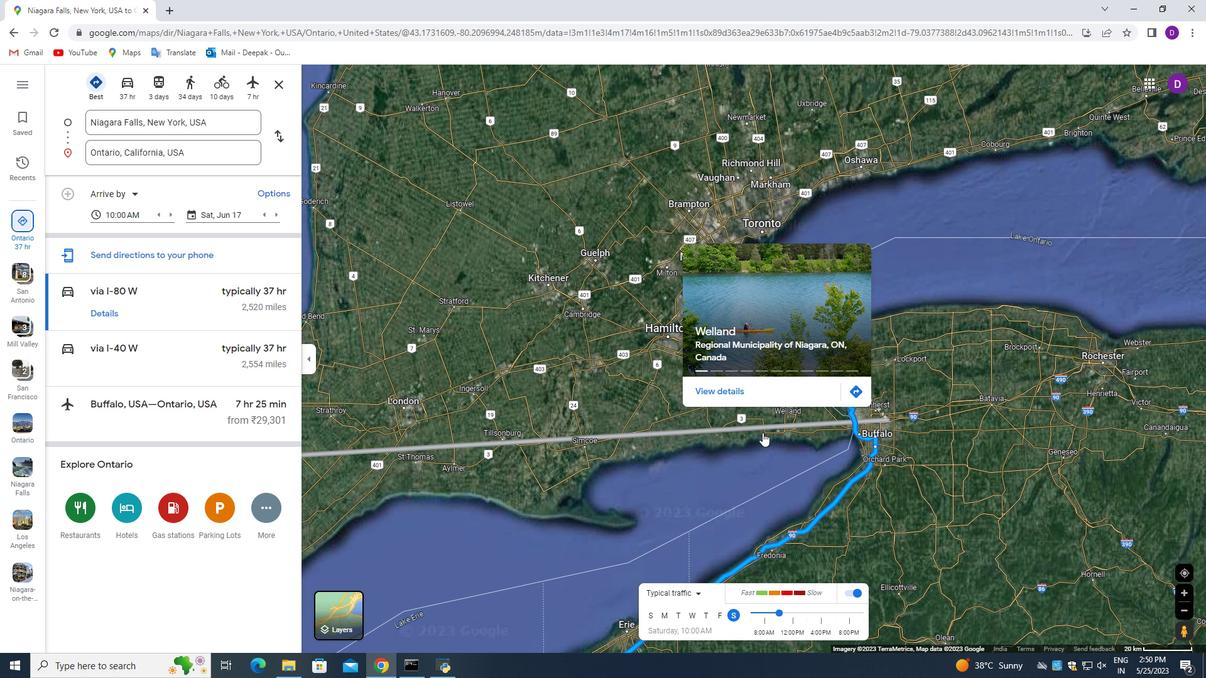 
Action: Mouse scrolled (767, 451) with delta (0, 0)
Screenshot: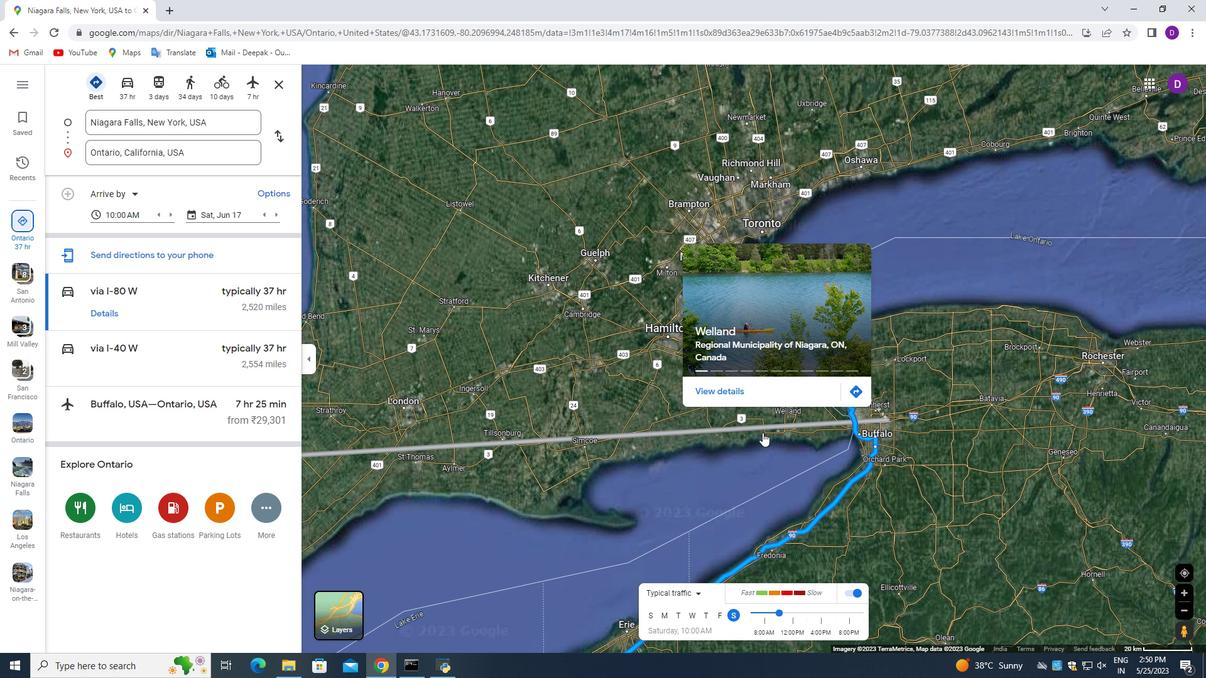 
Action: Mouse moved to (782, 461)
Screenshot: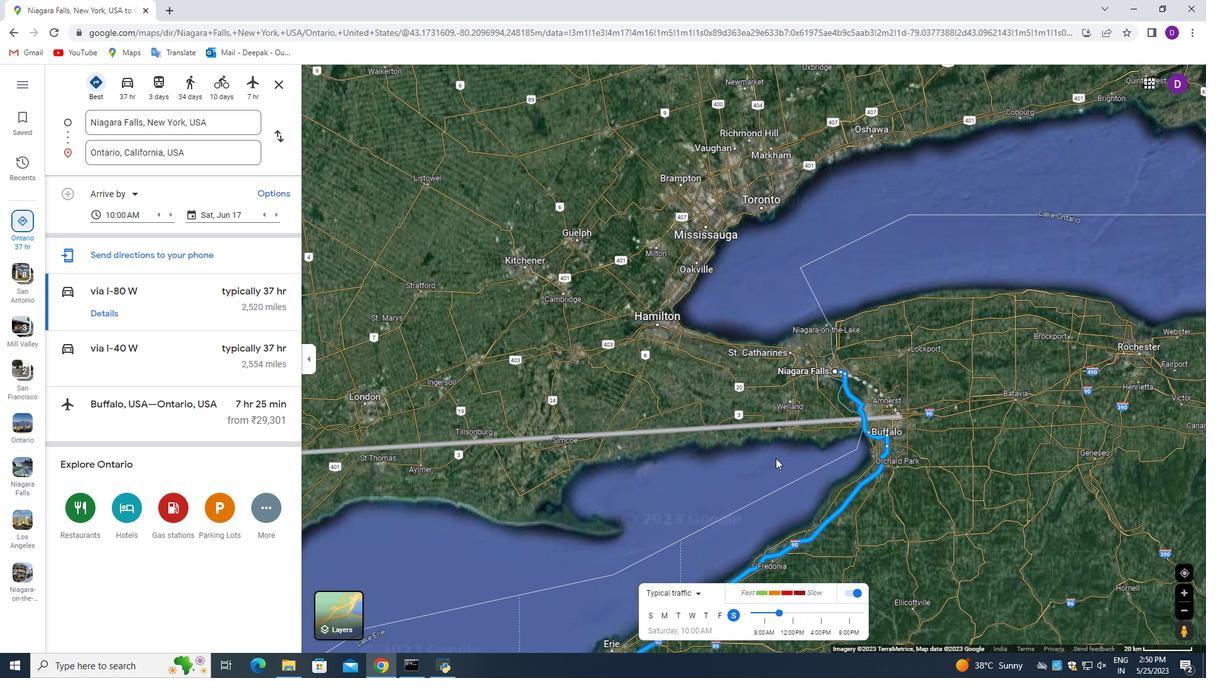 
Action: Mouse scrolled (777, 461) with delta (0, 0)
Screenshot: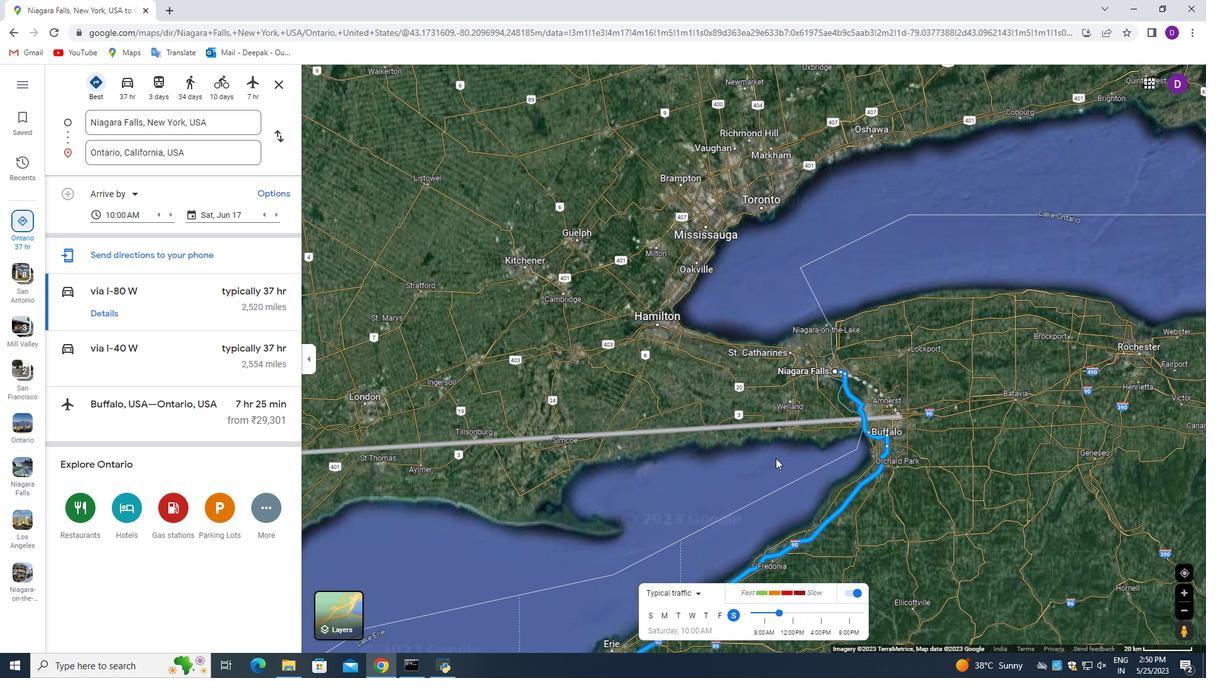 
Action: Mouse moved to (887, 366)
Screenshot: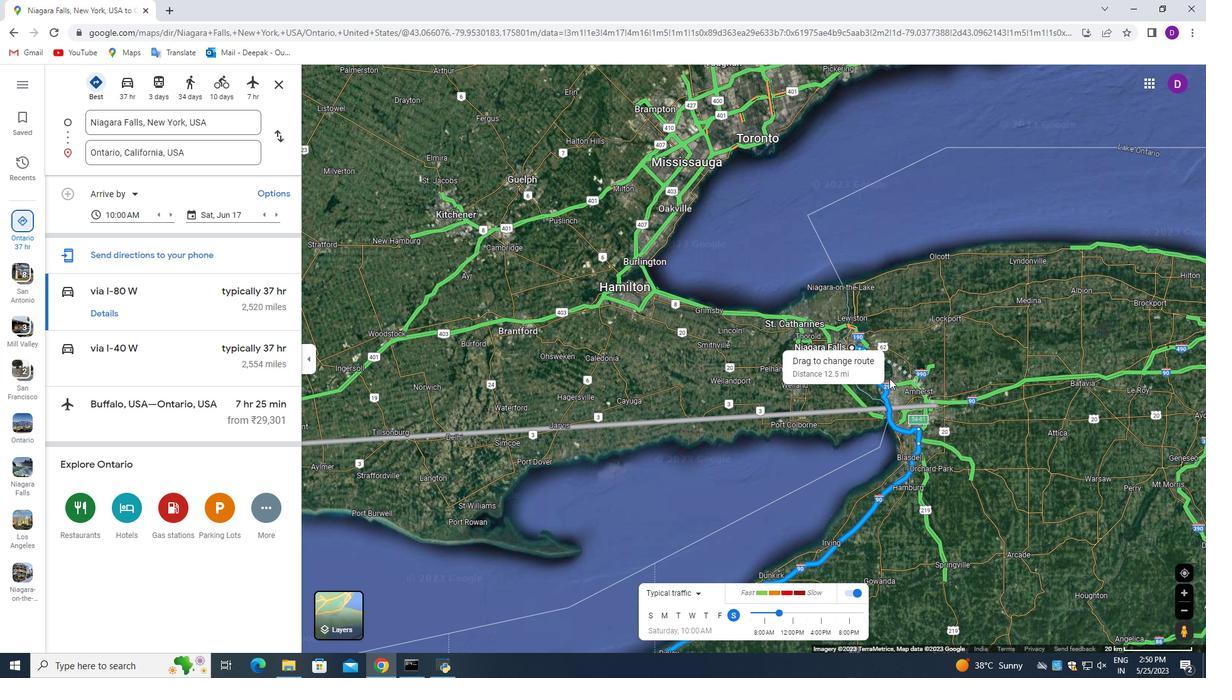 
Action: Mouse scrolled (887, 367) with delta (0, 0)
Screenshot: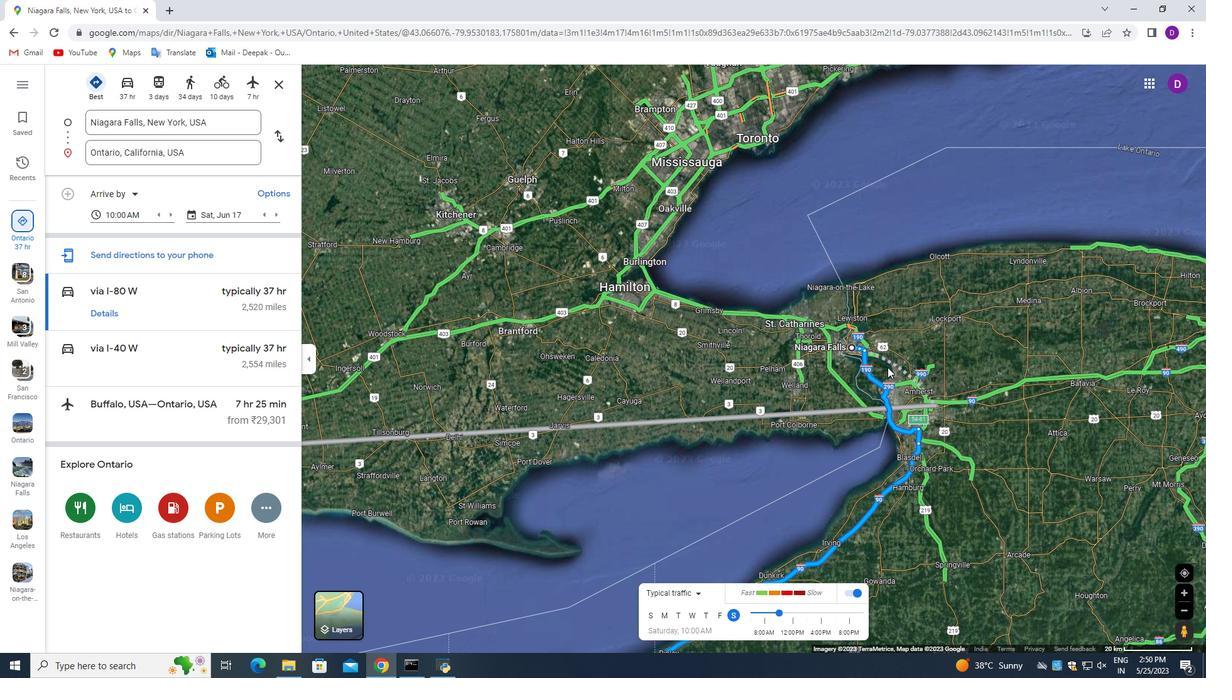 
Action: Mouse moved to (887, 366)
Screenshot: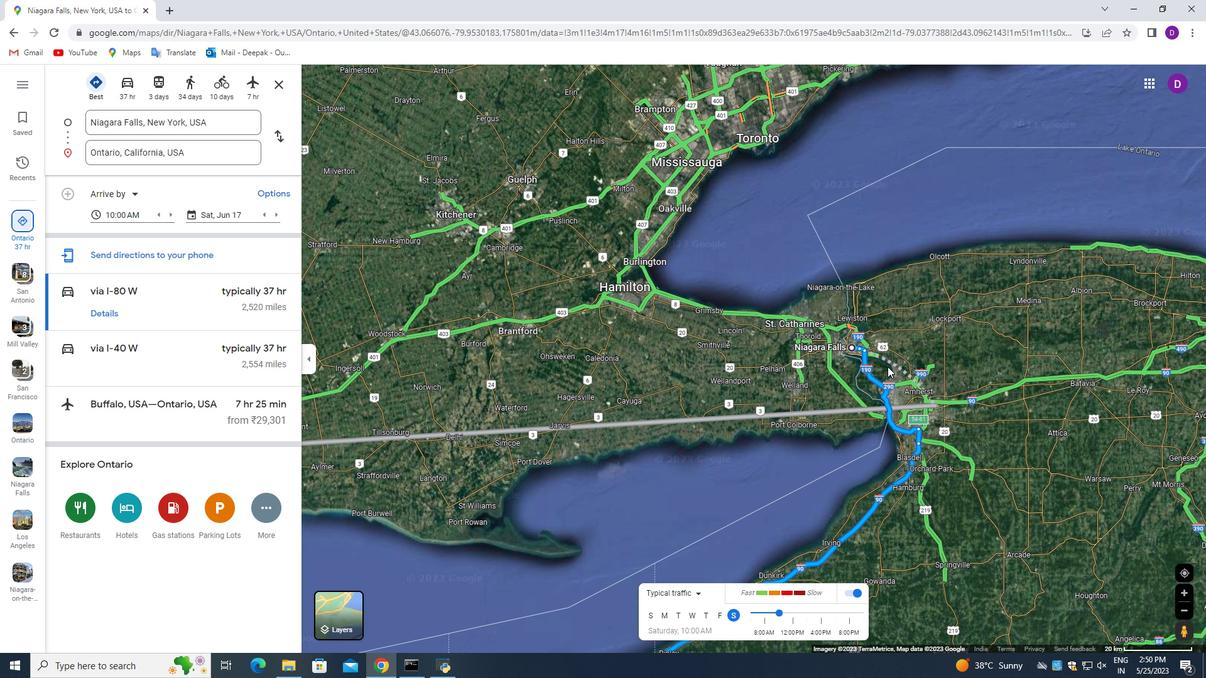 
Action: Mouse scrolled (887, 366) with delta (0, 0)
Screenshot: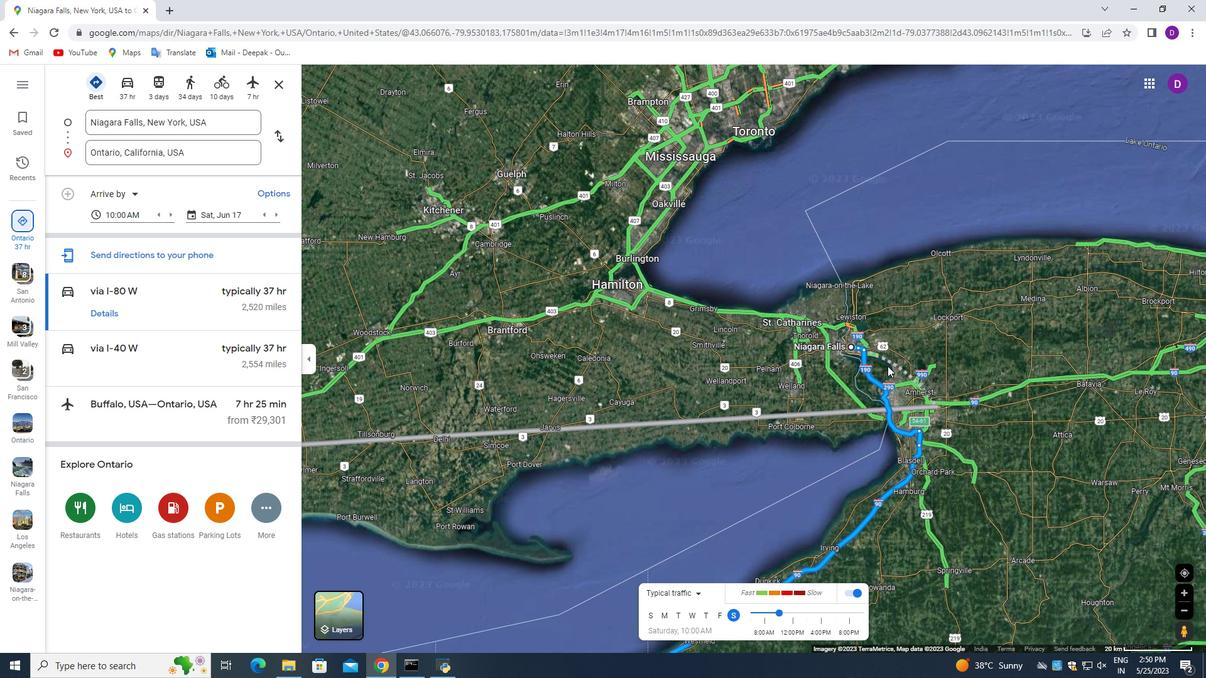 
Action: Mouse scrolled (887, 366) with delta (0, 0)
Screenshot: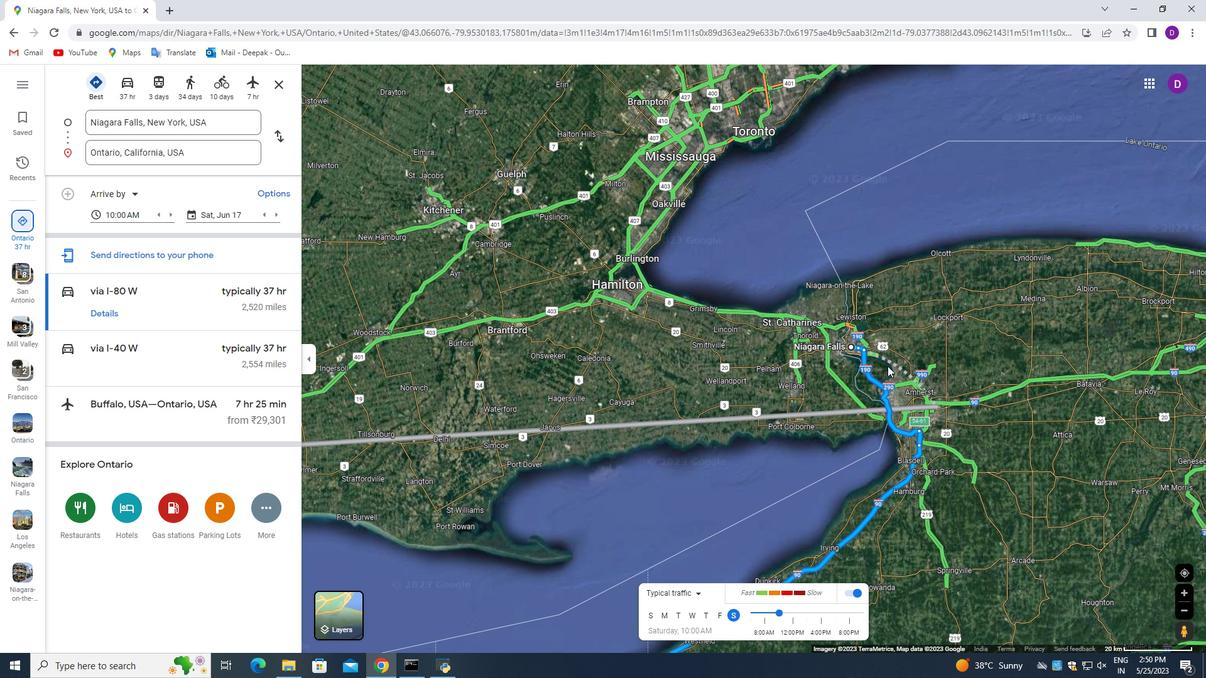 
Action: Mouse scrolled (887, 366) with delta (0, 0)
Screenshot: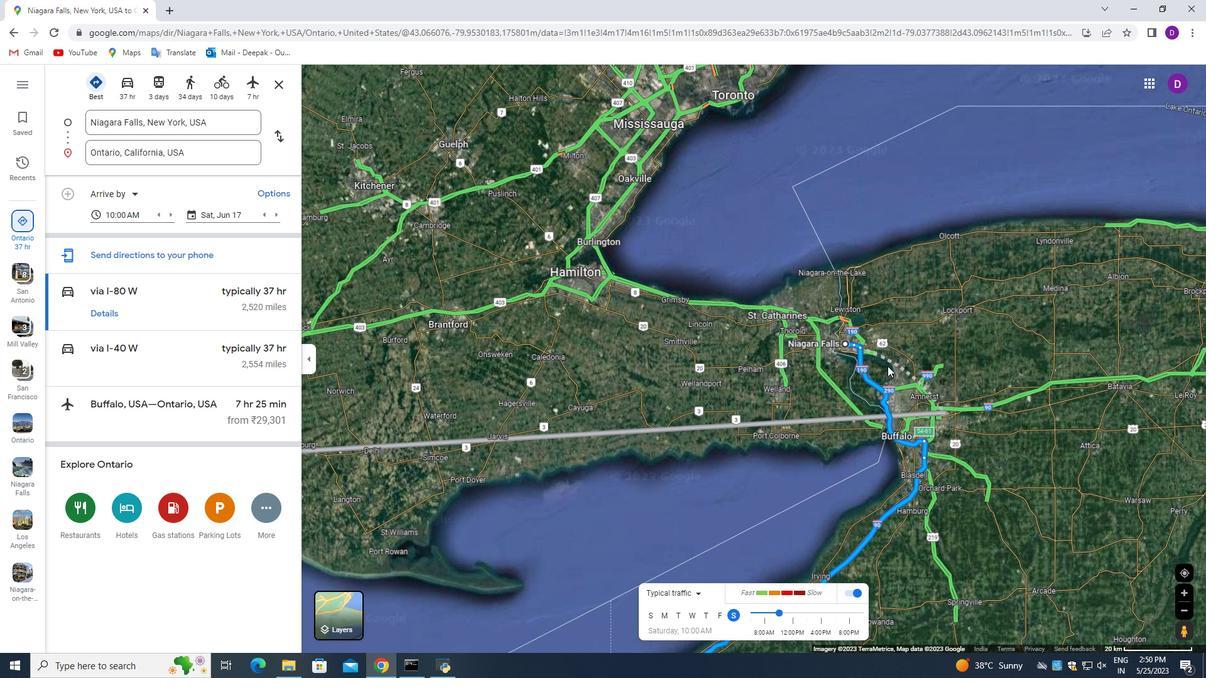
Action: Mouse scrolled (887, 366) with delta (0, 0)
Screenshot: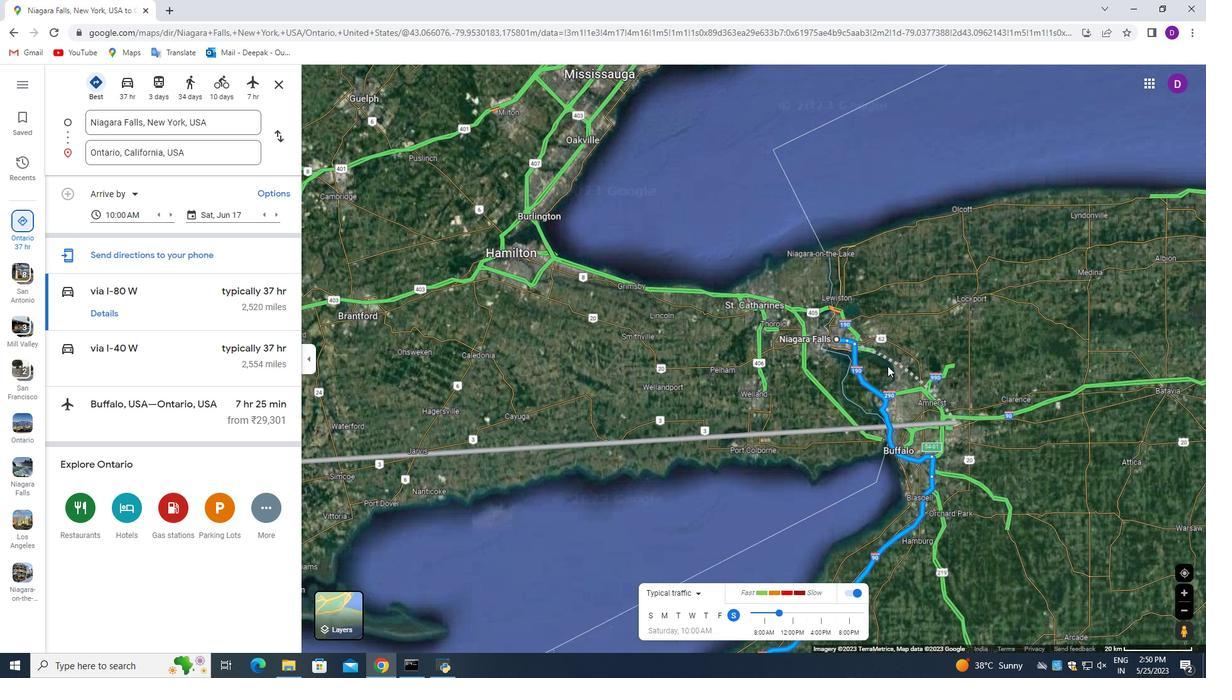 
Action: Mouse moved to (872, 522)
Screenshot: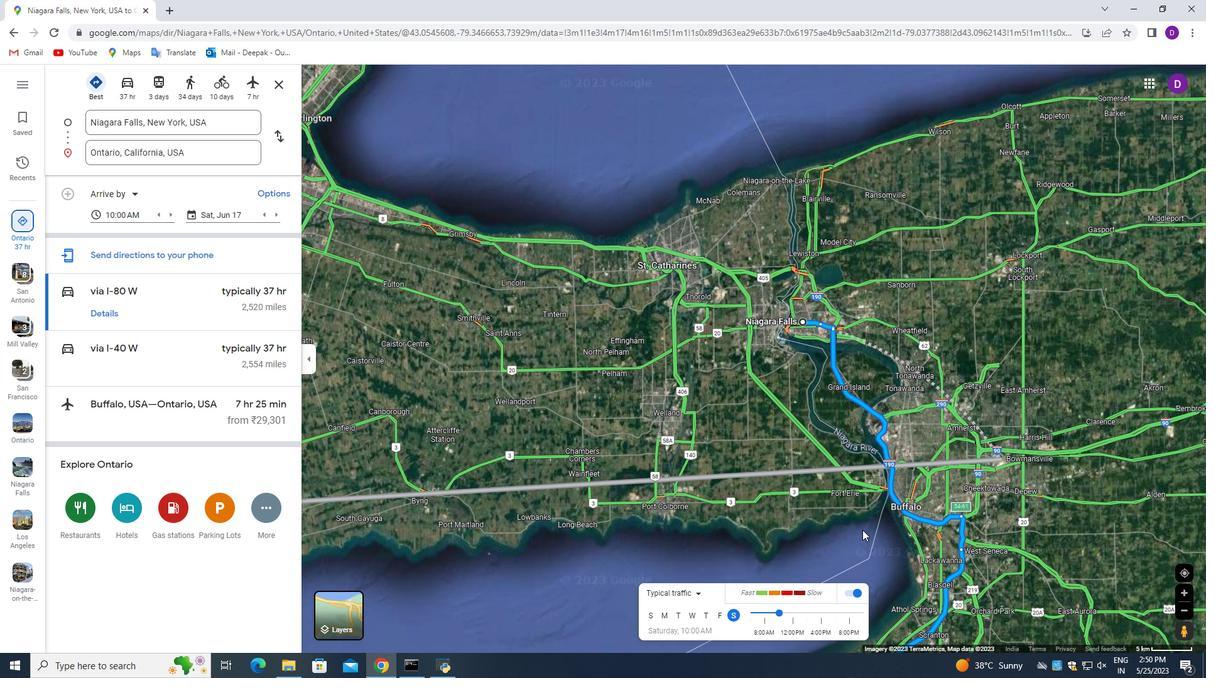 
Action: Mouse scrolled (872, 522) with delta (0, 0)
Screenshot: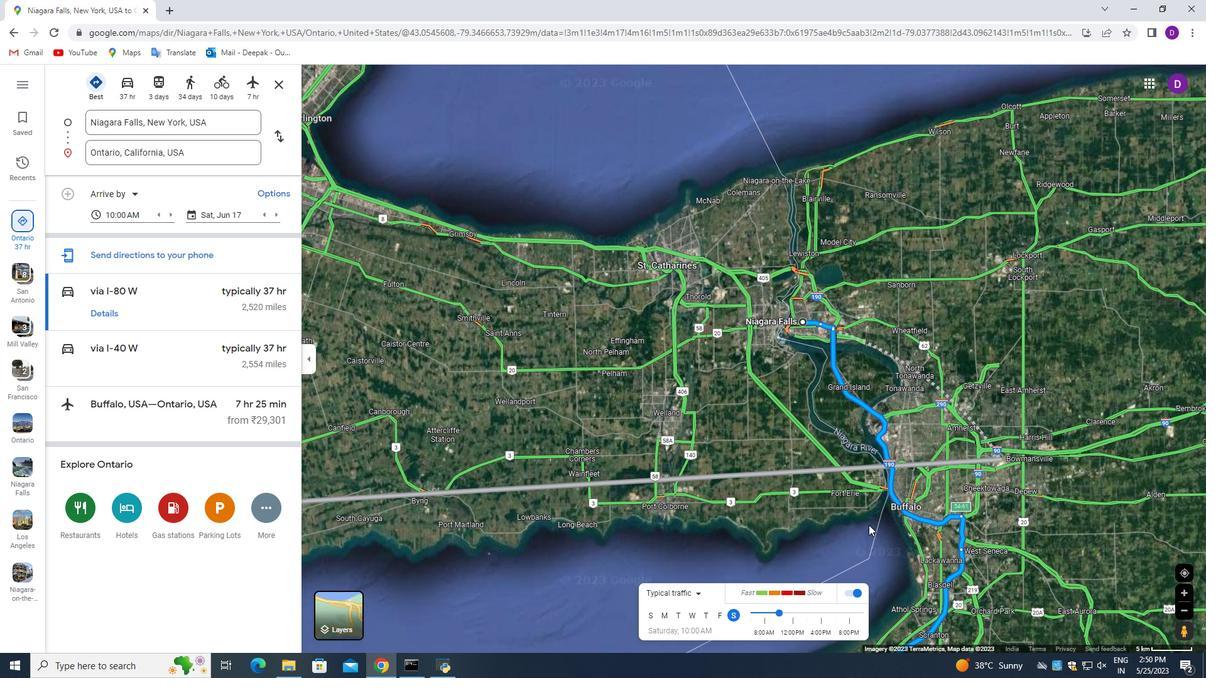 
Action: Mouse moved to (872, 521)
Screenshot: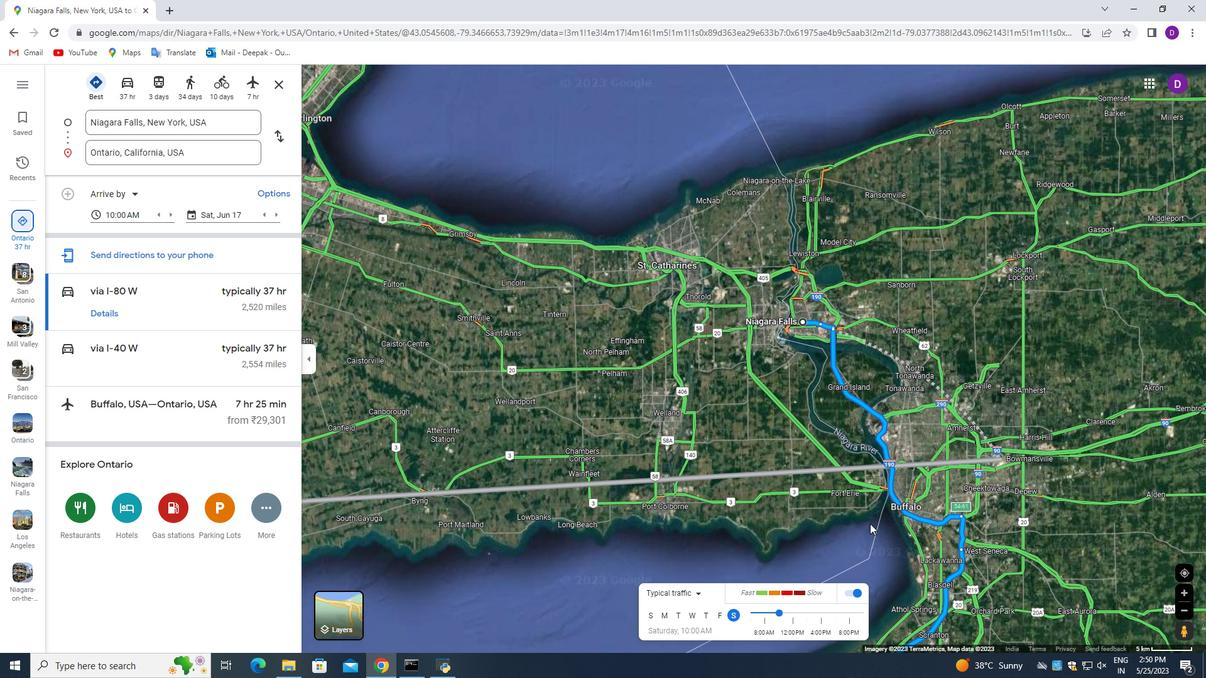 
Action: Mouse scrolled (872, 522) with delta (0, 0)
Screenshot: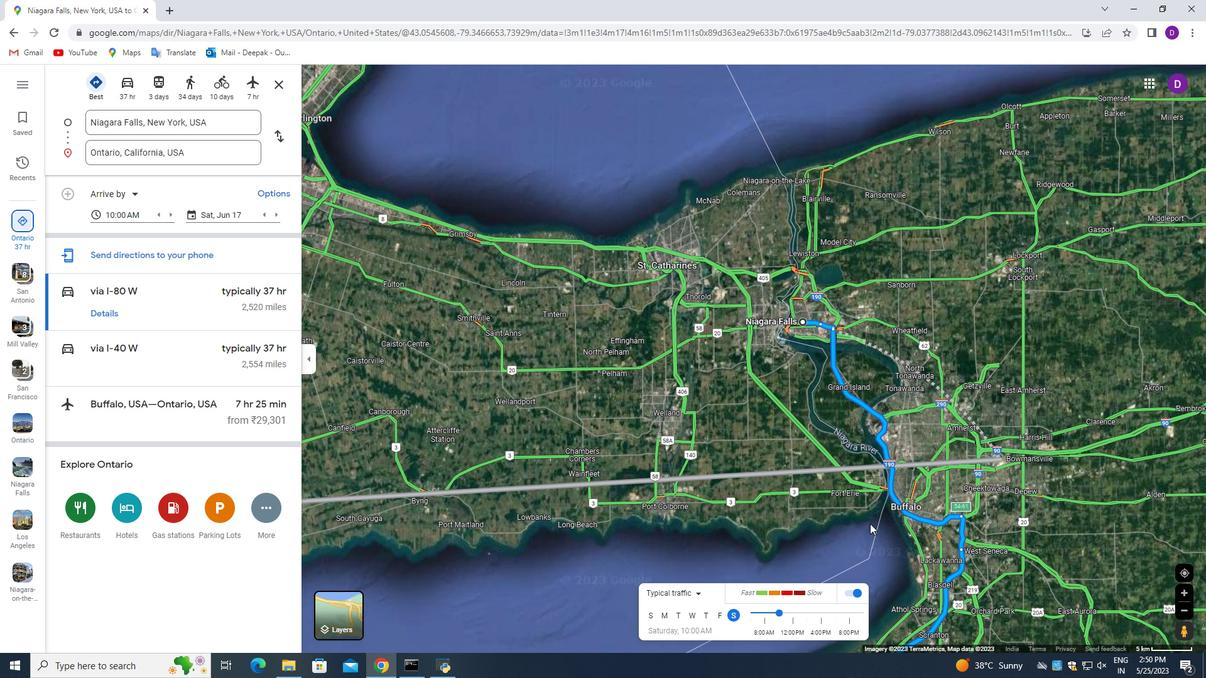 
Action: Mouse moved to (872, 521)
Screenshot: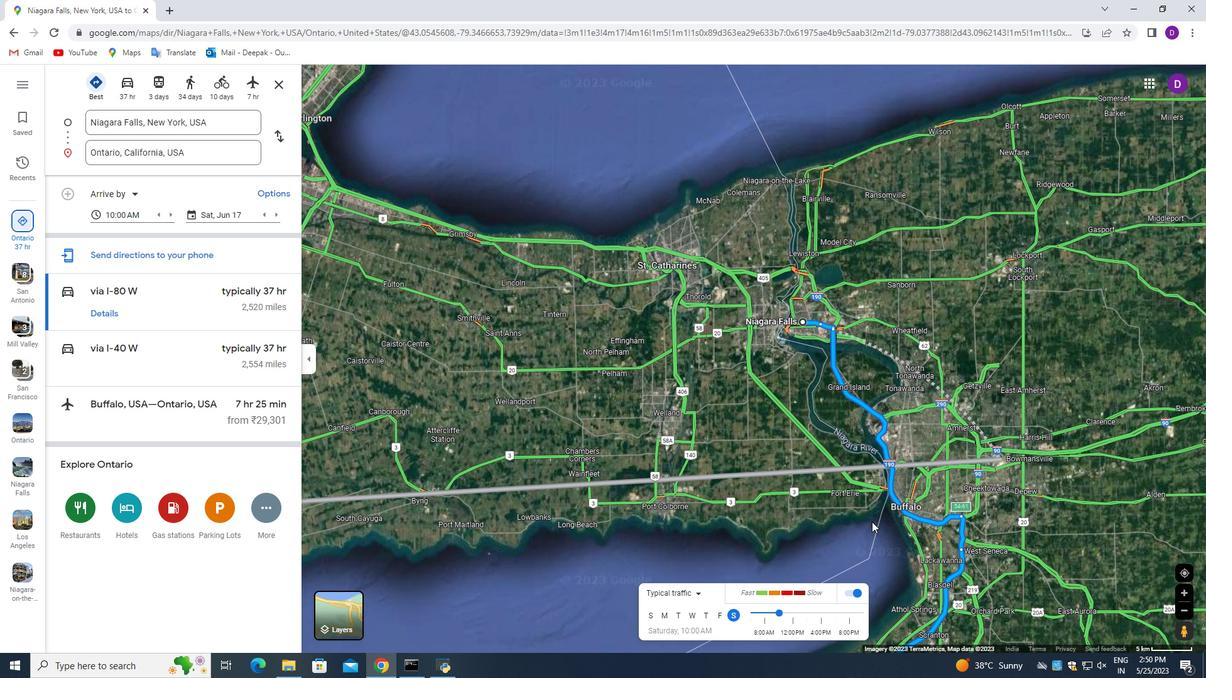 
Action: Mouse scrolled (872, 522) with delta (0, 0)
Screenshot: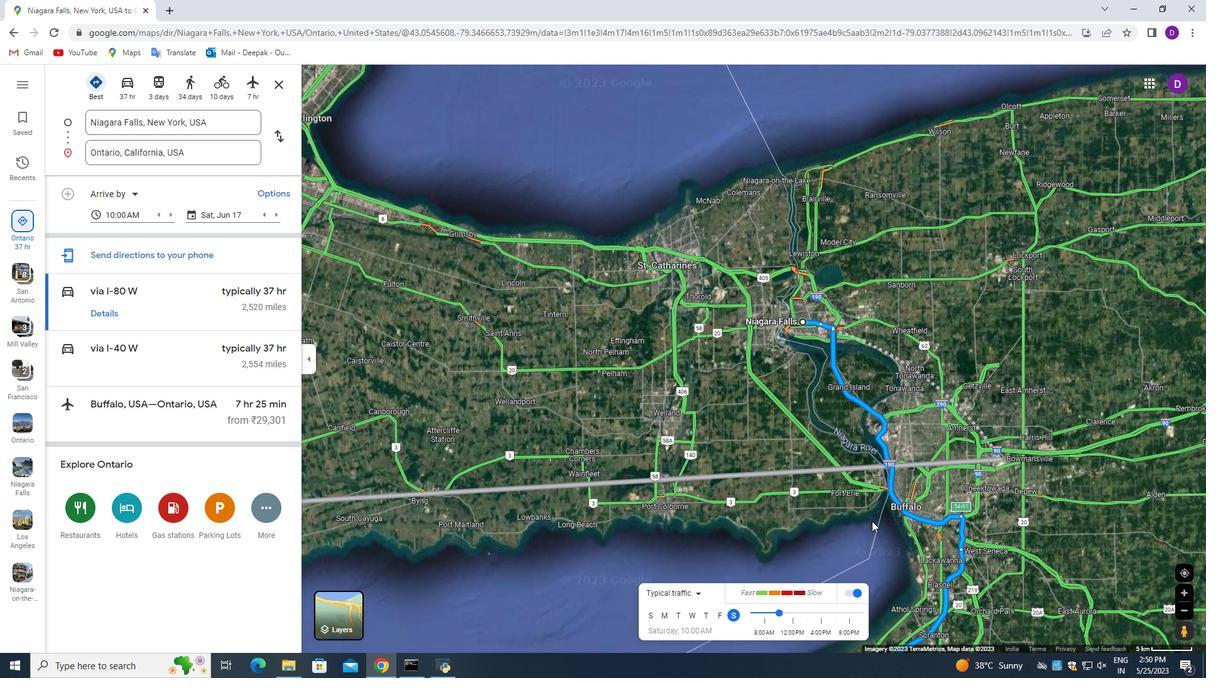 
Action: Mouse moved to (873, 520)
Screenshot: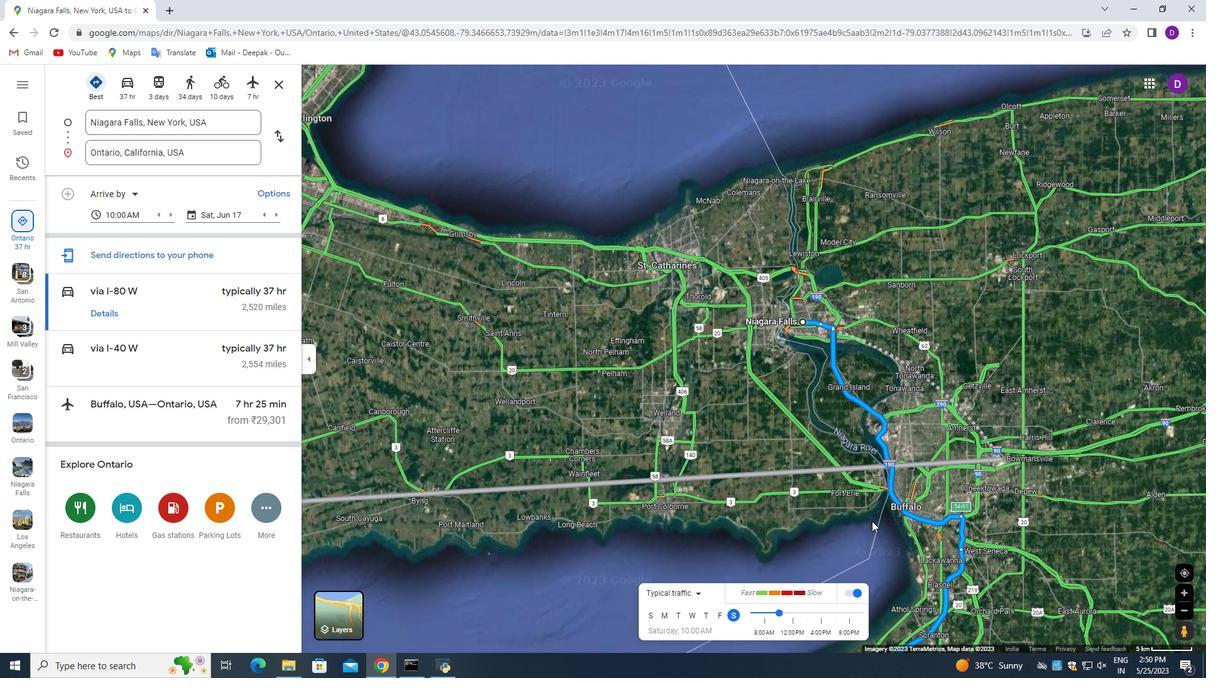 
Action: Mouse scrolled (873, 521) with delta (0, 0)
Screenshot: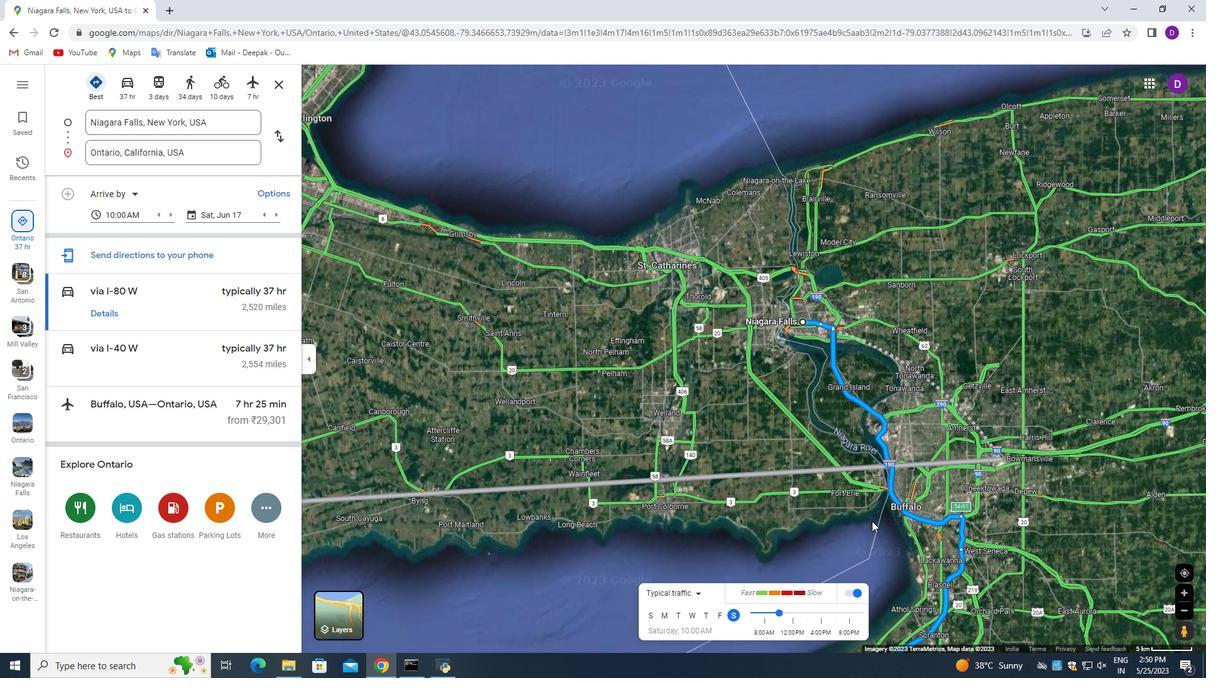 
Action: Mouse moved to (874, 520)
Screenshot: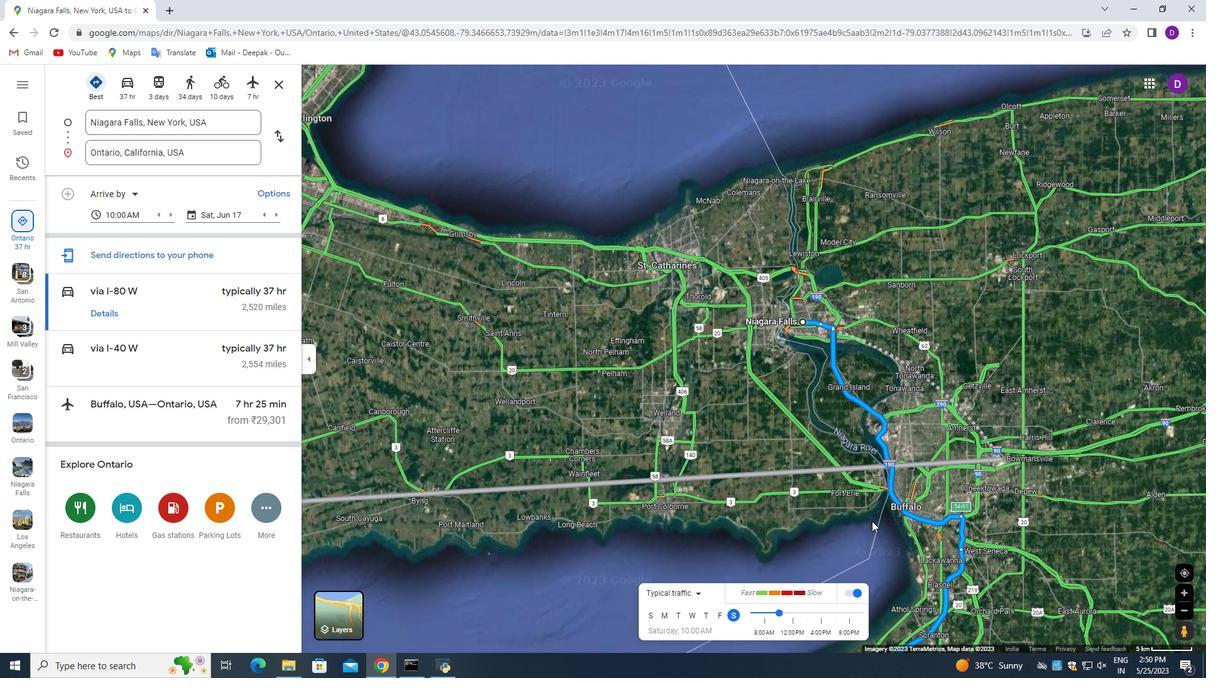 
Action: Mouse scrolled (874, 520) with delta (0, 0)
Screenshot: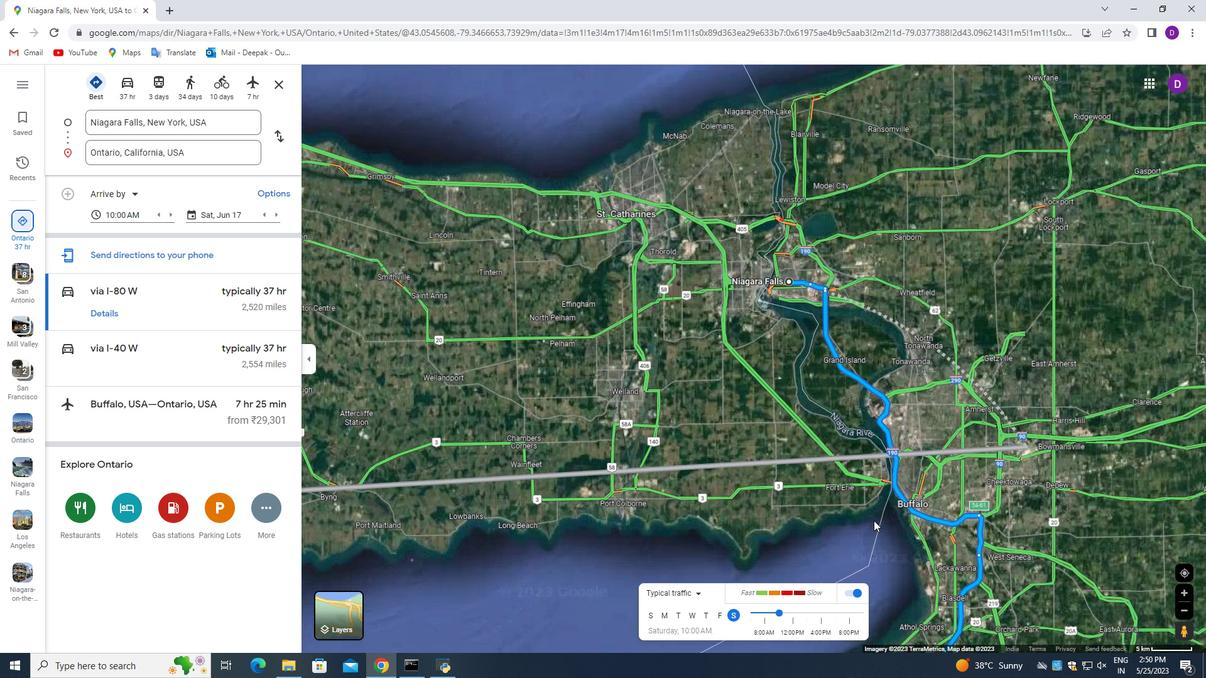 
Action: Mouse scrolled (874, 520) with delta (0, 0)
Screenshot: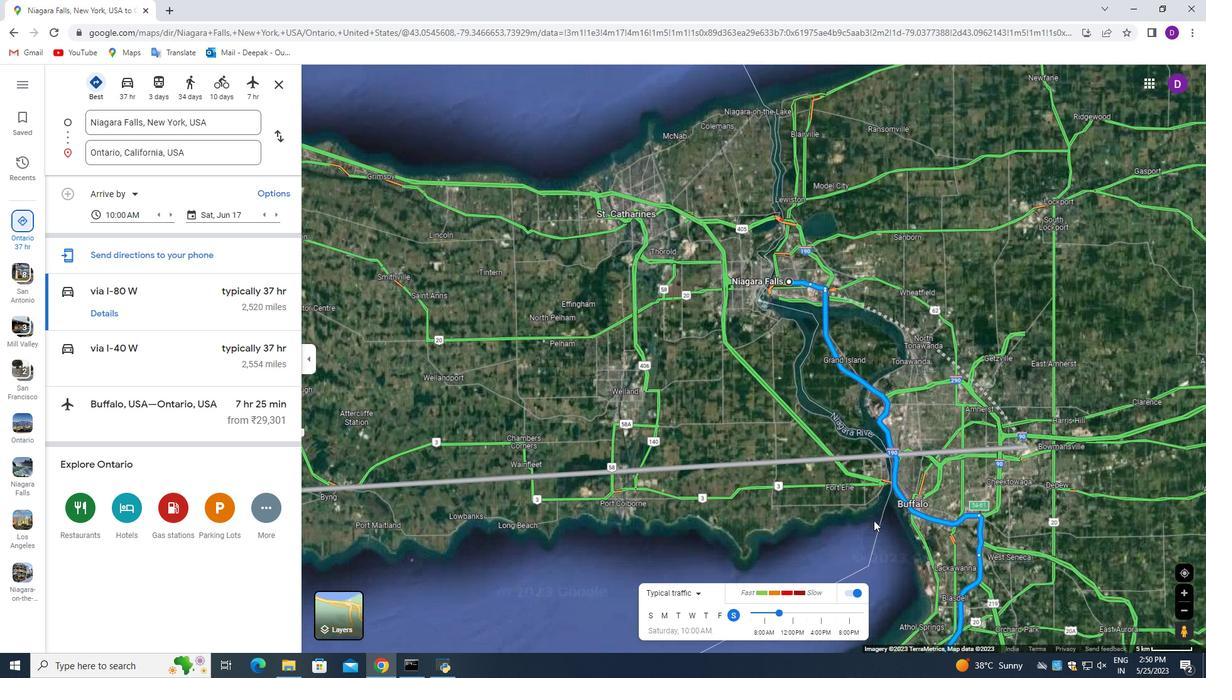 
Action: Mouse moved to (882, 510)
Screenshot: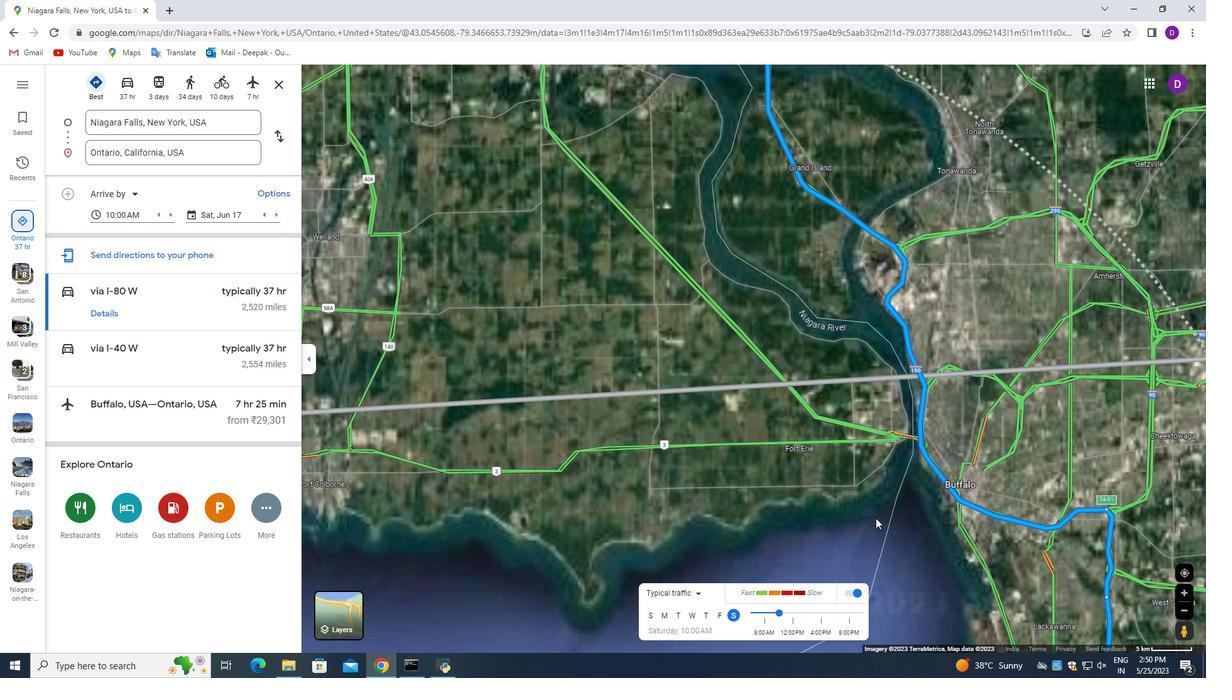 
Action: Mouse scrolled (882, 511) with delta (0, 0)
Screenshot: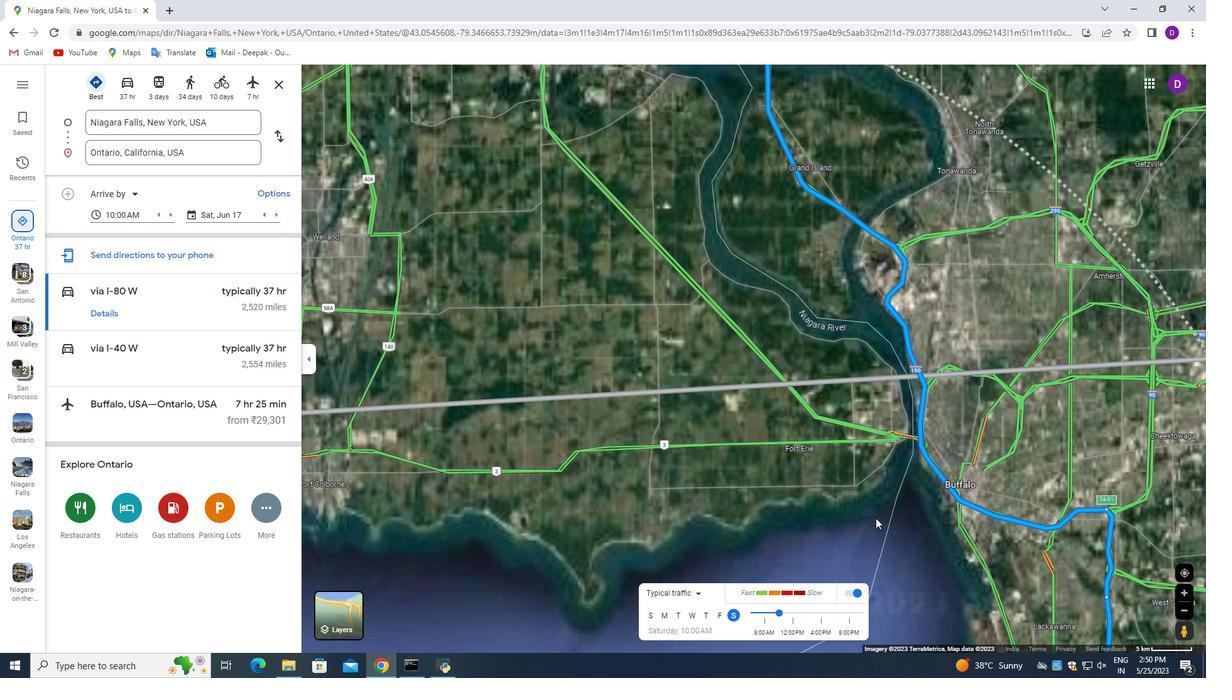 
Action: Mouse scrolled (882, 511) with delta (0, 0)
Screenshot: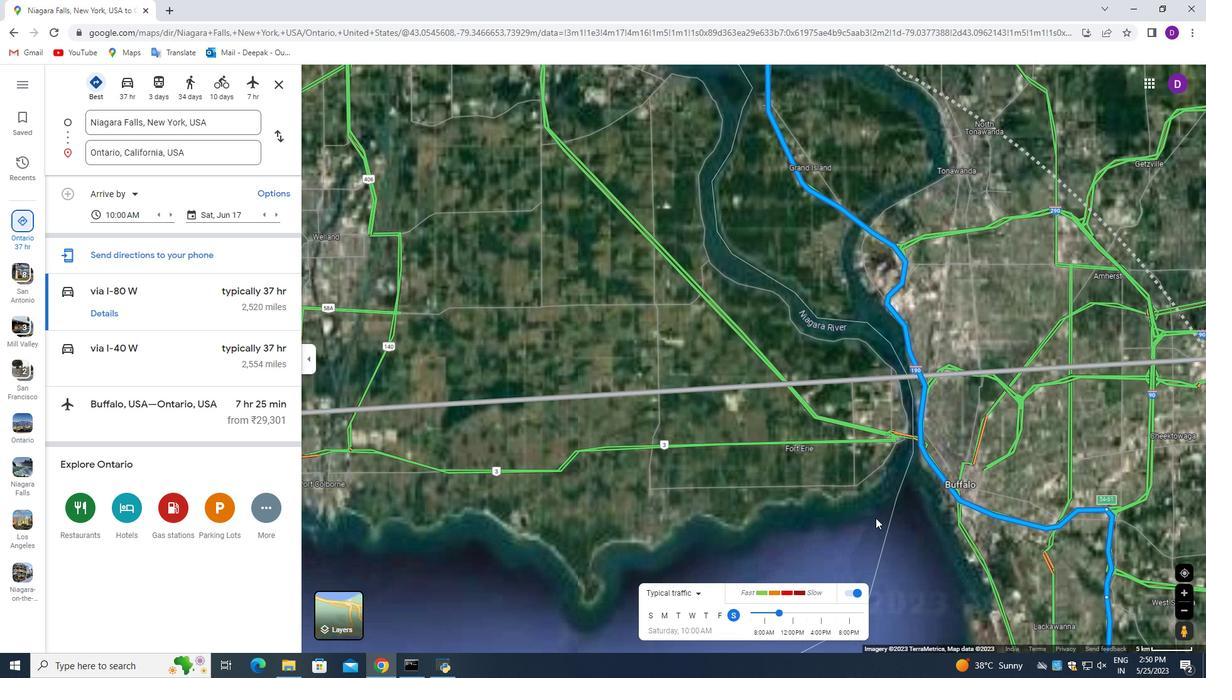 
Action: Mouse scrolled (882, 511) with delta (0, 0)
Screenshot: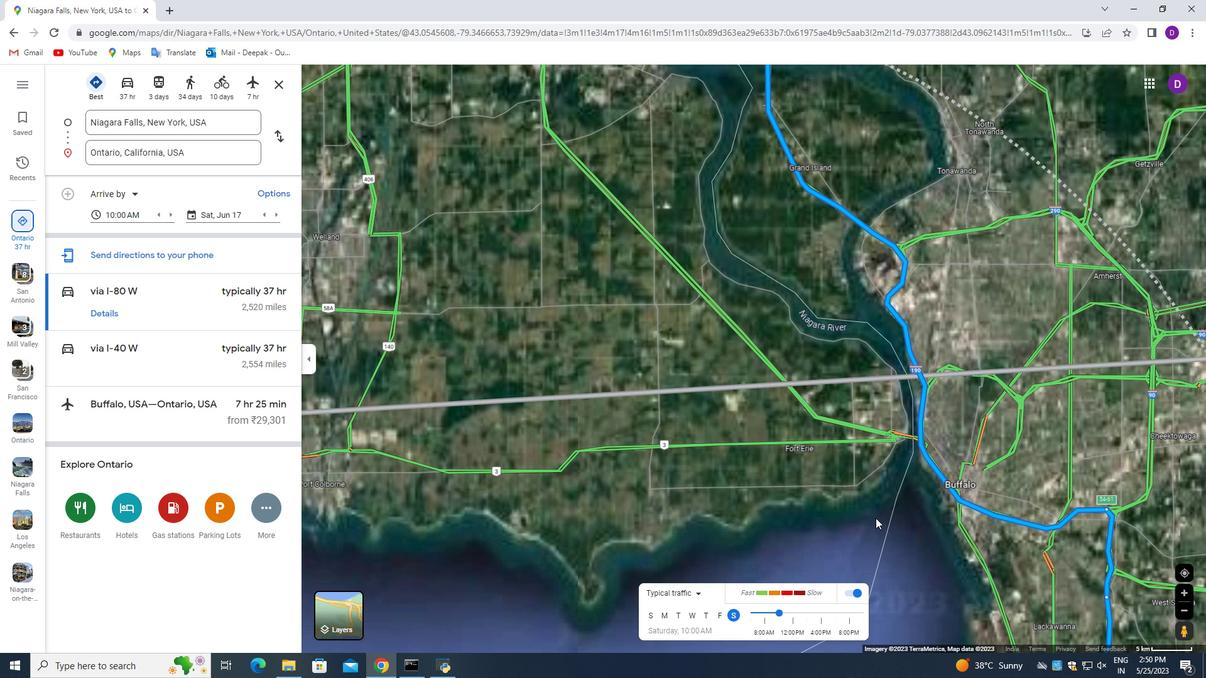 
Action: Mouse moved to (883, 509)
Screenshot: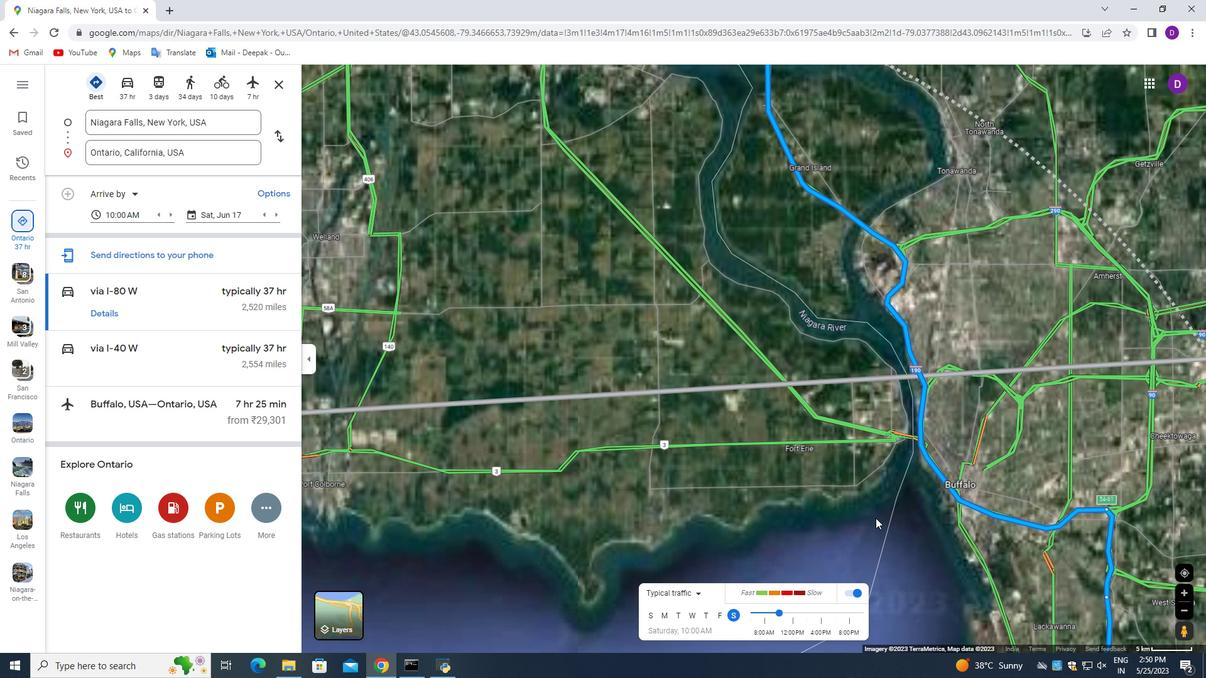 
Action: Mouse scrolled (883, 510) with delta (0, 0)
Screenshot: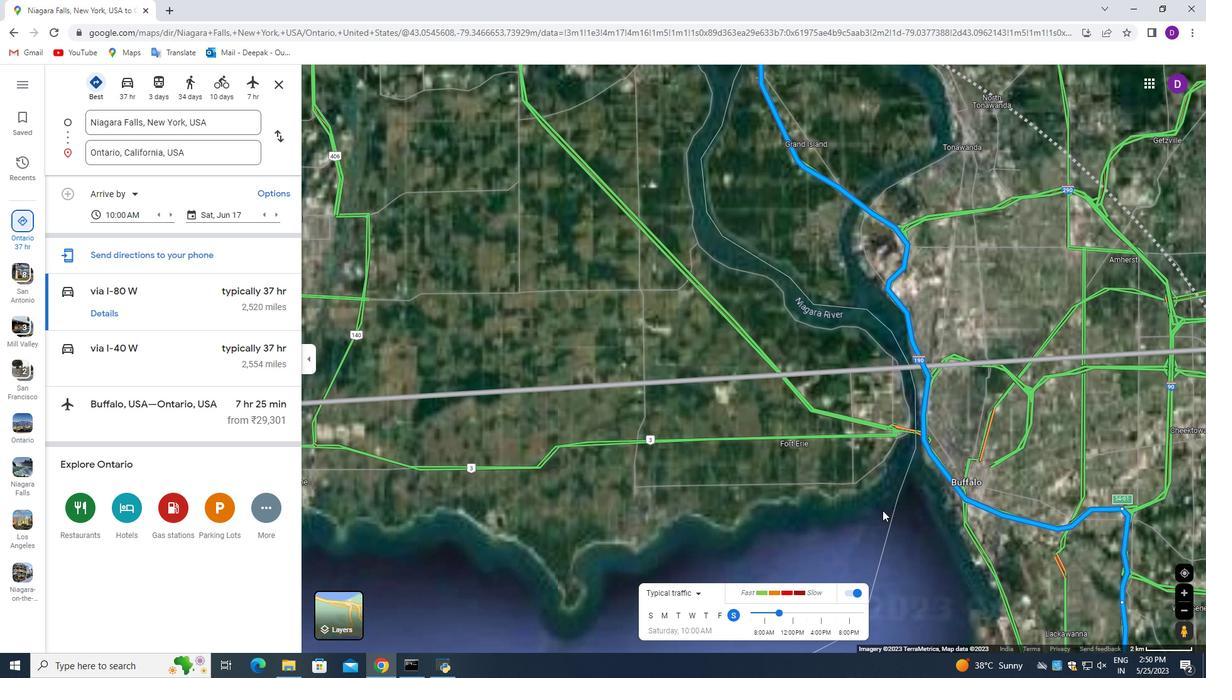
Action: Mouse scrolled (883, 510) with delta (0, 0)
Screenshot: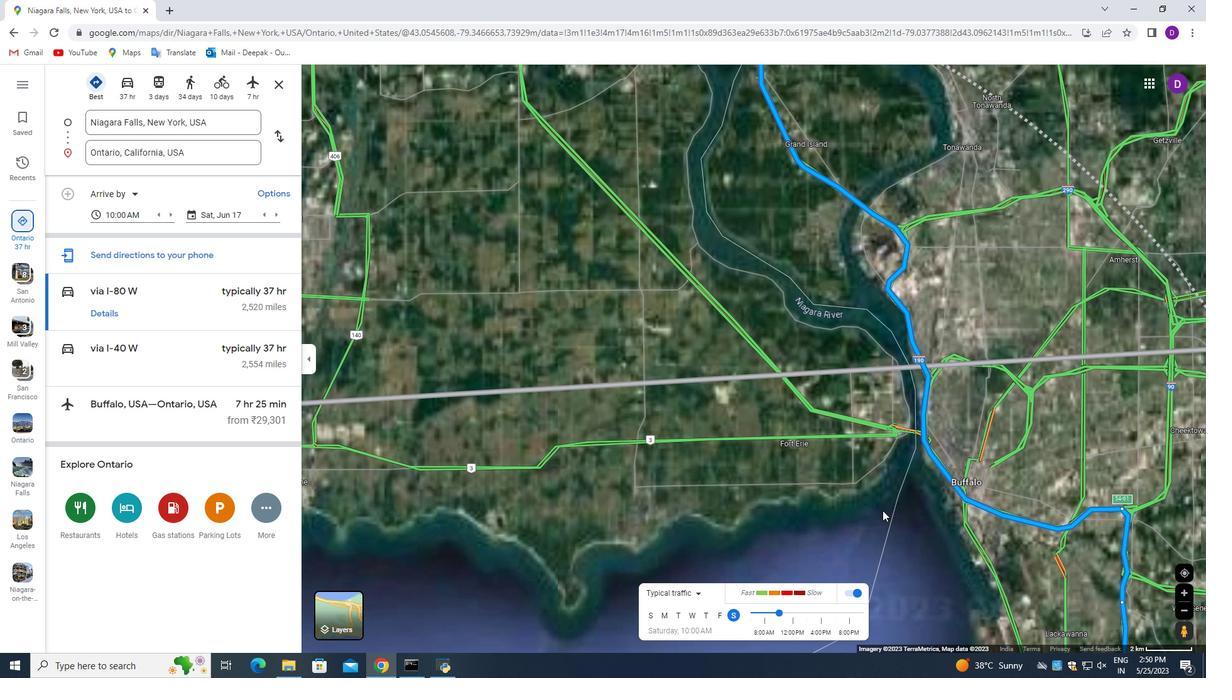 
Action: Mouse moved to (940, 364)
Screenshot: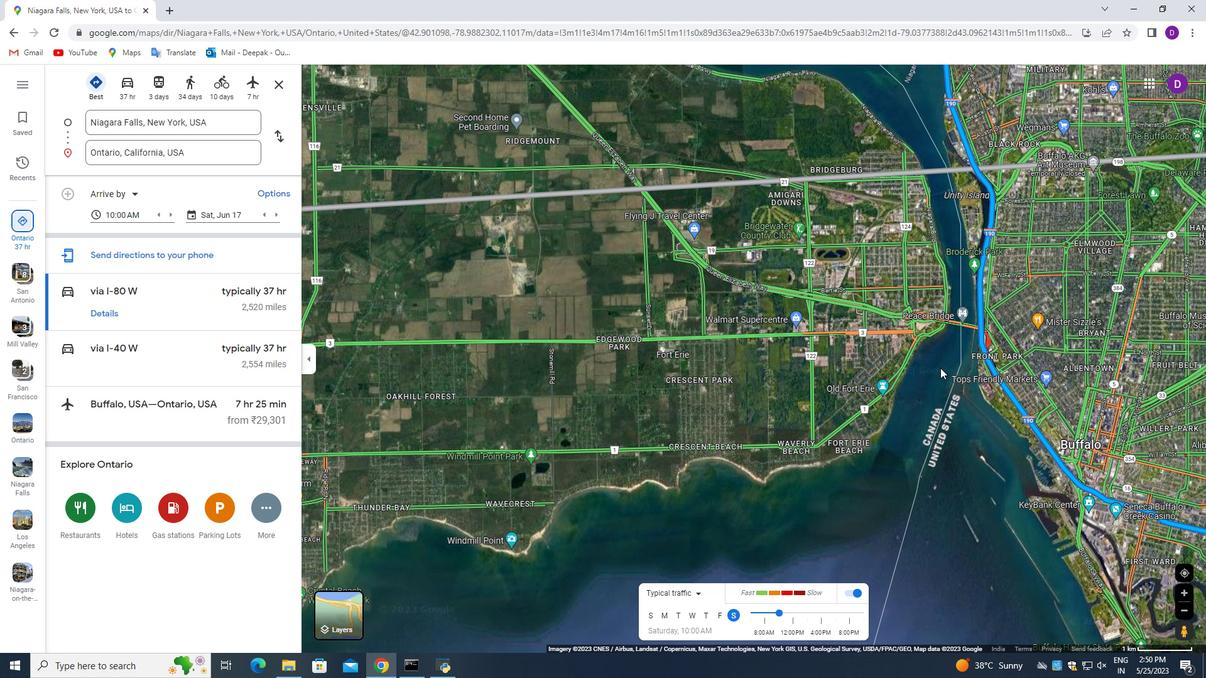 
Action: Mouse pressed left at (940, 364)
Screenshot: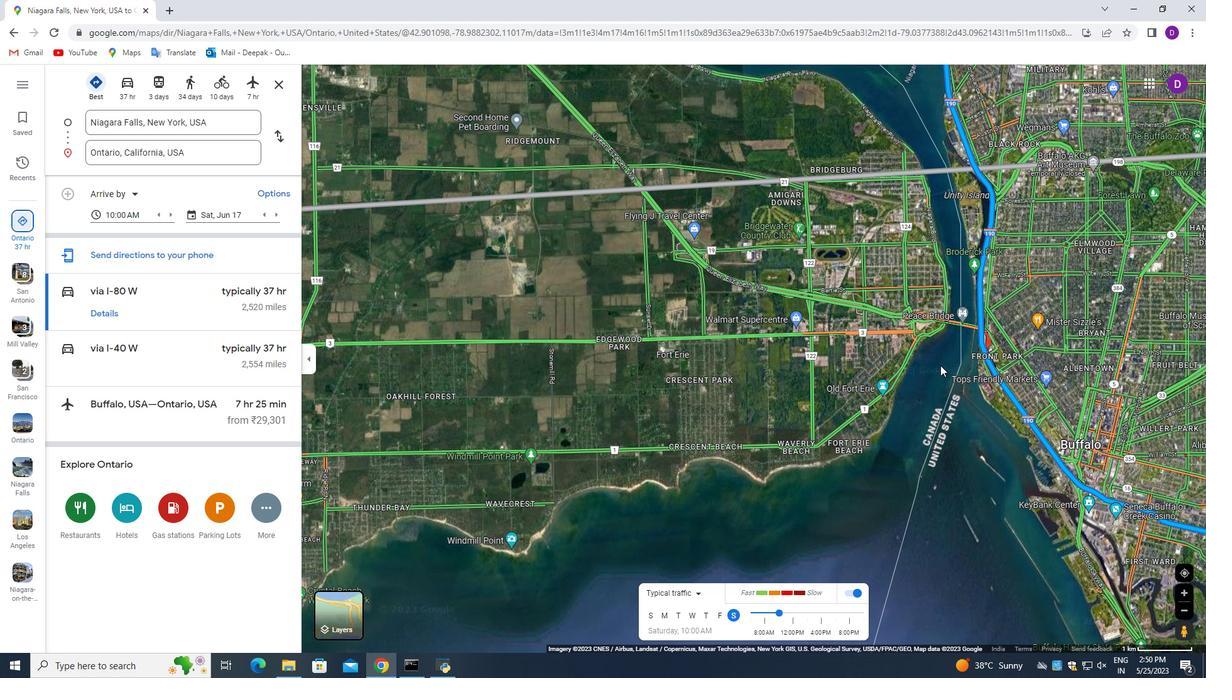 
Action: Mouse moved to (838, 253)
Screenshot: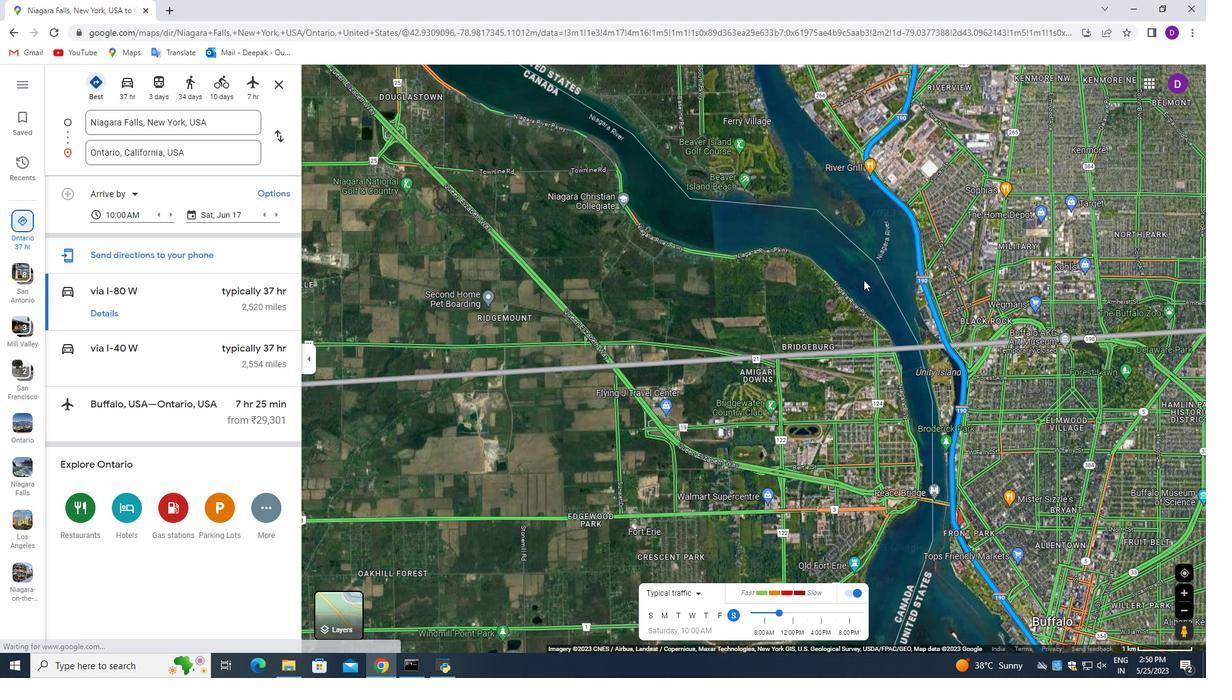
Action: Mouse pressed left at (838, 253)
Screenshot: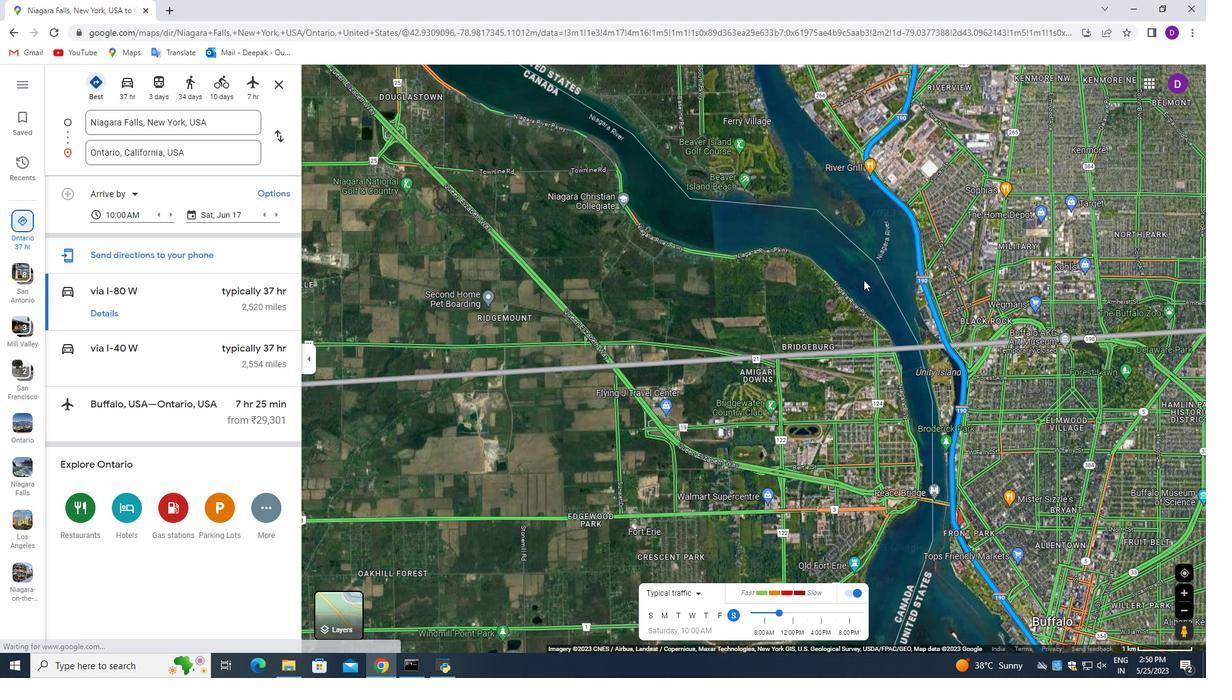 
Action: Mouse moved to (843, 305)
Screenshot: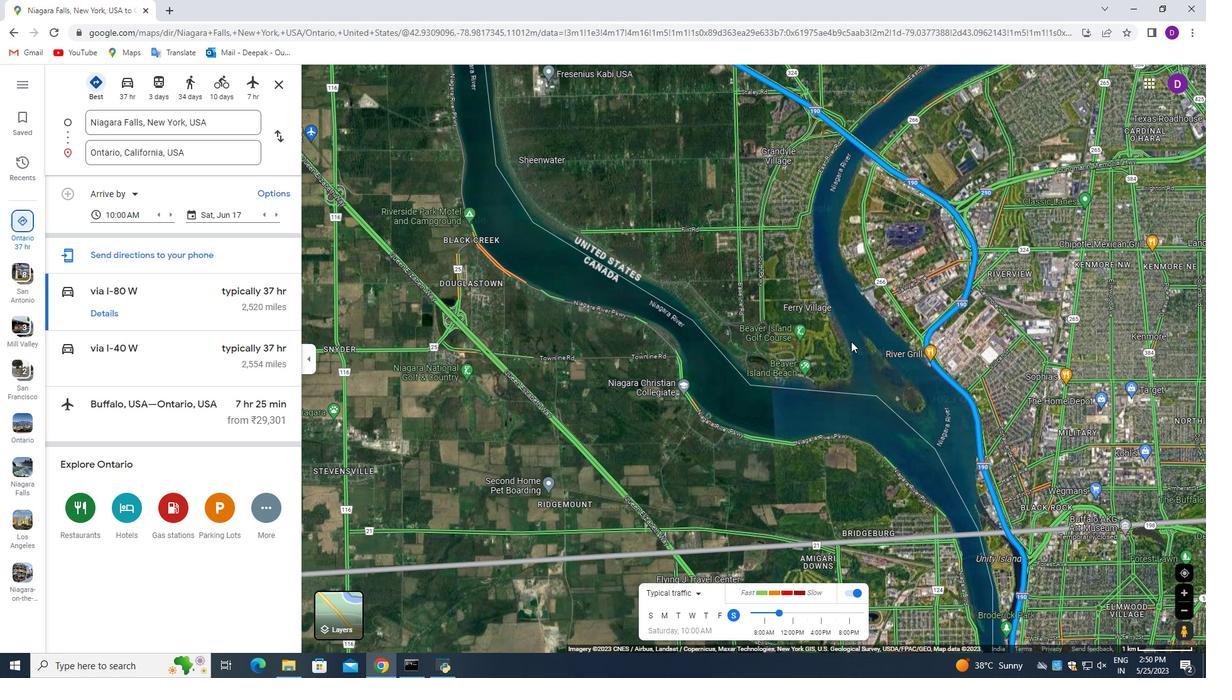 
Action: Mouse pressed left at (843, 305)
Screenshot: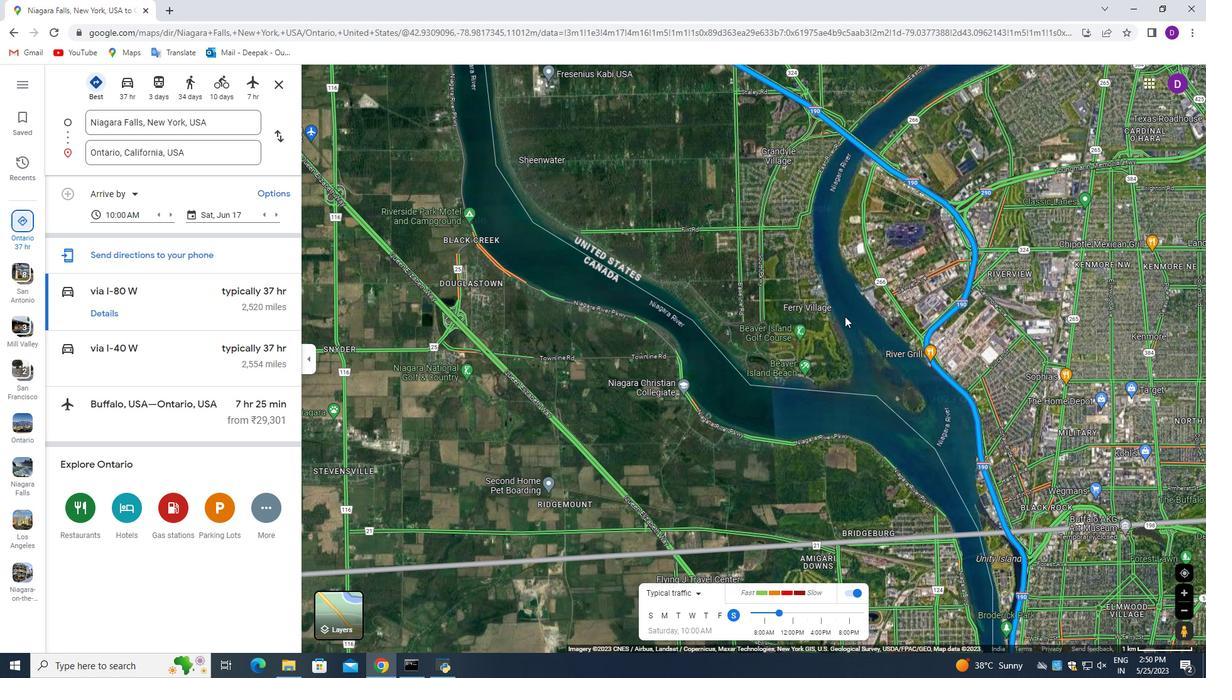 
Action: Mouse moved to (758, 266)
Screenshot: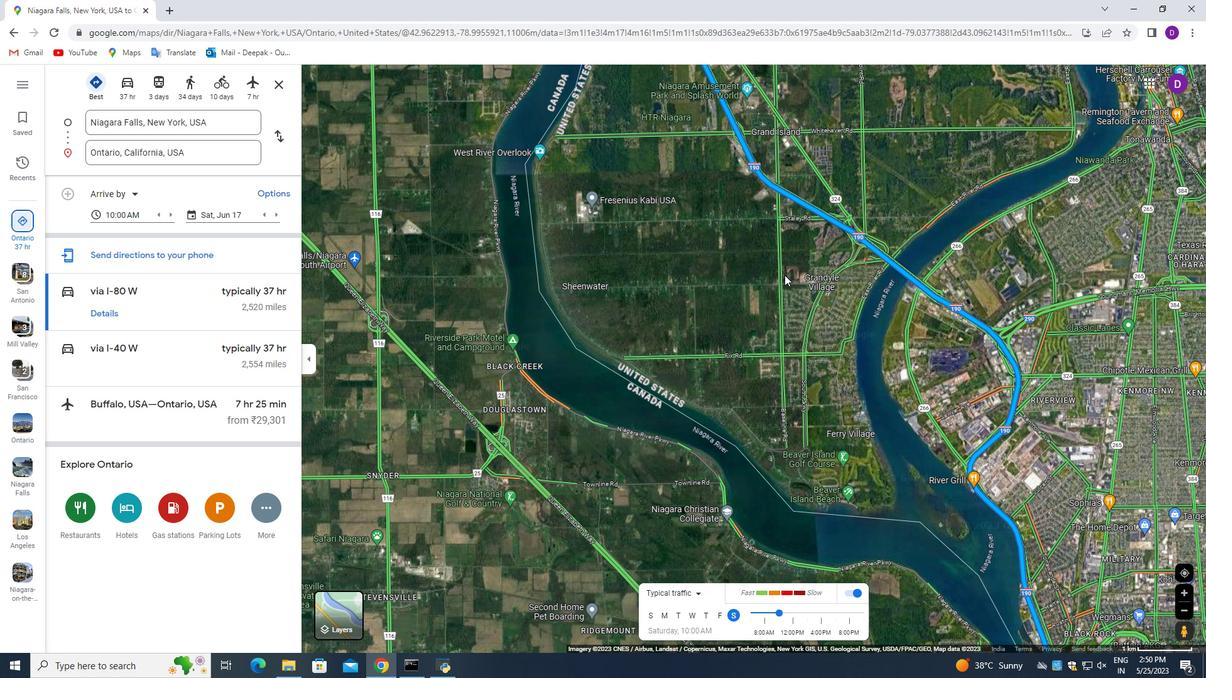 
Action: Mouse pressed left at (758, 266)
Screenshot: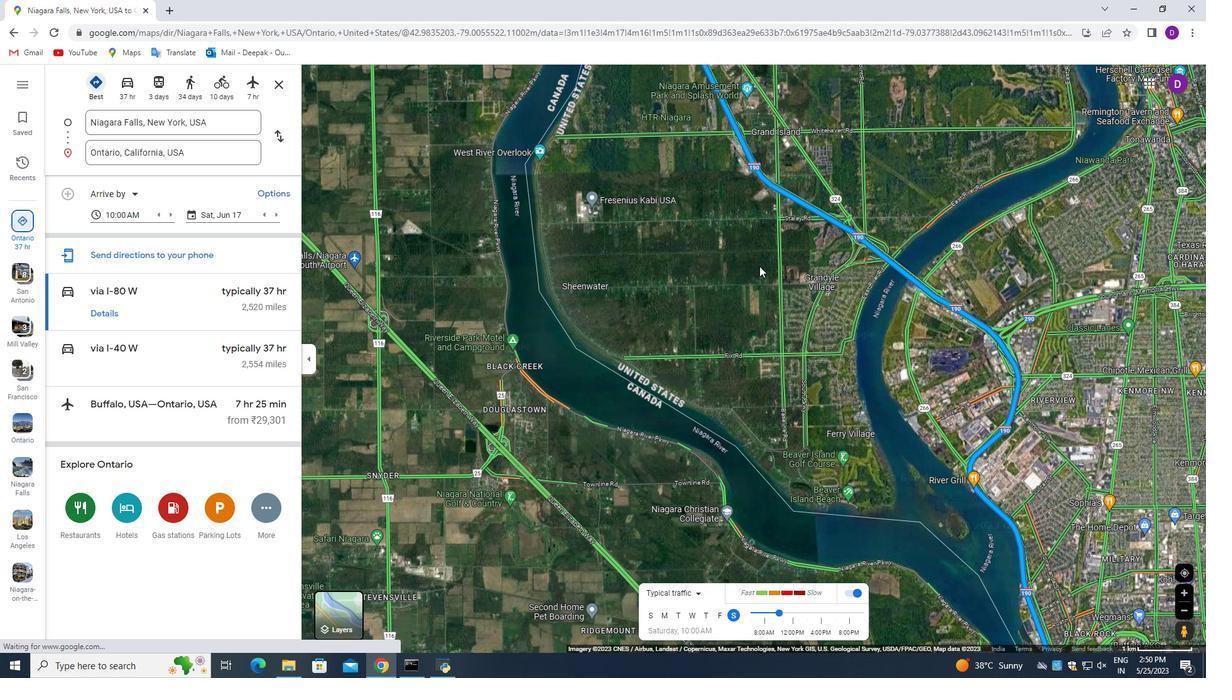 
Action: Mouse moved to (763, 268)
Screenshot: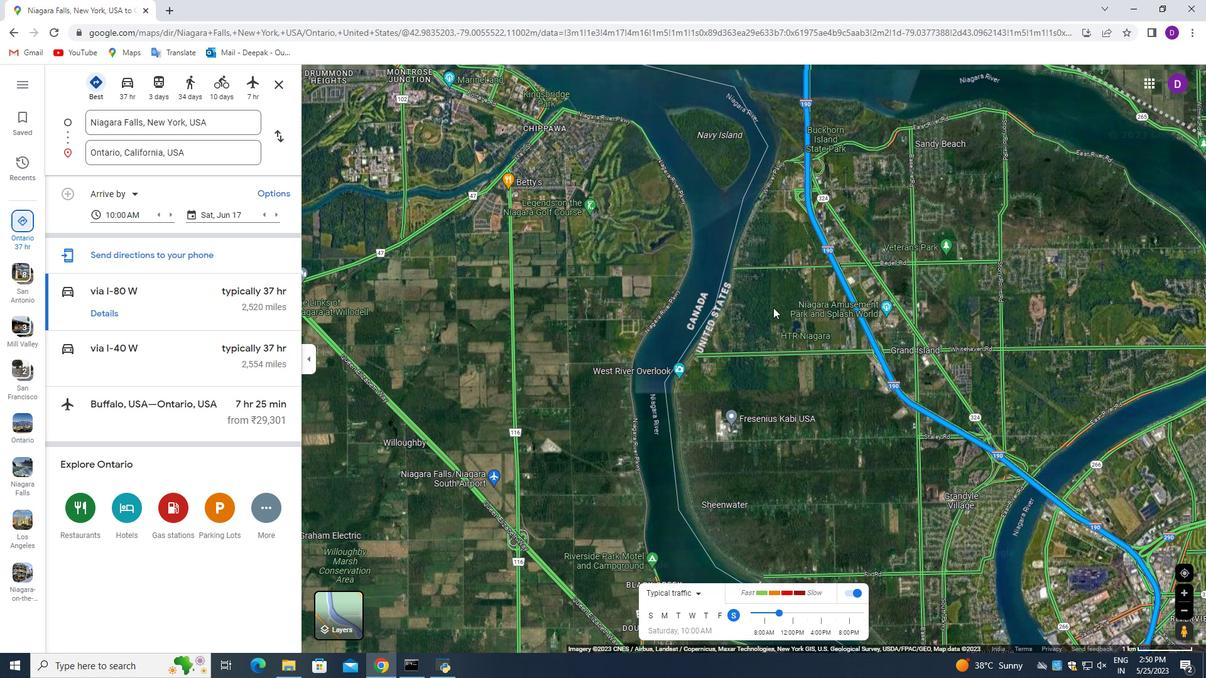 
Action: Mouse pressed left at (763, 268)
Screenshot: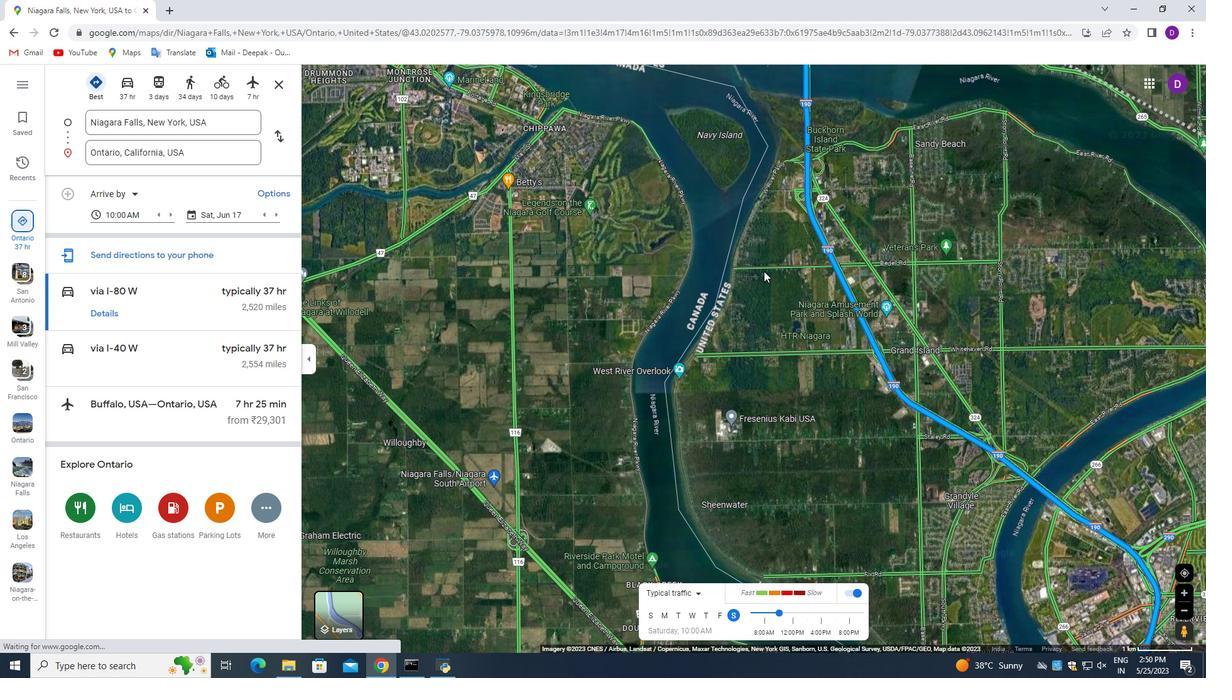 
Action: Mouse moved to (677, 487)
Screenshot: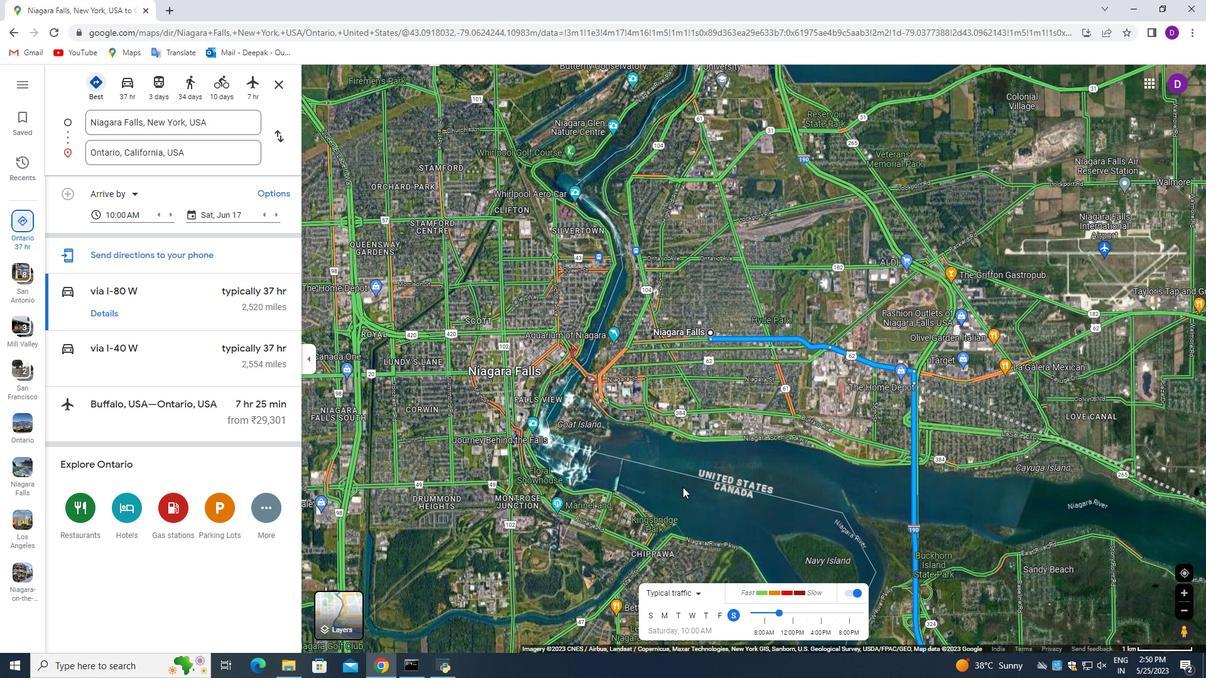 
Action: Mouse pressed left at (677, 487)
Screenshot: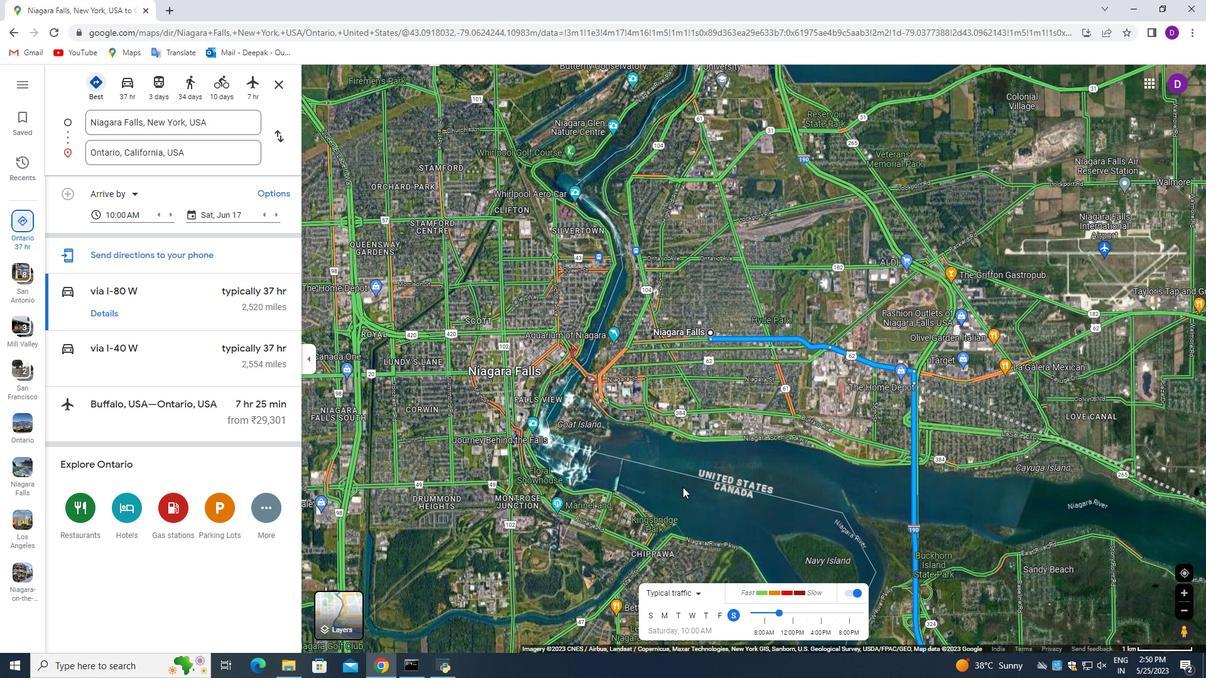 
Action: Mouse moved to (802, 266)
Screenshot: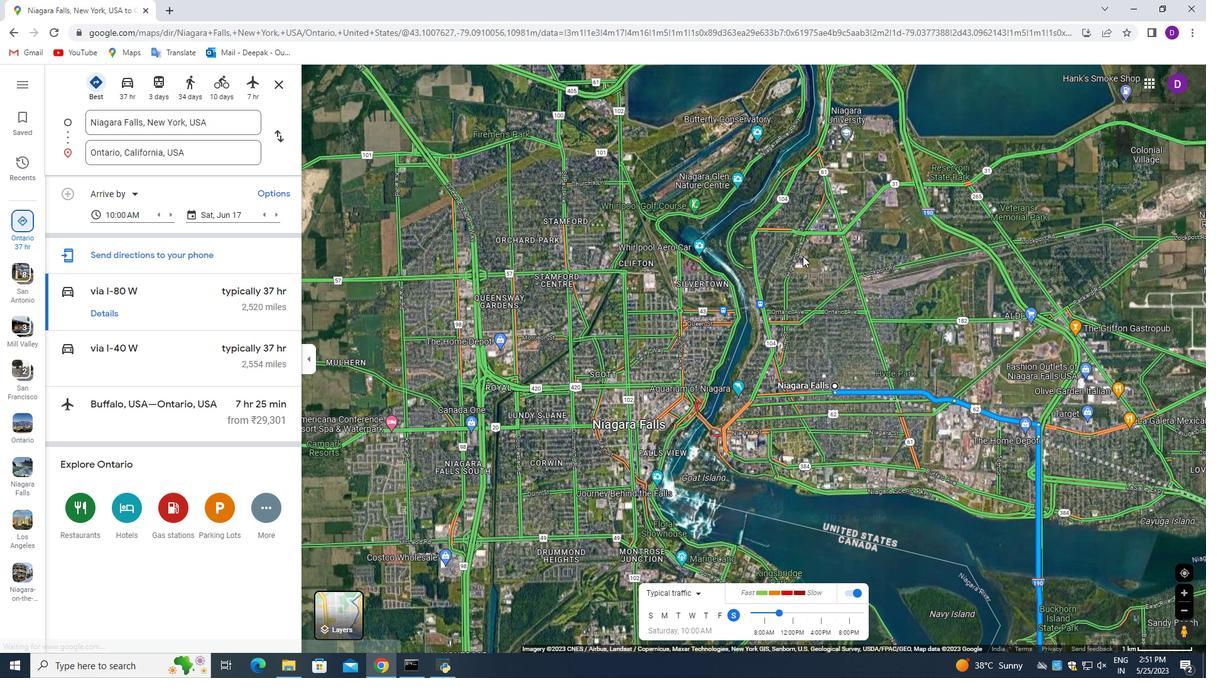 
Action: Mouse scrolled (802, 265) with delta (0, 0)
Screenshot: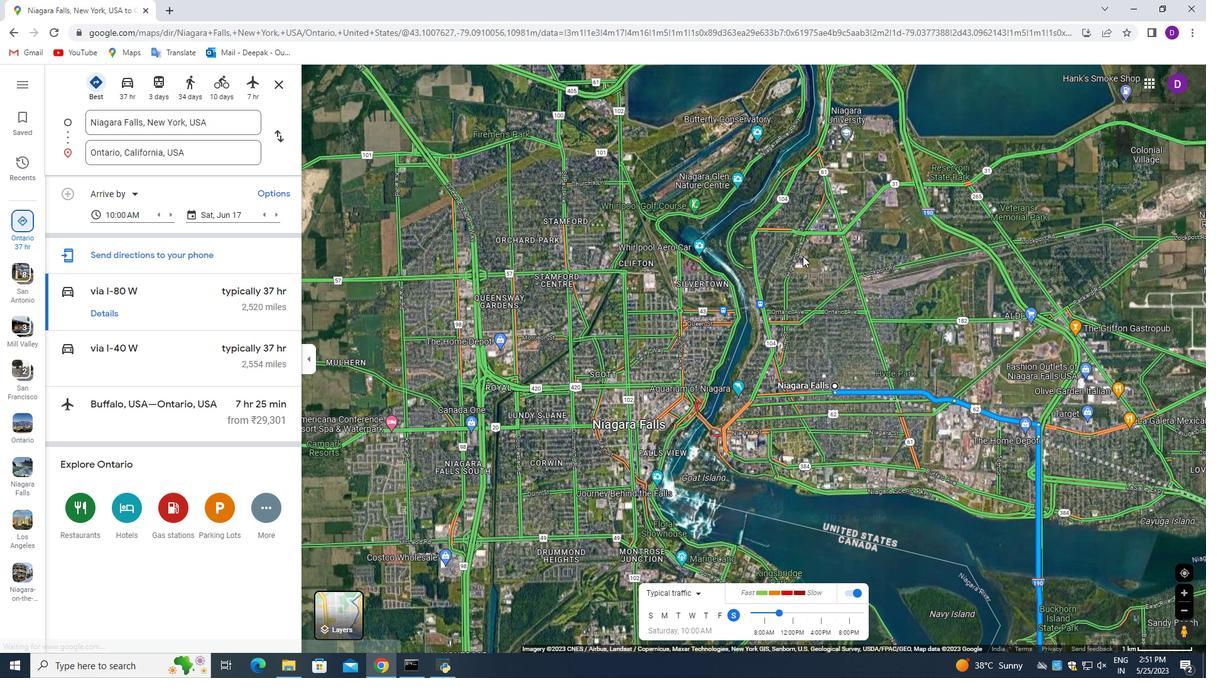 
Action: Mouse moved to (802, 270)
Screenshot: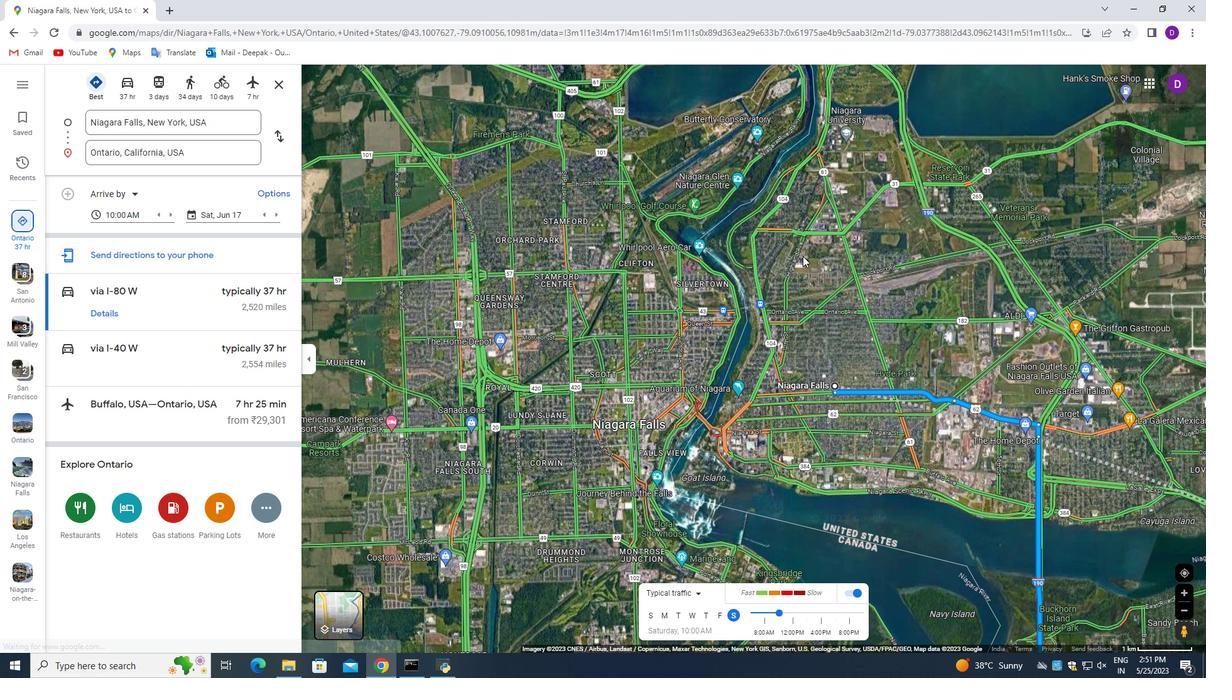 
Action: Mouse scrolled (802, 269) with delta (0, 0)
Screenshot: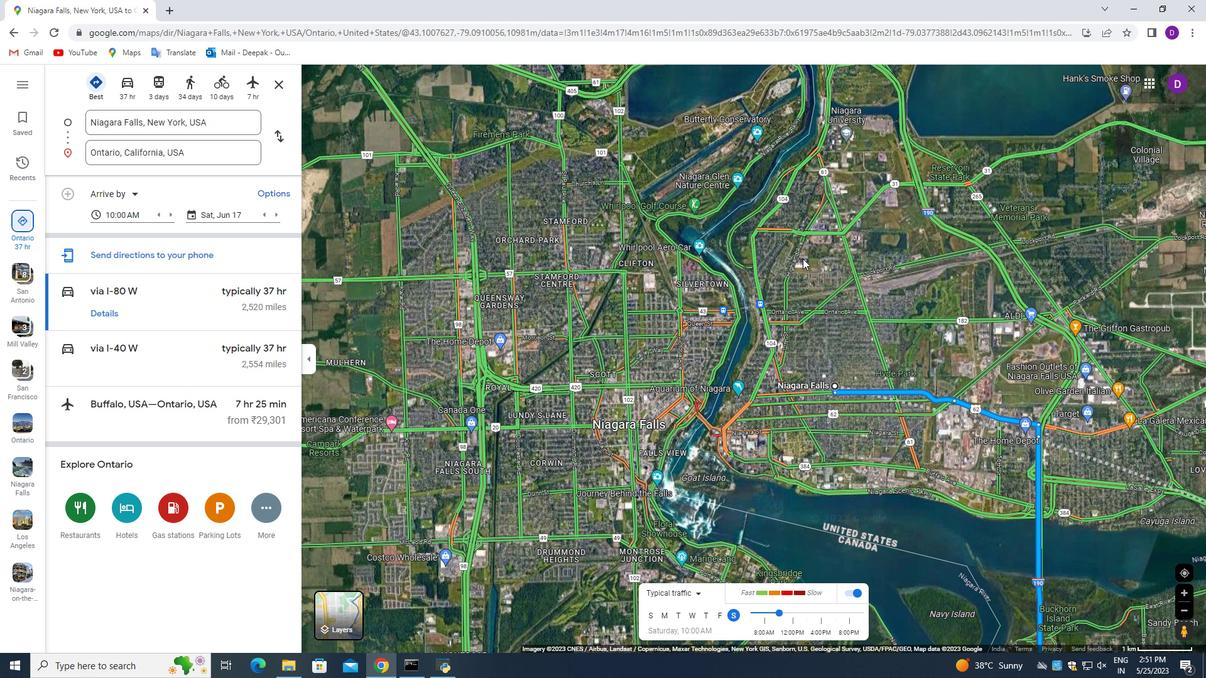 
Action: Mouse moved to (801, 253)
Screenshot: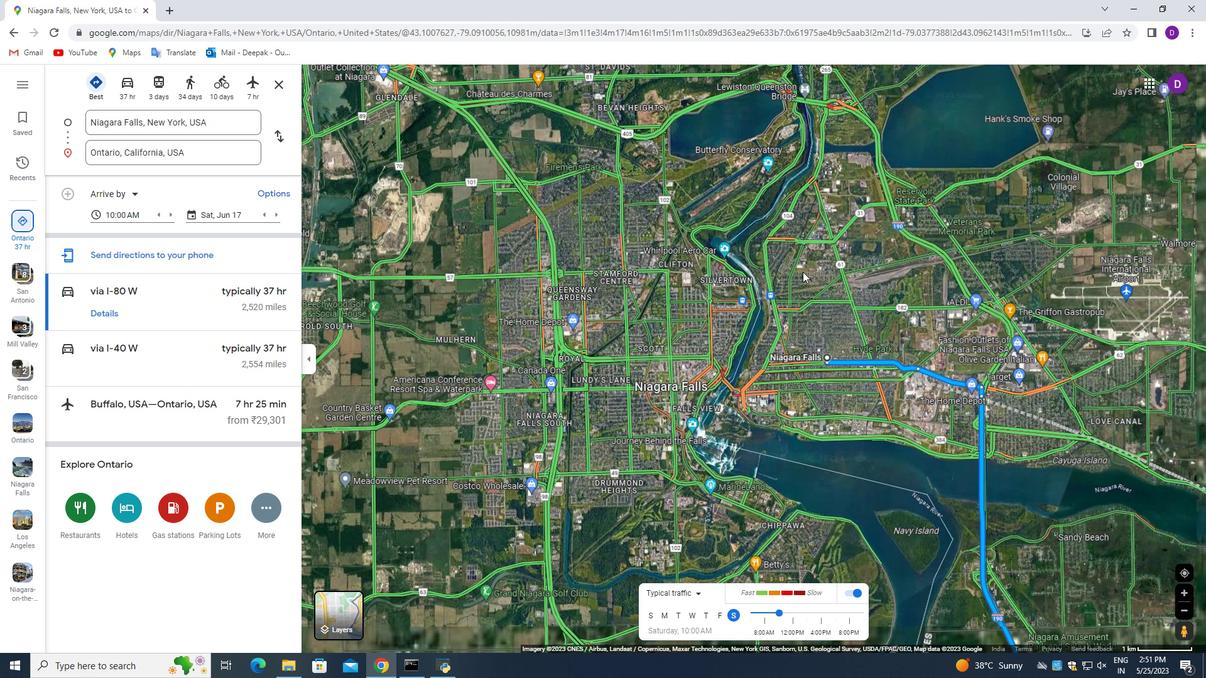 
Action: Mouse pressed left at (801, 253)
Screenshot: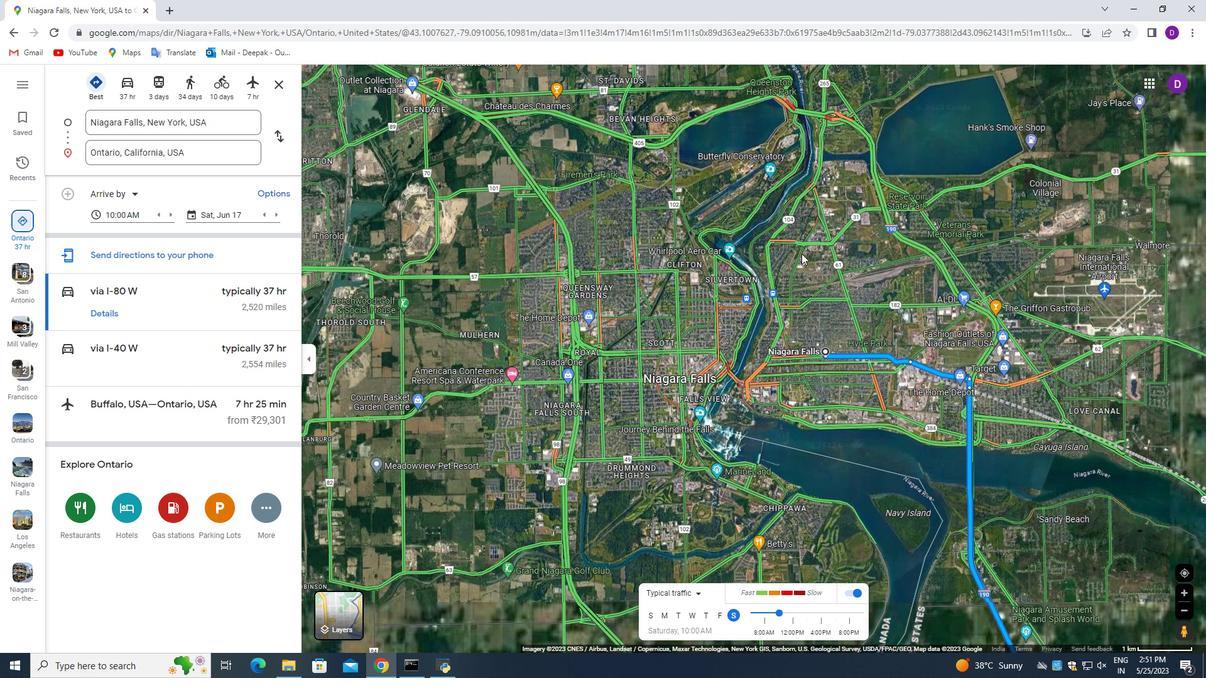 
Action: Mouse moved to (816, 376)
Screenshot: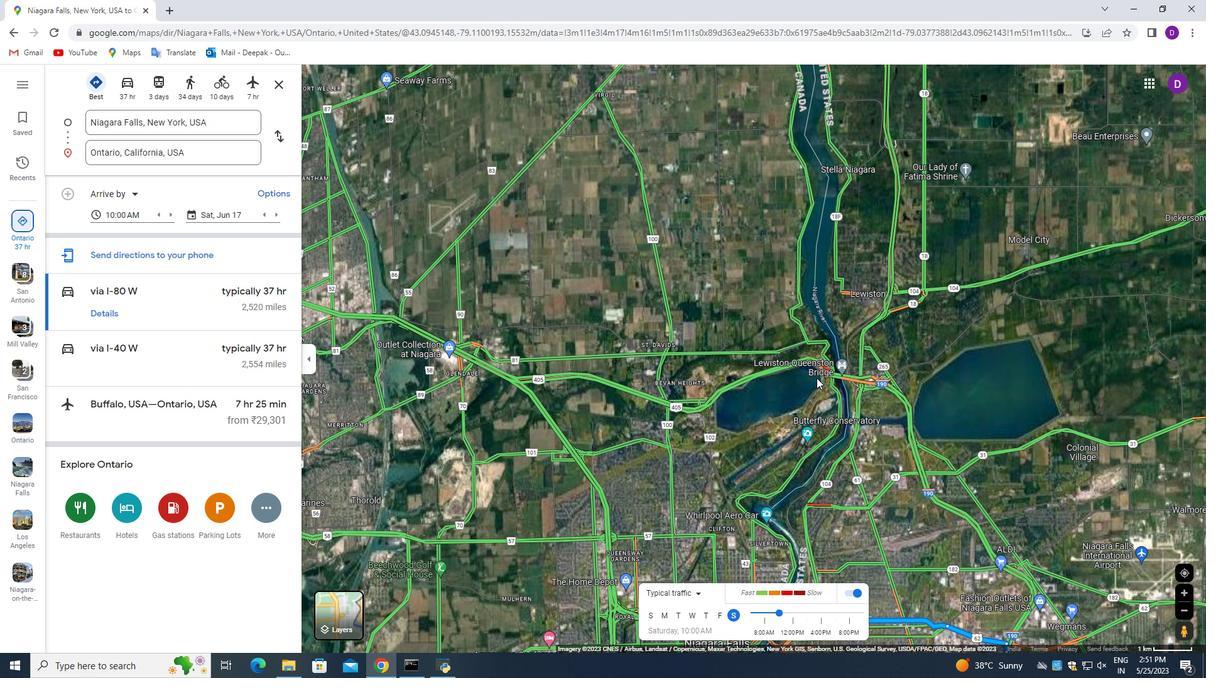 
Action: Mouse scrolled (816, 376) with delta (0, 0)
Screenshot: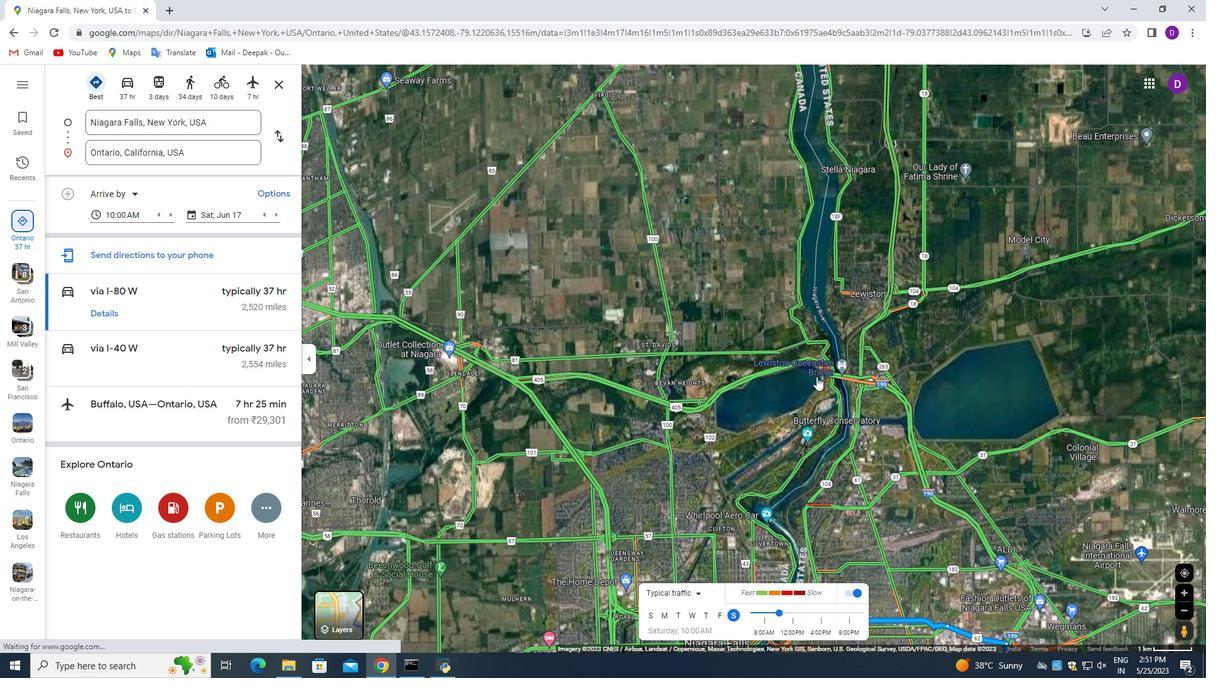 
Action: Mouse scrolled (816, 376) with delta (0, 0)
Screenshot: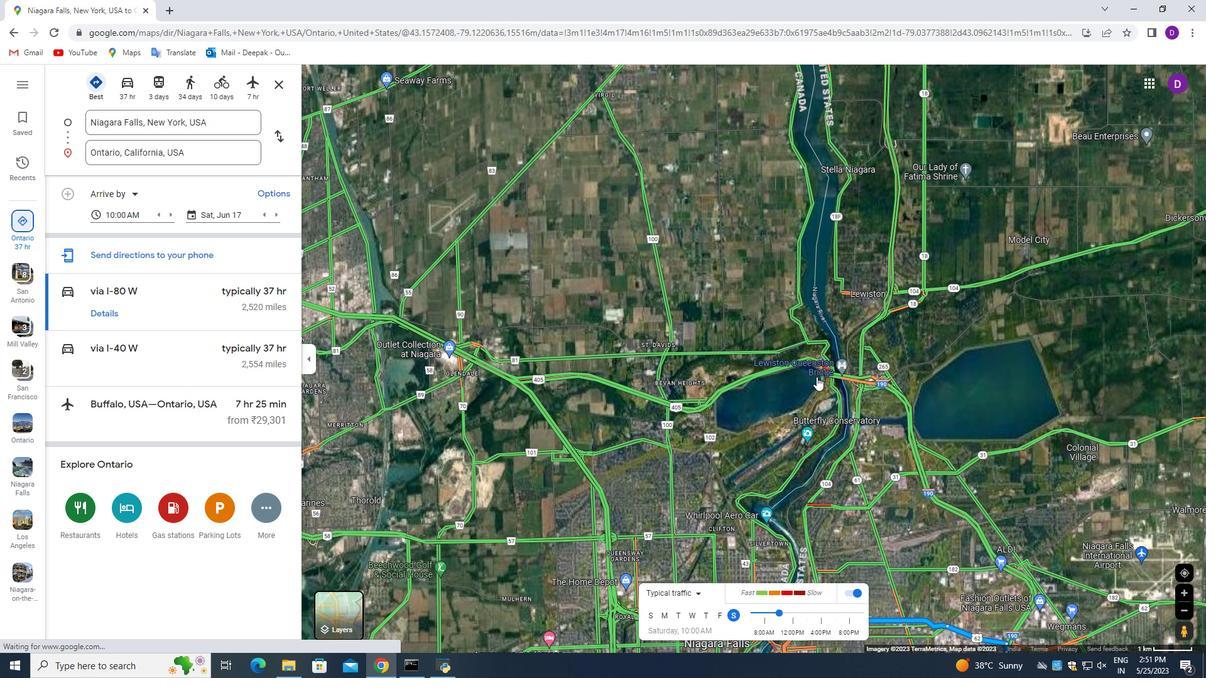 
Action: Mouse scrolled (816, 376) with delta (0, 0)
Screenshot: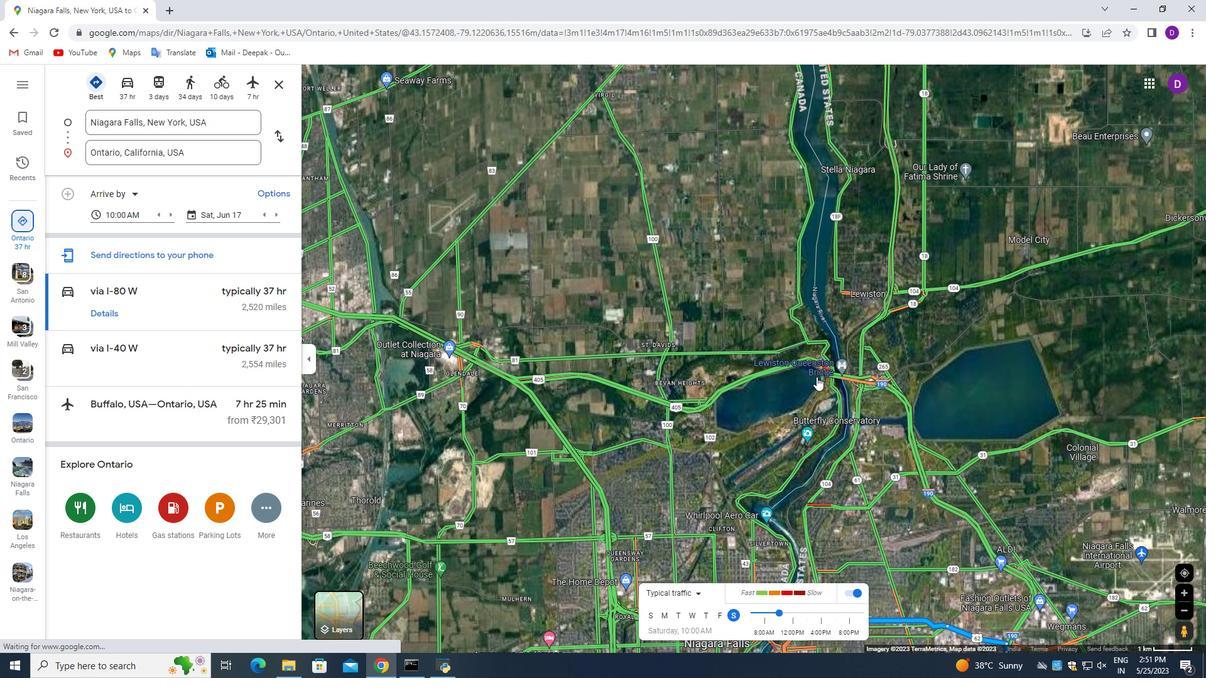
Action: Mouse scrolled (816, 376) with delta (0, 0)
Screenshot: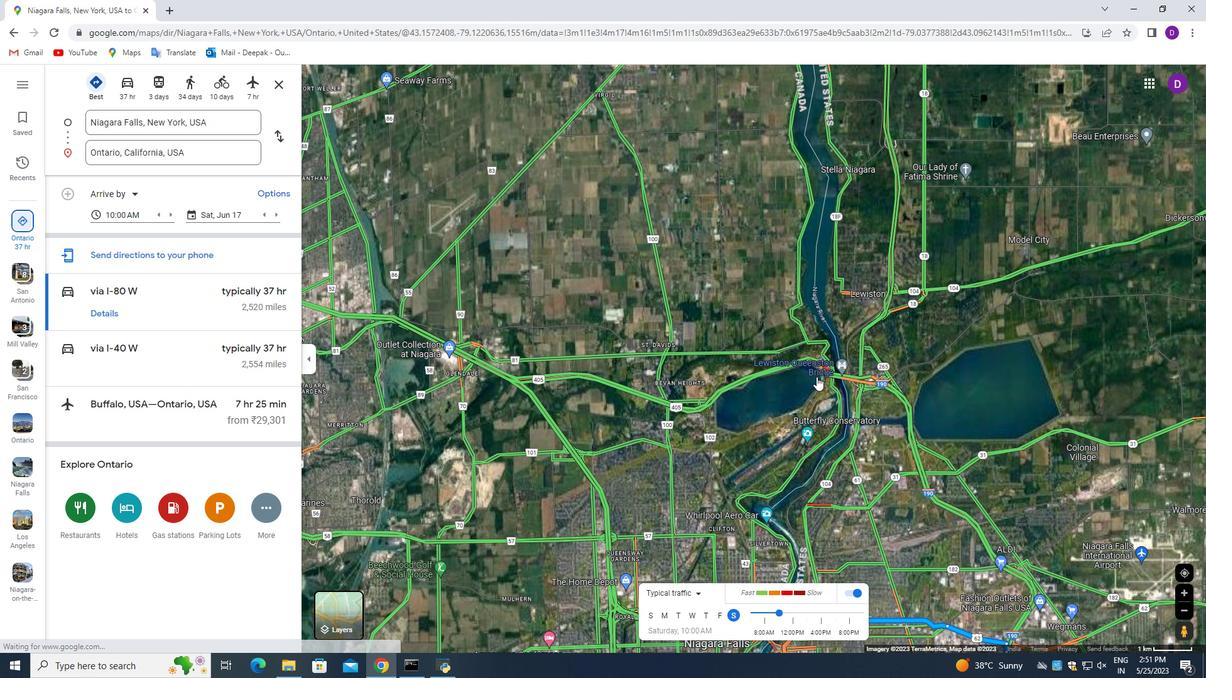 
Action: Mouse scrolled (816, 376) with delta (0, 0)
Screenshot: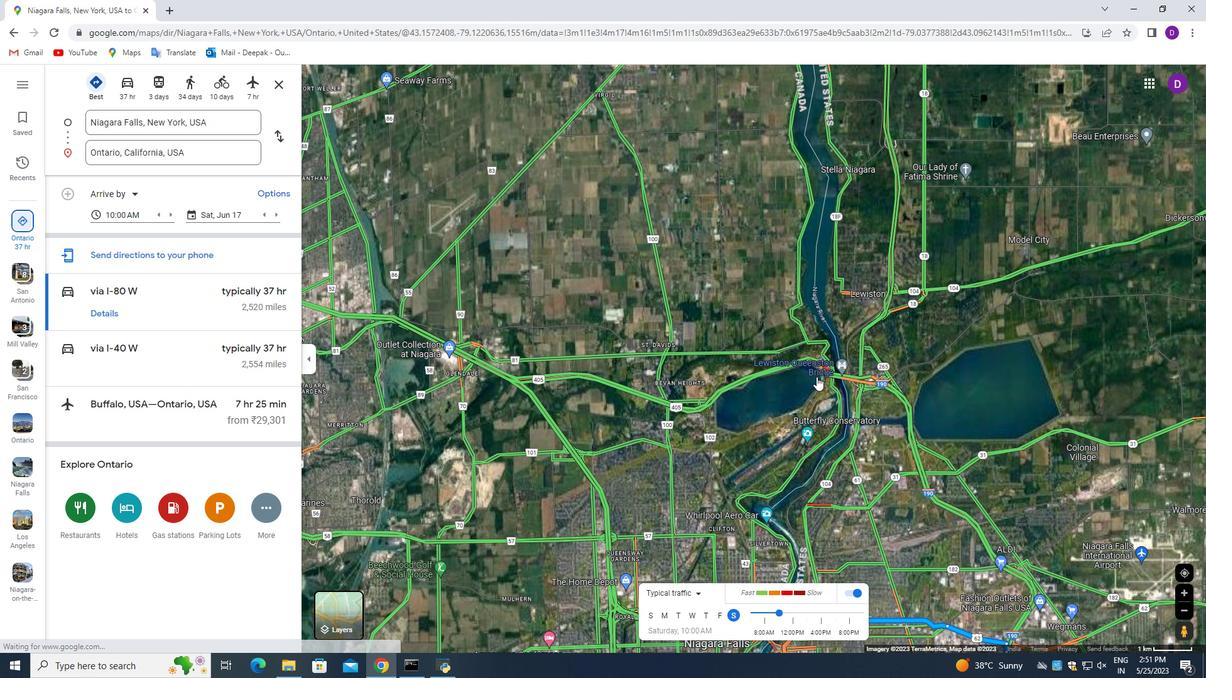 
Action: Mouse moved to (809, 436)
Screenshot: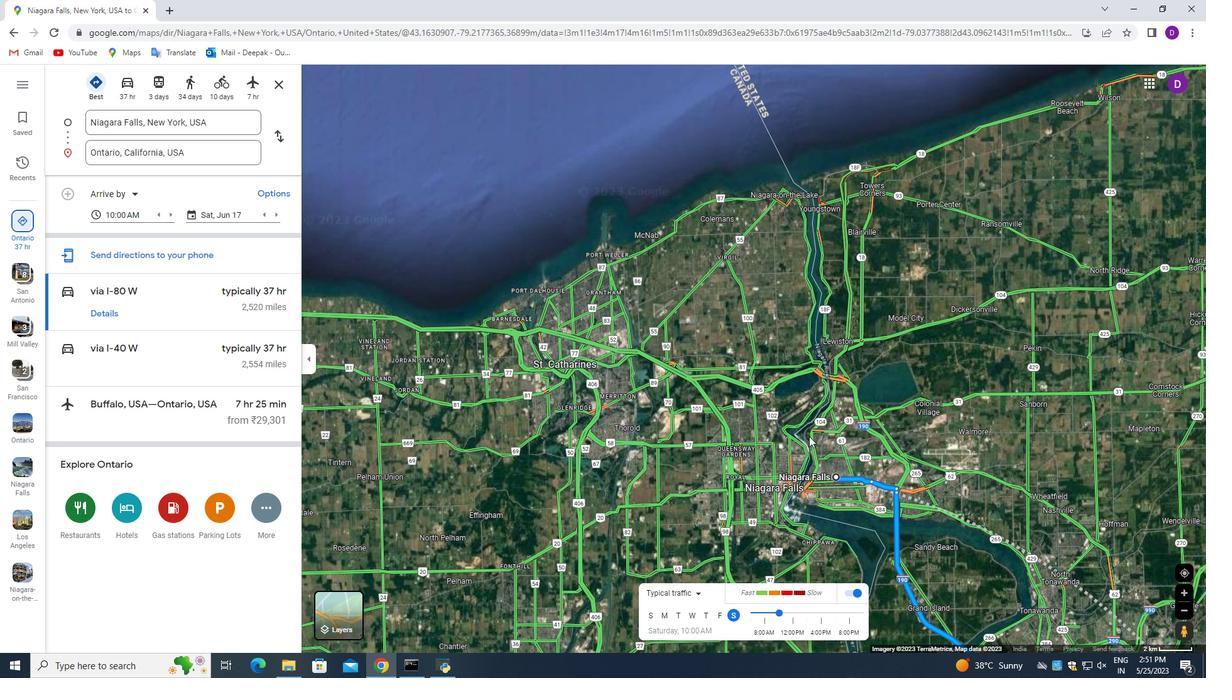 
Action: Mouse scrolled (809, 435) with delta (0, 0)
Screenshot: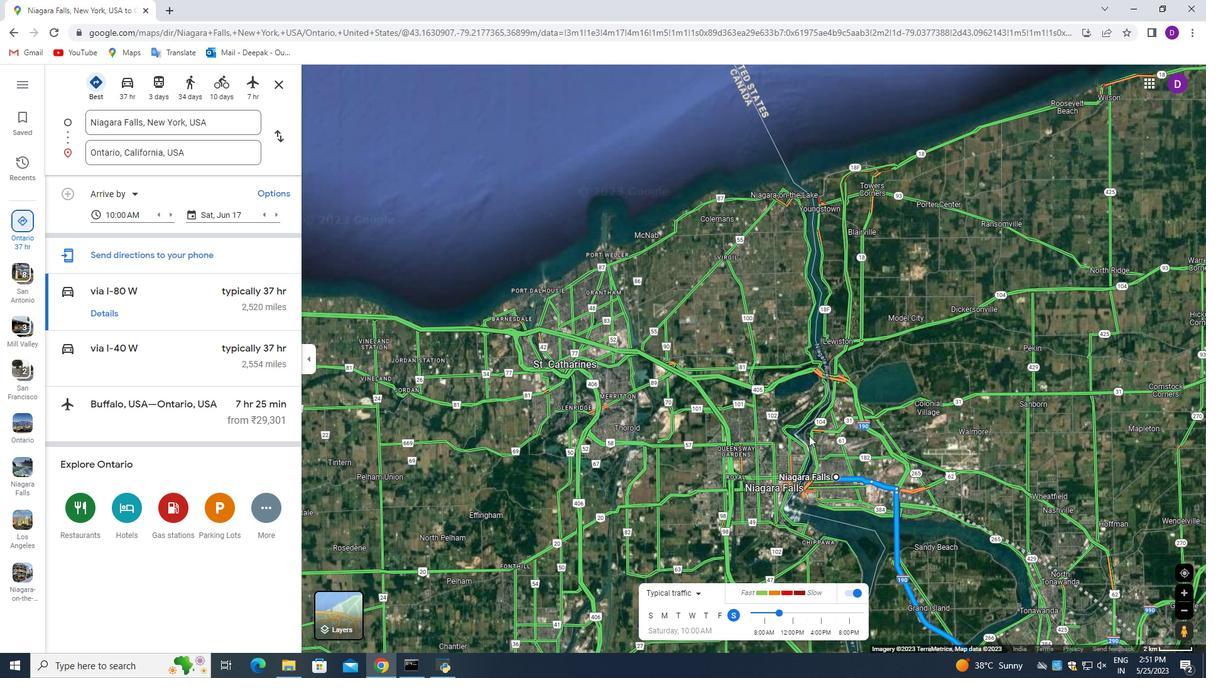 
Action: Mouse scrolled (809, 435) with delta (0, 0)
Screenshot: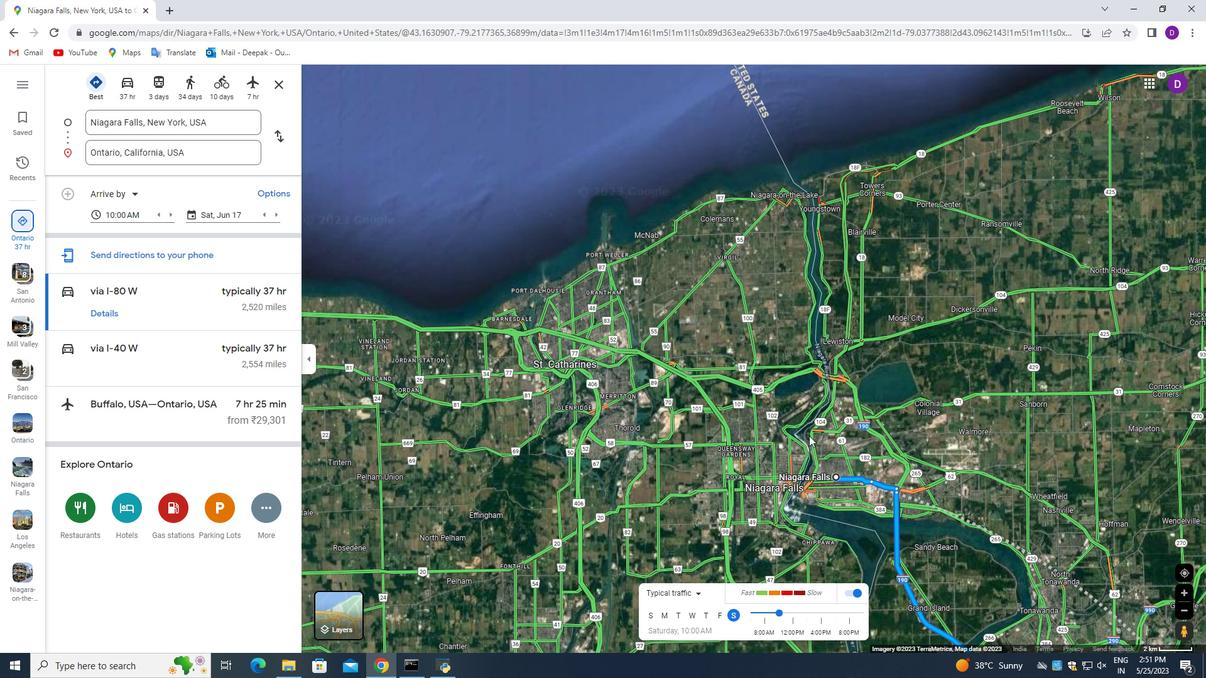 
Action: Mouse scrolled (809, 435) with delta (0, 0)
Screenshot: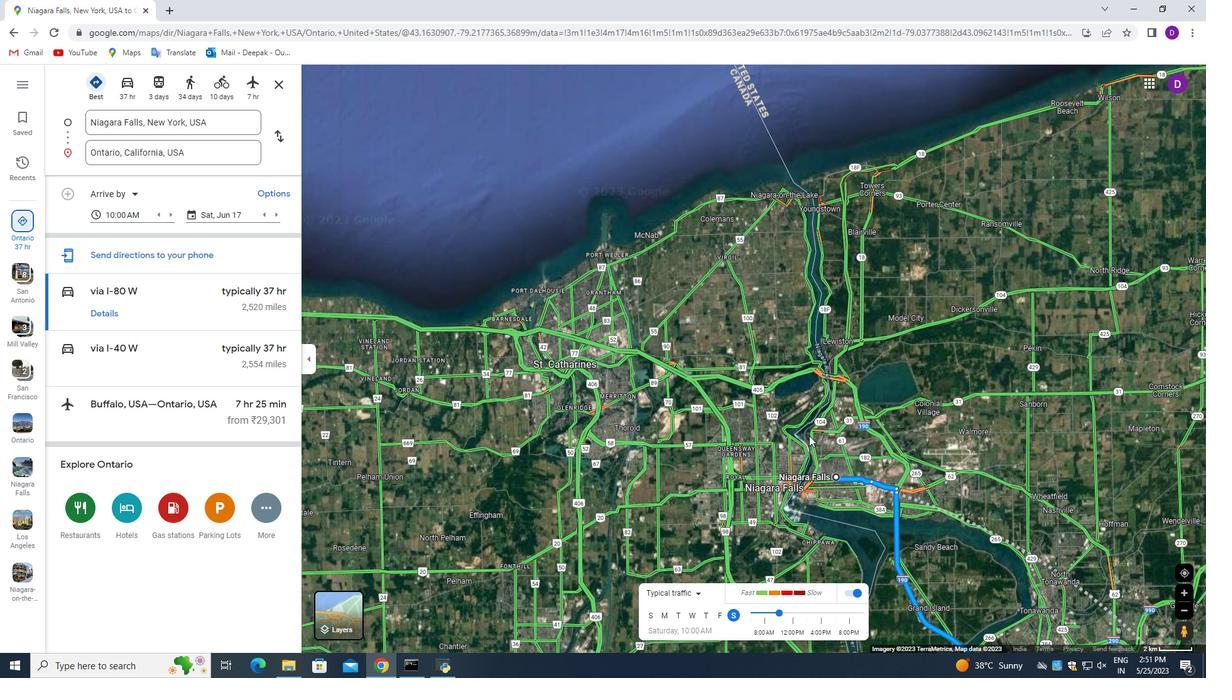 
Action: Mouse scrolled (809, 435) with delta (0, 0)
Screenshot: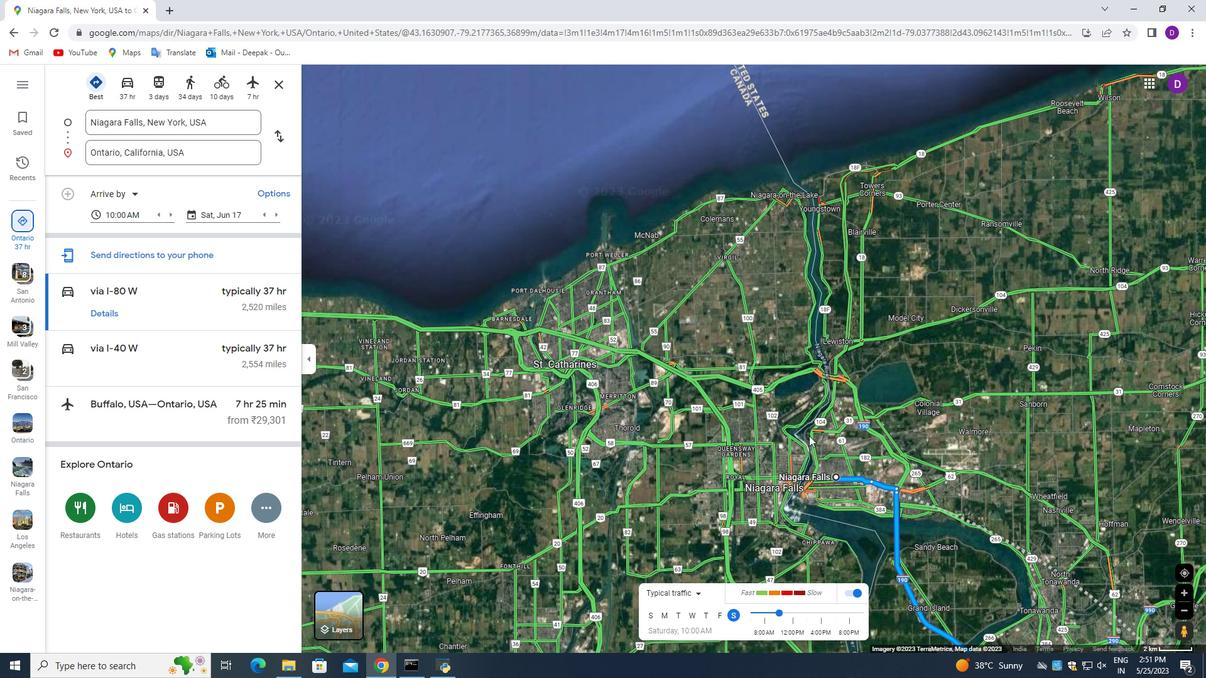 
Action: Mouse scrolled (809, 435) with delta (0, 0)
Screenshot: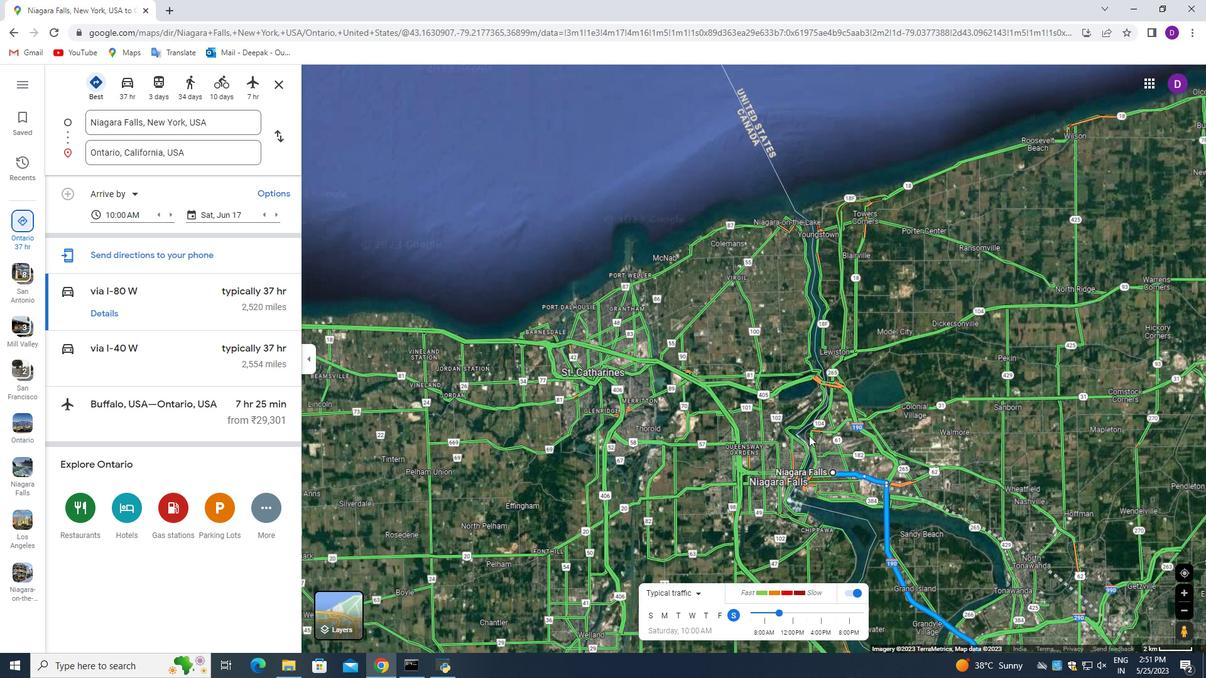 
Action: Mouse scrolled (809, 435) with delta (0, 0)
Screenshot: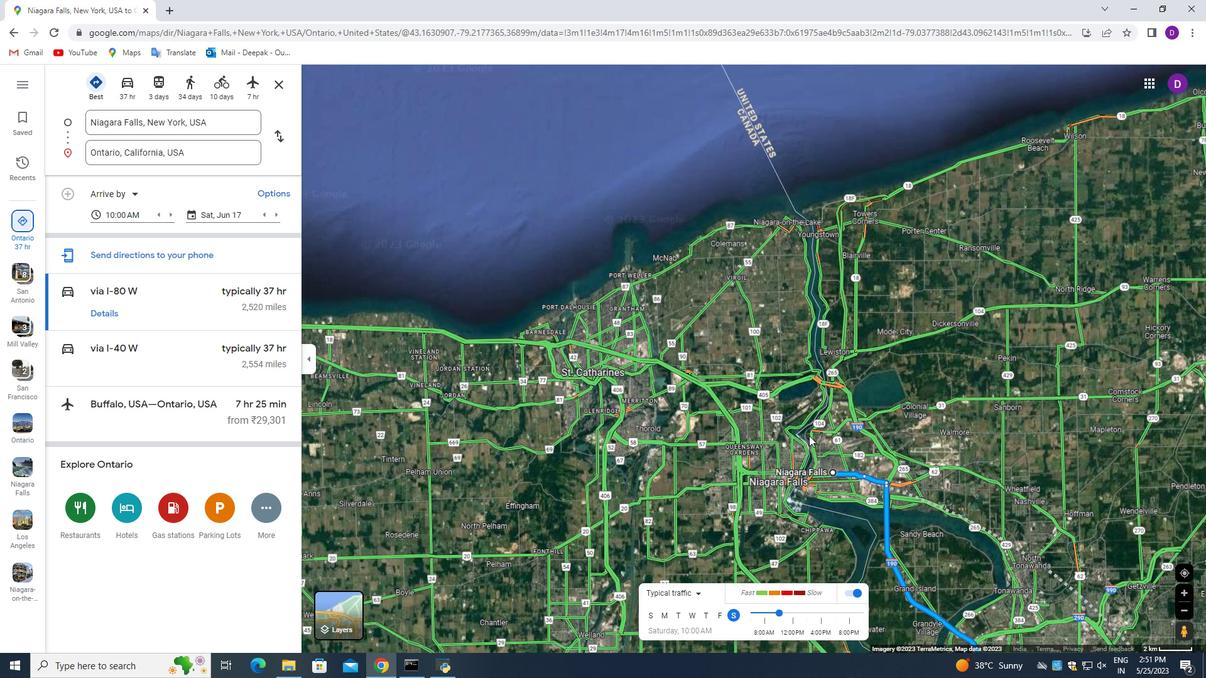 
Action: Mouse scrolled (809, 435) with delta (0, 0)
Screenshot: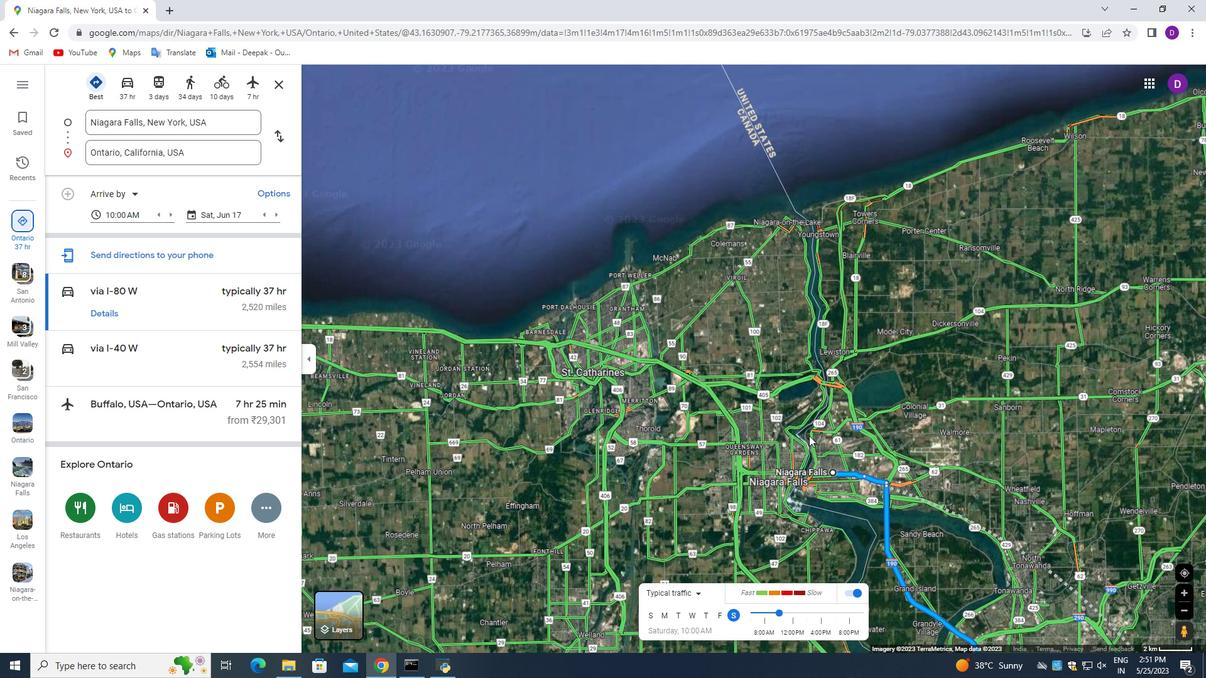 
Action: Mouse moved to (809, 434)
Screenshot: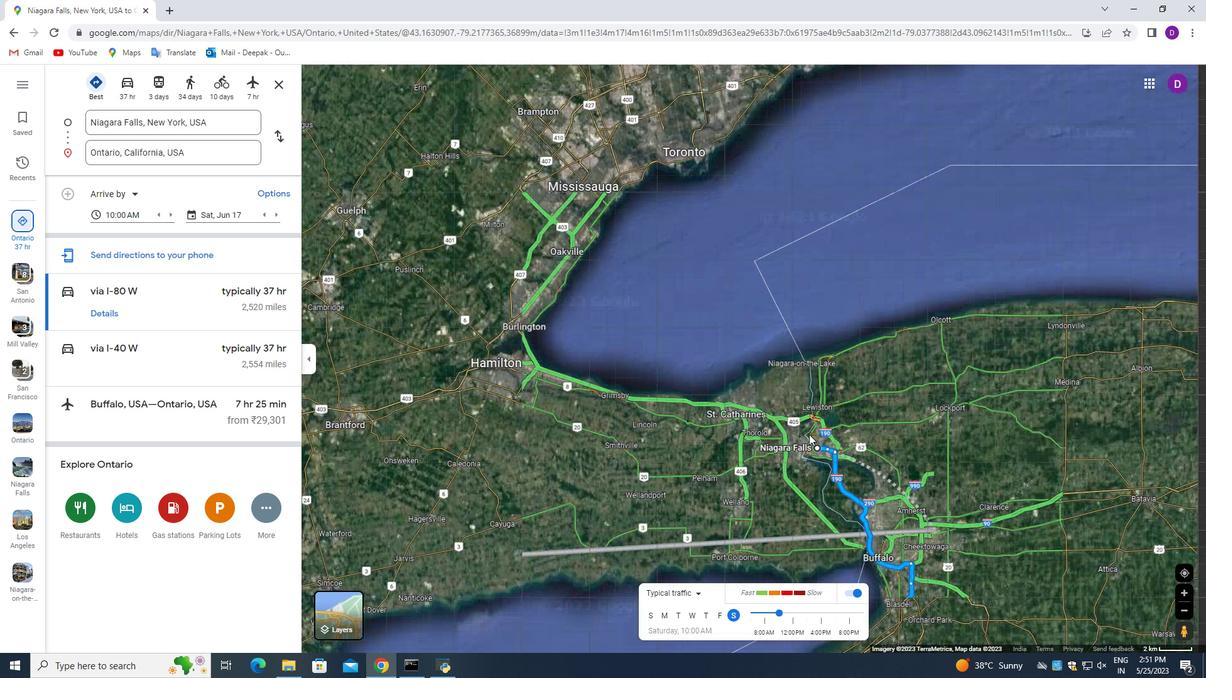 
Action: Mouse scrolled (809, 434) with delta (0, 0)
Screenshot: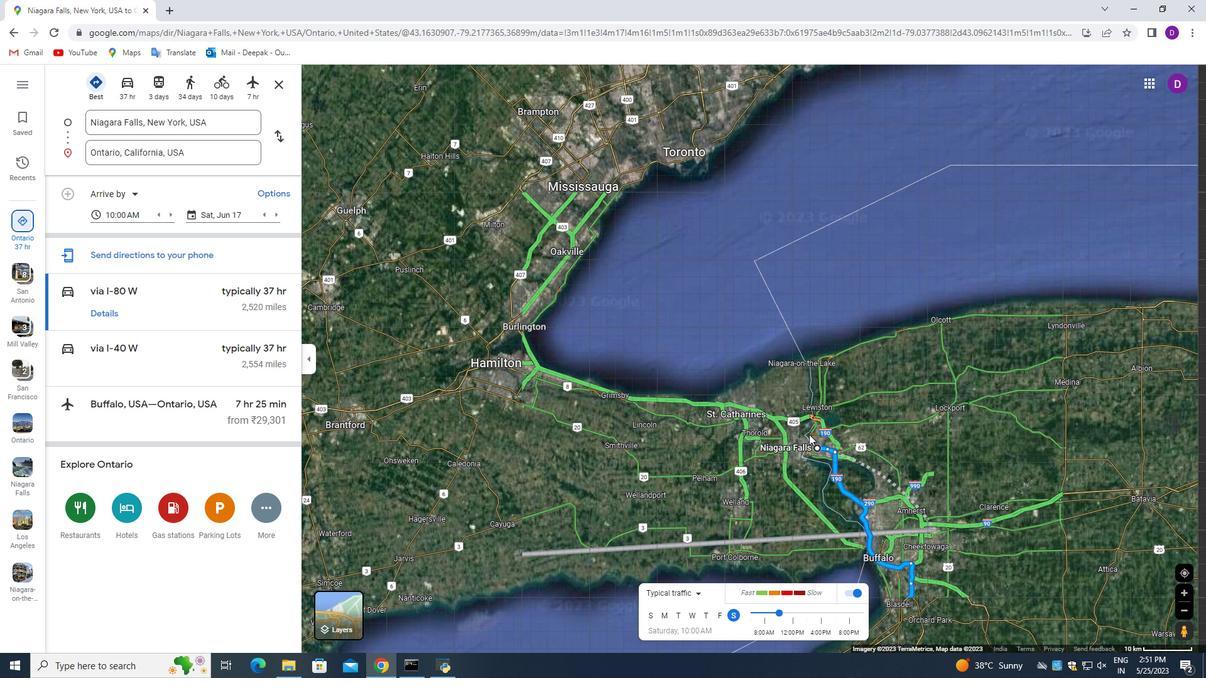 
Action: Mouse scrolled (809, 434) with delta (0, 0)
Screenshot: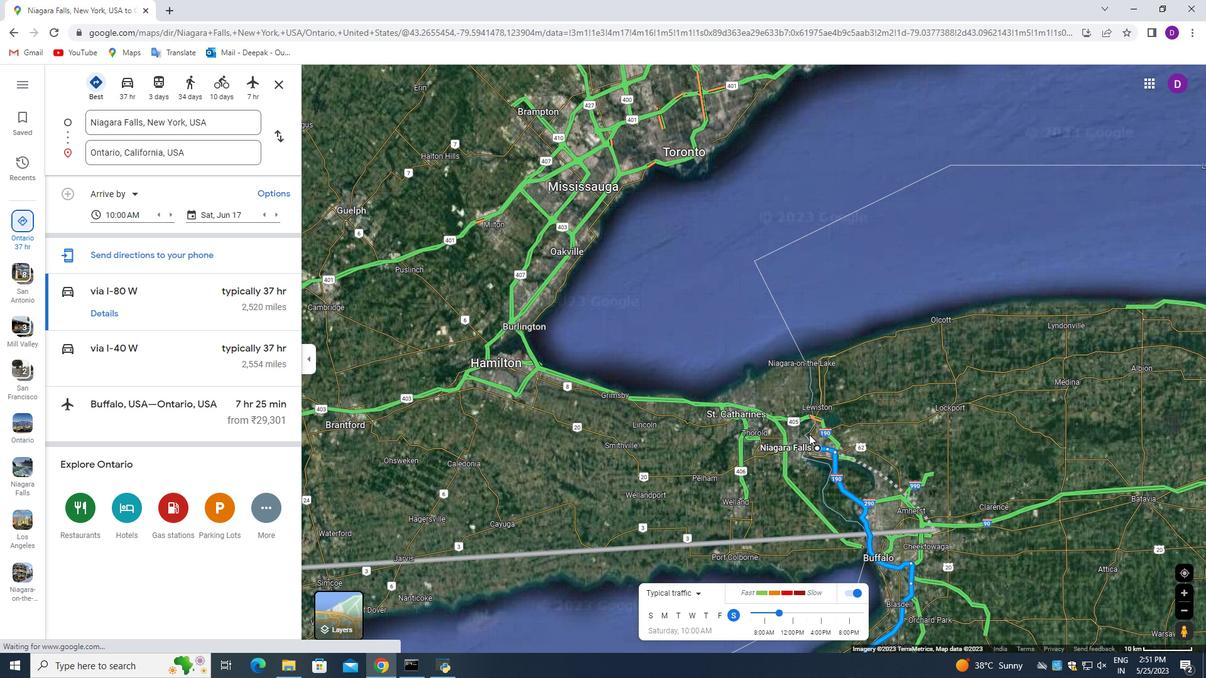 
Action: Mouse scrolled (809, 434) with delta (0, 0)
Screenshot: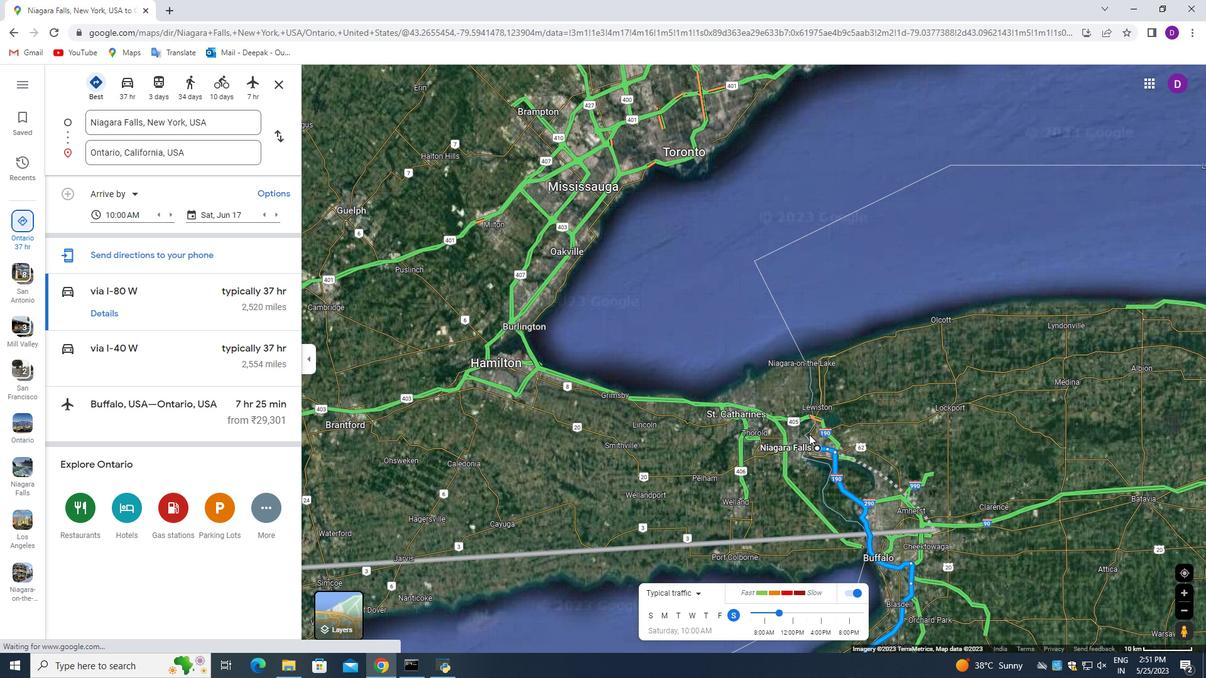 
Action: Mouse scrolled (809, 434) with delta (0, 0)
Screenshot: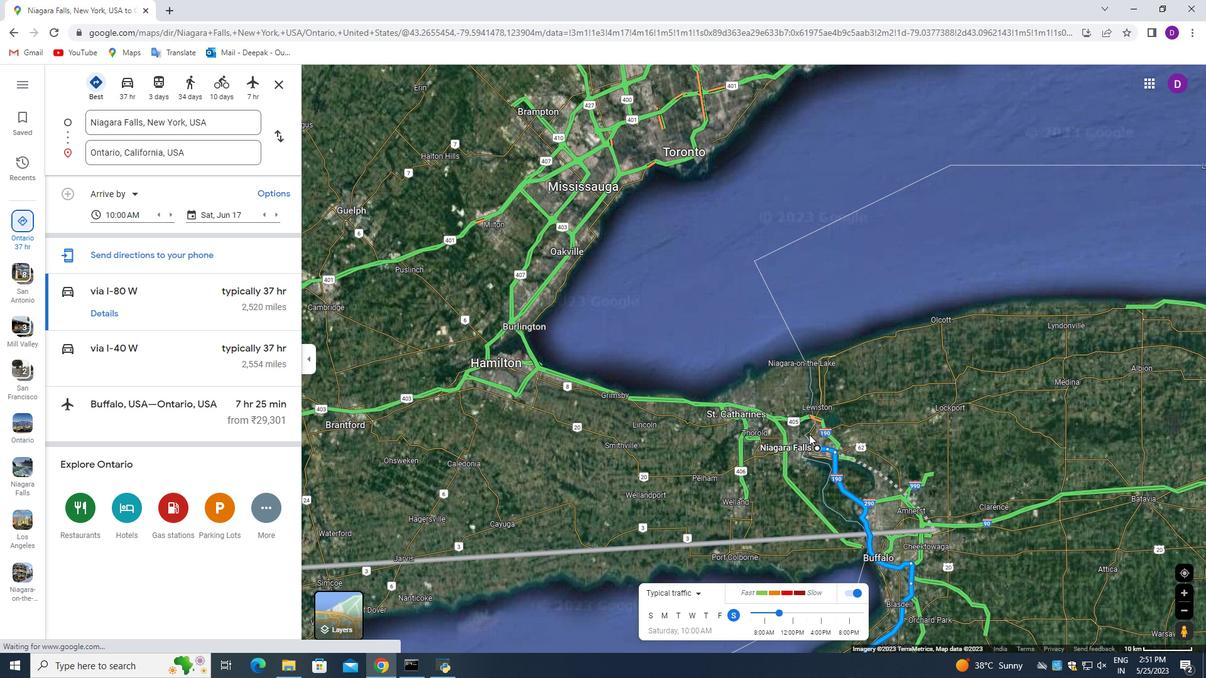 
Action: Mouse scrolled (809, 434) with delta (0, 0)
Screenshot: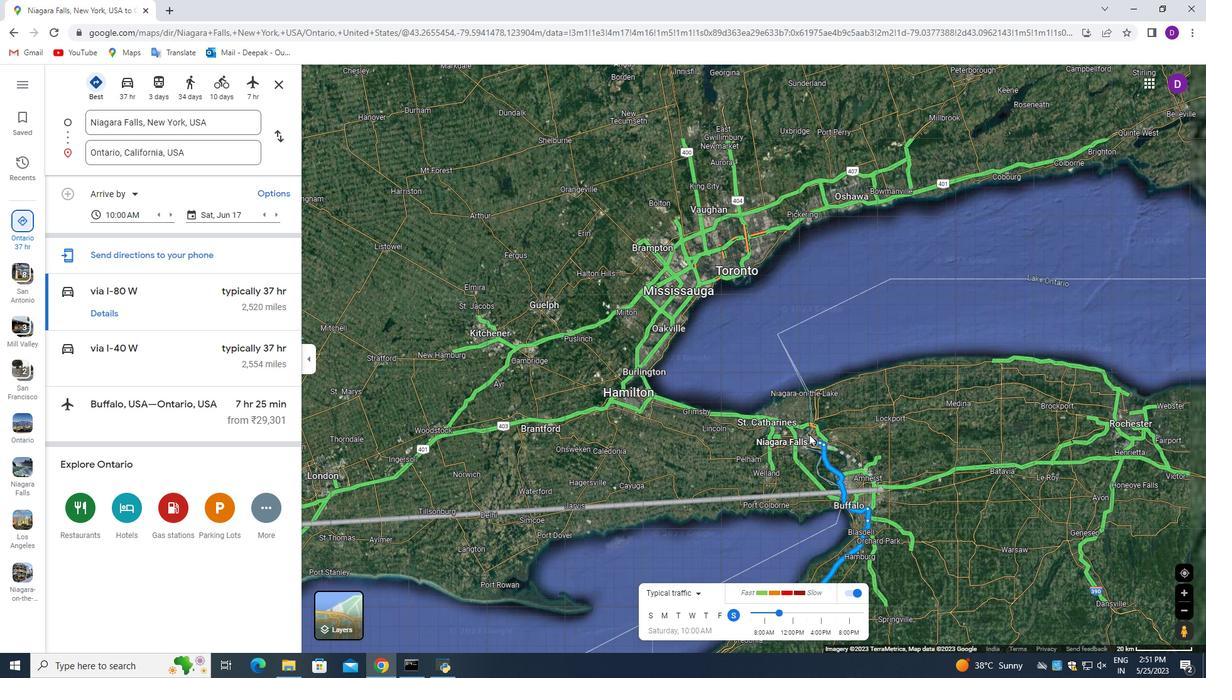 
Action: Mouse scrolled (809, 434) with delta (0, 0)
Screenshot: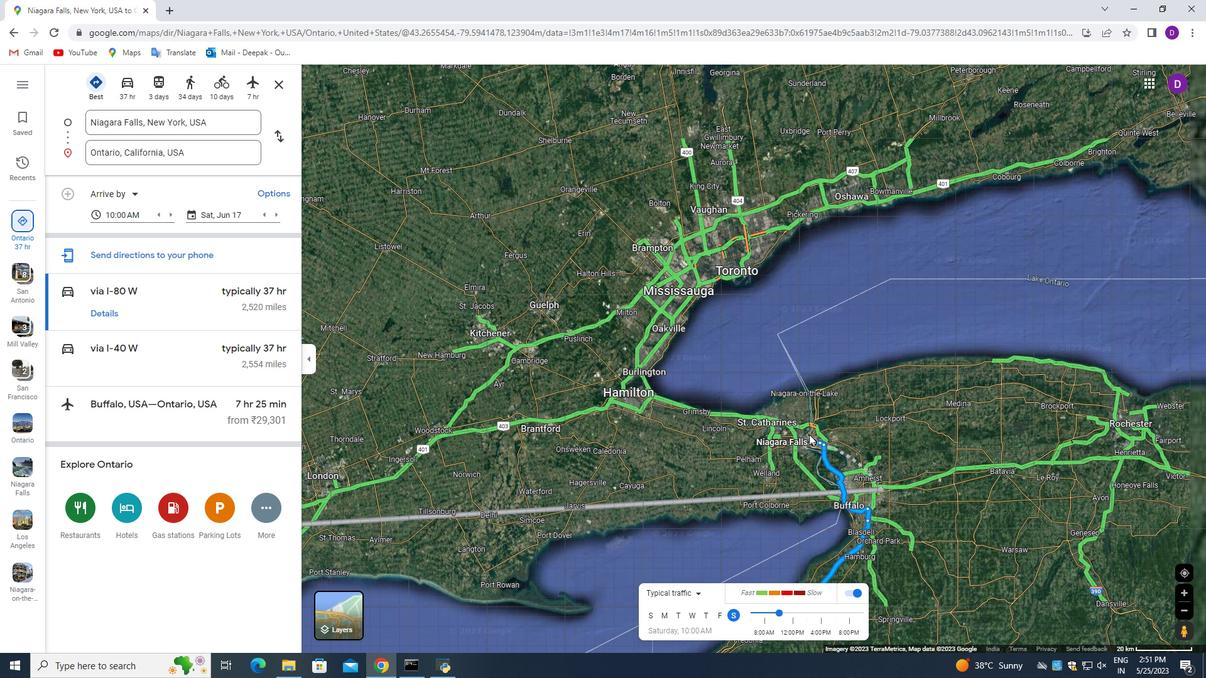 
Action: Mouse scrolled (809, 434) with delta (0, 0)
Screenshot: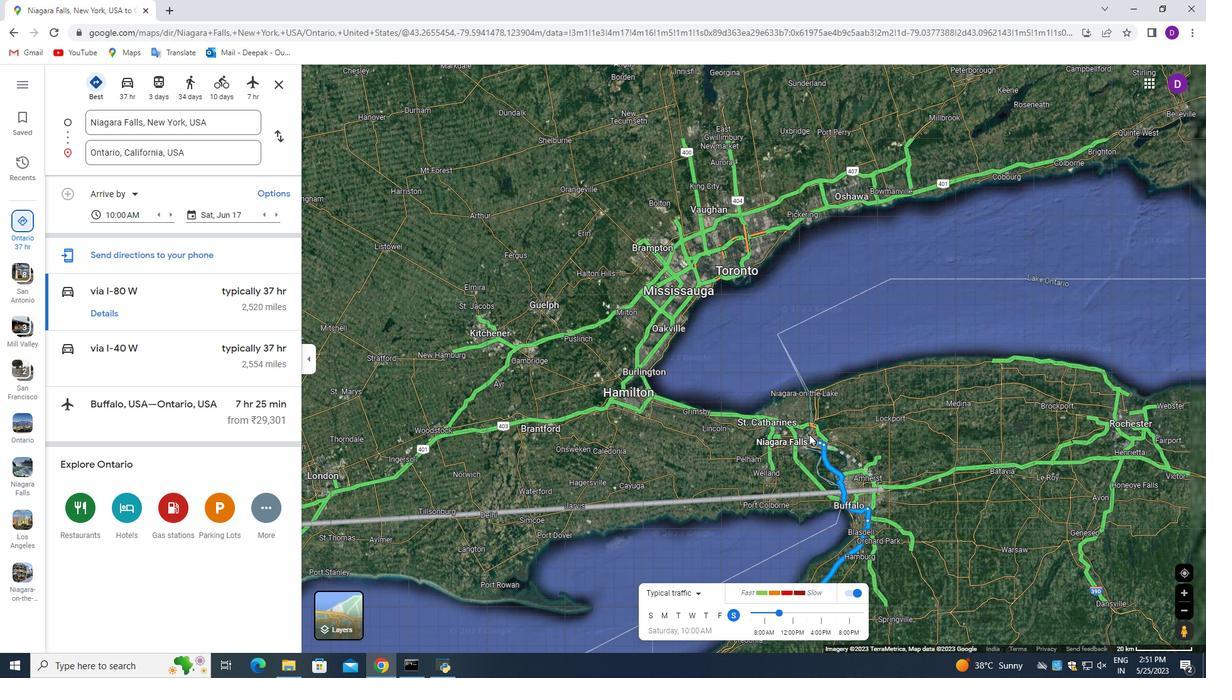 
Action: Mouse scrolled (809, 434) with delta (0, 0)
Screenshot: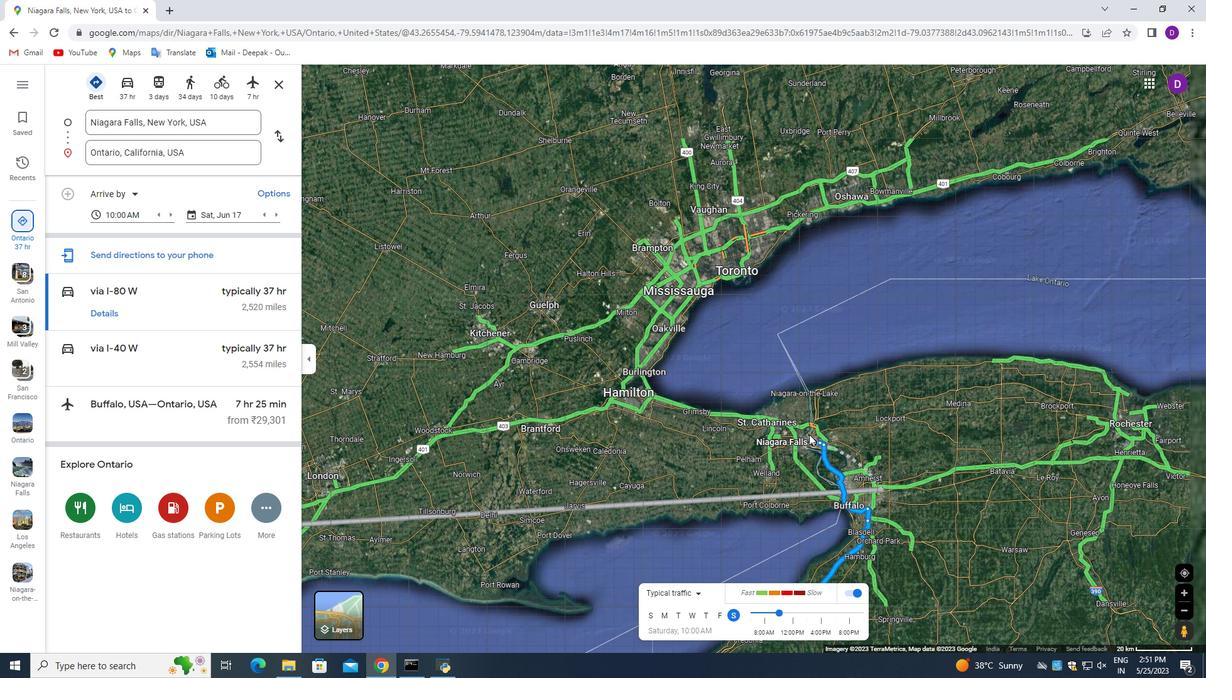 
Action: Mouse scrolled (809, 435) with delta (0, 0)
Screenshot: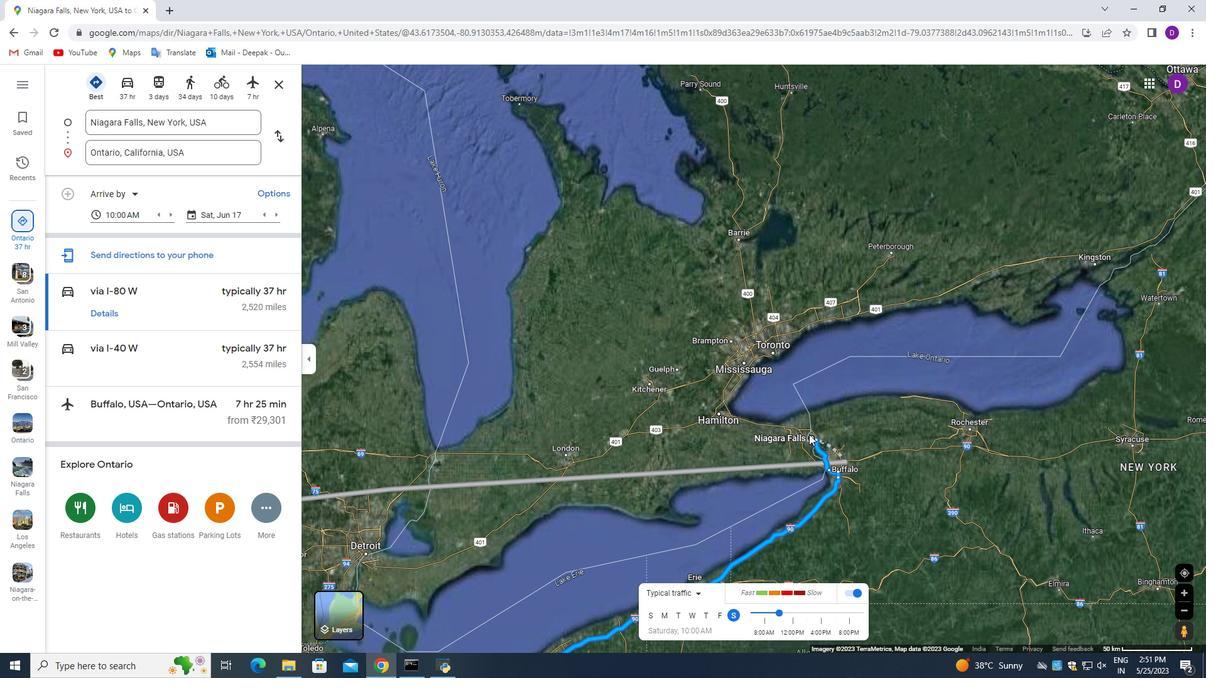 
Action: Mouse scrolled (809, 435) with delta (0, 0)
Screenshot: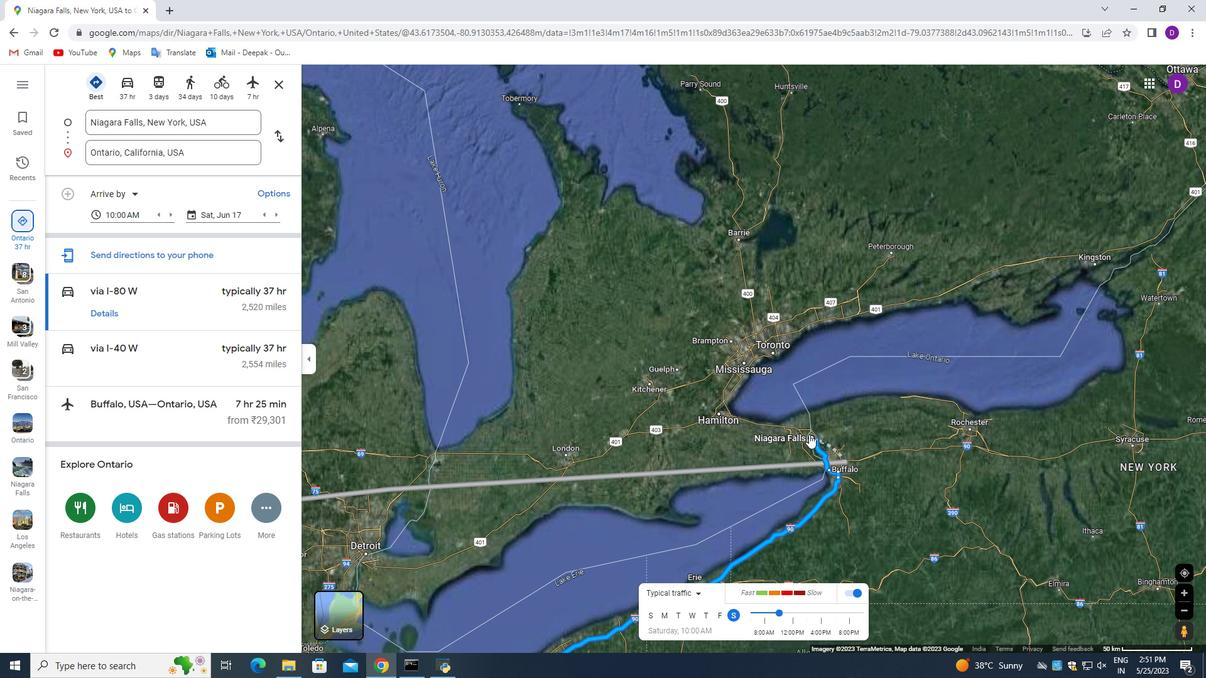 
Action: Mouse scrolled (809, 435) with delta (0, 0)
Screenshot: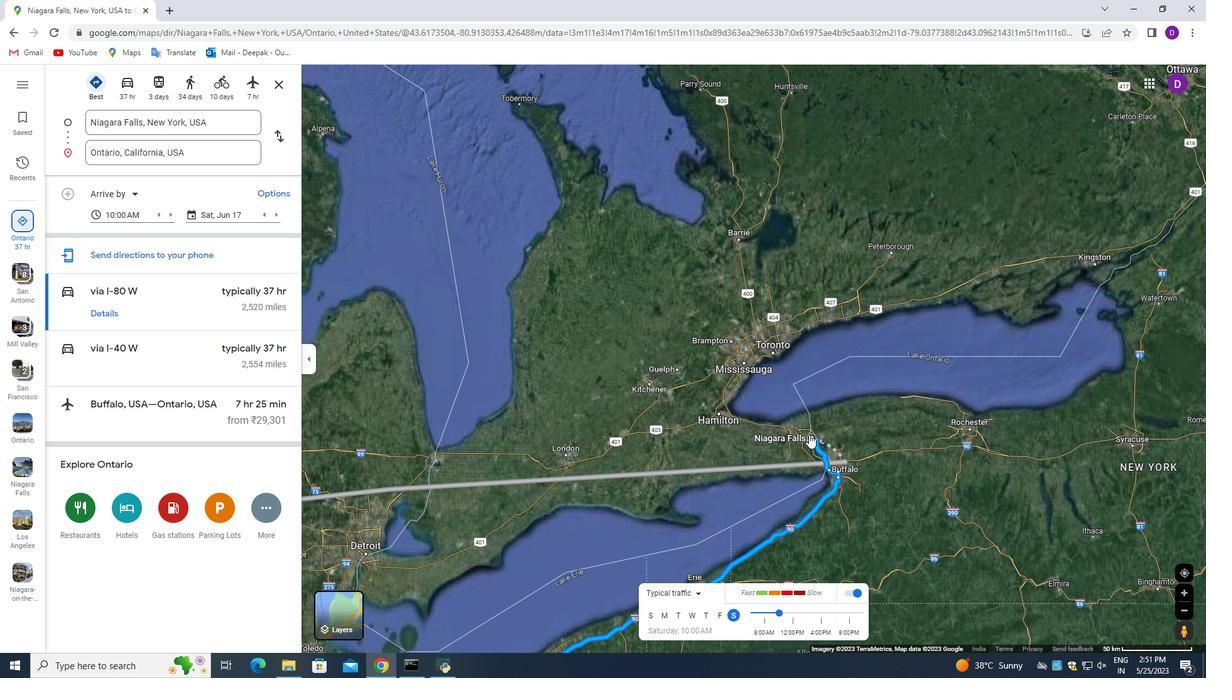 
Action: Mouse scrolled (809, 435) with delta (0, 0)
Screenshot: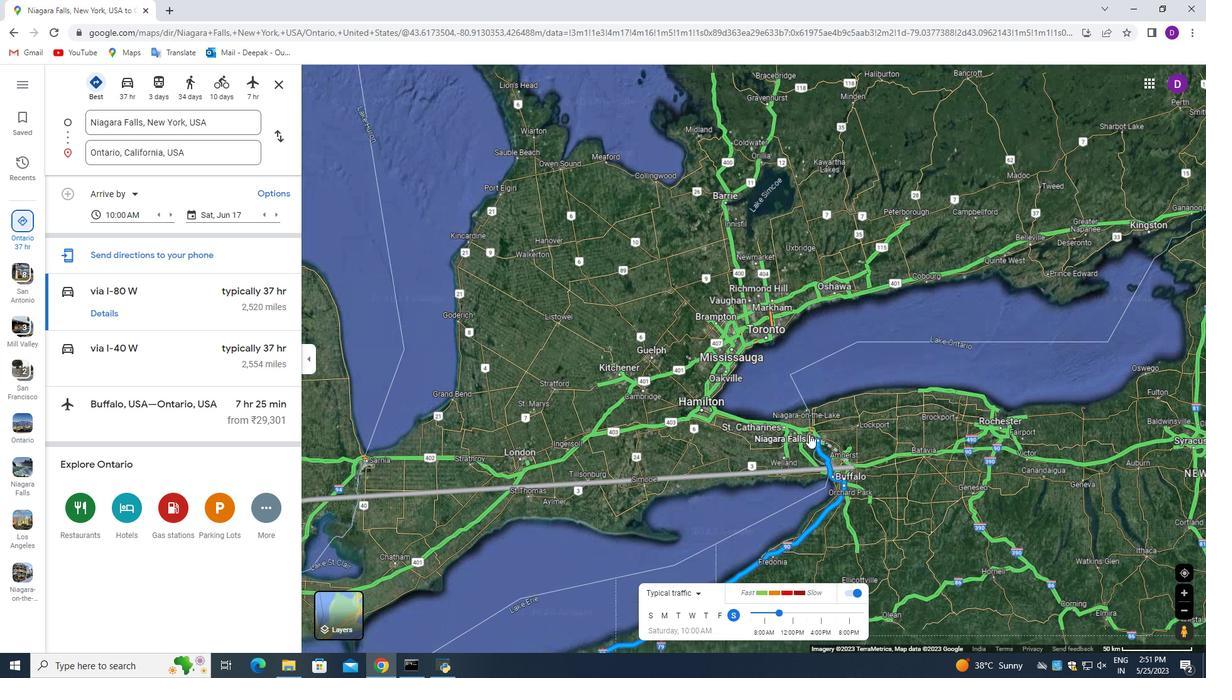 
Action: Mouse scrolled (809, 435) with delta (0, 0)
Screenshot: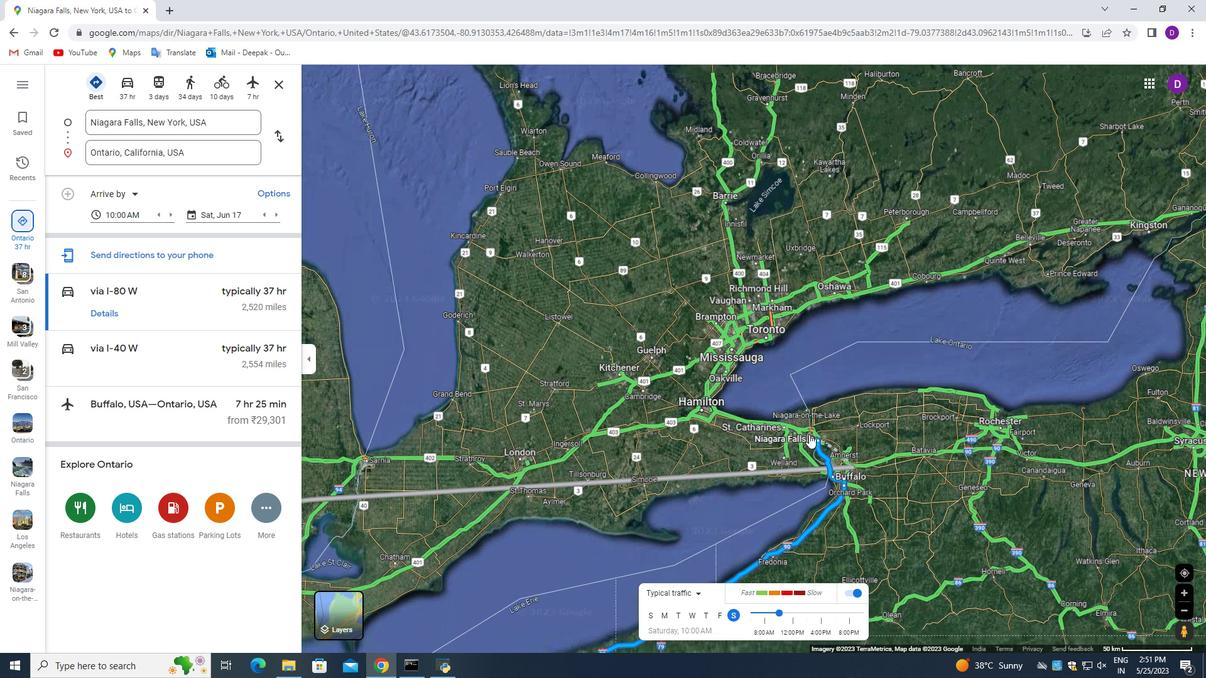 
Action: Mouse scrolled (809, 435) with delta (0, 0)
Screenshot: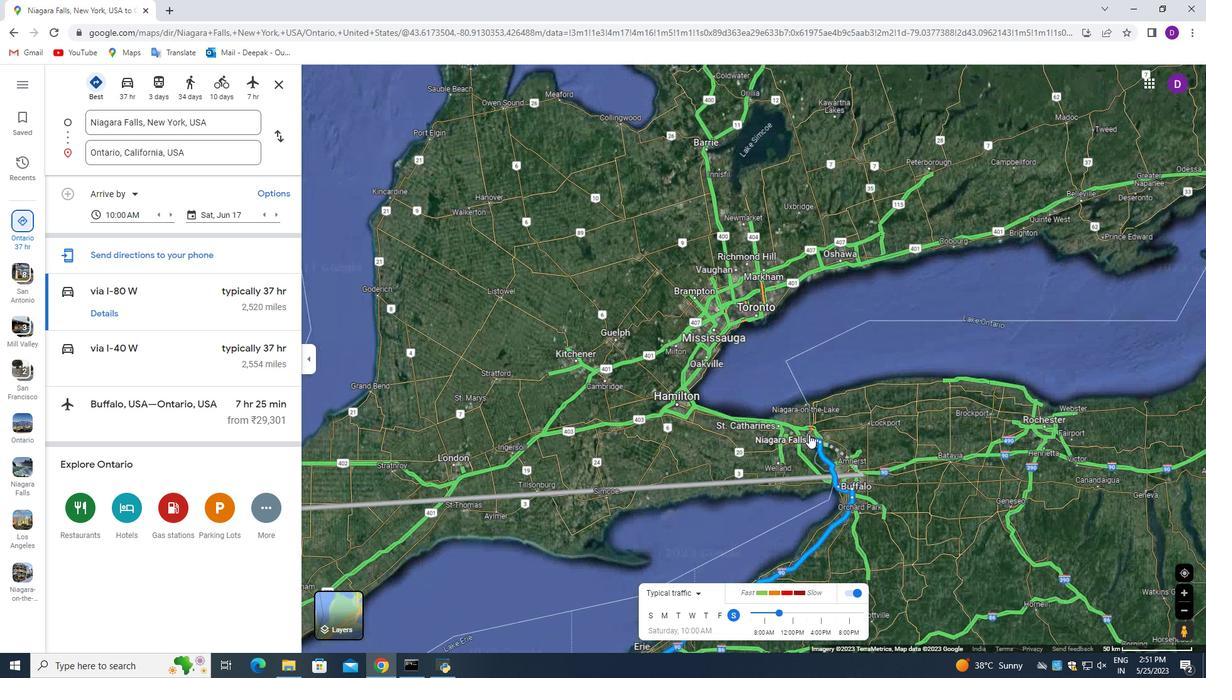 
Action: Mouse moved to (812, 441)
Screenshot: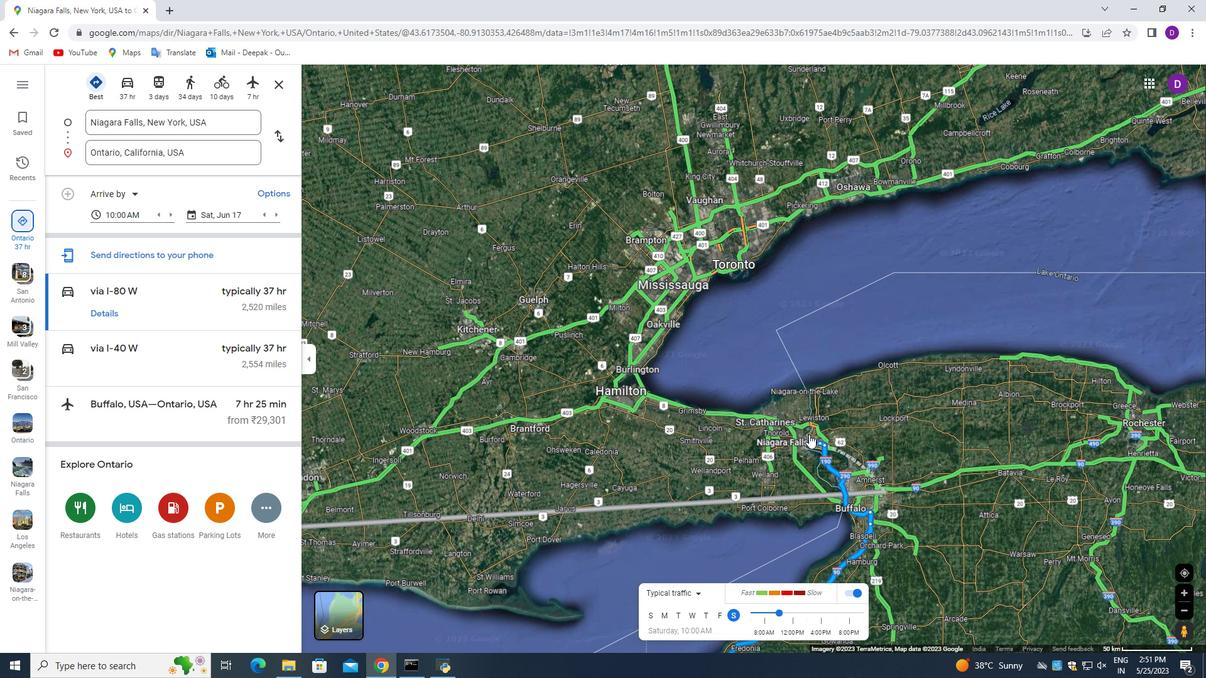 
Action: Mouse scrolled (812, 441) with delta (0, 0)
Screenshot: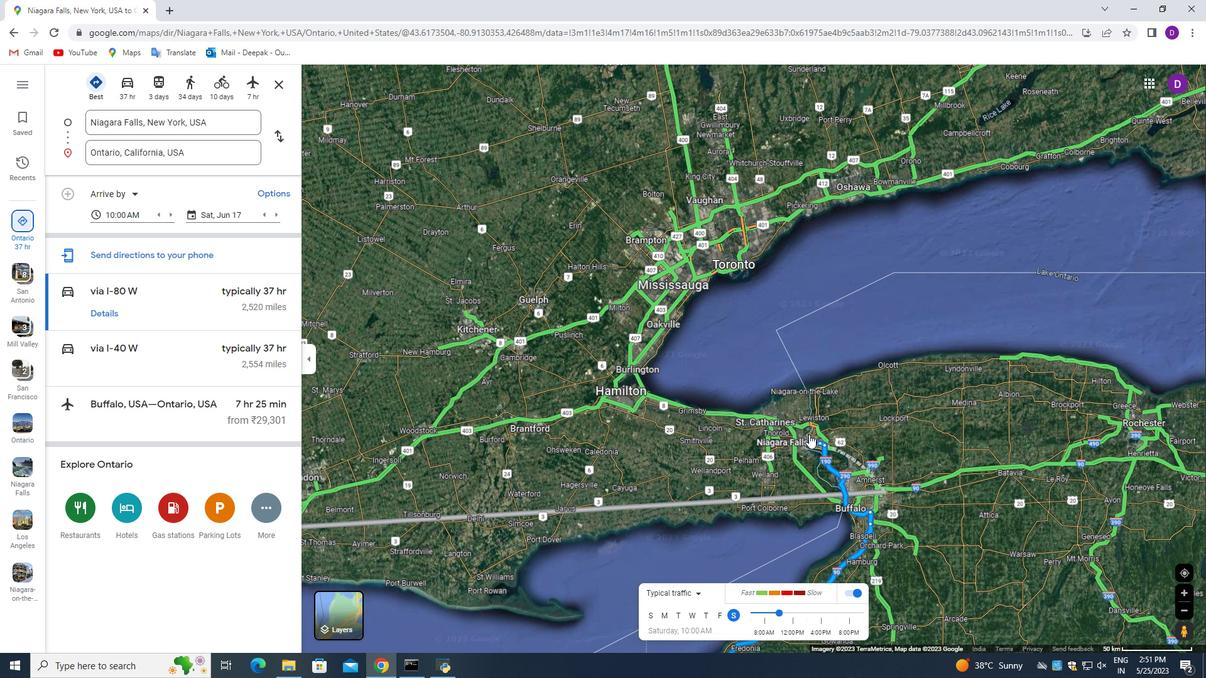
Action: Mouse moved to (814, 444)
Screenshot: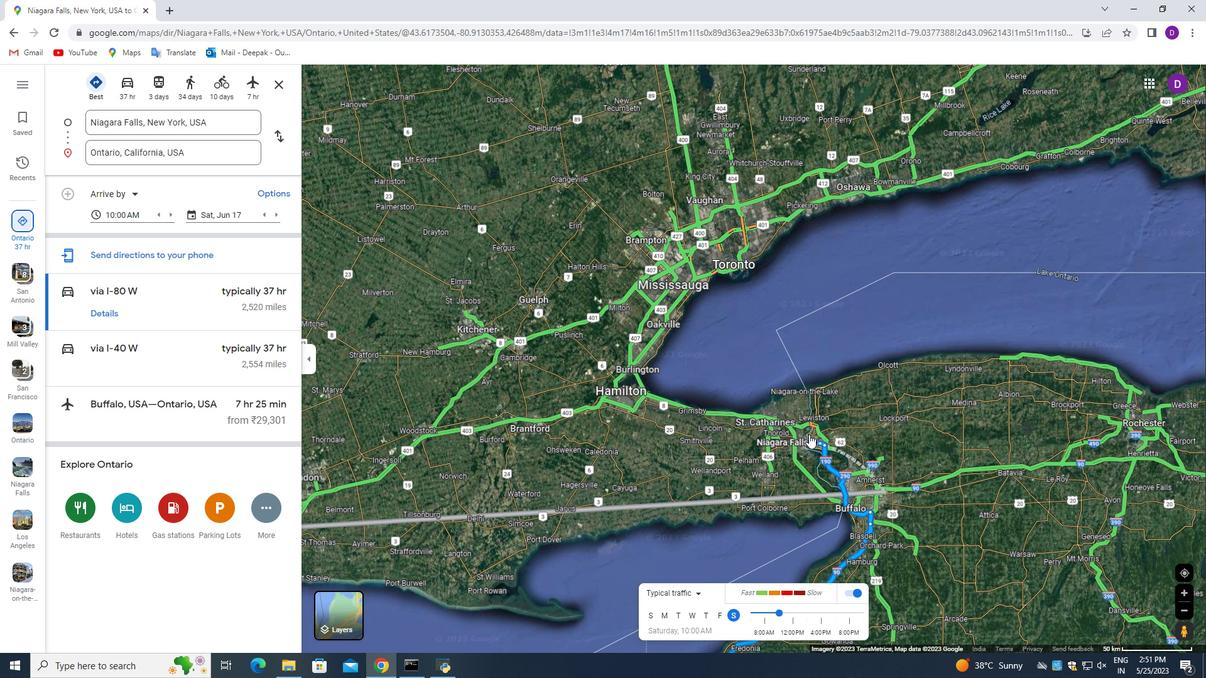 
Action: Mouse scrolled (814, 444) with delta (0, 0)
Screenshot: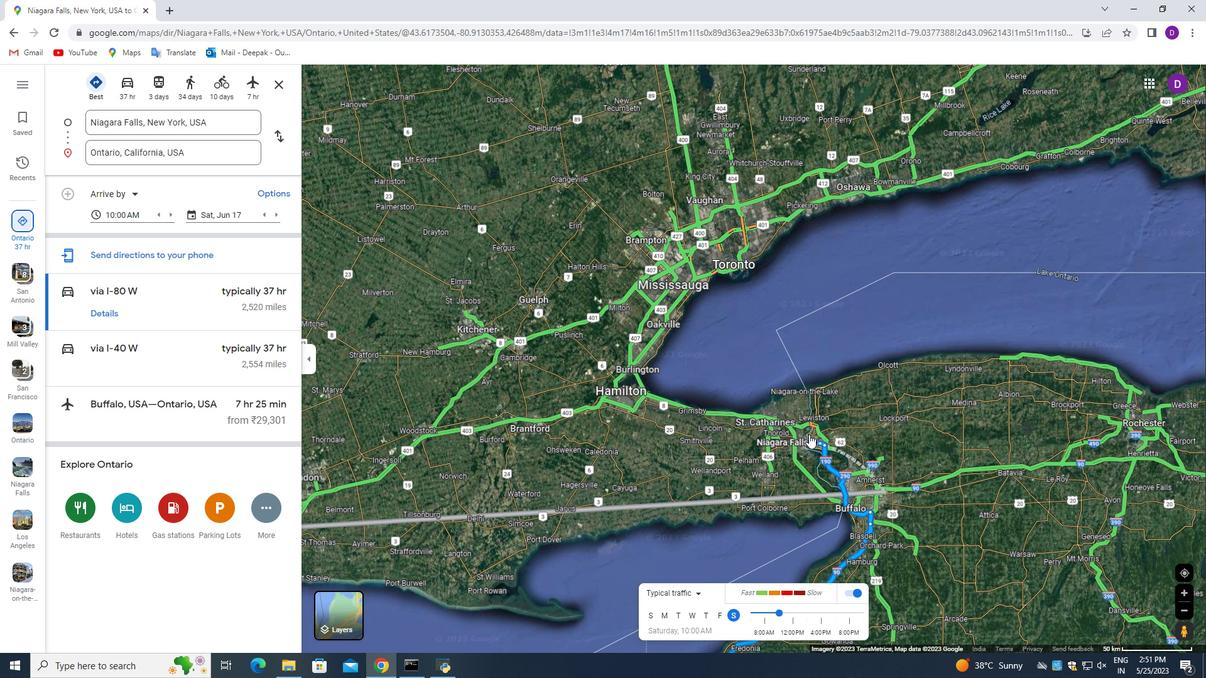 
Action: Mouse moved to (815, 445)
Screenshot: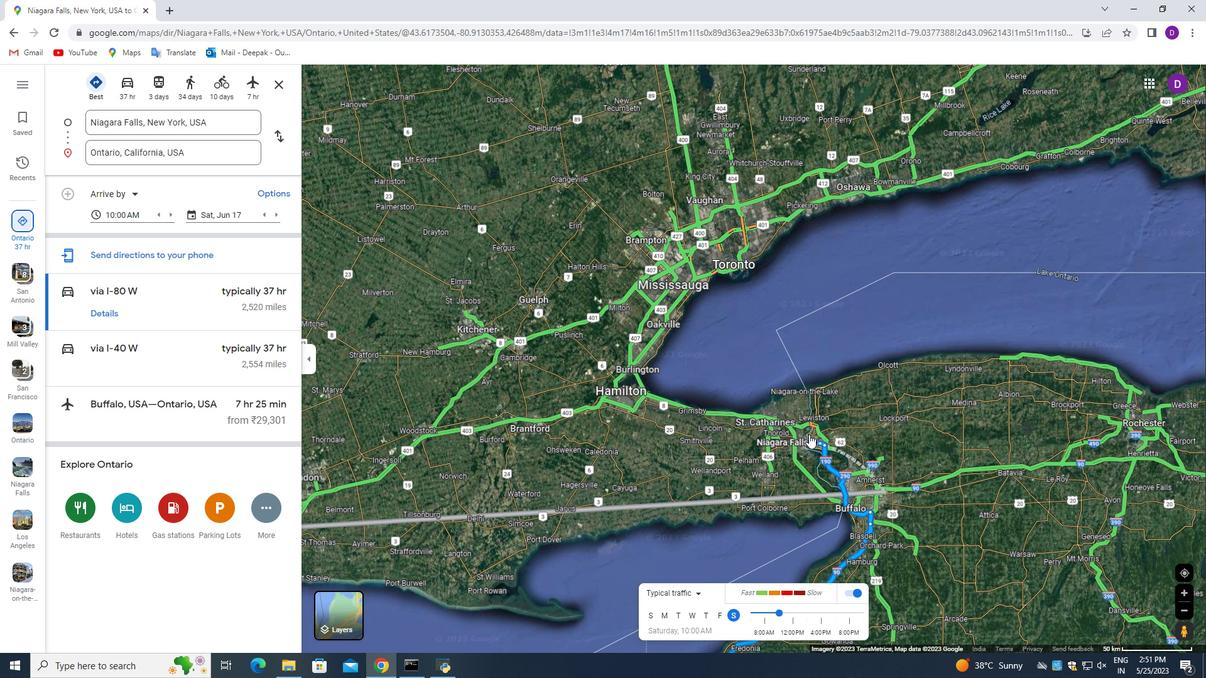
Action: Mouse scrolled (814, 445) with delta (0, 0)
Screenshot: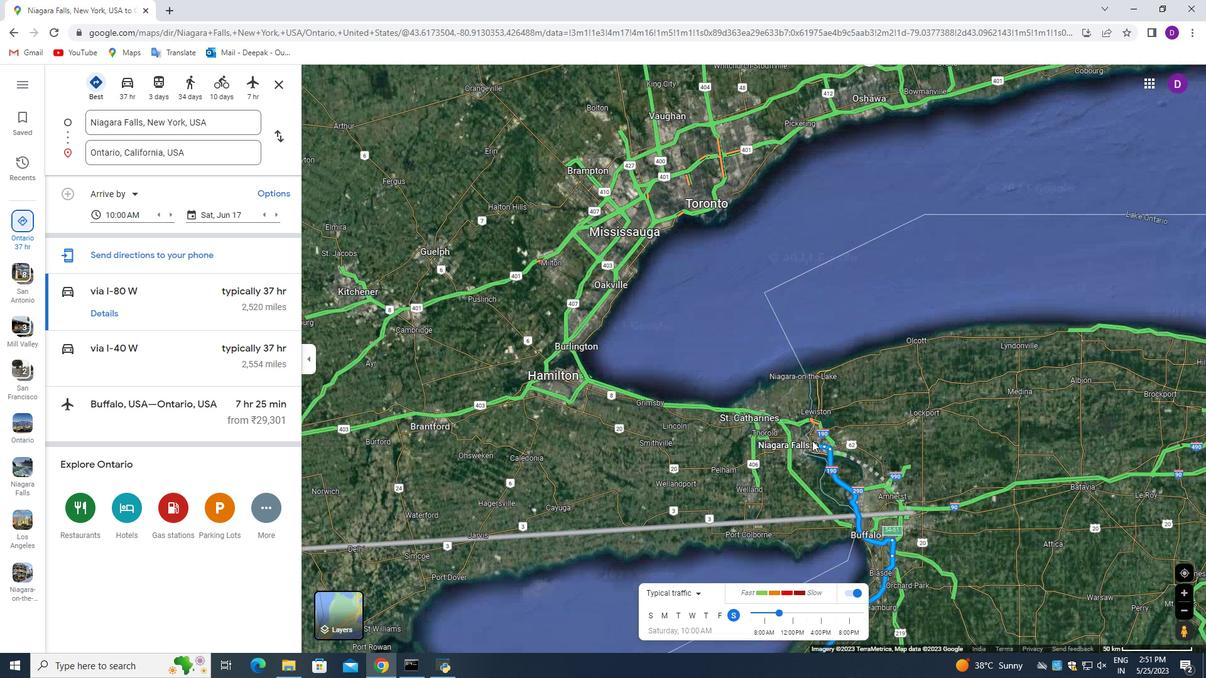 
Action: Mouse moved to (819, 450)
Screenshot: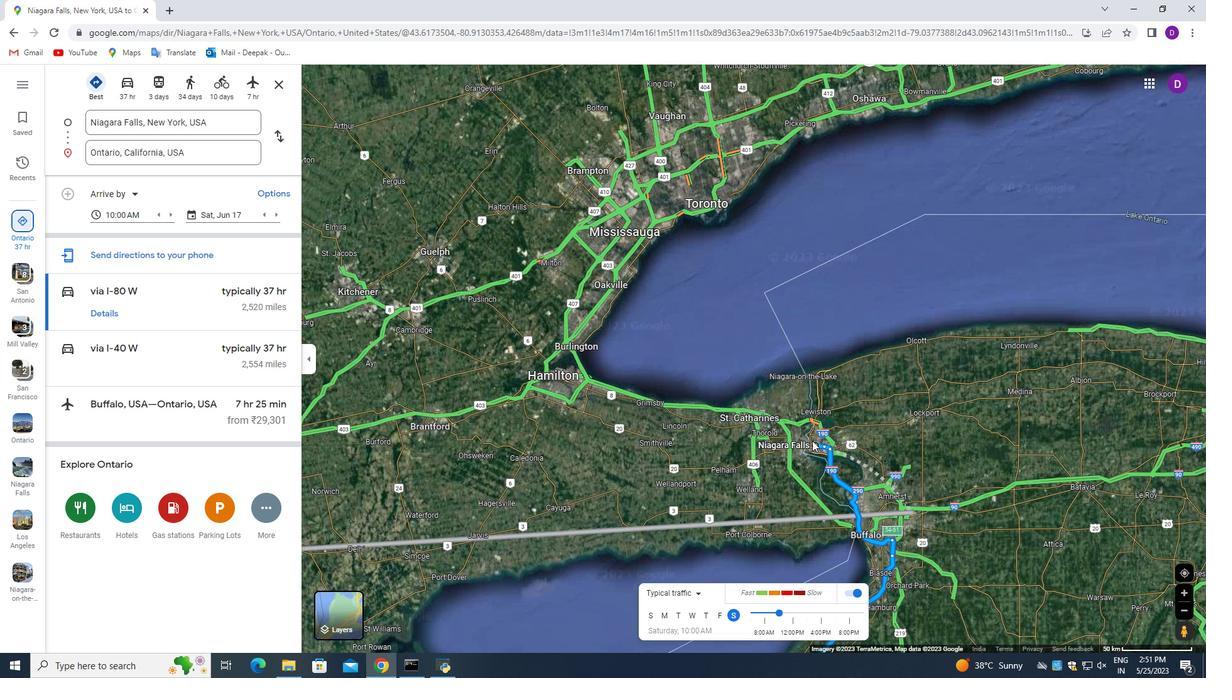 
Action: Mouse scrolled (818, 449) with delta (0, 0)
Screenshot: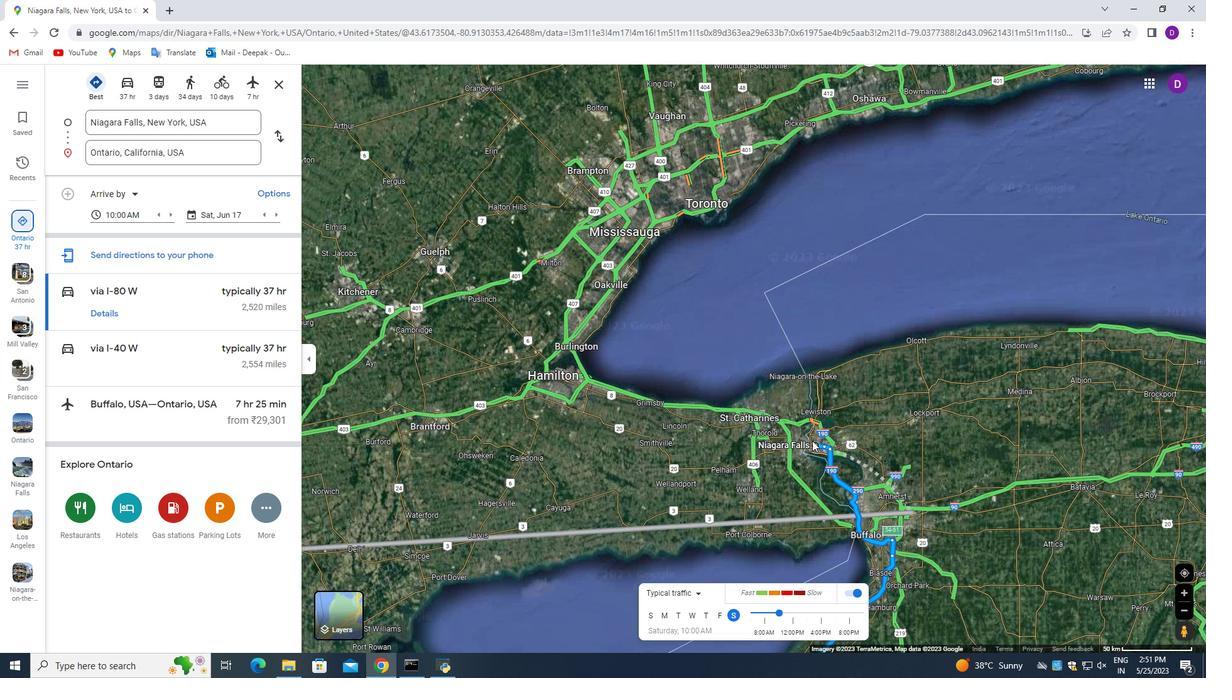
Action: Mouse moved to (833, 461)
Screenshot: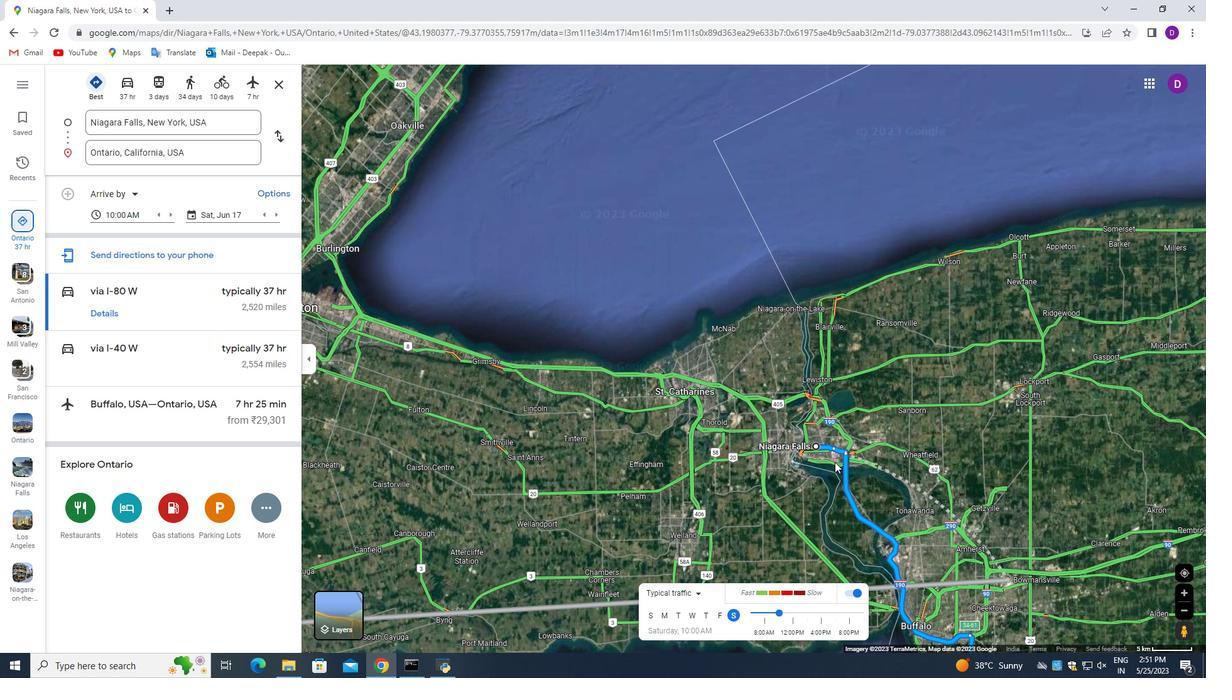 
Action: Mouse scrolled (833, 462) with delta (0, 0)
Screenshot: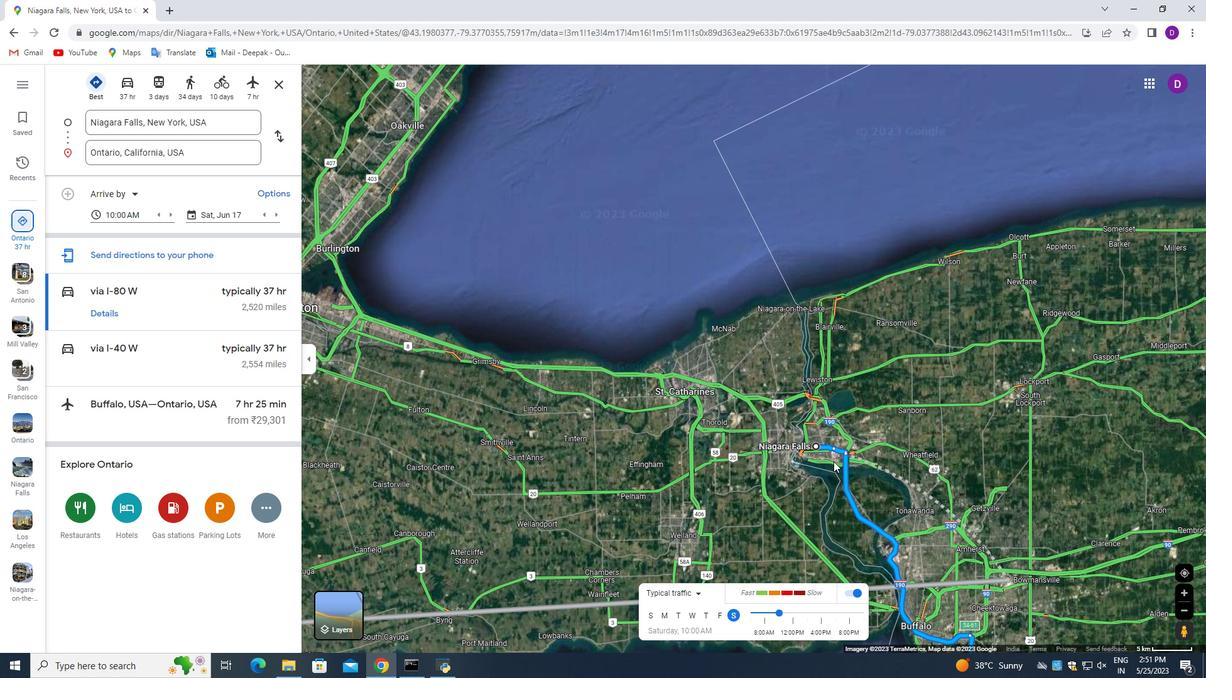 
Action: Mouse scrolled (833, 462) with delta (0, 0)
Screenshot: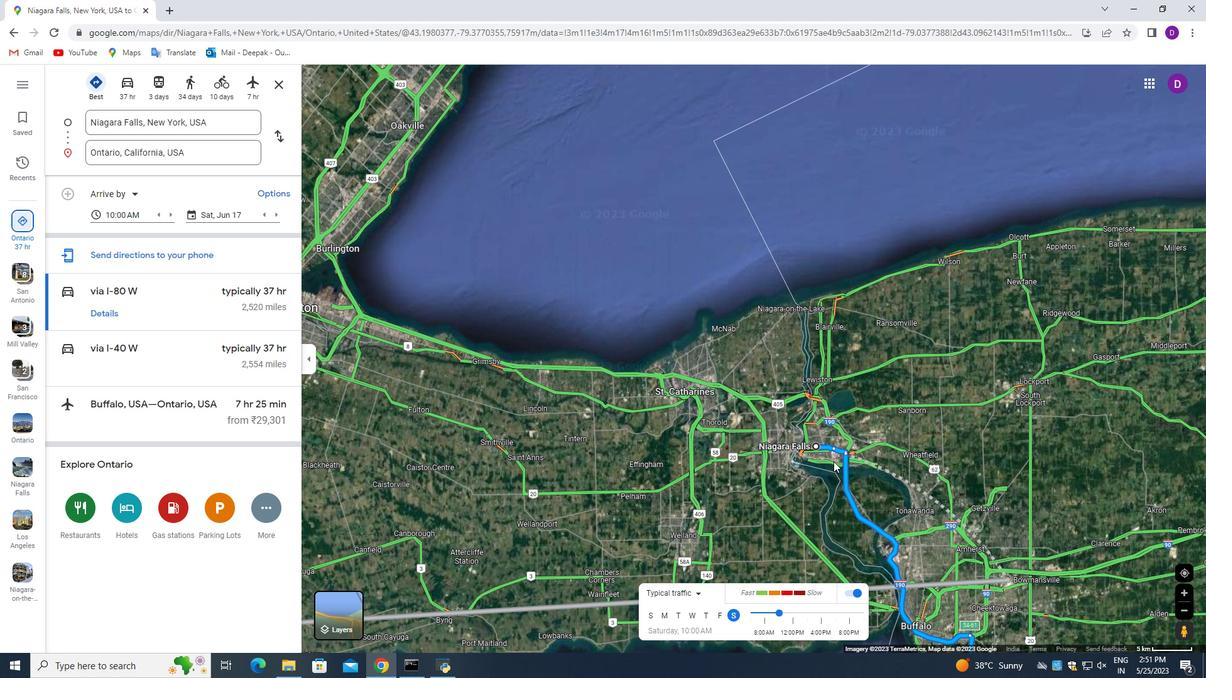 
Action: Mouse scrolled (833, 462) with delta (0, 0)
Screenshot: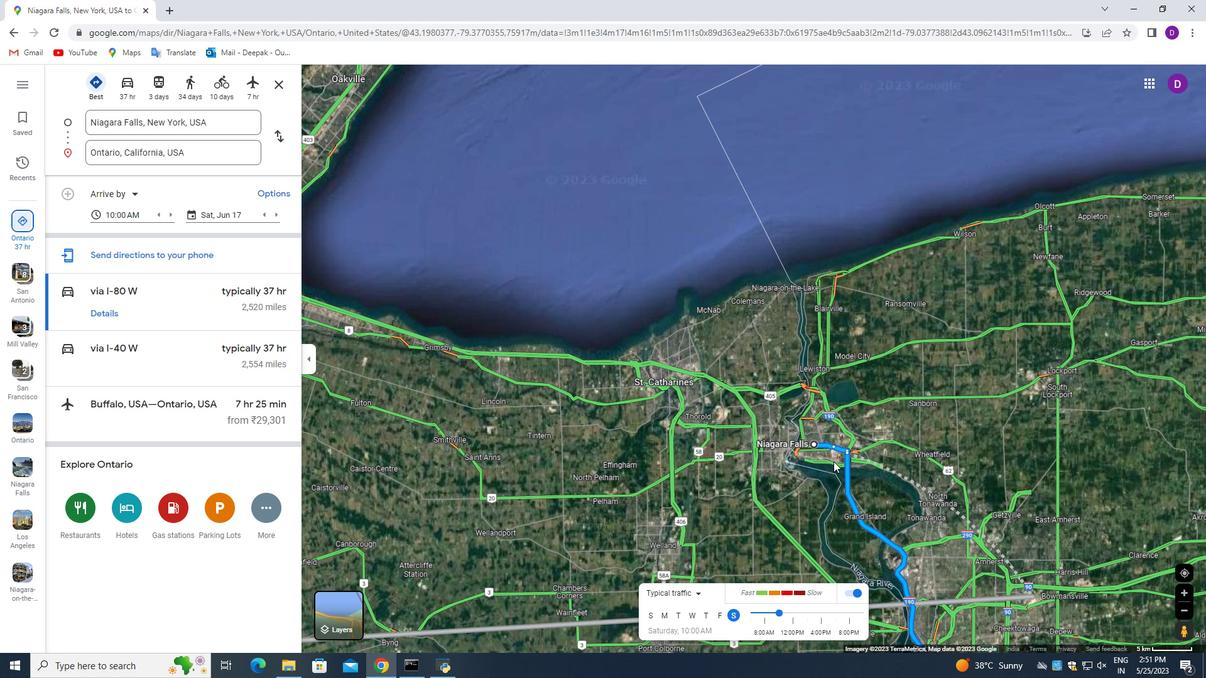 
Action: Mouse scrolled (833, 462) with delta (0, 0)
